 Task: Apply conditional formatting to cells A2:E12 to highlight values greater than 5 with a custom color.
Action: Mouse moved to (108, 179)
Screenshot: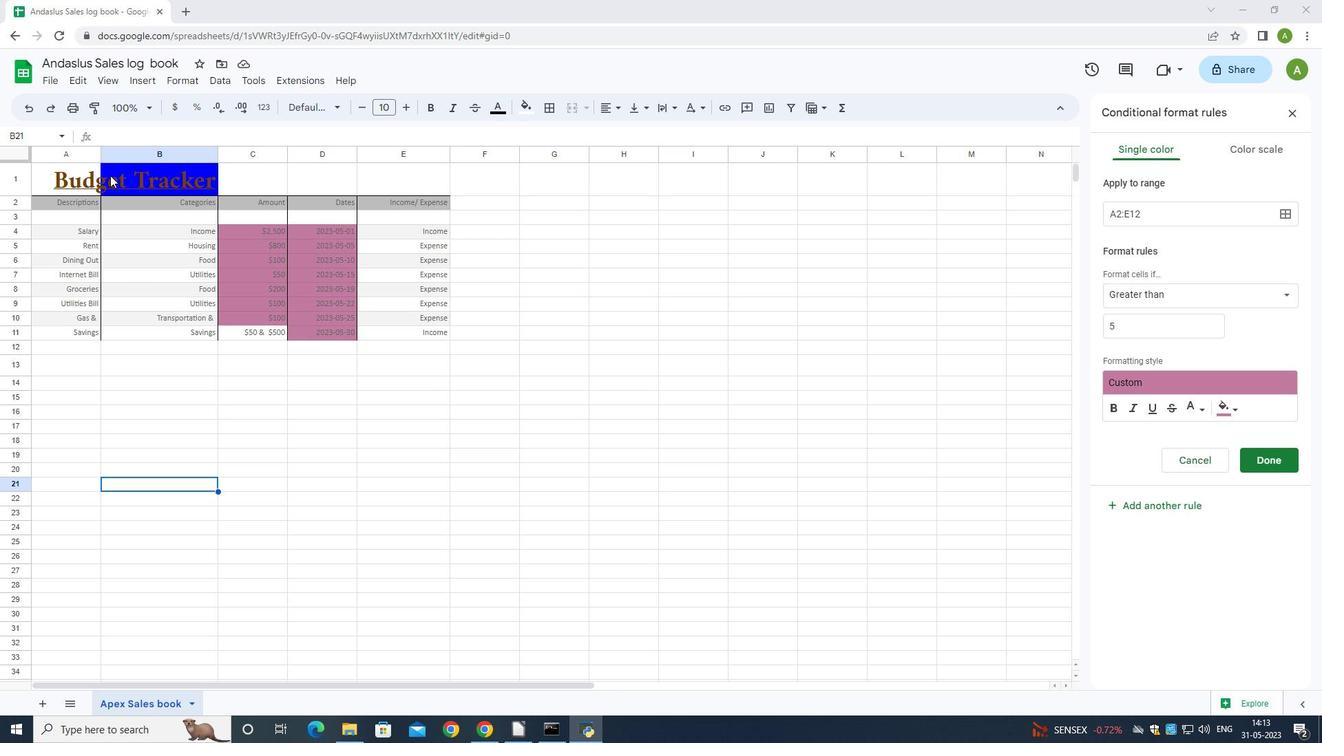
Action: Mouse pressed left at (108, 179)
Screenshot: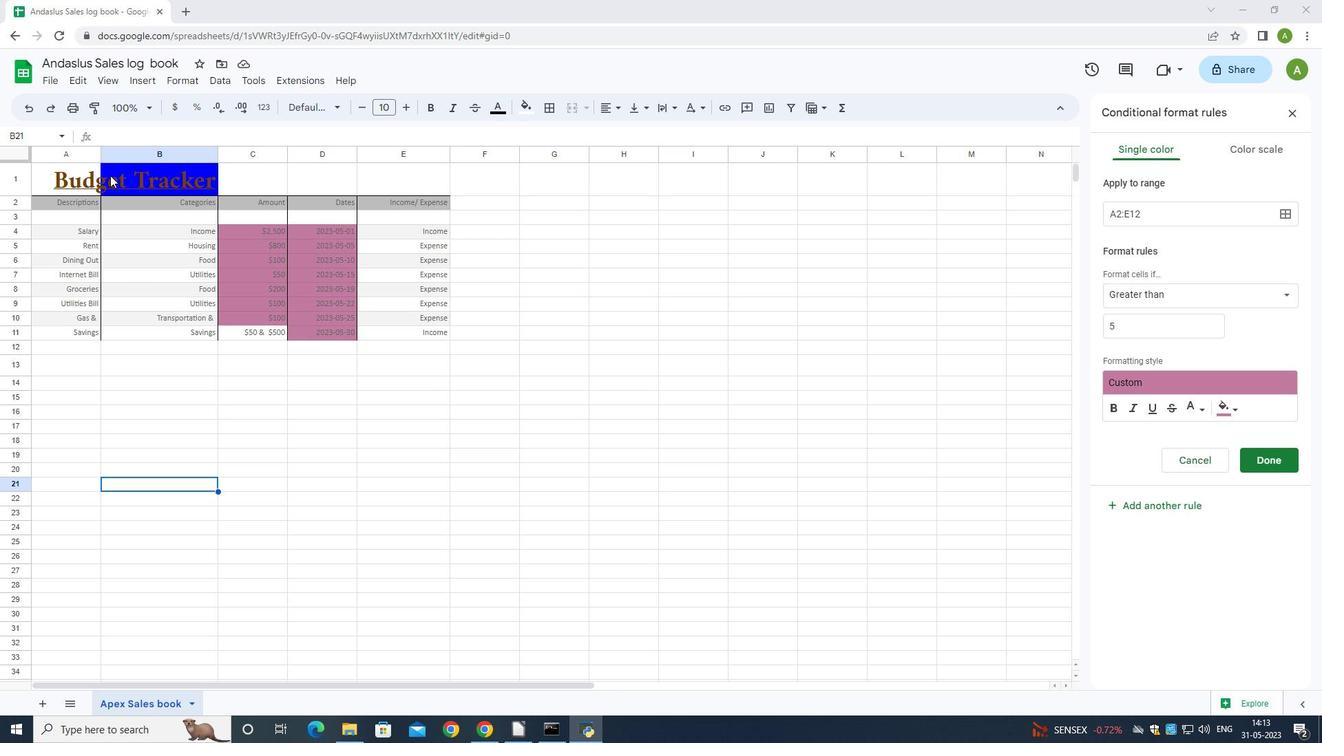 
Action: Mouse moved to (325, 106)
Screenshot: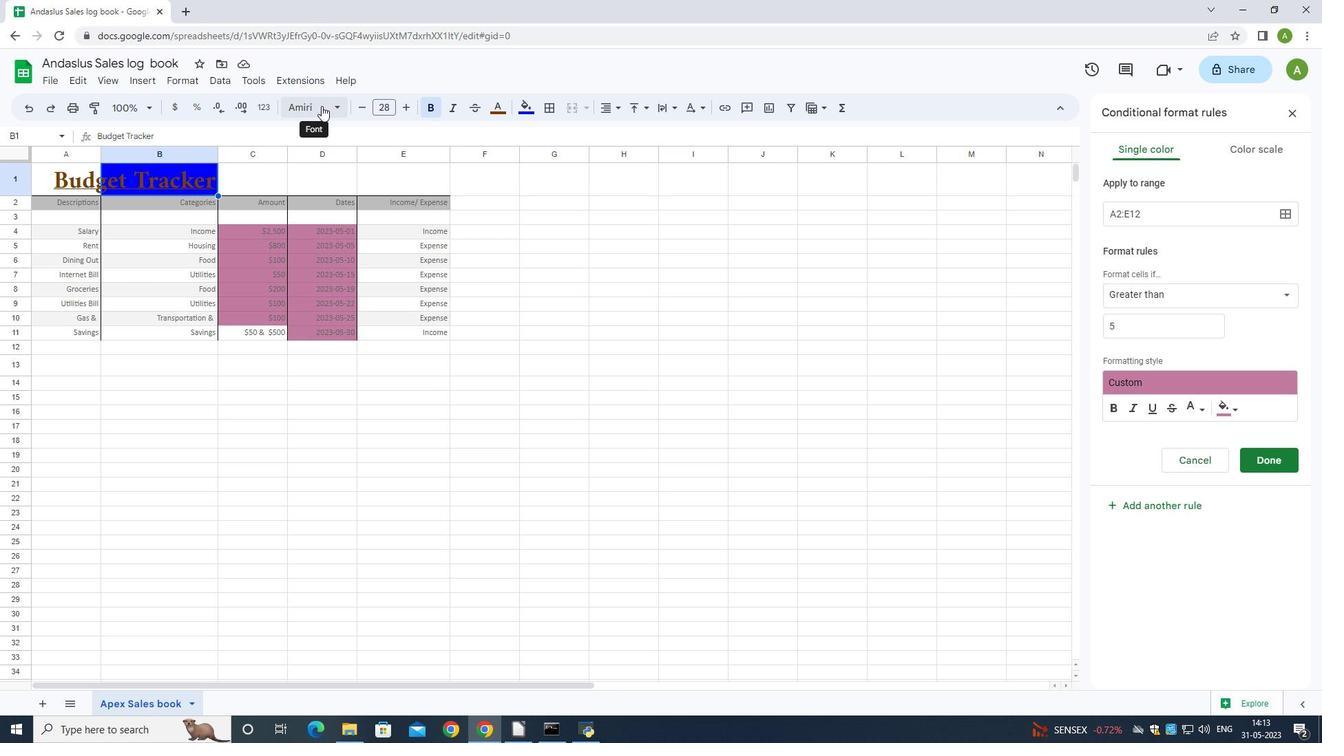 
Action: Mouse pressed left at (325, 106)
Screenshot: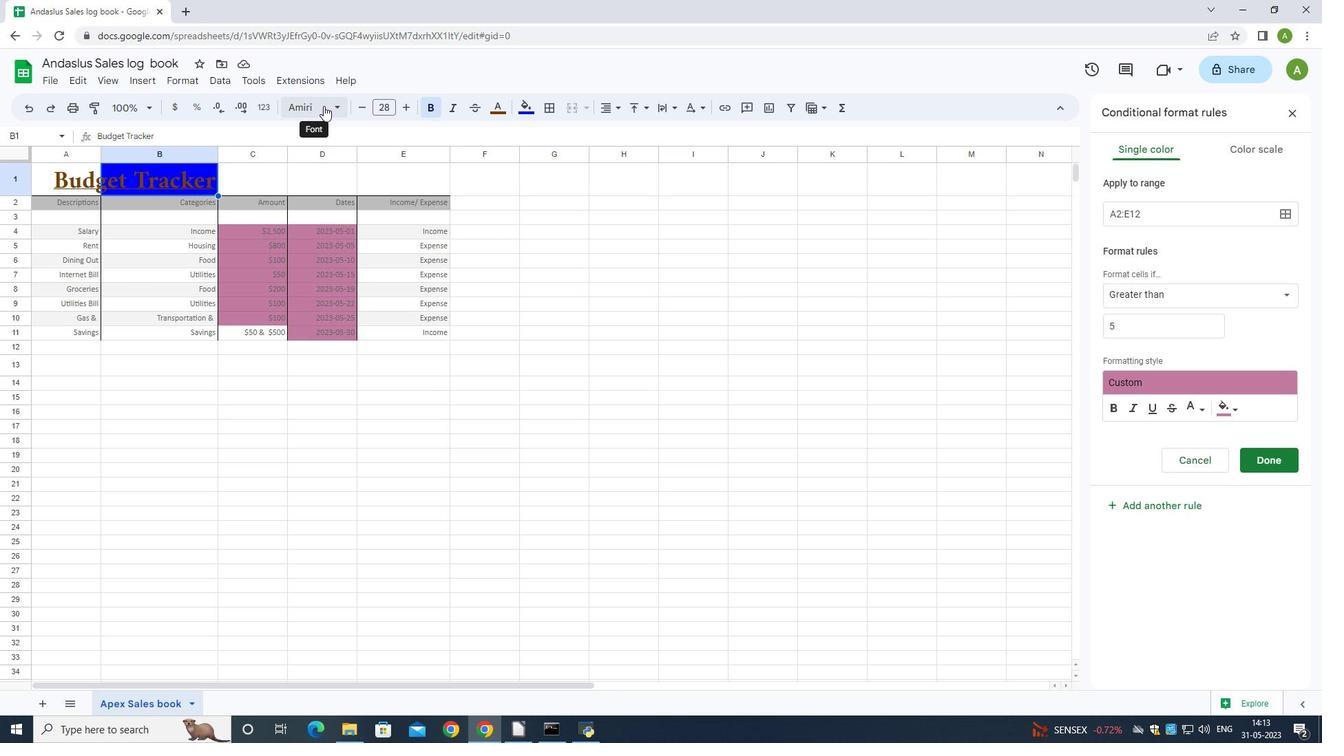 
Action: Mouse moved to (334, 247)
Screenshot: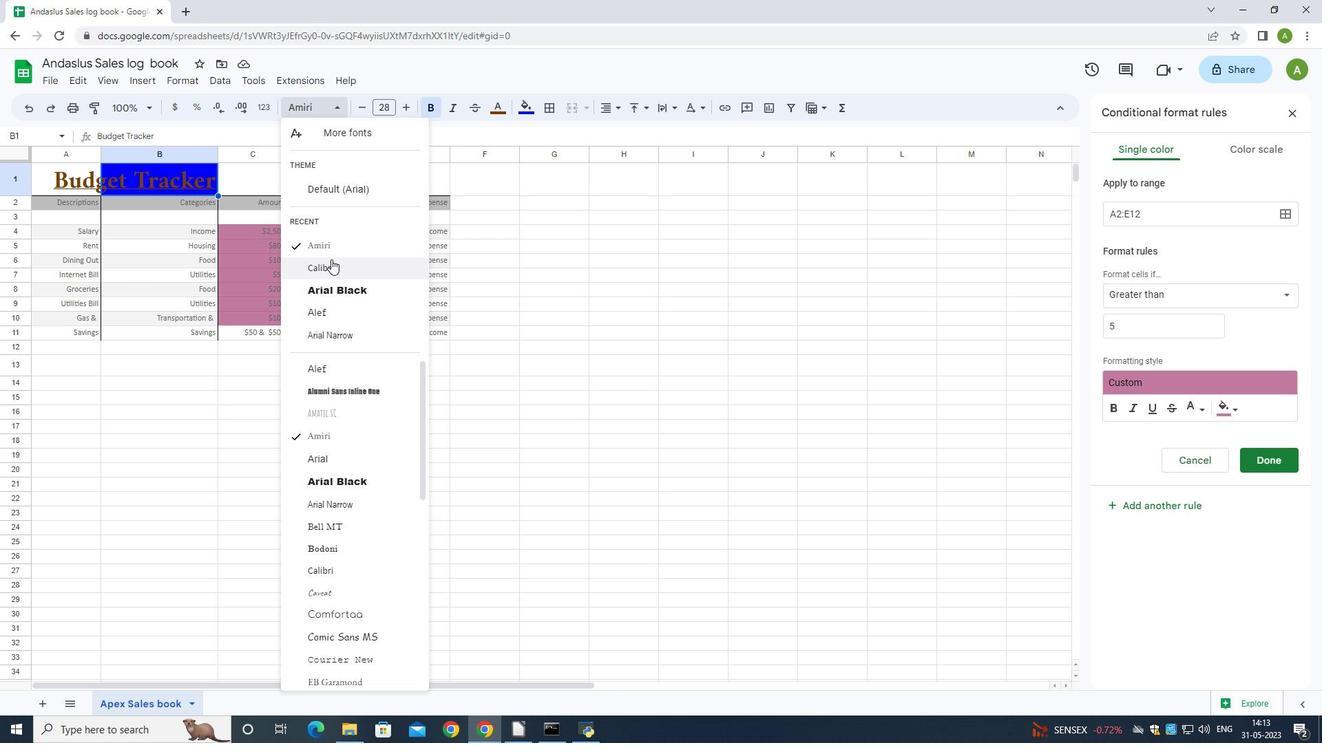 
Action: Mouse pressed left at (334, 247)
Screenshot: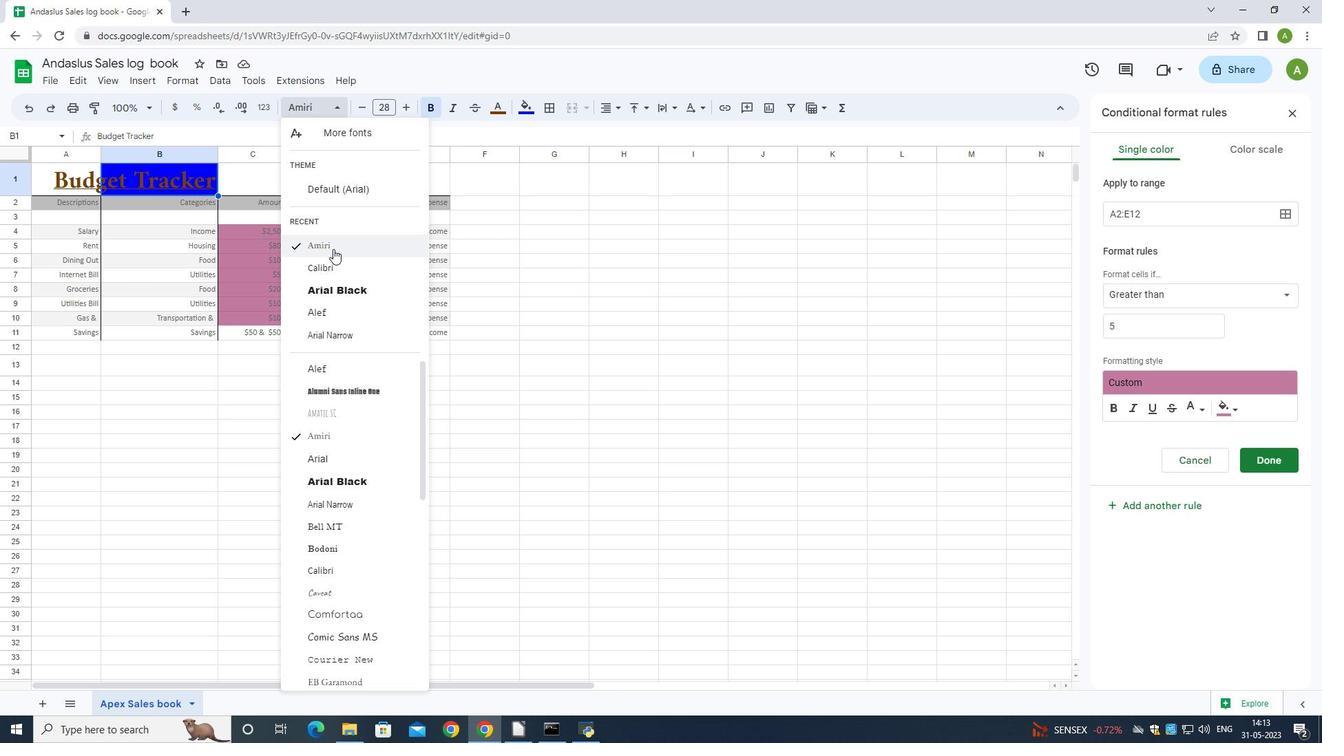 
Action: Mouse moved to (523, 104)
Screenshot: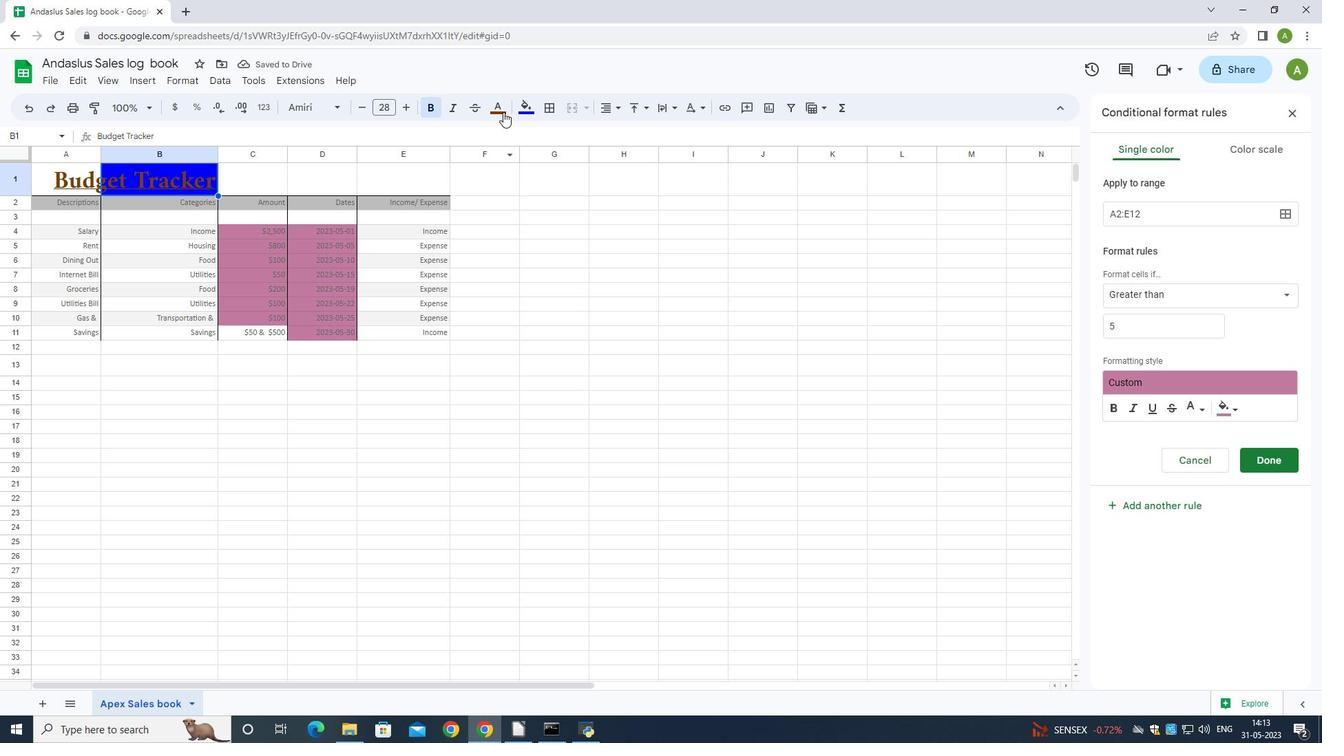 
Action: Mouse pressed left at (523, 104)
Screenshot: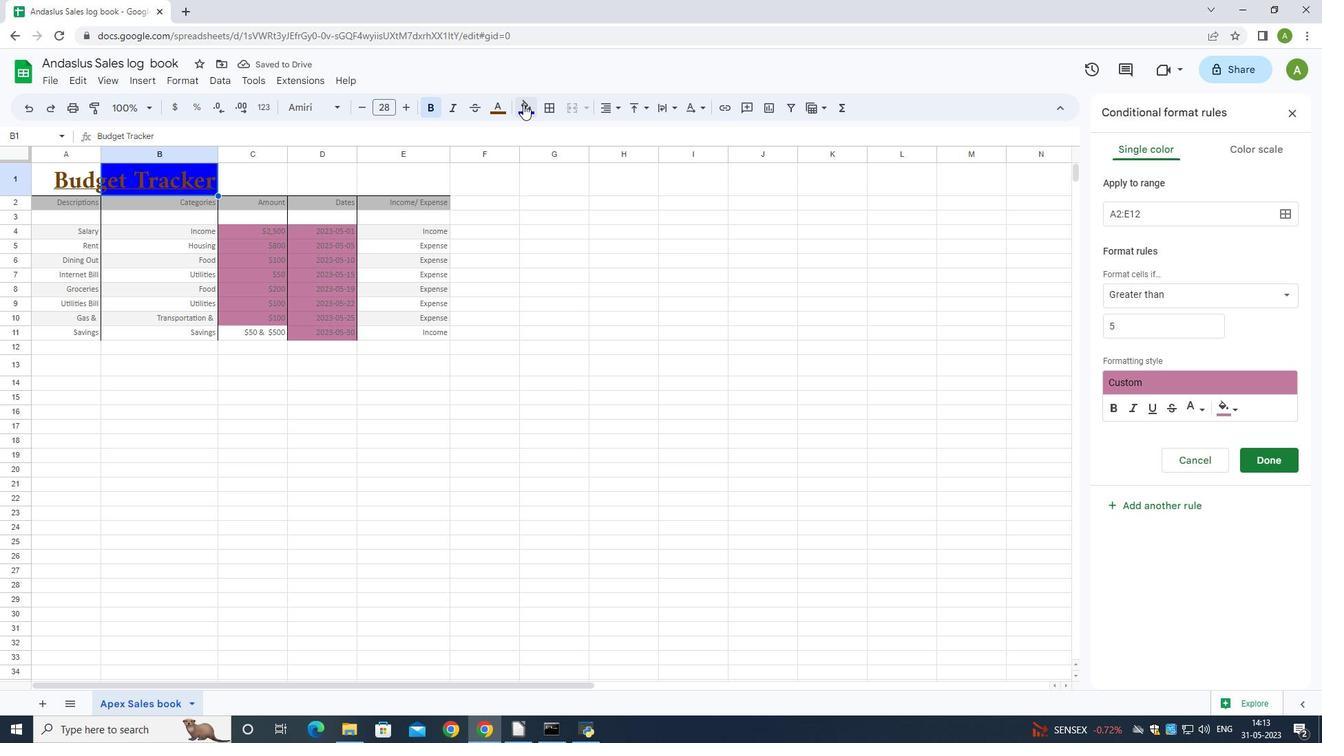 
Action: Mouse moved to (634, 171)
Screenshot: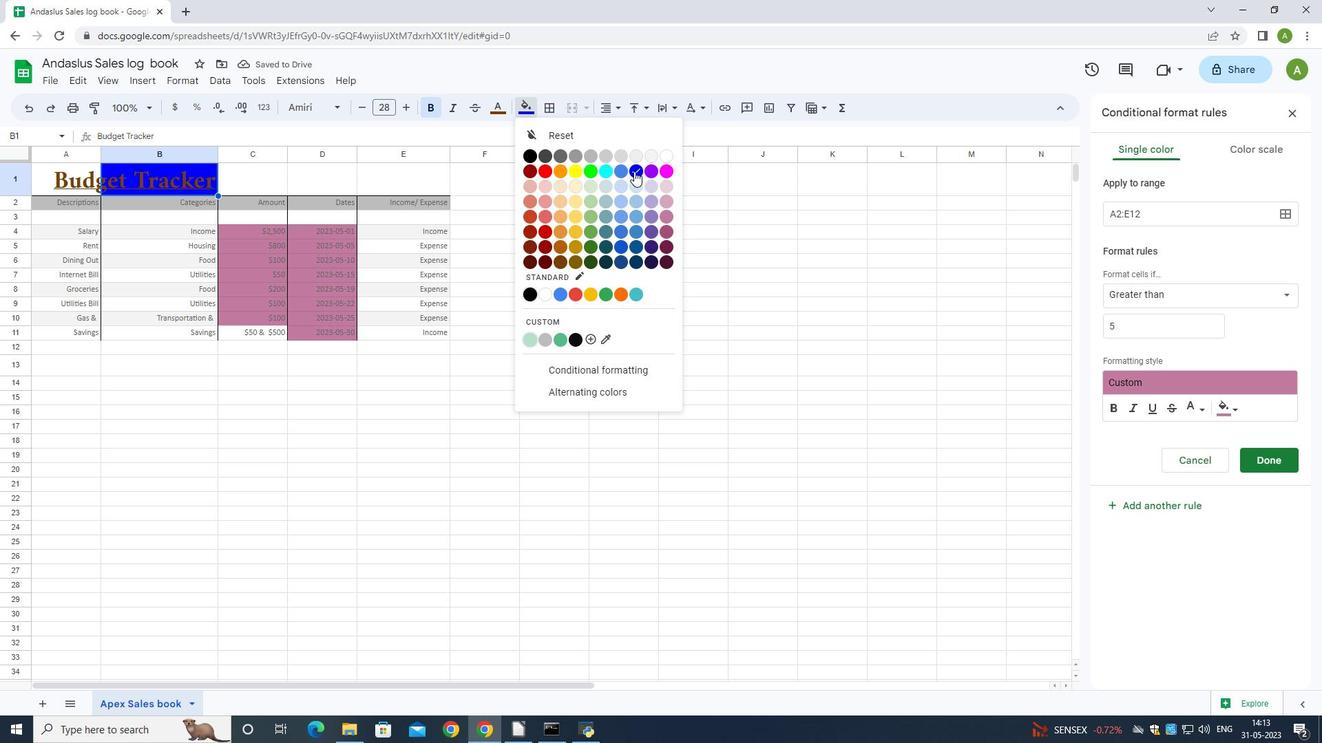 
Action: Mouse pressed left at (634, 171)
Screenshot: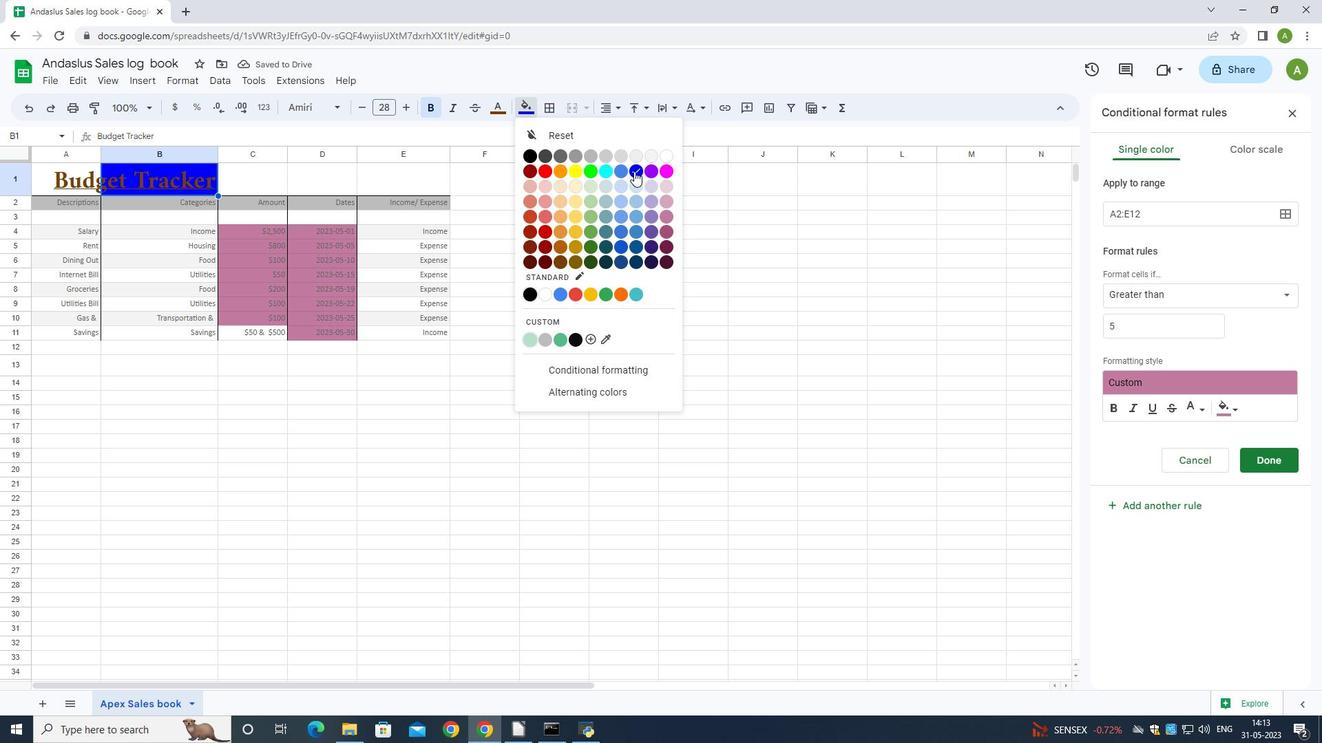 
Action: Mouse moved to (363, 108)
Screenshot: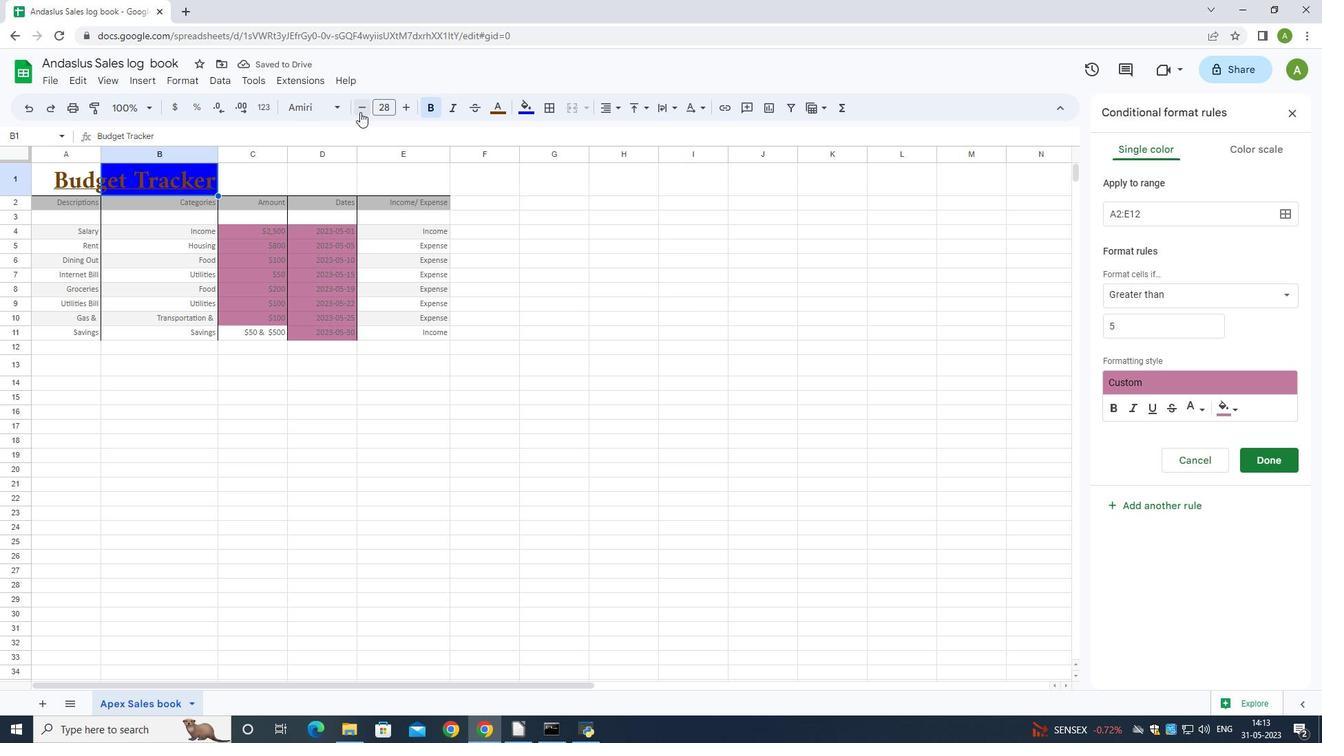 
Action: Mouse pressed left at (363, 108)
Screenshot: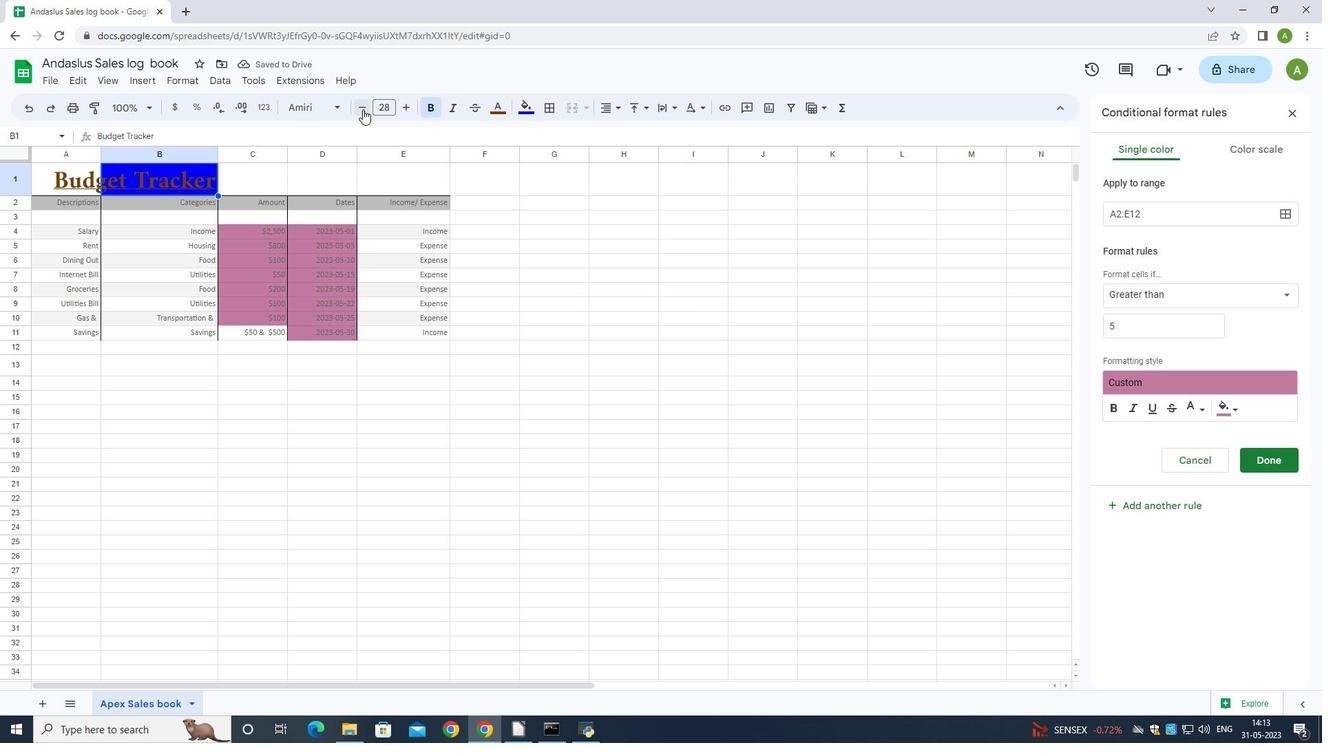
Action: Mouse pressed left at (363, 108)
Screenshot: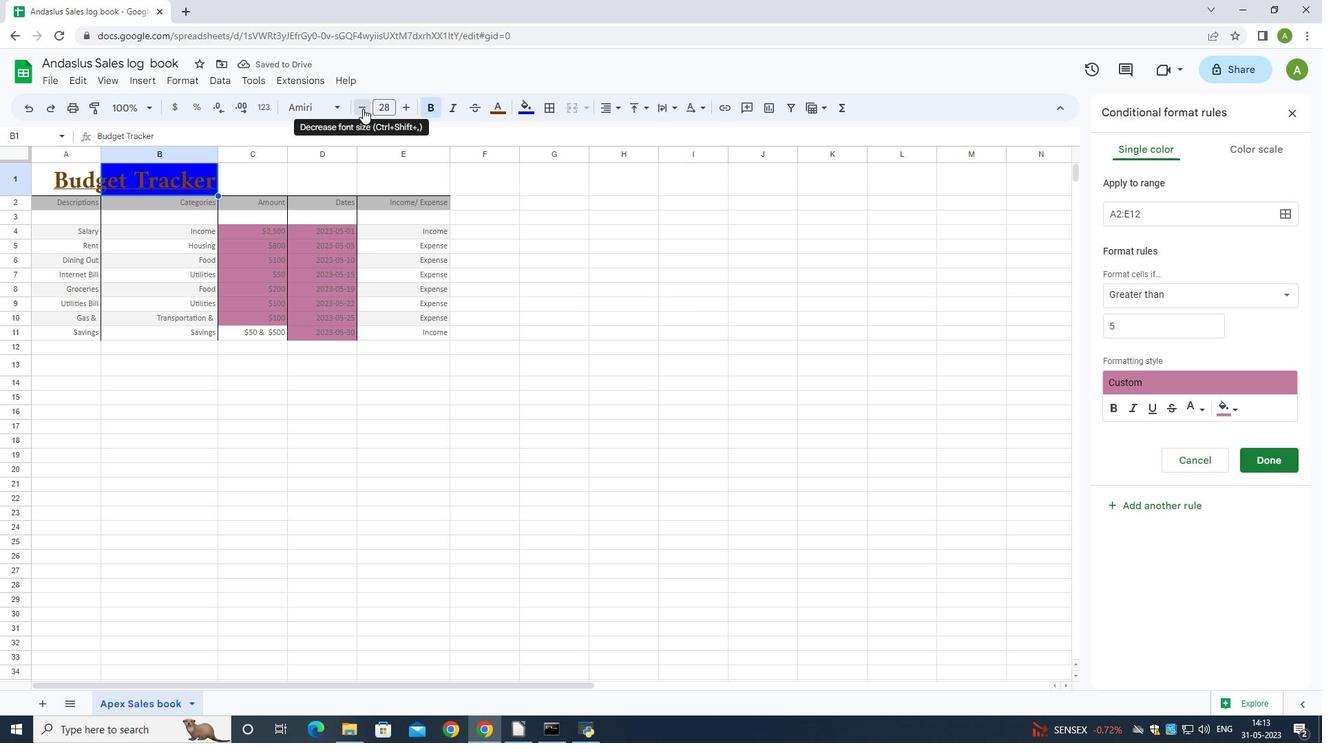 
Action: Mouse pressed left at (363, 108)
Screenshot: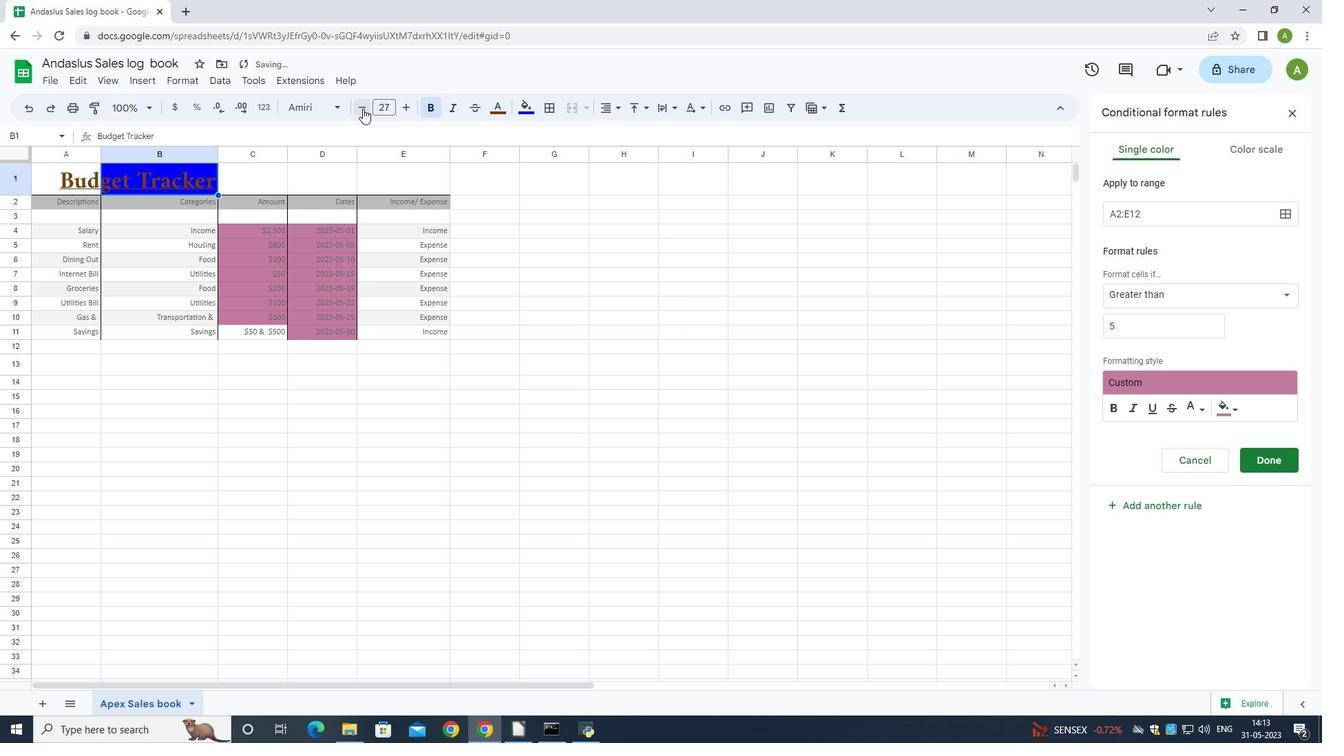 
Action: Mouse pressed left at (363, 108)
Screenshot: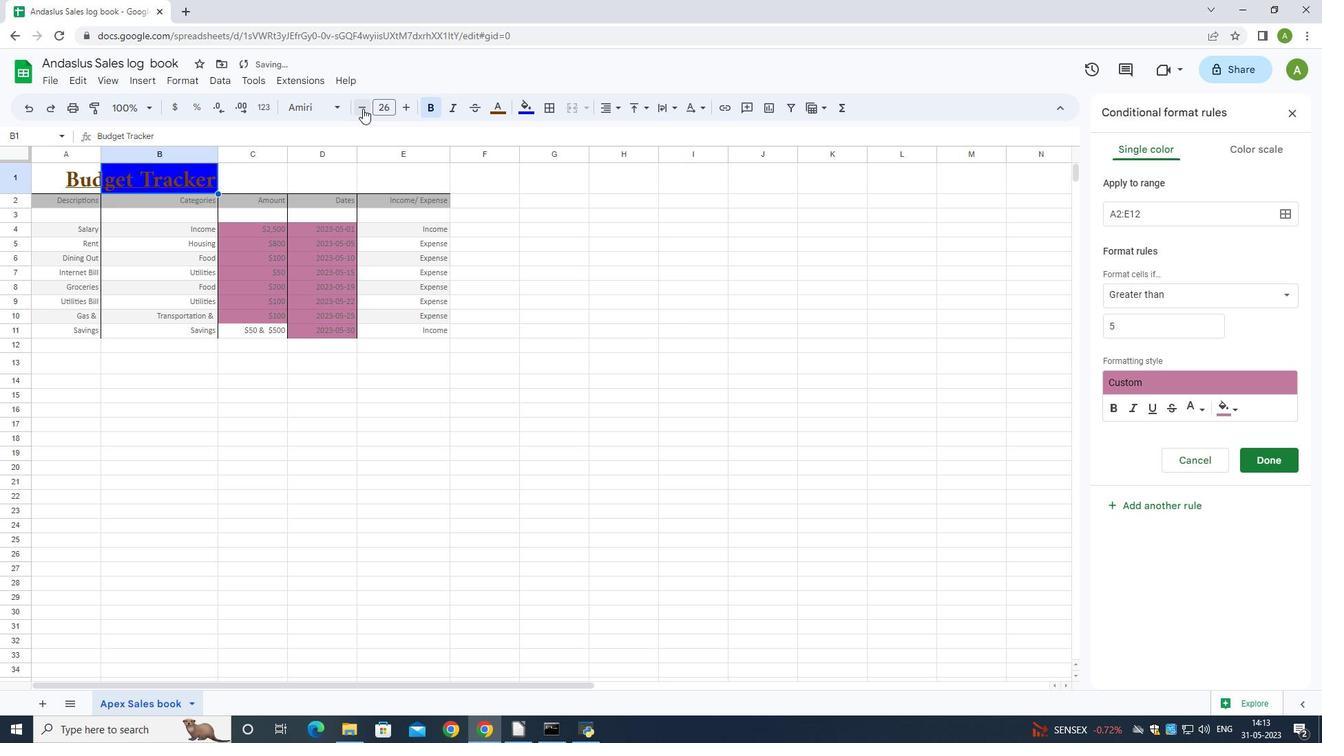 
Action: Mouse pressed left at (363, 108)
Screenshot: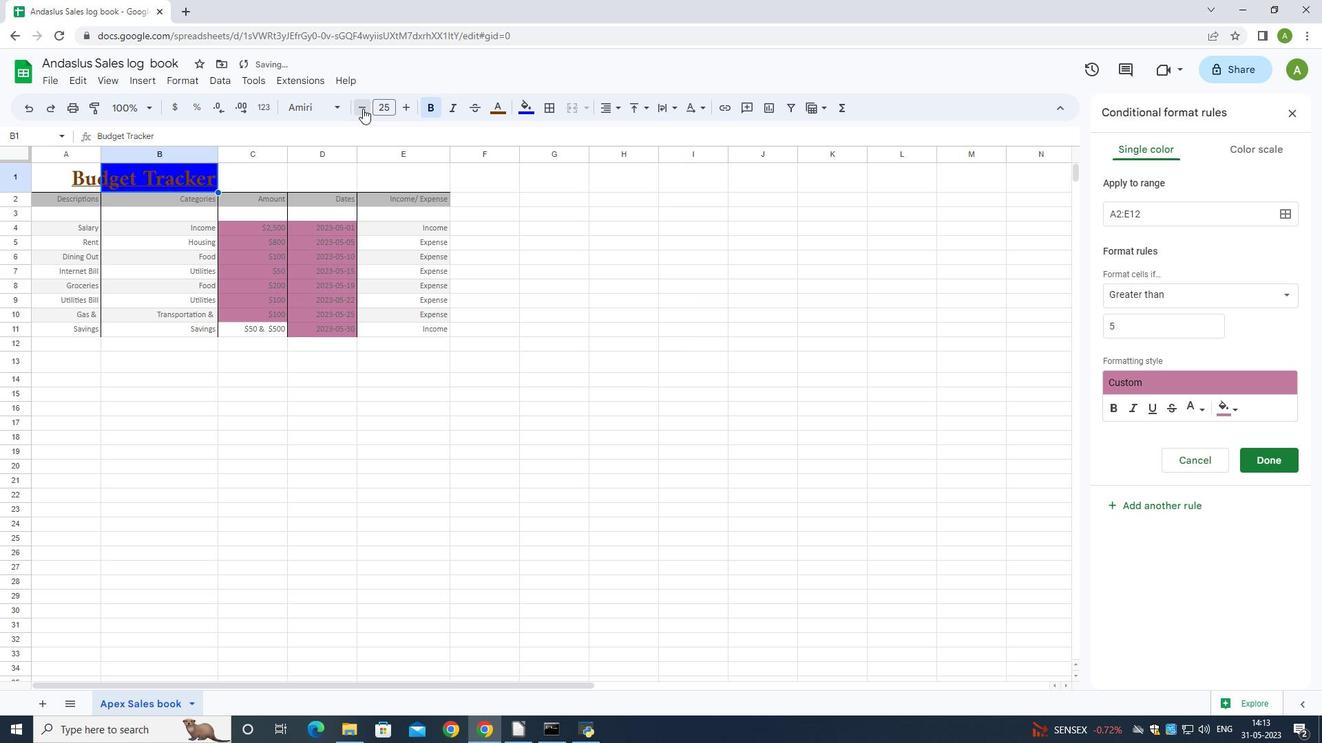 
Action: Mouse pressed left at (363, 108)
Screenshot: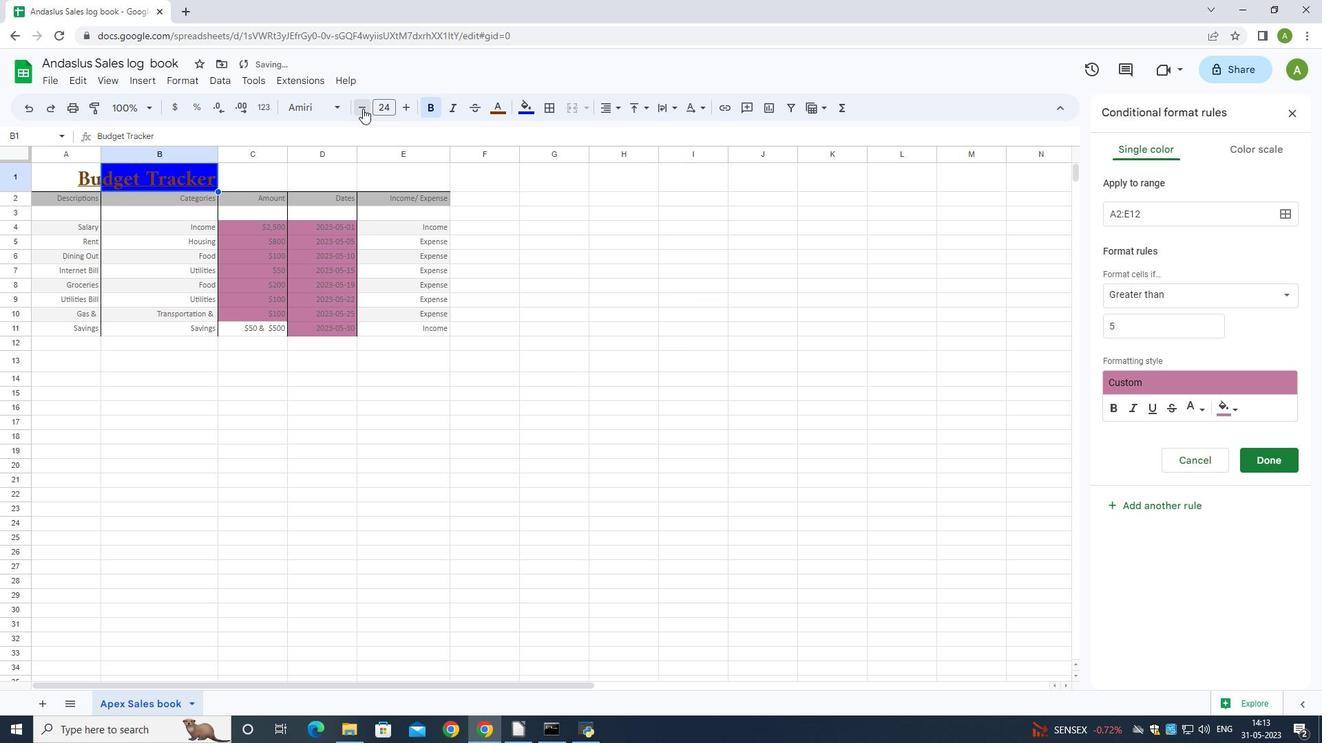 
Action: Mouse pressed left at (363, 108)
Screenshot: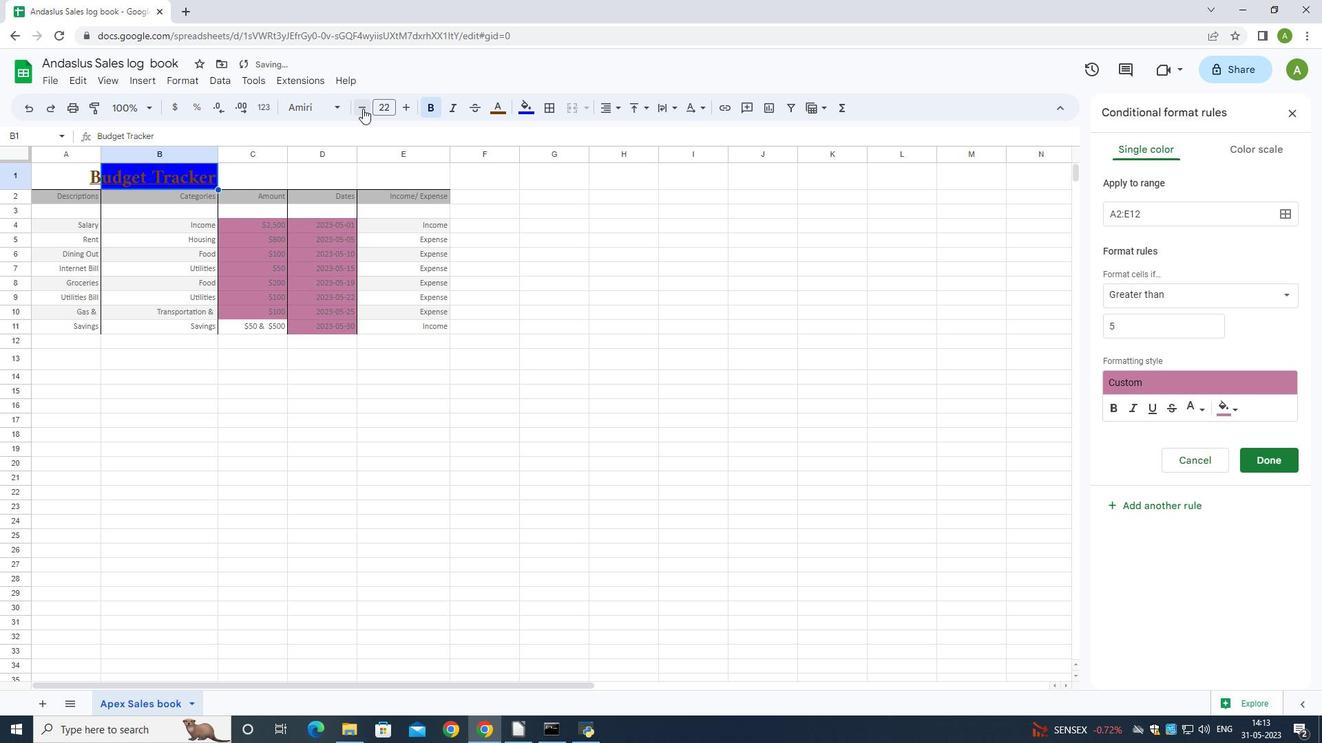
Action: Mouse pressed left at (363, 108)
Screenshot: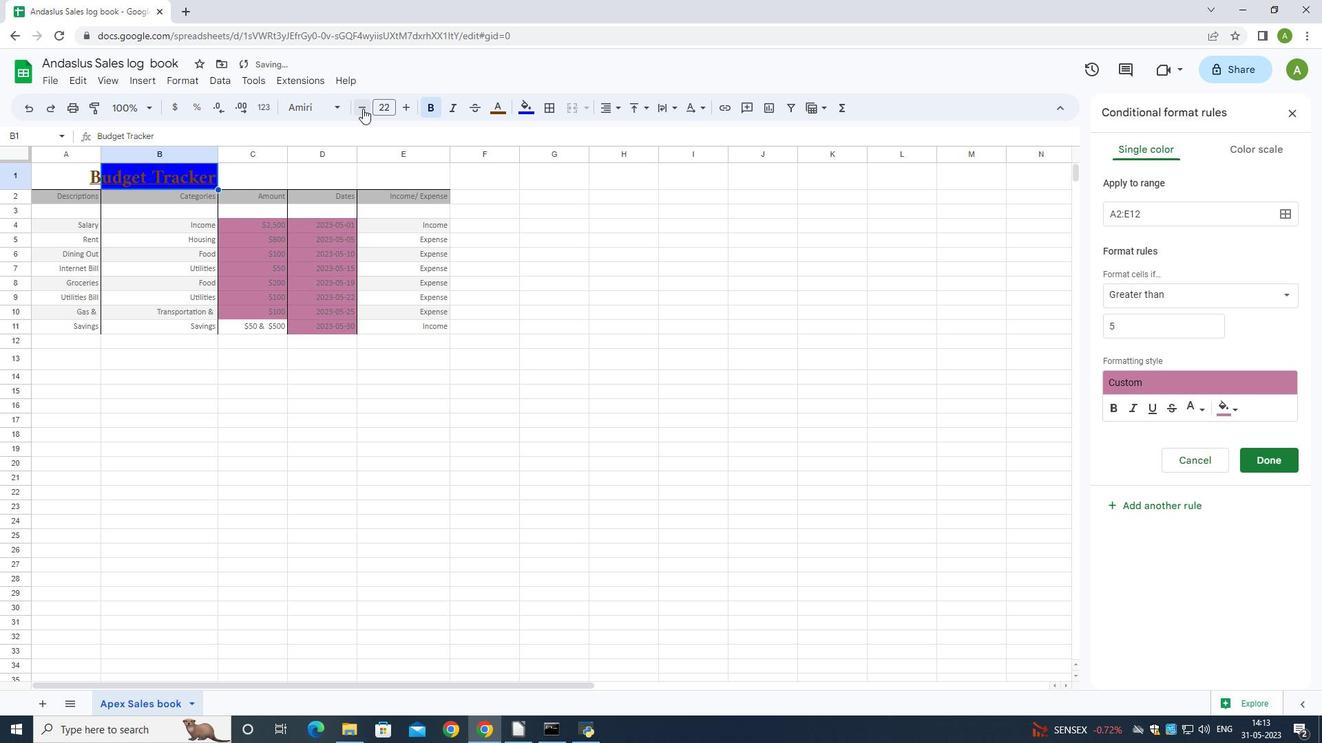 
Action: Mouse pressed left at (363, 108)
Screenshot: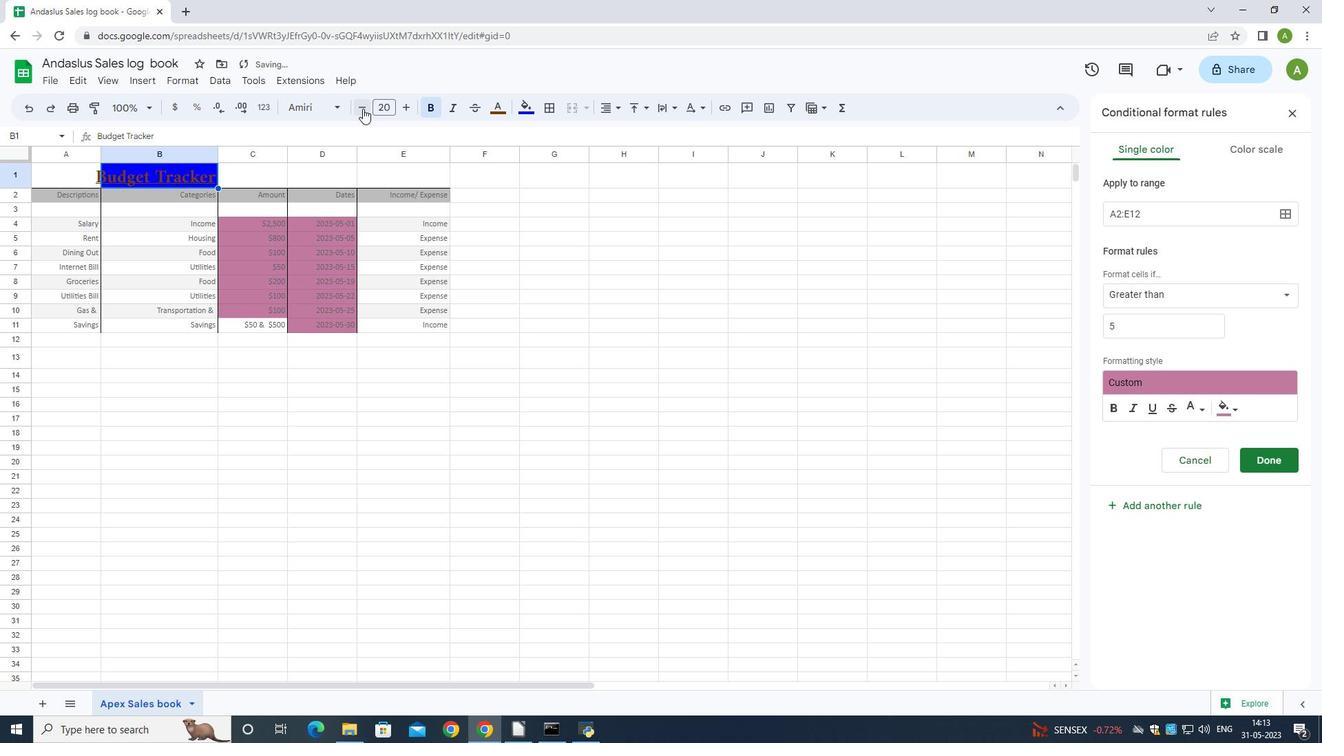 
Action: Mouse pressed left at (363, 108)
Screenshot: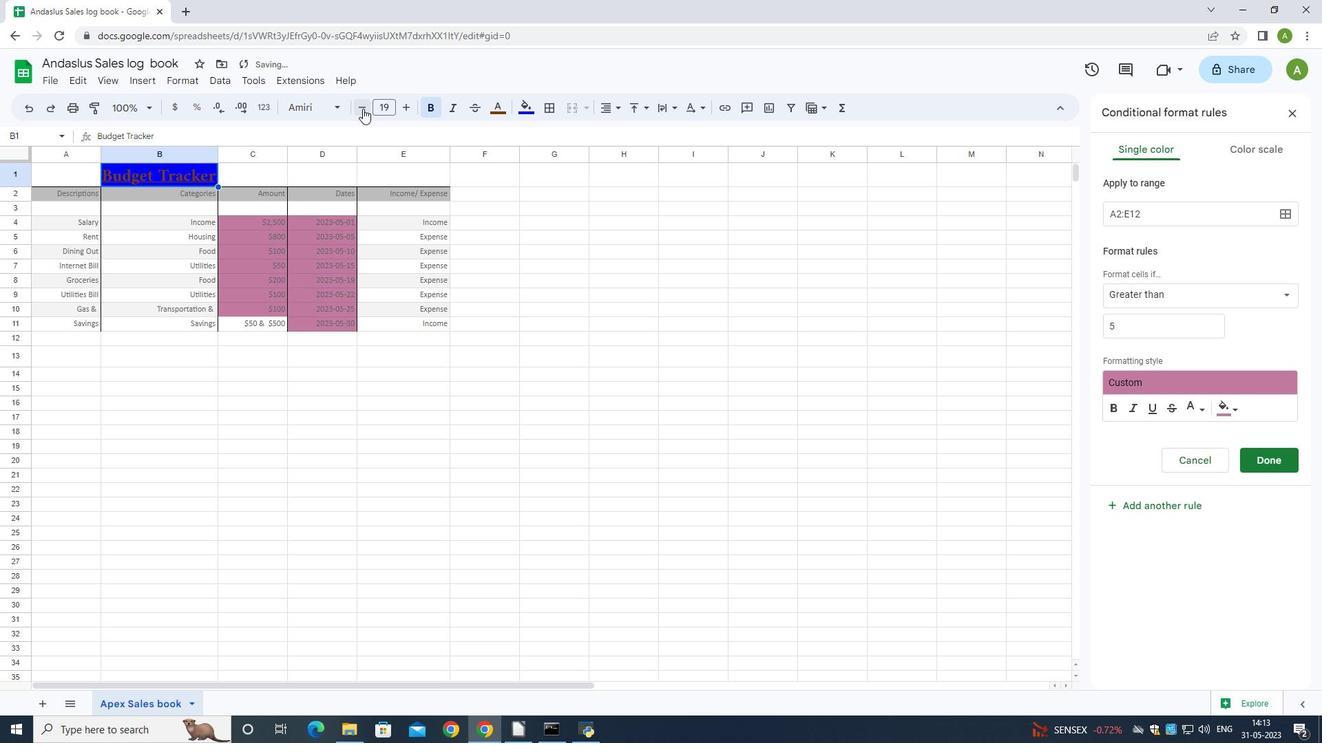 
Action: Mouse moved to (568, 369)
Screenshot: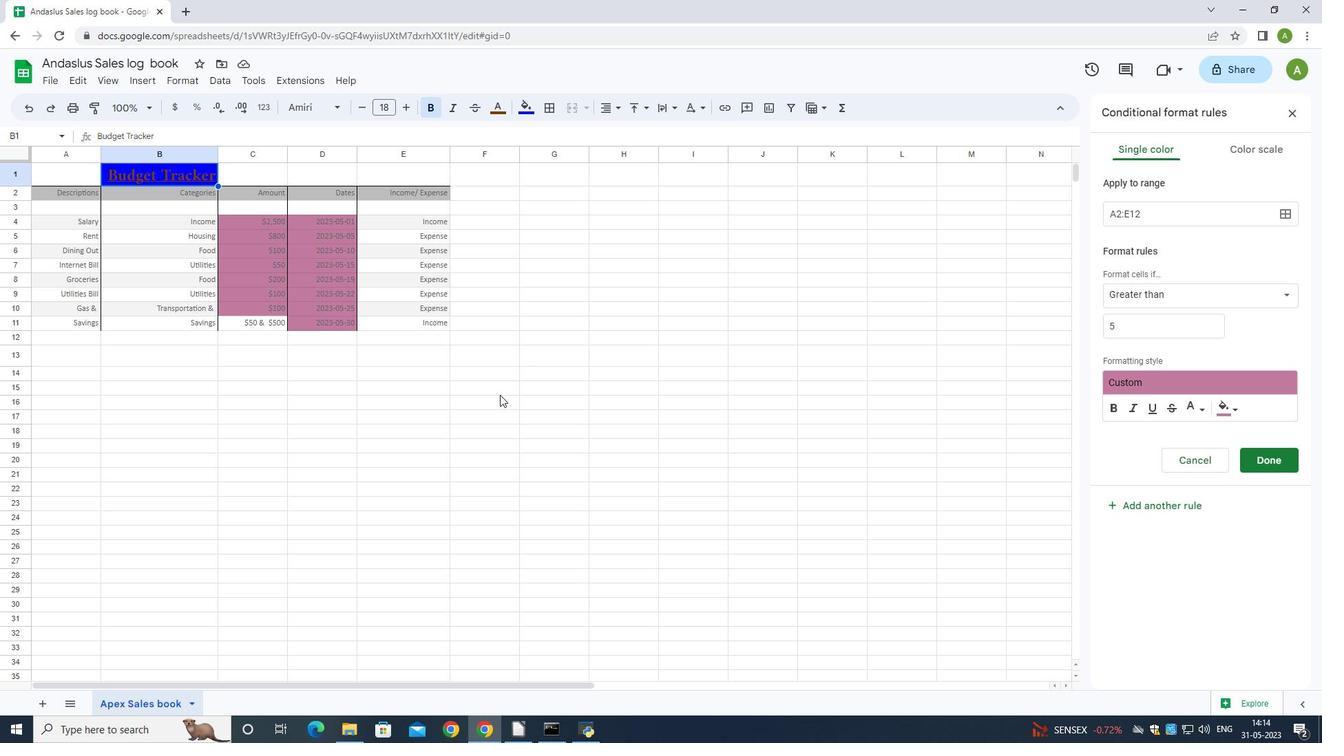 
Action: Mouse scrolled (568, 369) with delta (0, 0)
Screenshot: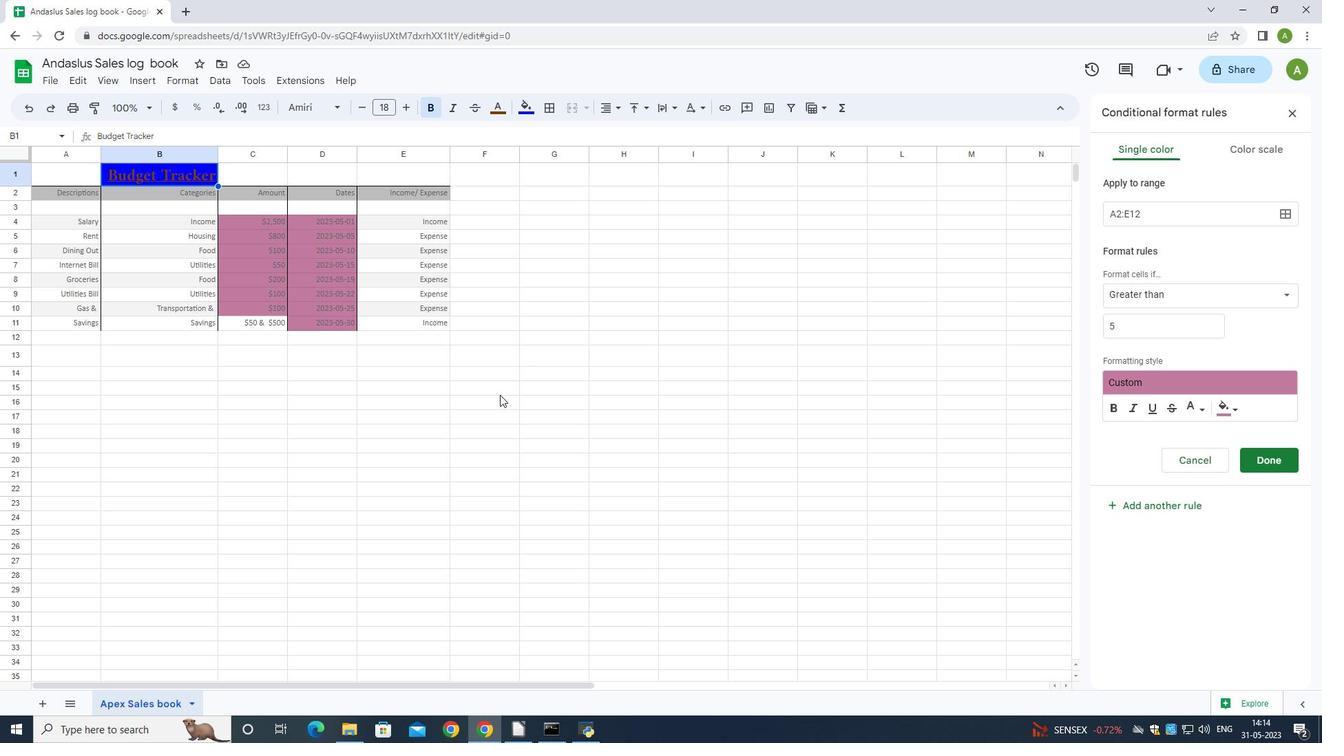 
Action: Mouse scrolled (568, 369) with delta (0, 0)
Screenshot: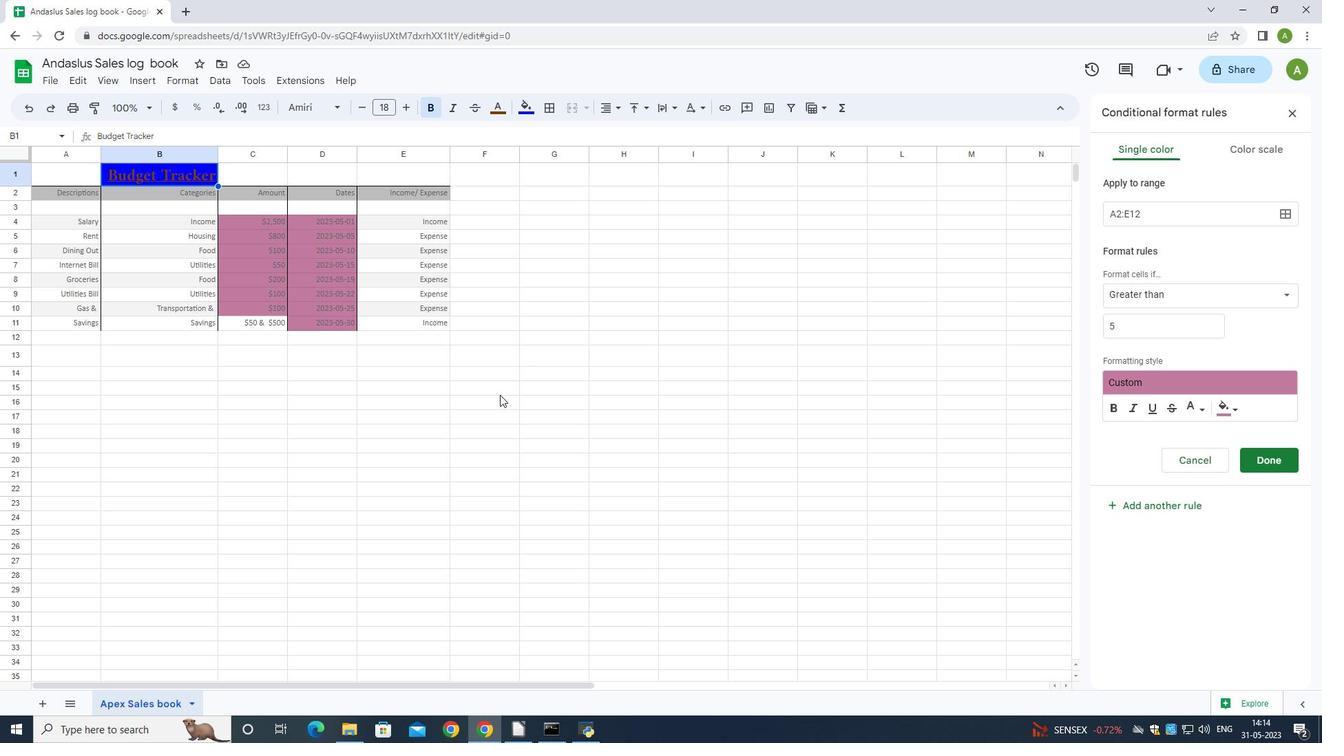 
Action: Mouse scrolled (568, 369) with delta (0, 0)
Screenshot: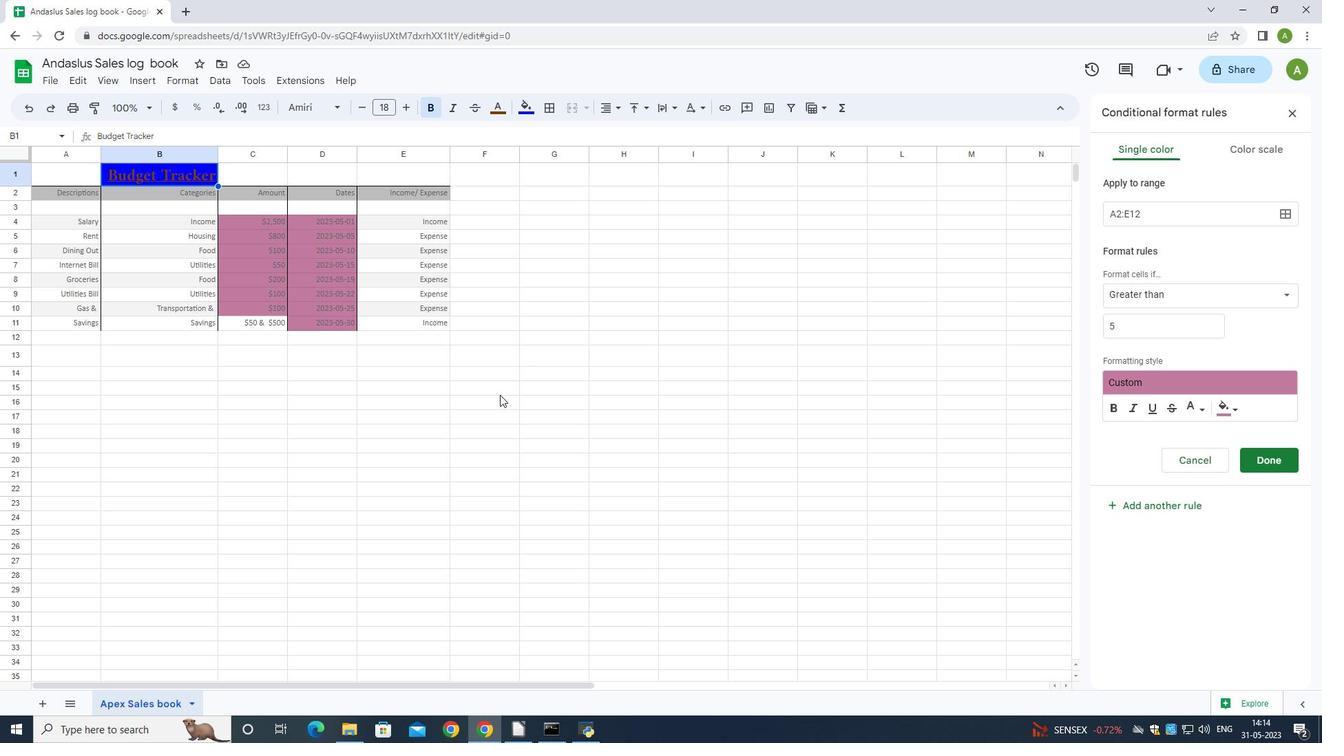 
Action: Mouse moved to (390, 444)
Screenshot: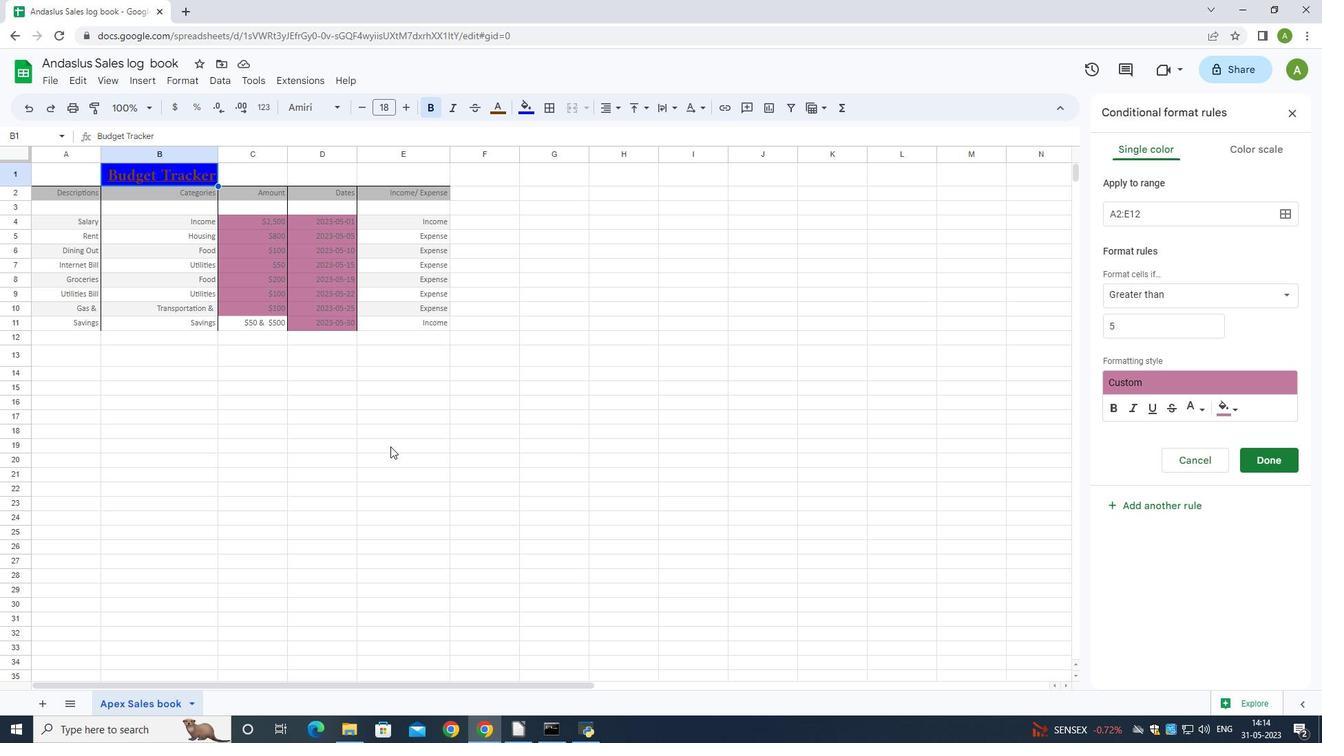 
Action: Mouse scrolled (390, 445) with delta (0, 0)
Screenshot: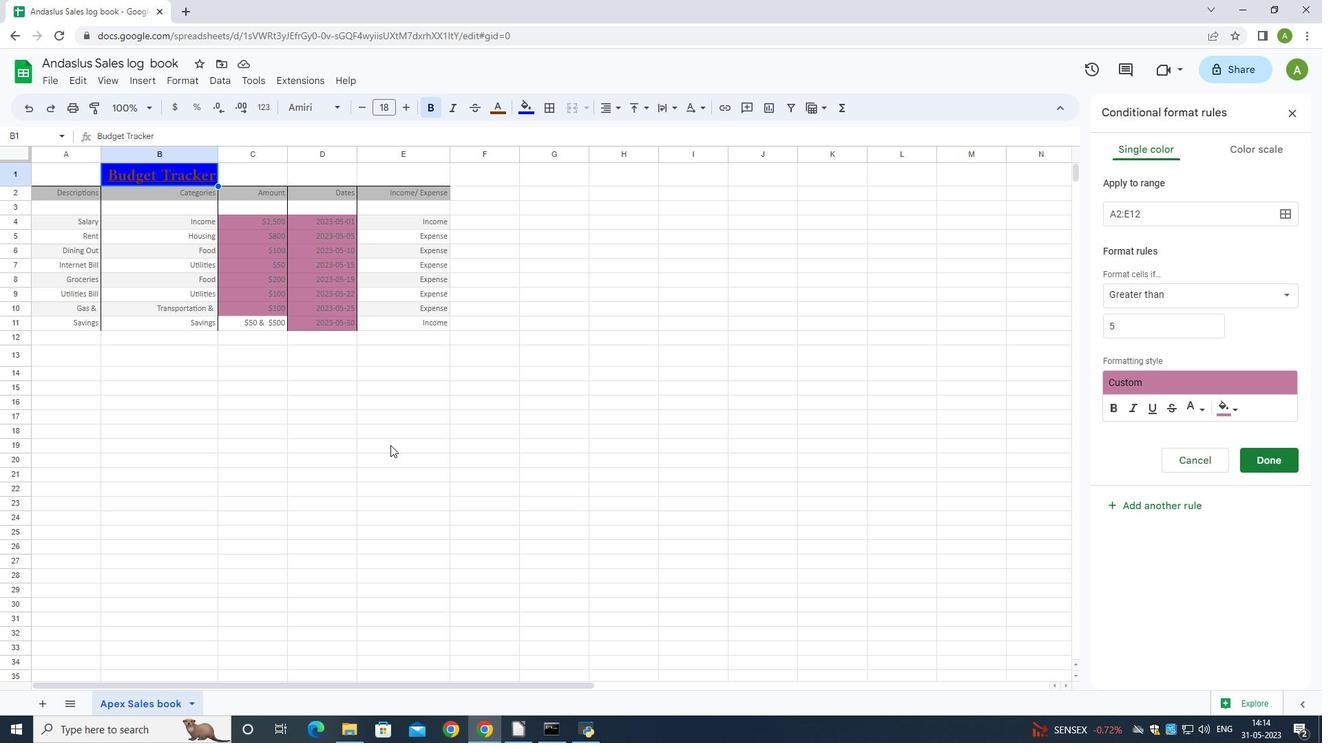 
Action: Mouse moved to (455, 208)
Screenshot: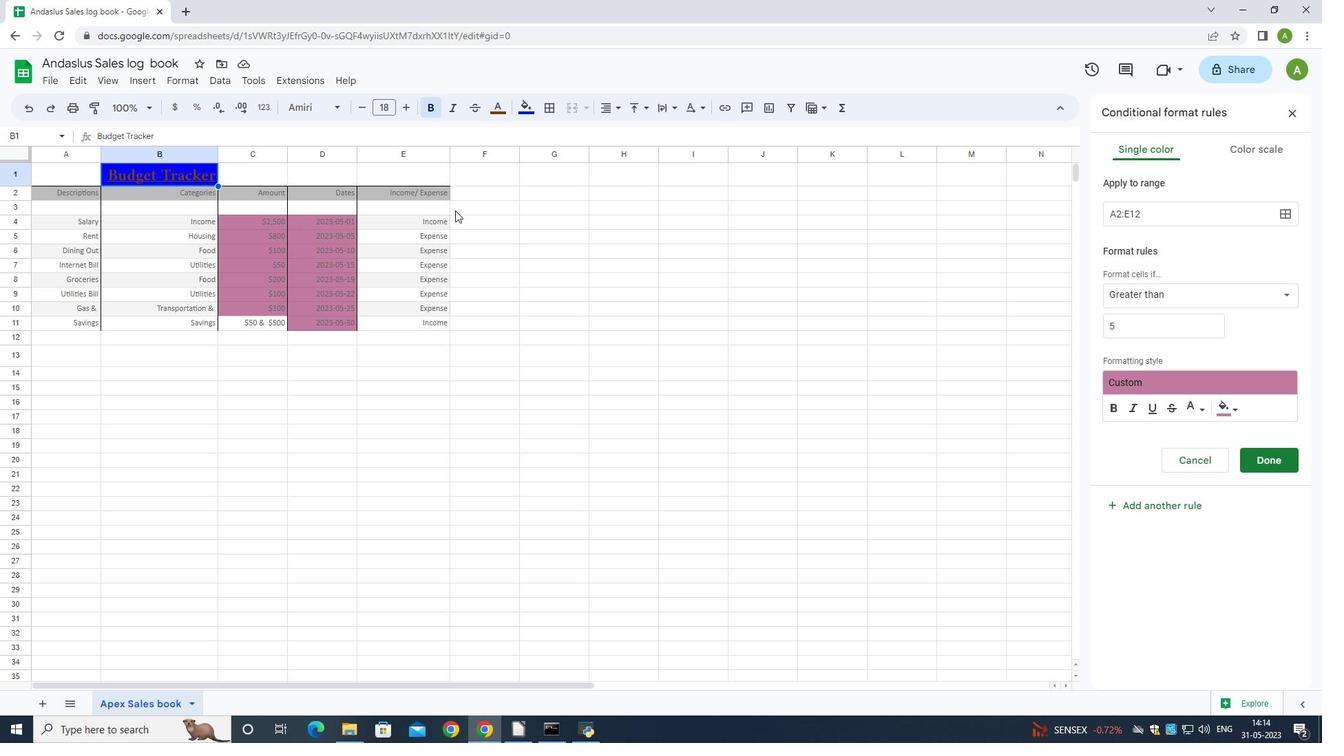 
Action: Mouse scrolled (455, 209) with delta (0, 0)
Screenshot: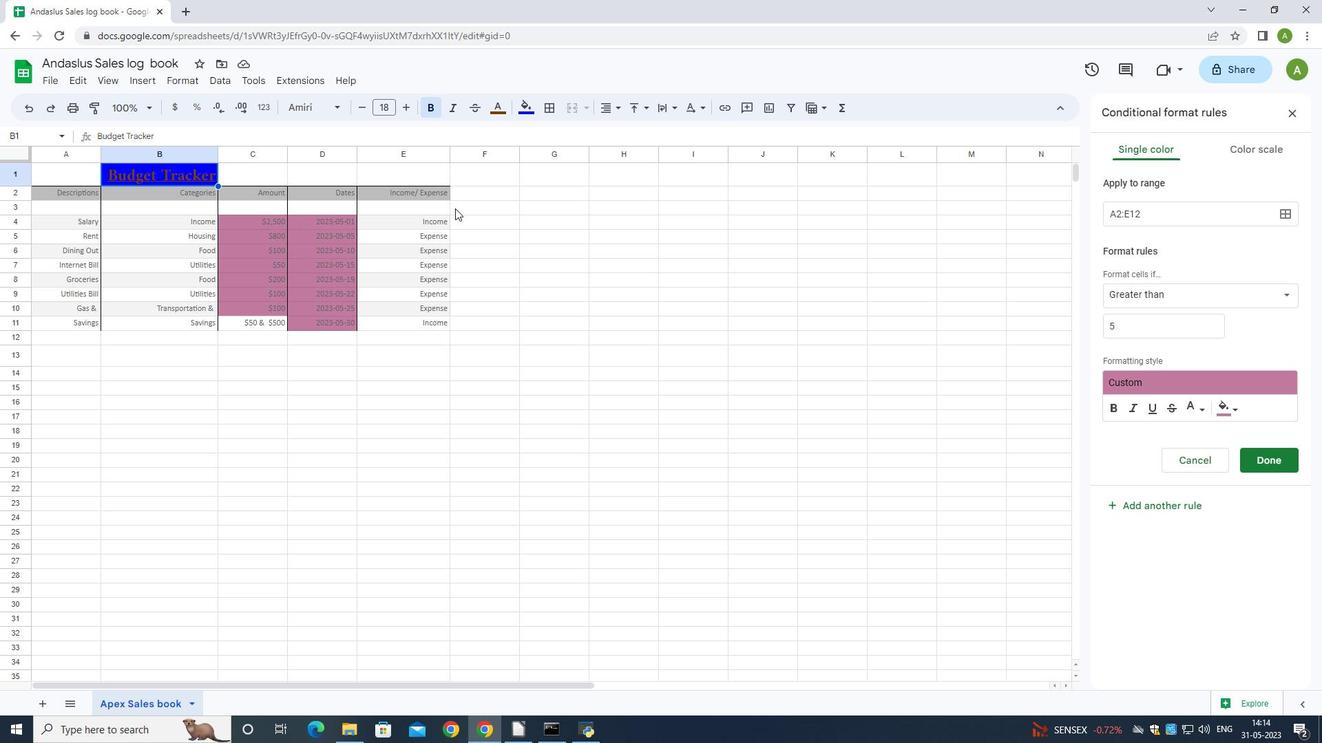
Action: Mouse scrolled (455, 208) with delta (0, 0)
Screenshot: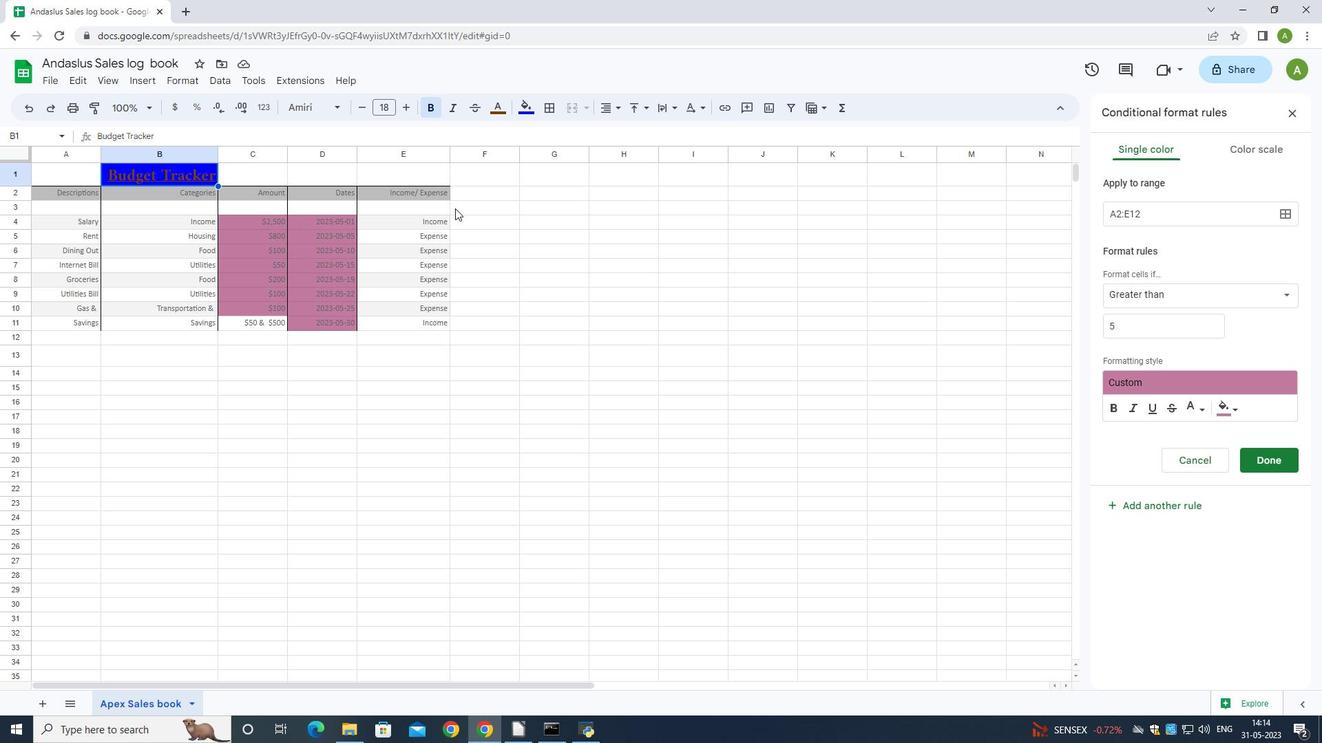 
Action: Mouse scrolled (455, 209) with delta (0, 0)
Screenshot: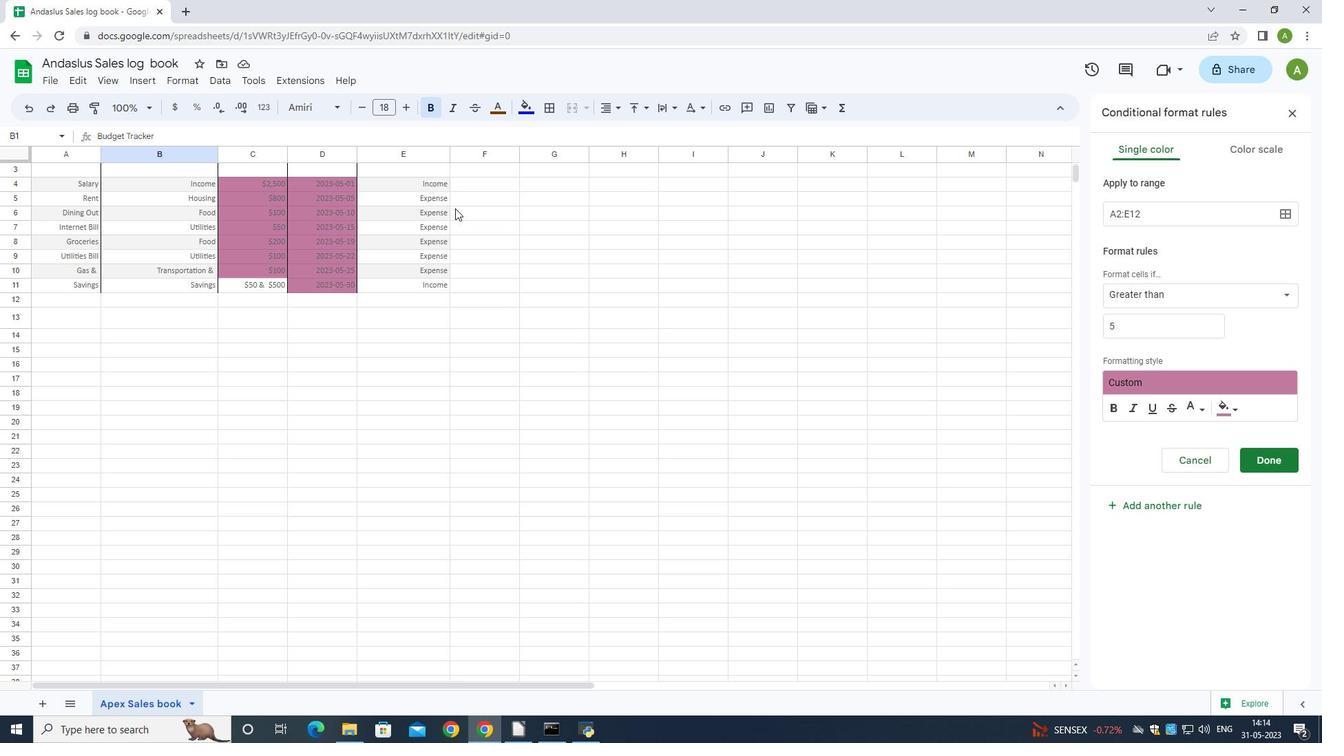 
Action: Mouse scrolled (455, 209) with delta (0, 0)
Screenshot: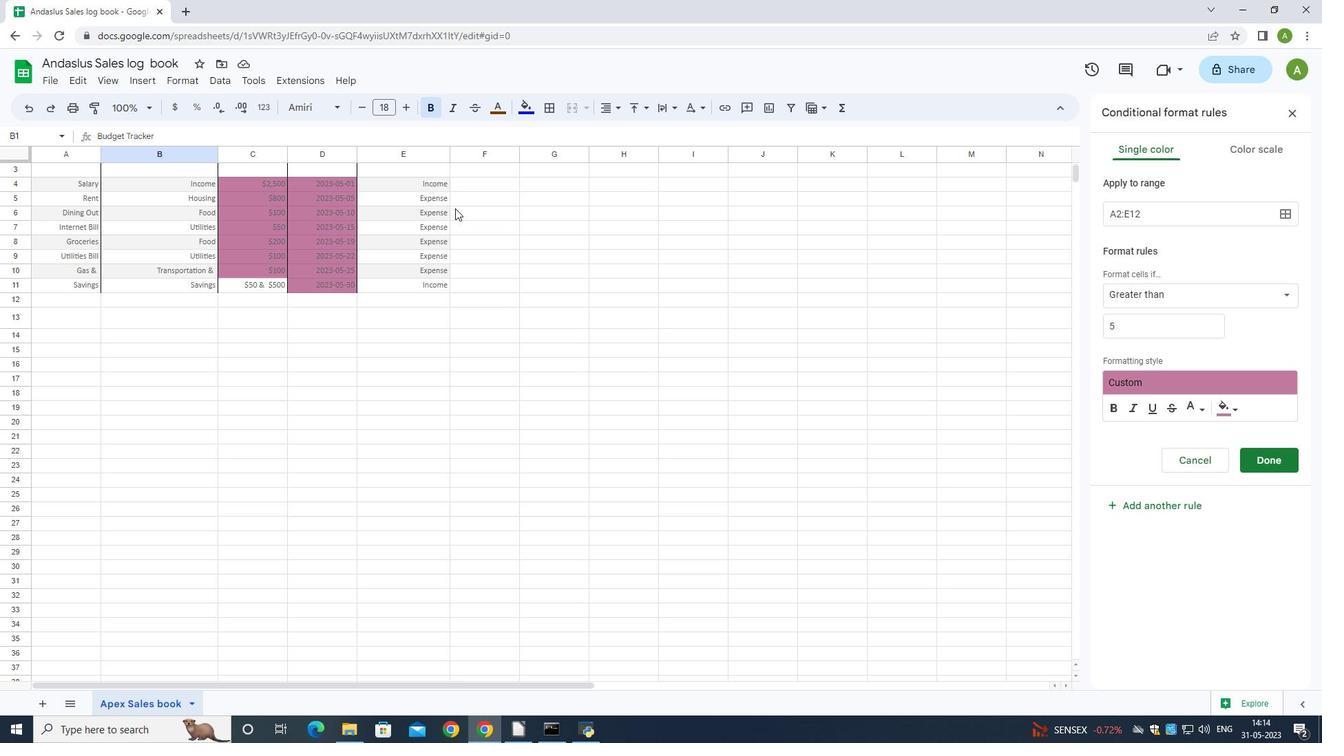 
Action: Mouse scrolled (455, 209) with delta (0, 0)
Screenshot: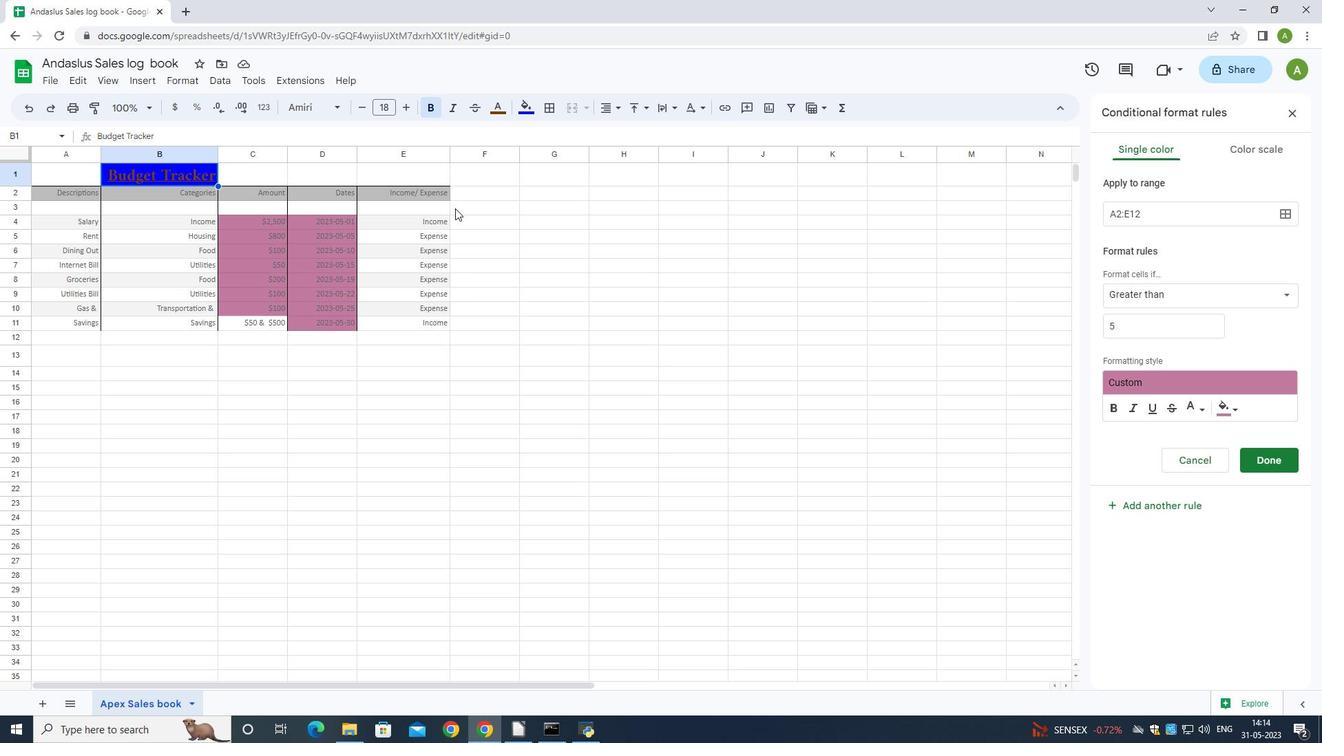 
Action: Mouse scrolled (455, 209) with delta (0, 0)
Screenshot: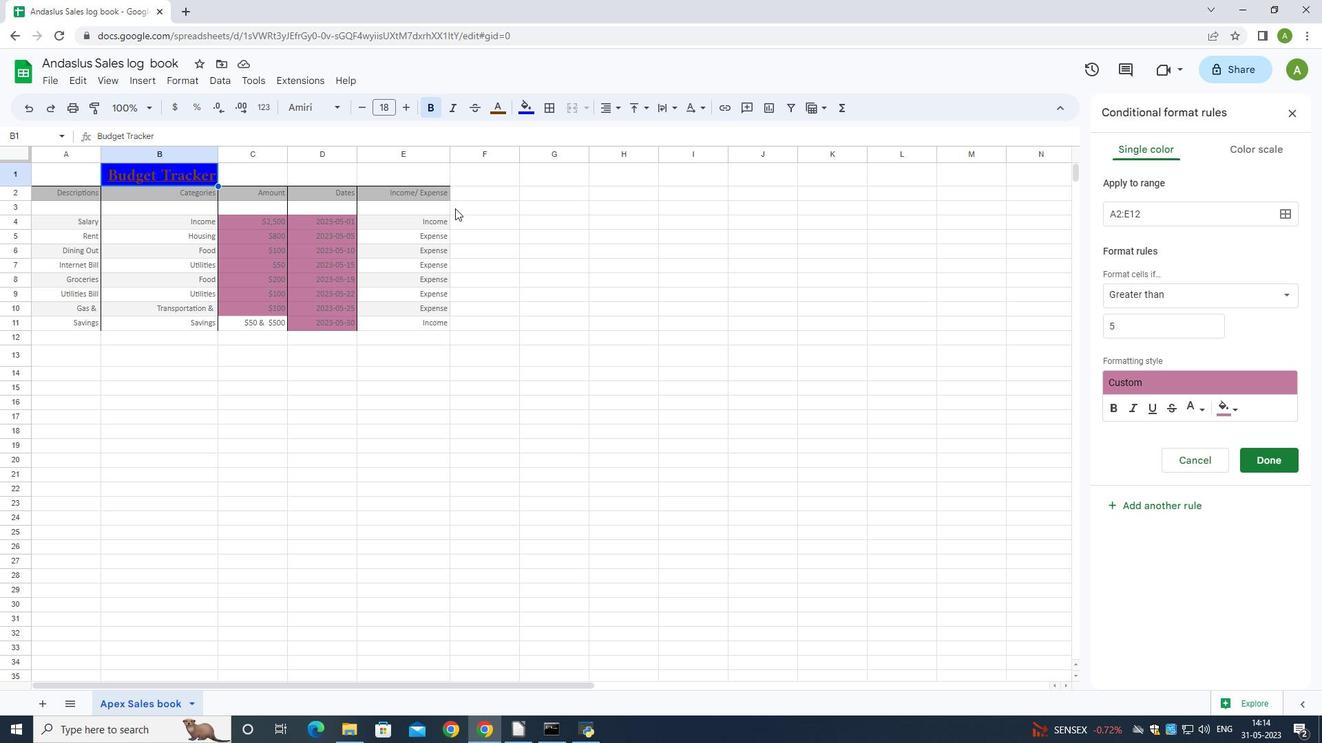 
Action: Mouse scrolled (455, 209) with delta (0, 0)
Screenshot: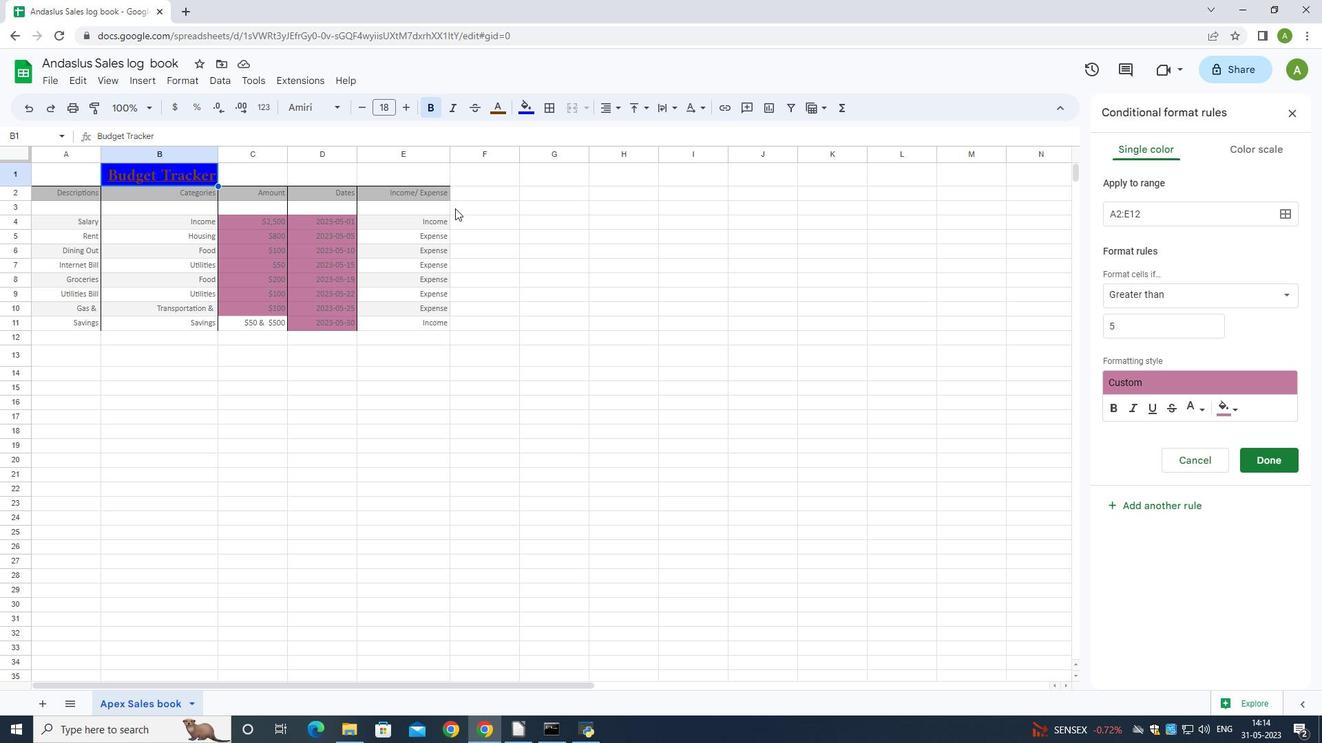 
Action: Mouse moved to (42, 194)
Screenshot: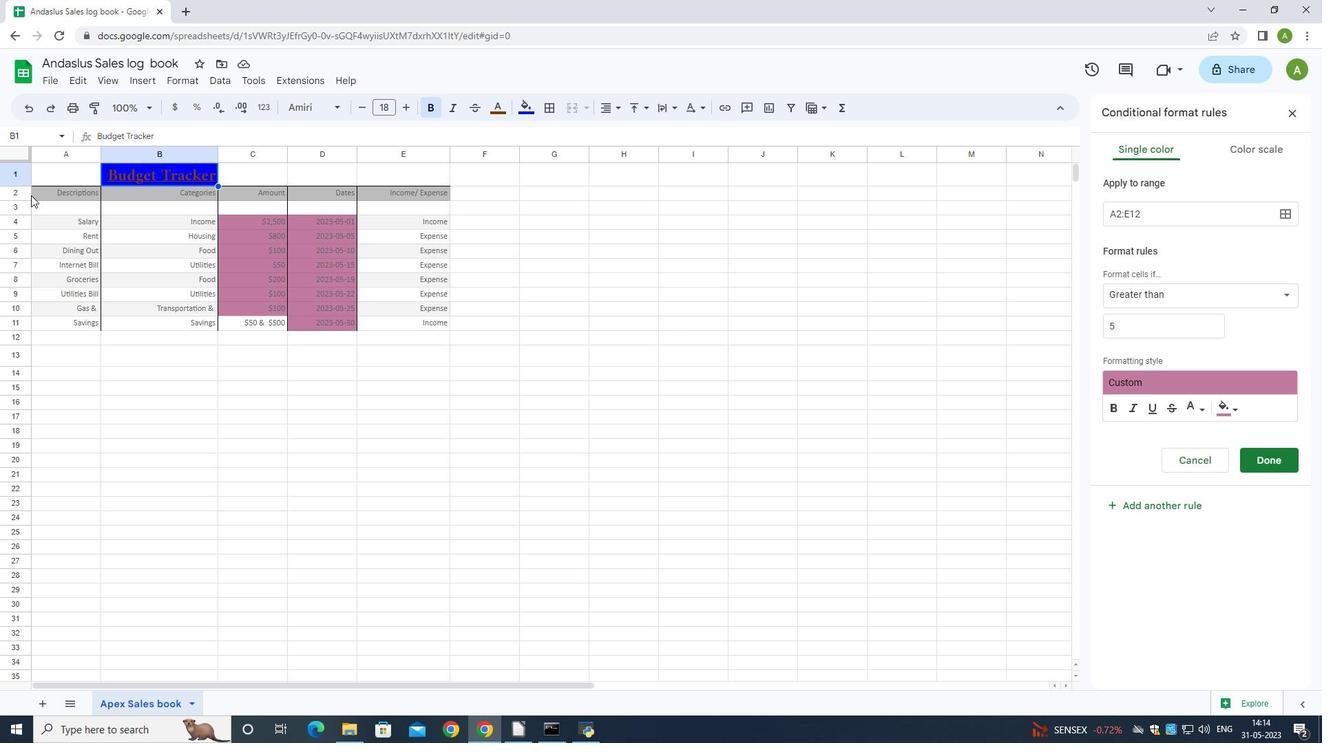 
Action: Mouse pressed left at (42, 194)
Screenshot: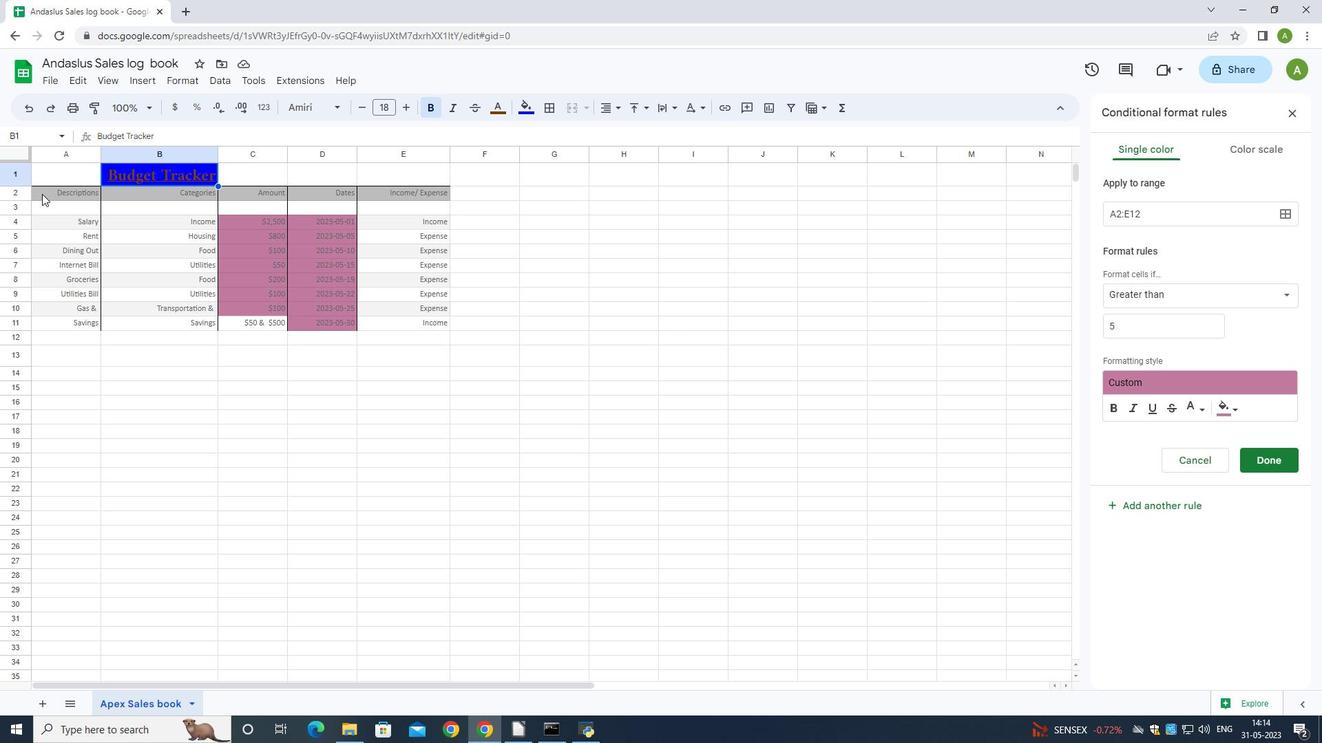 
Action: Mouse moved to (323, 107)
Screenshot: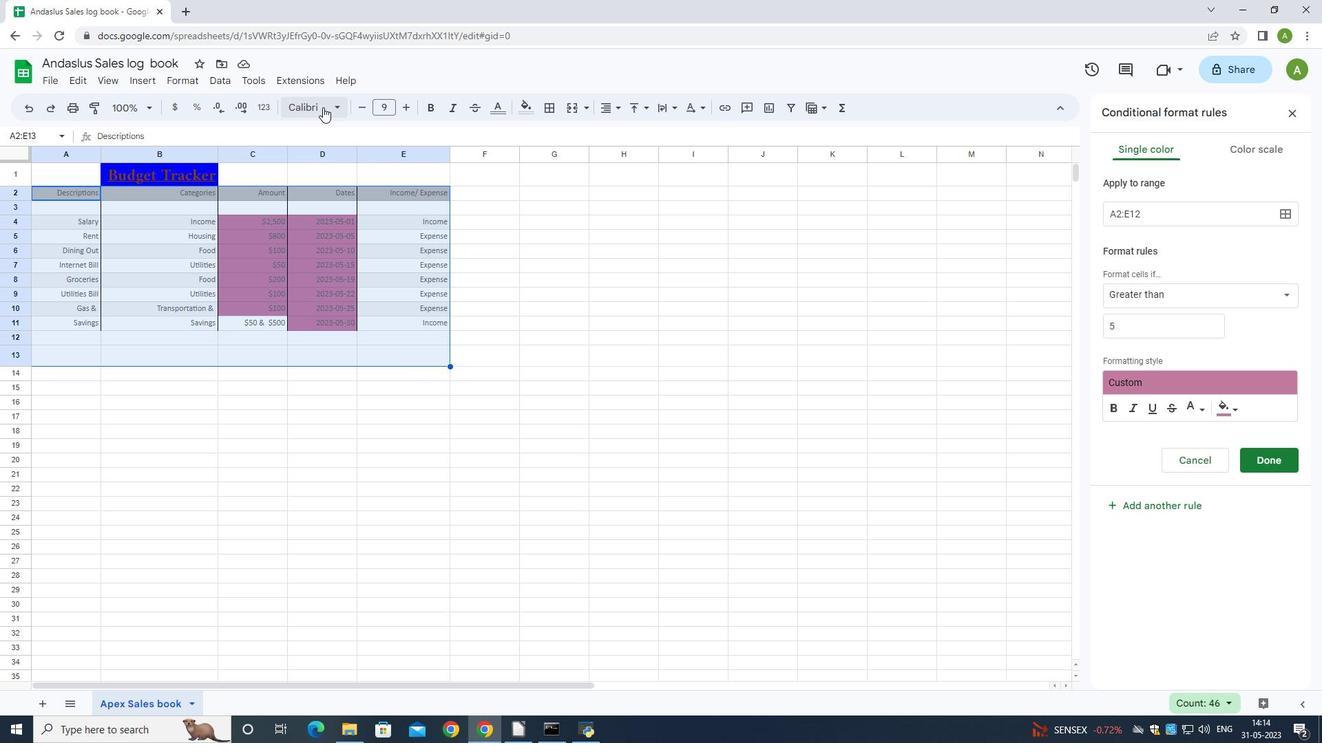 
Action: Mouse pressed left at (323, 107)
Screenshot: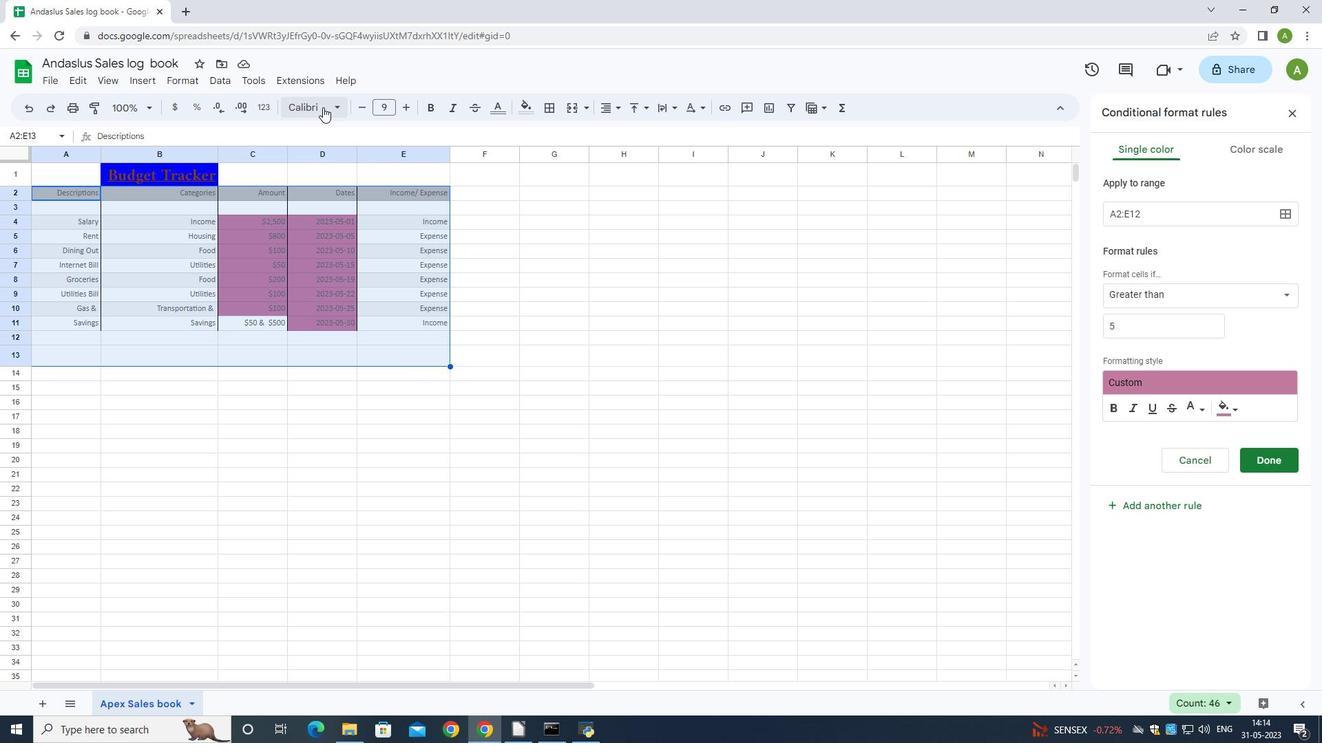 
Action: Mouse moved to (326, 267)
Screenshot: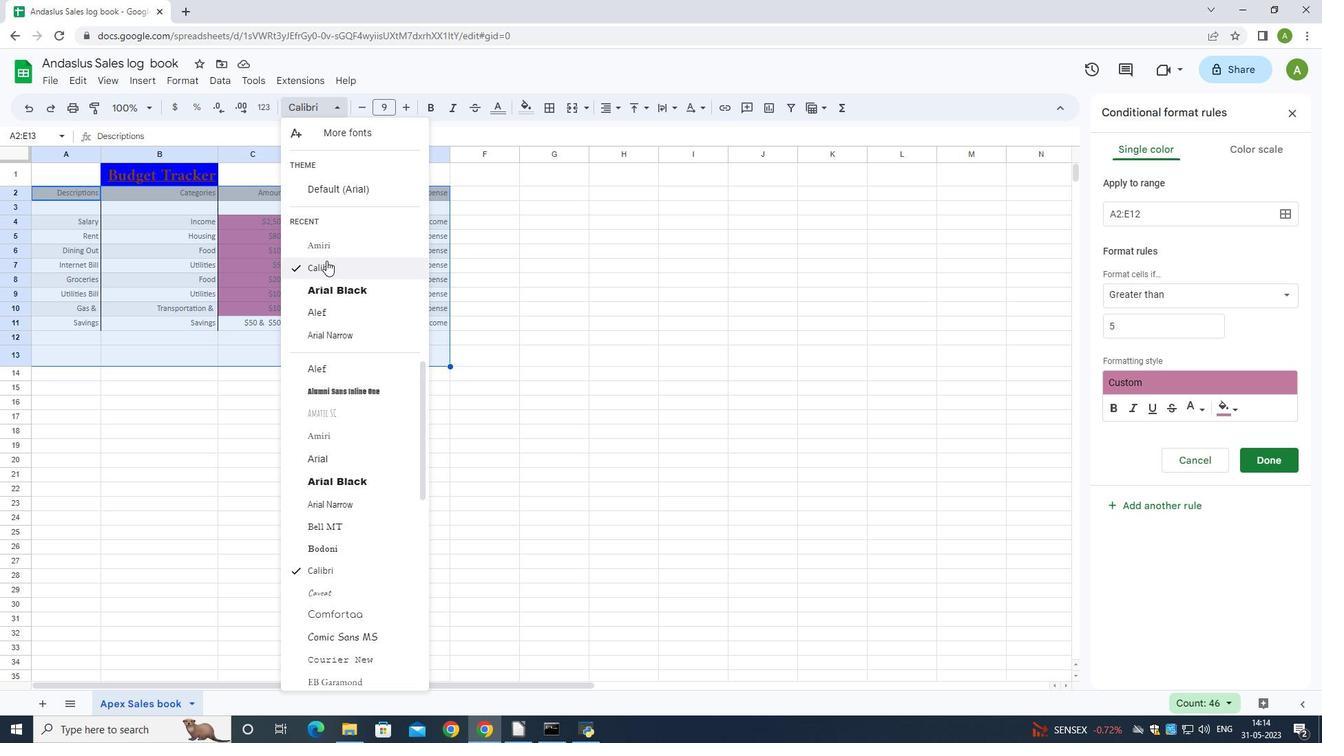 
Action: Mouse pressed left at (326, 267)
Screenshot: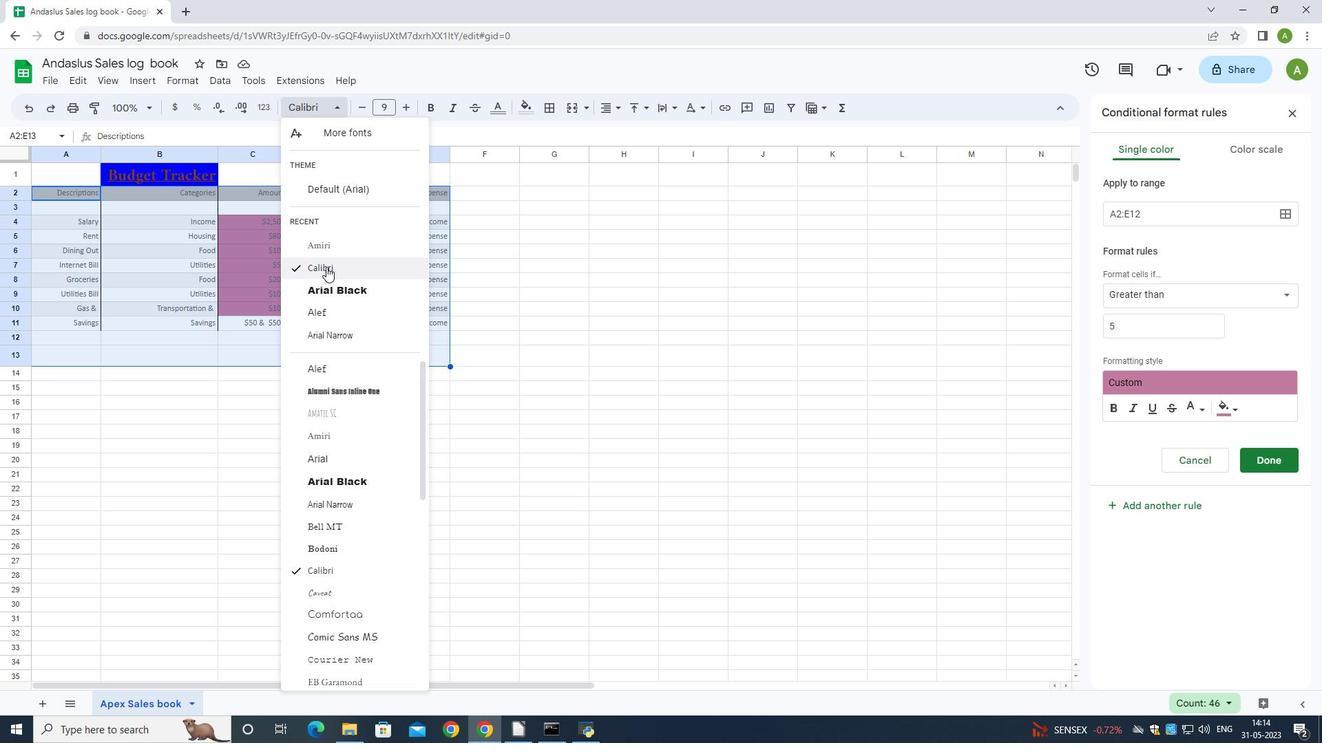 
Action: Mouse moved to (363, 107)
Screenshot: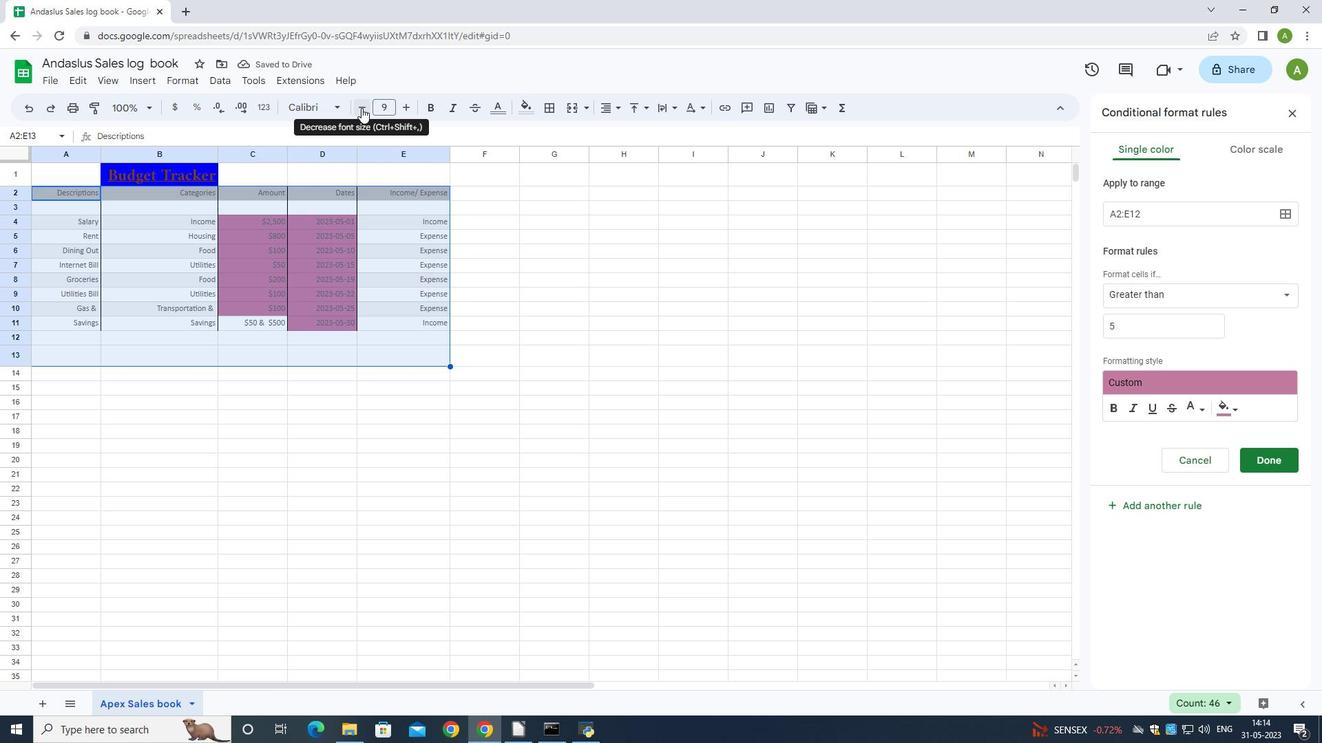 
Action: Mouse pressed left at (363, 107)
Screenshot: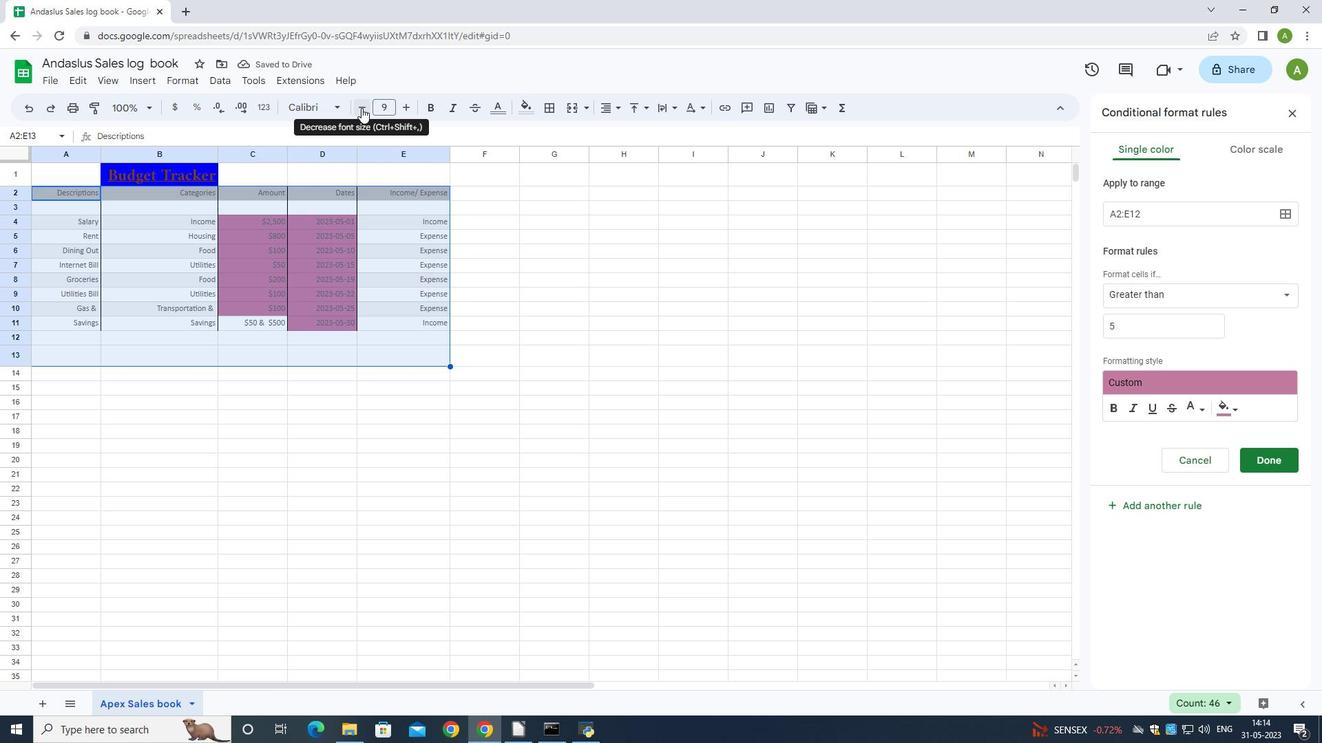 
Action: Mouse moved to (409, 110)
Screenshot: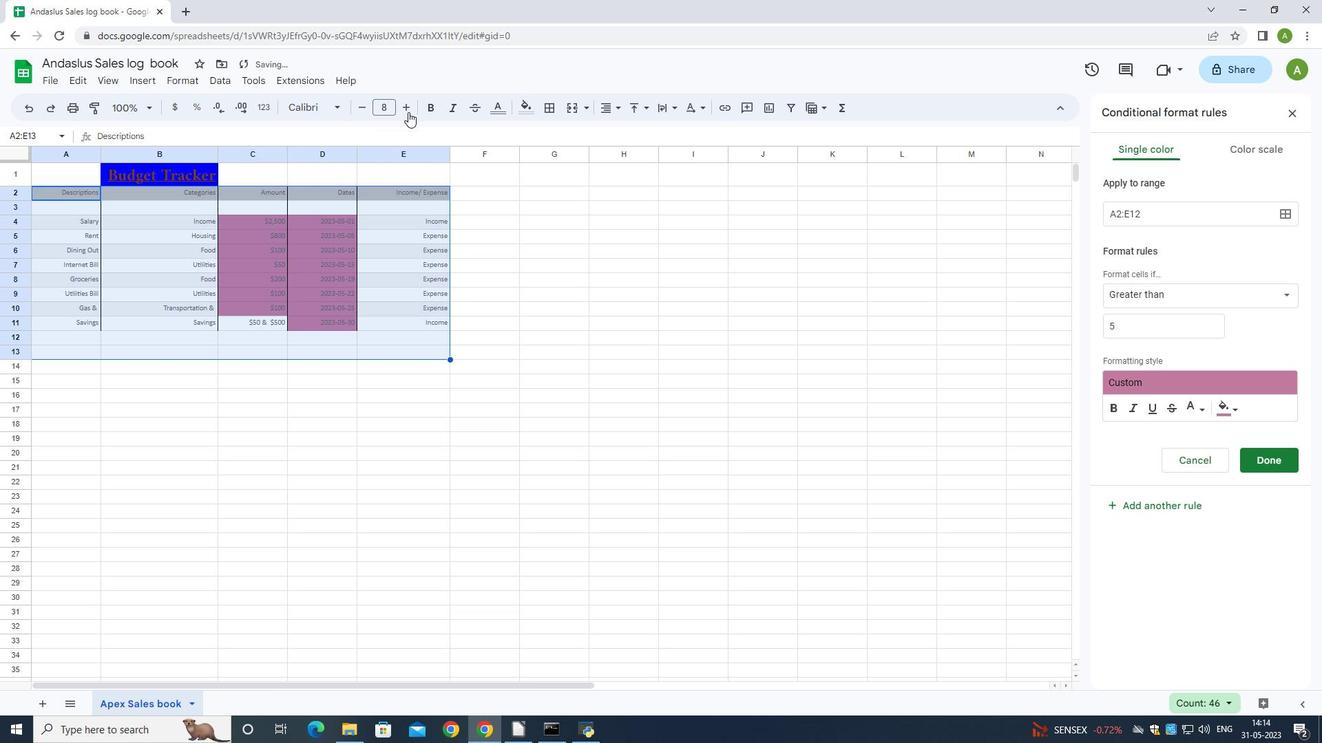 
Action: Mouse pressed left at (409, 110)
Screenshot: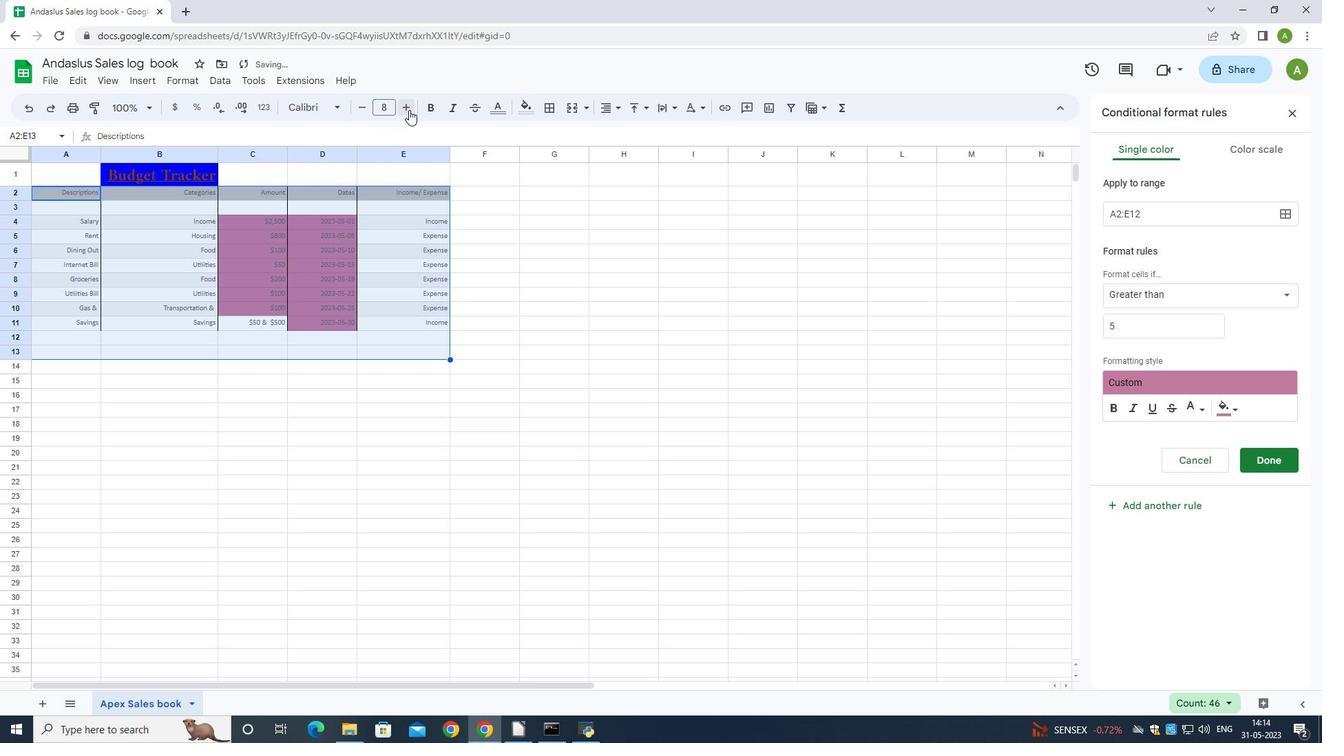
Action: Mouse moved to (61, 179)
Screenshot: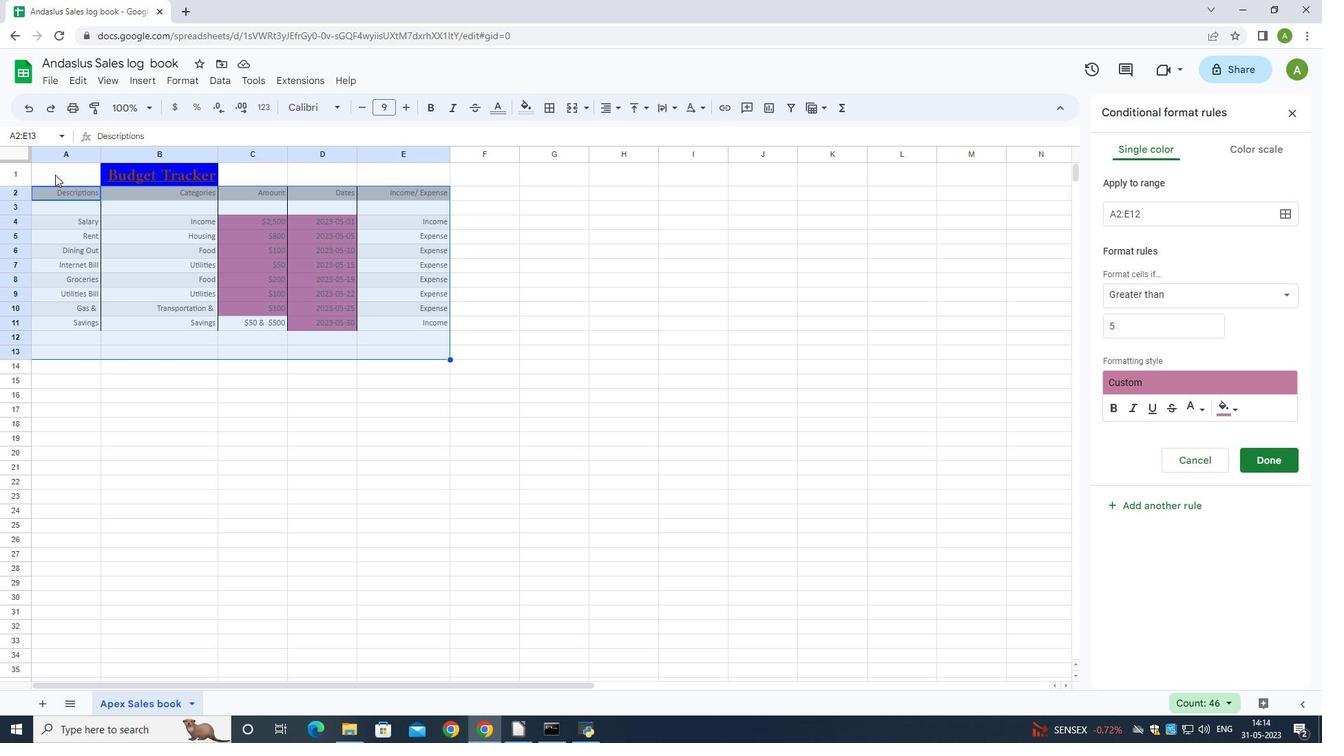 
Action: Mouse pressed left at (61, 179)
Screenshot: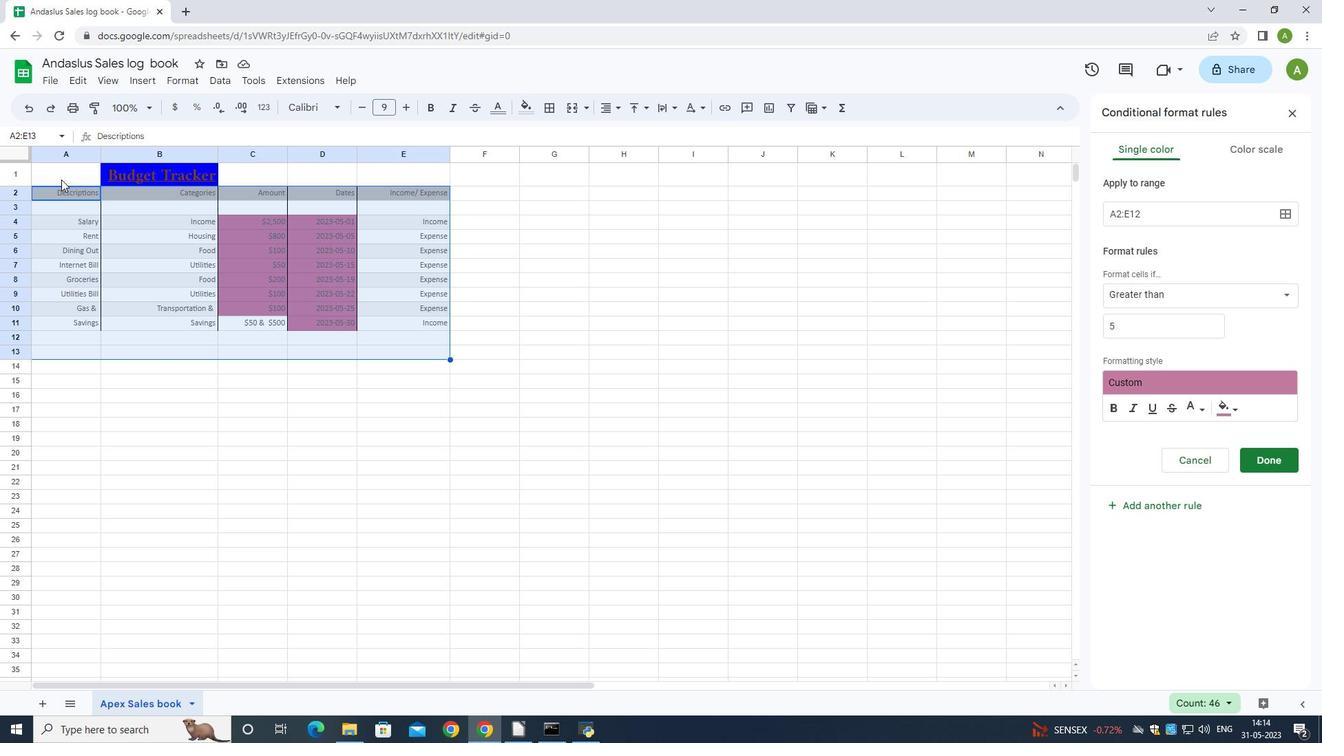 
Action: Mouse moved to (62, 179)
Screenshot: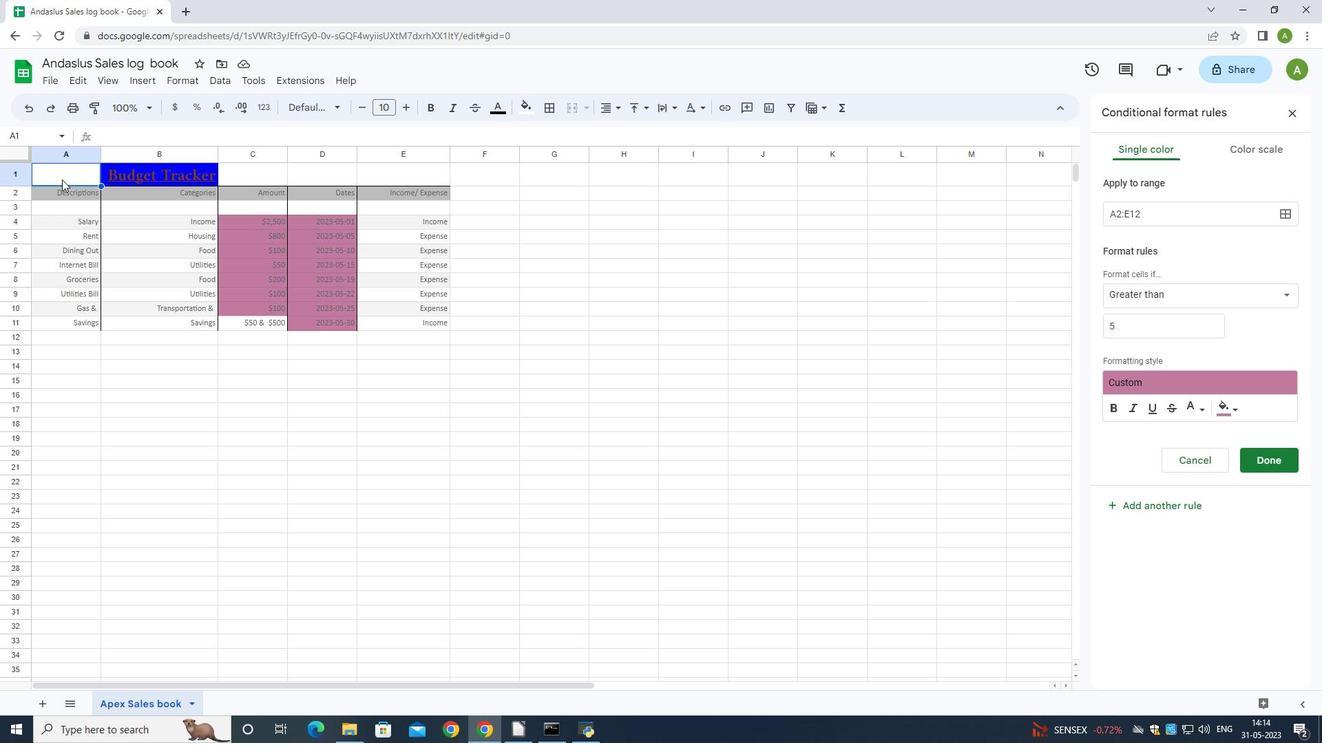 
Action: Mouse pressed left at (62, 179)
Screenshot: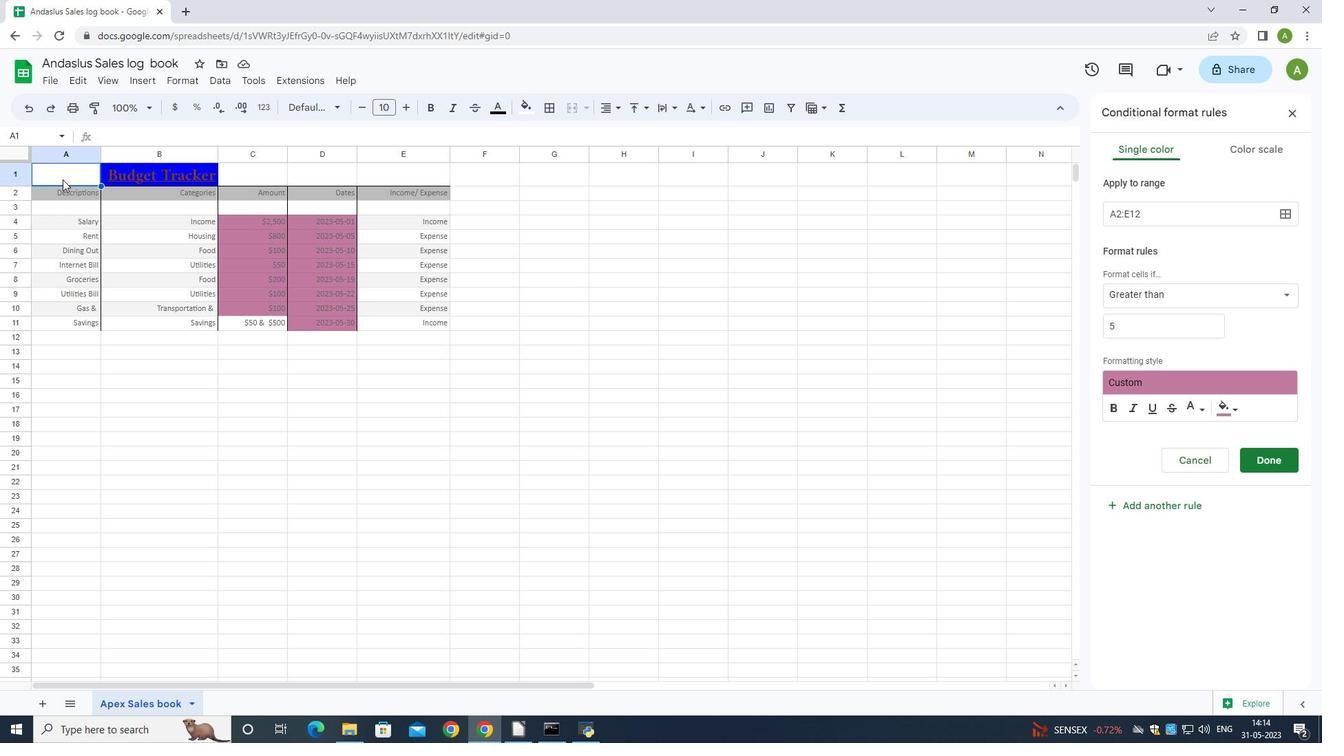 
Action: Mouse moved to (551, 104)
Screenshot: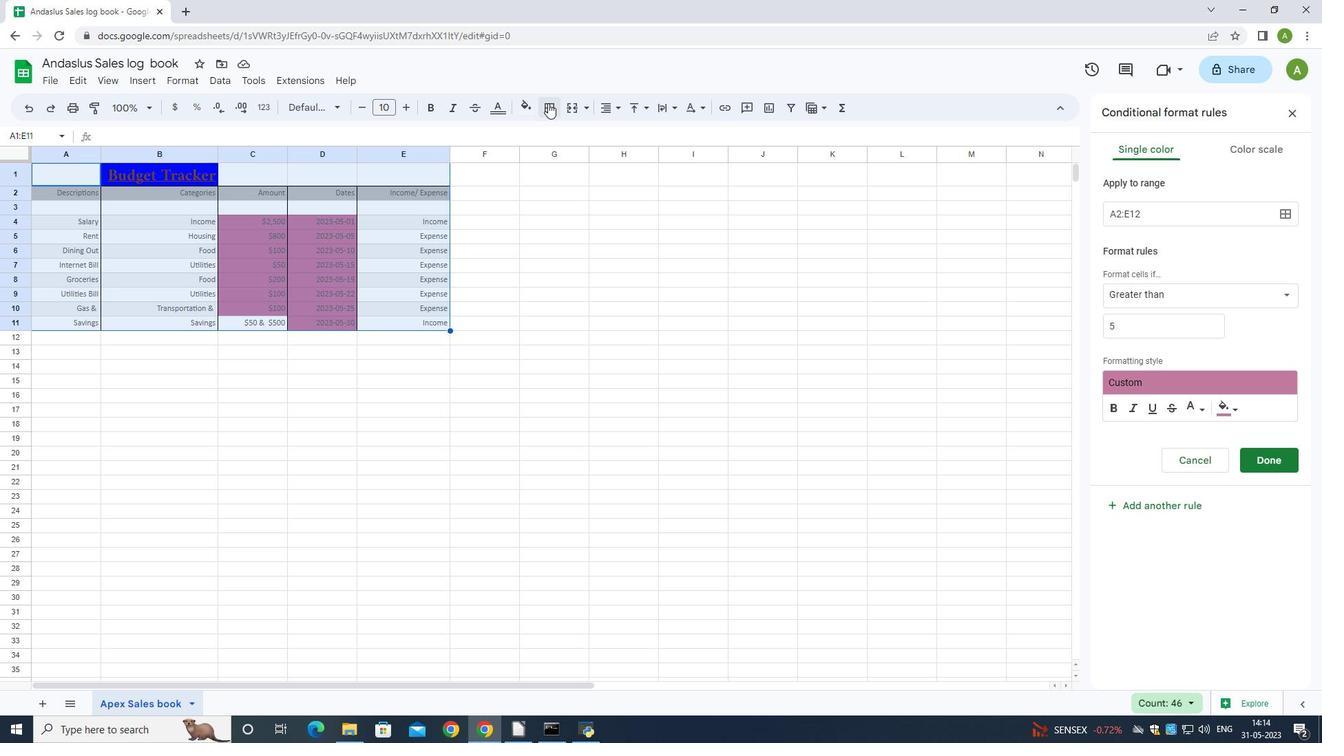 
Action: Mouse pressed left at (551, 104)
Screenshot: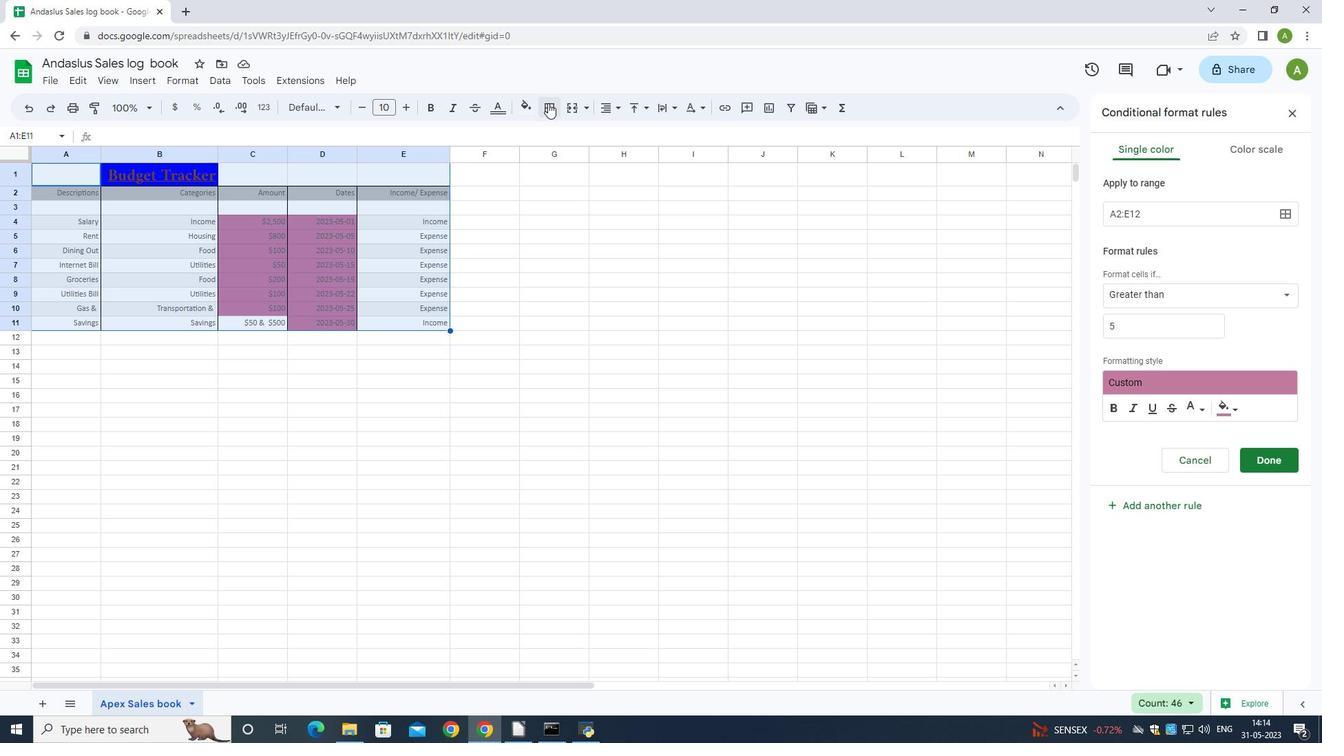 
Action: Mouse moved to (580, 162)
Screenshot: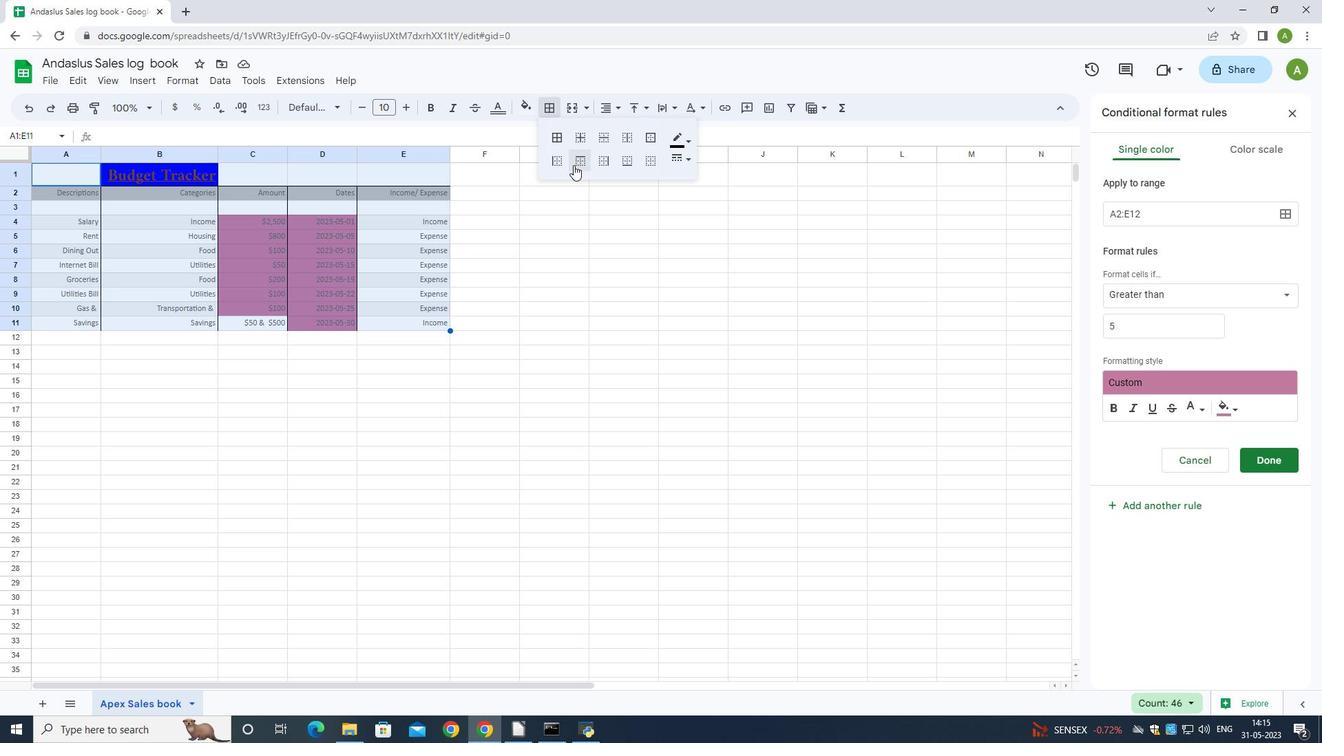 
Action: Mouse pressed left at (580, 162)
Screenshot: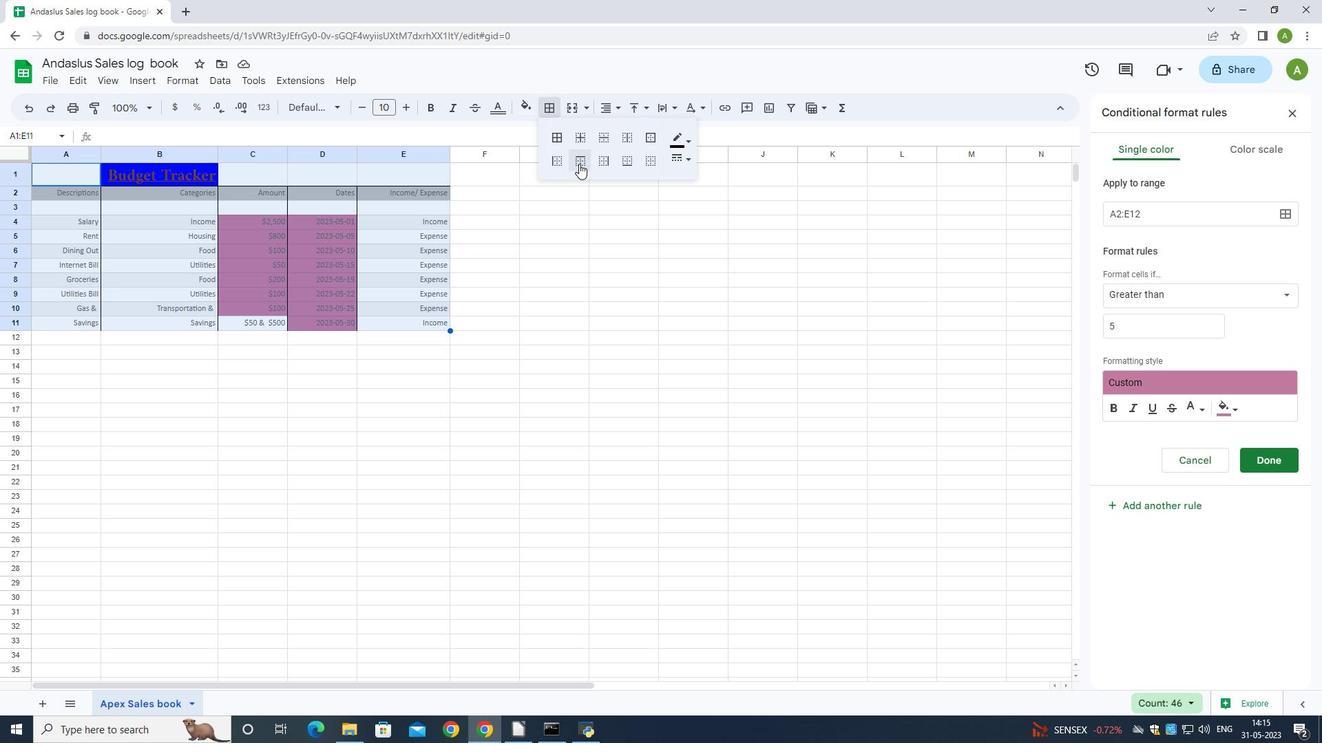 
Action: Mouse moved to (190, 79)
Screenshot: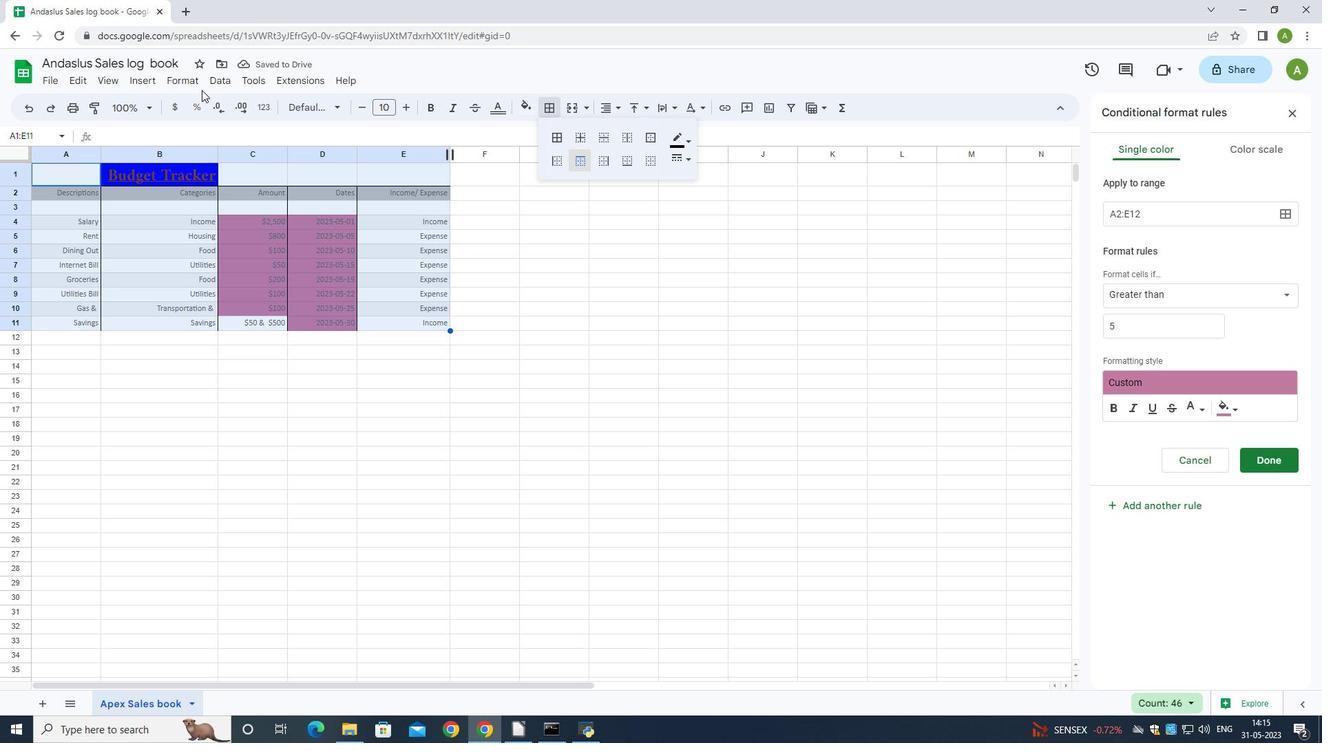 
Action: Mouse pressed left at (190, 79)
Screenshot: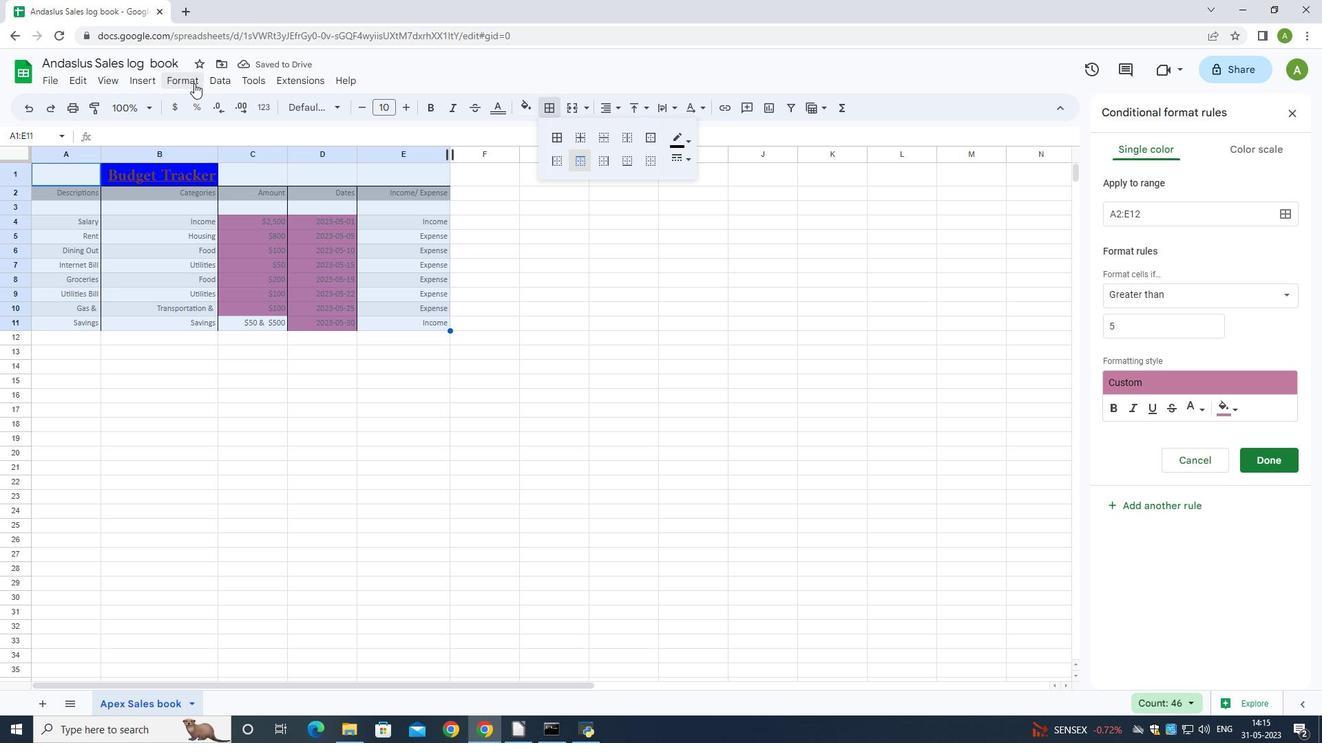 
Action: Mouse moved to (239, 178)
Screenshot: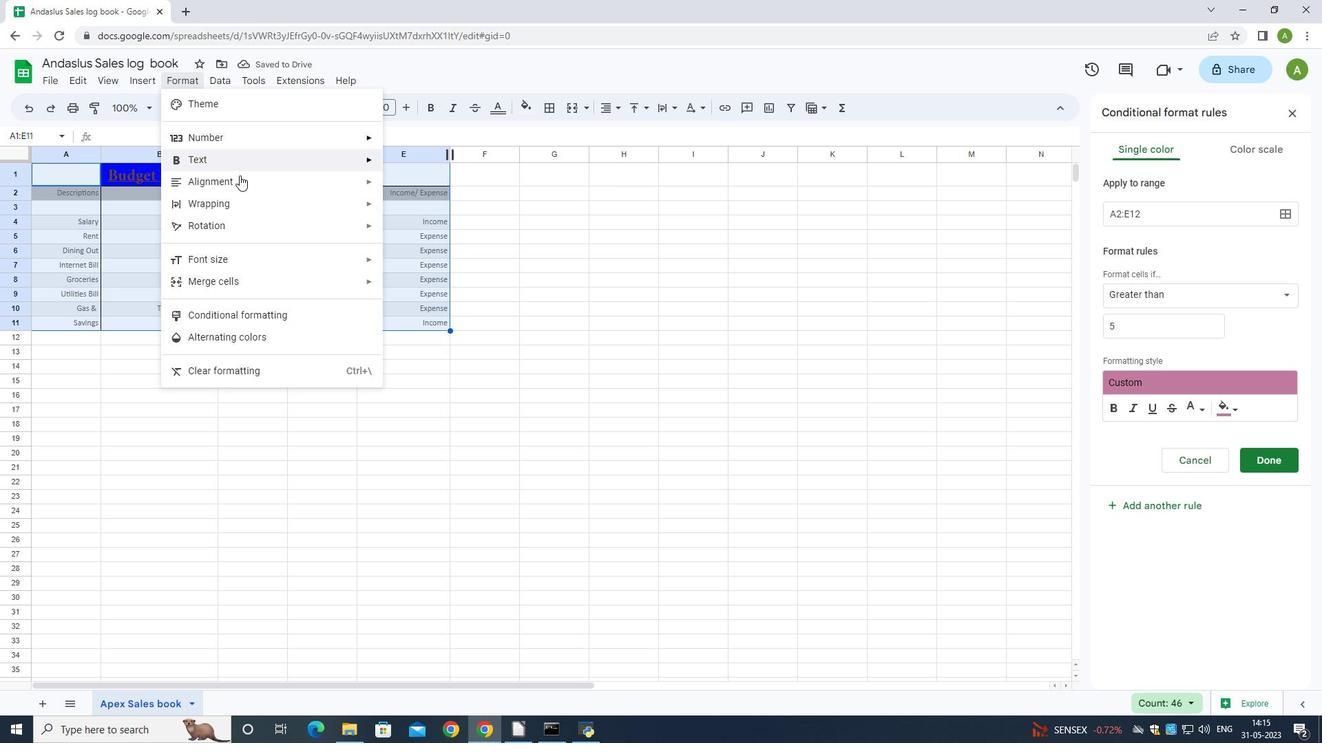
Action: Mouse pressed left at (239, 178)
Screenshot: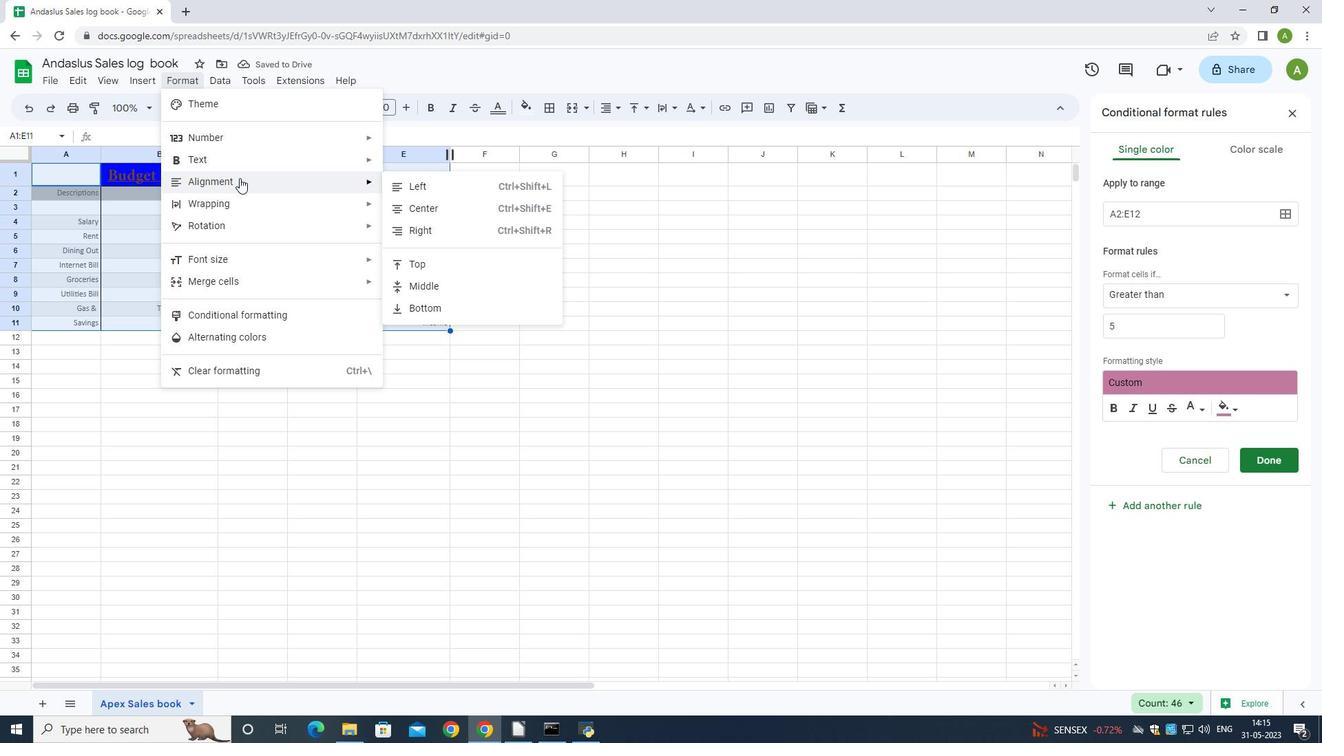 
Action: Mouse moved to (425, 262)
Screenshot: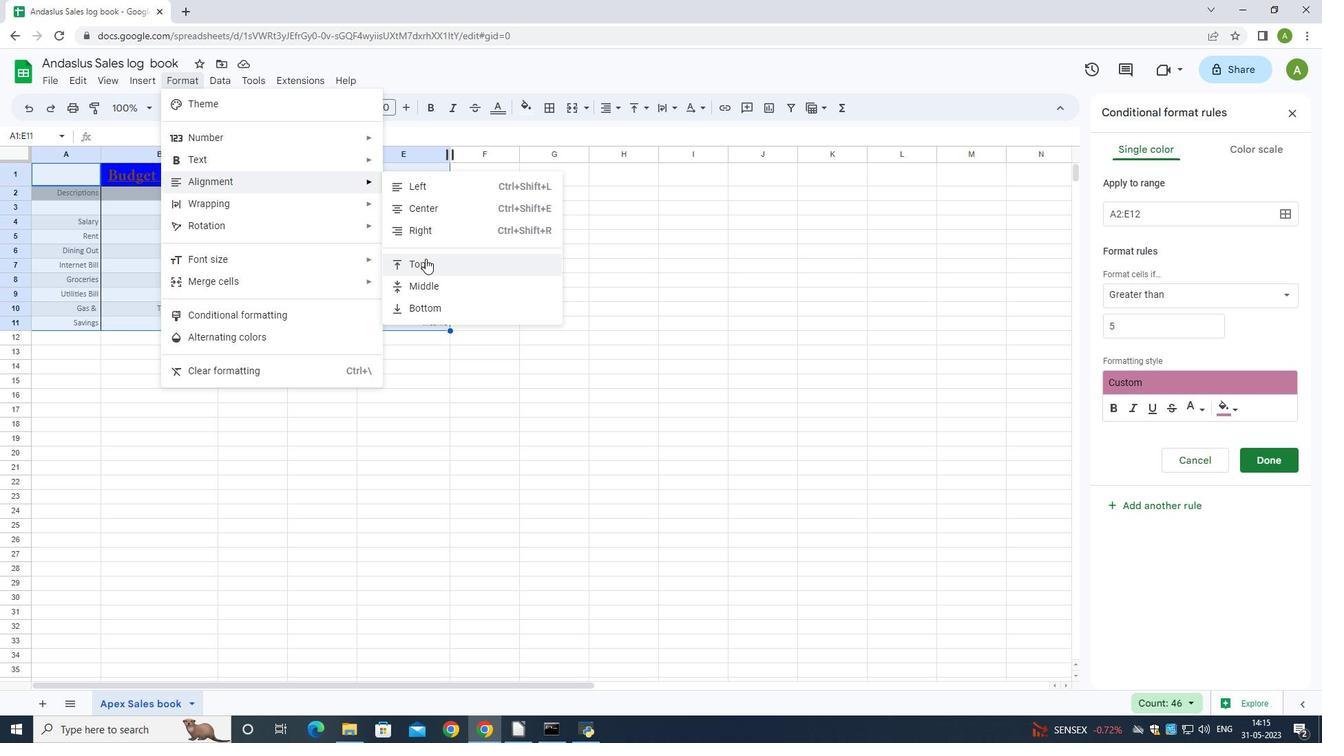 
Action: Mouse pressed left at (425, 262)
Screenshot: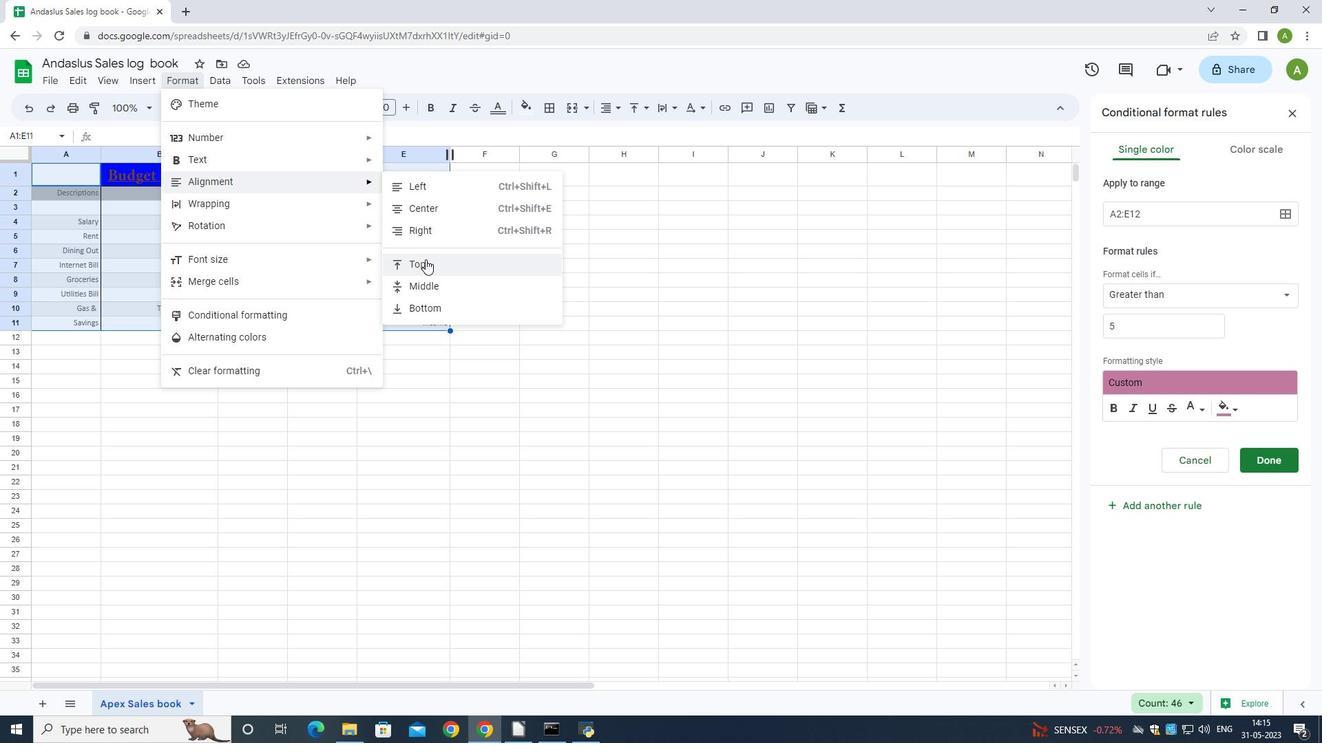 
Action: Mouse moved to (1061, 319)
Screenshot: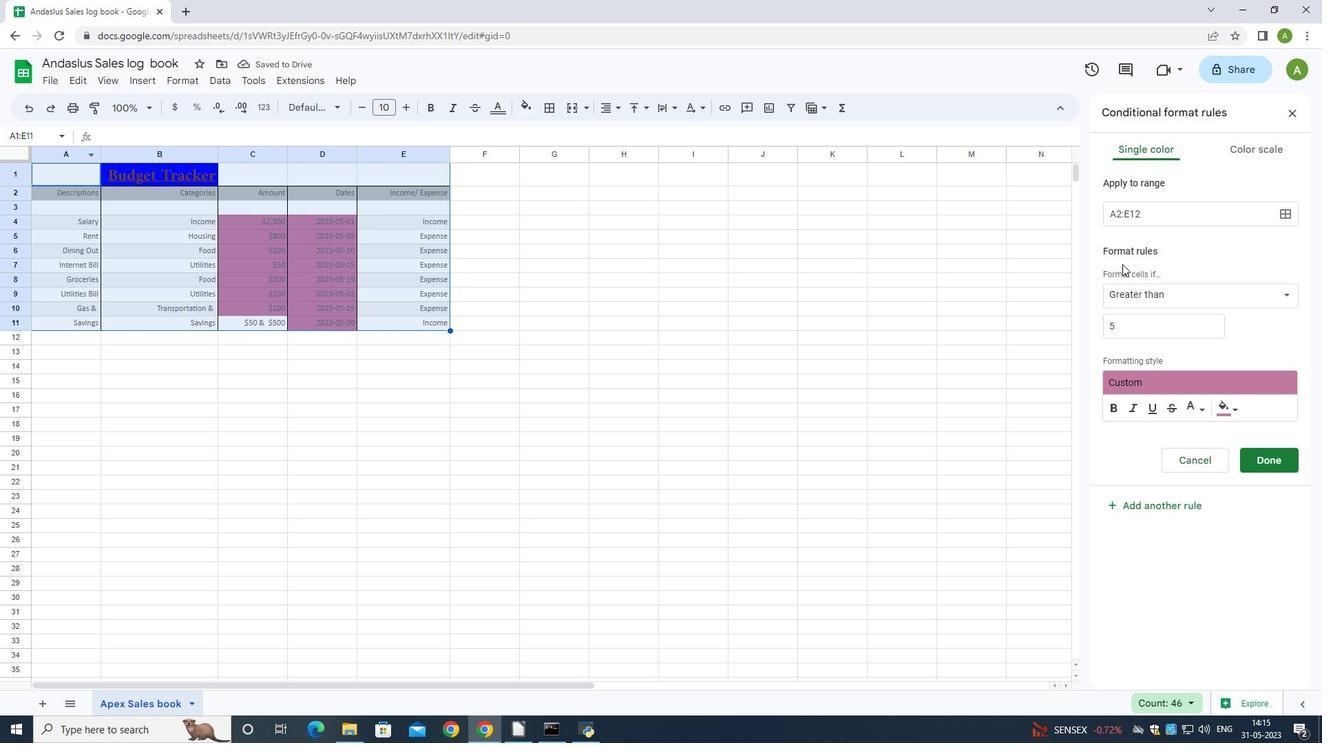 
Action: Mouse scrolled (1061, 318) with delta (0, 0)
Screenshot: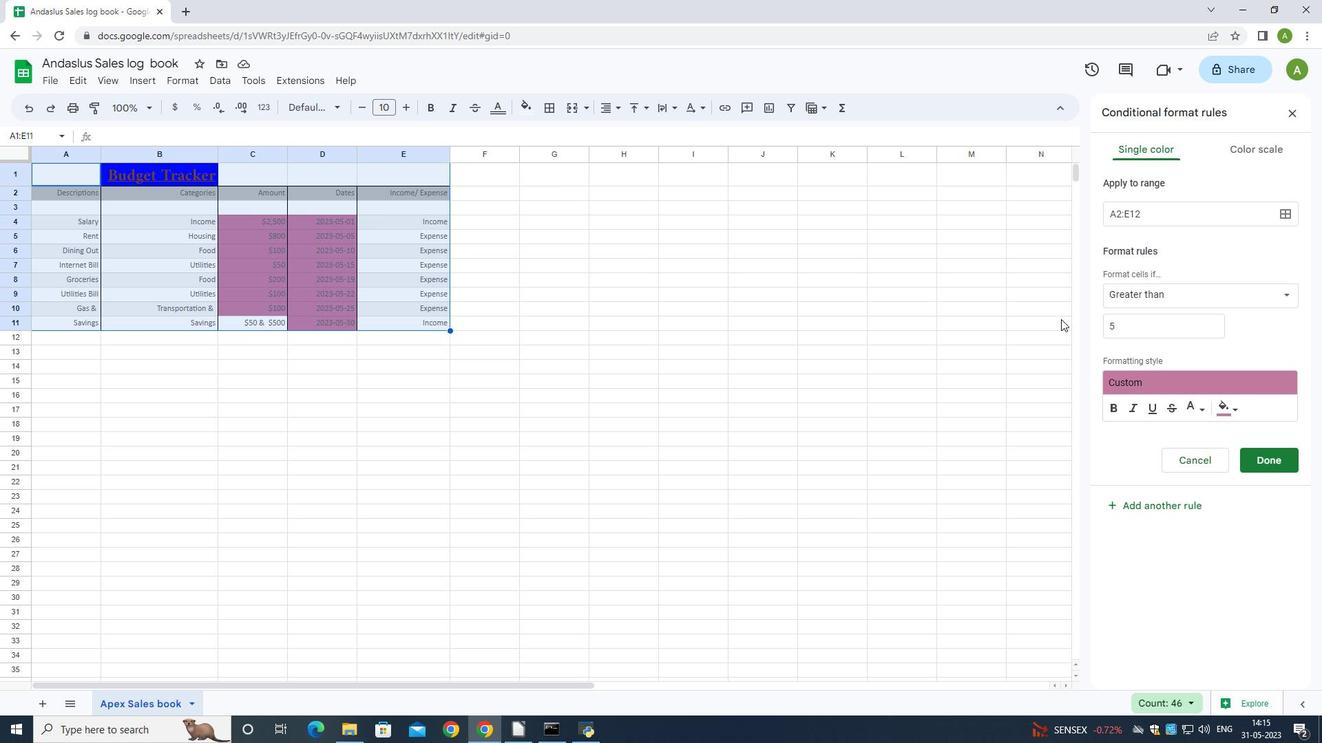 
Action: Mouse moved to (443, 542)
Screenshot: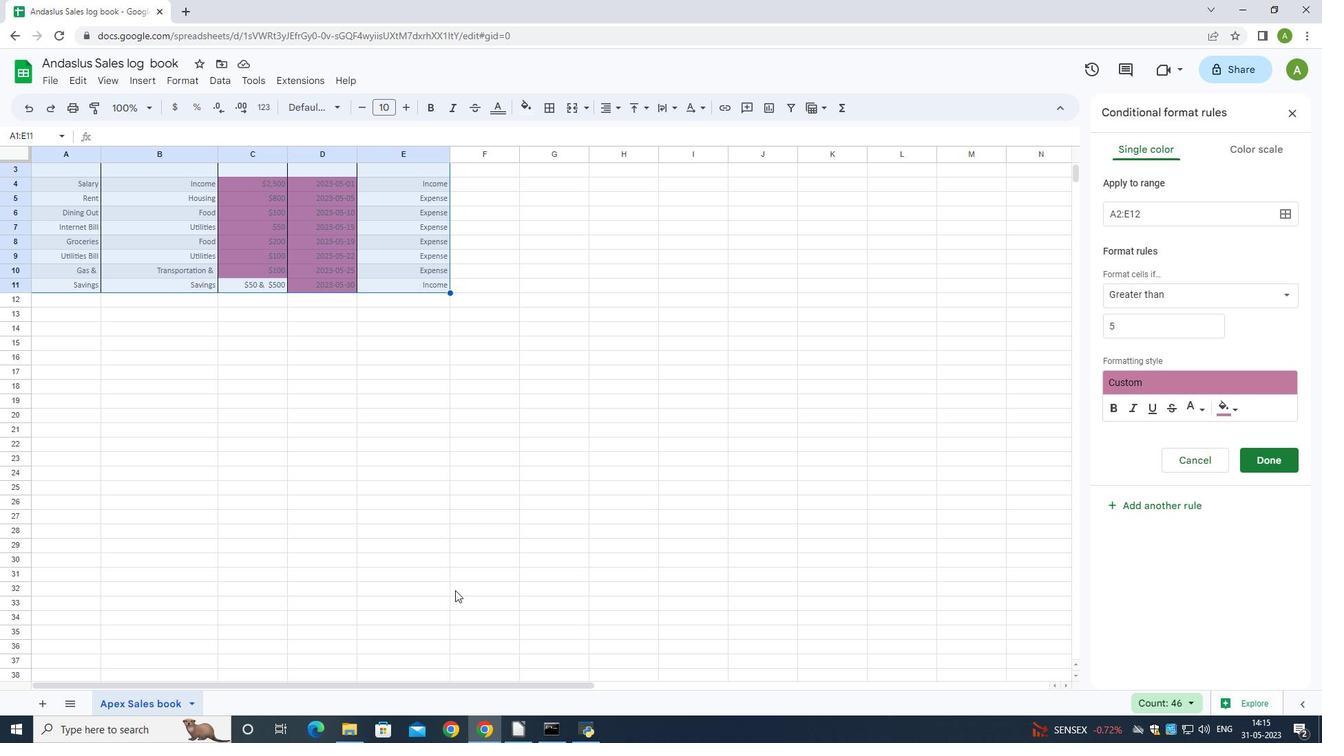 
Action: Mouse scrolled (443, 542) with delta (0, 0)
Screenshot: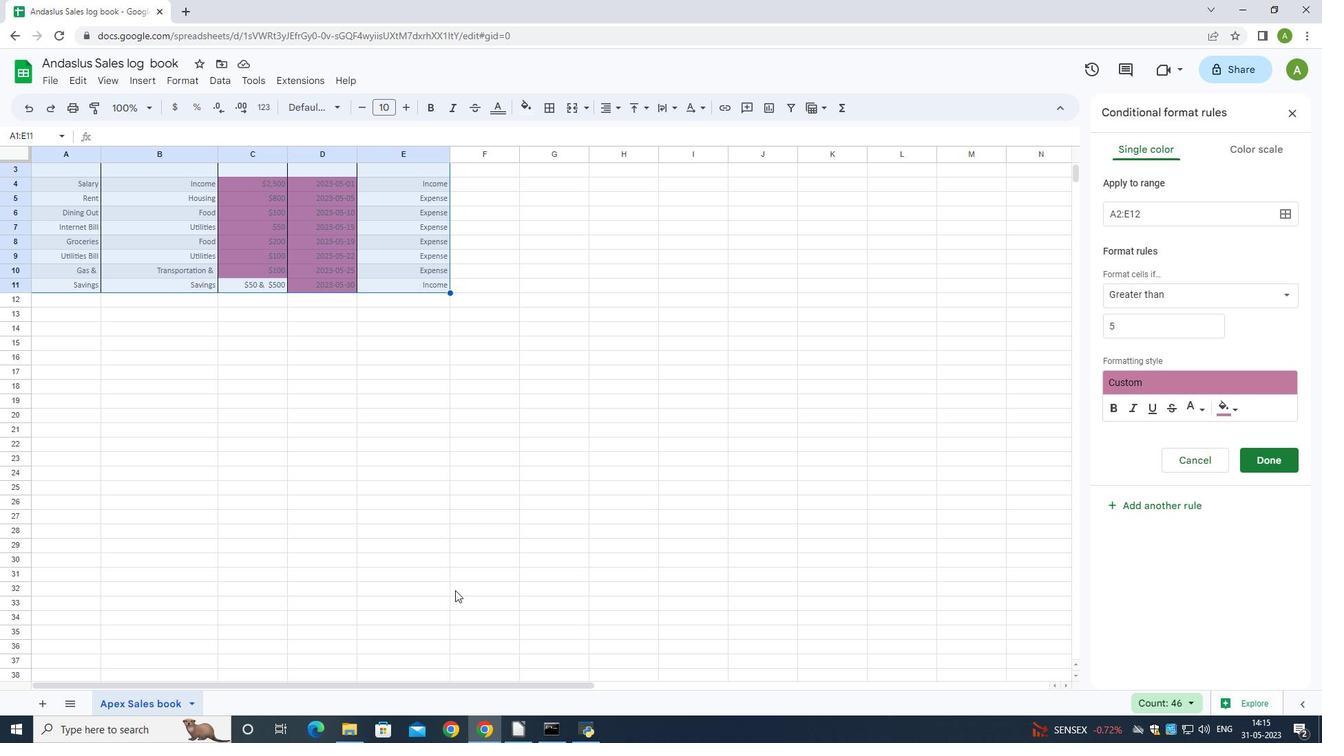
Action: Mouse moved to (440, 528)
Screenshot: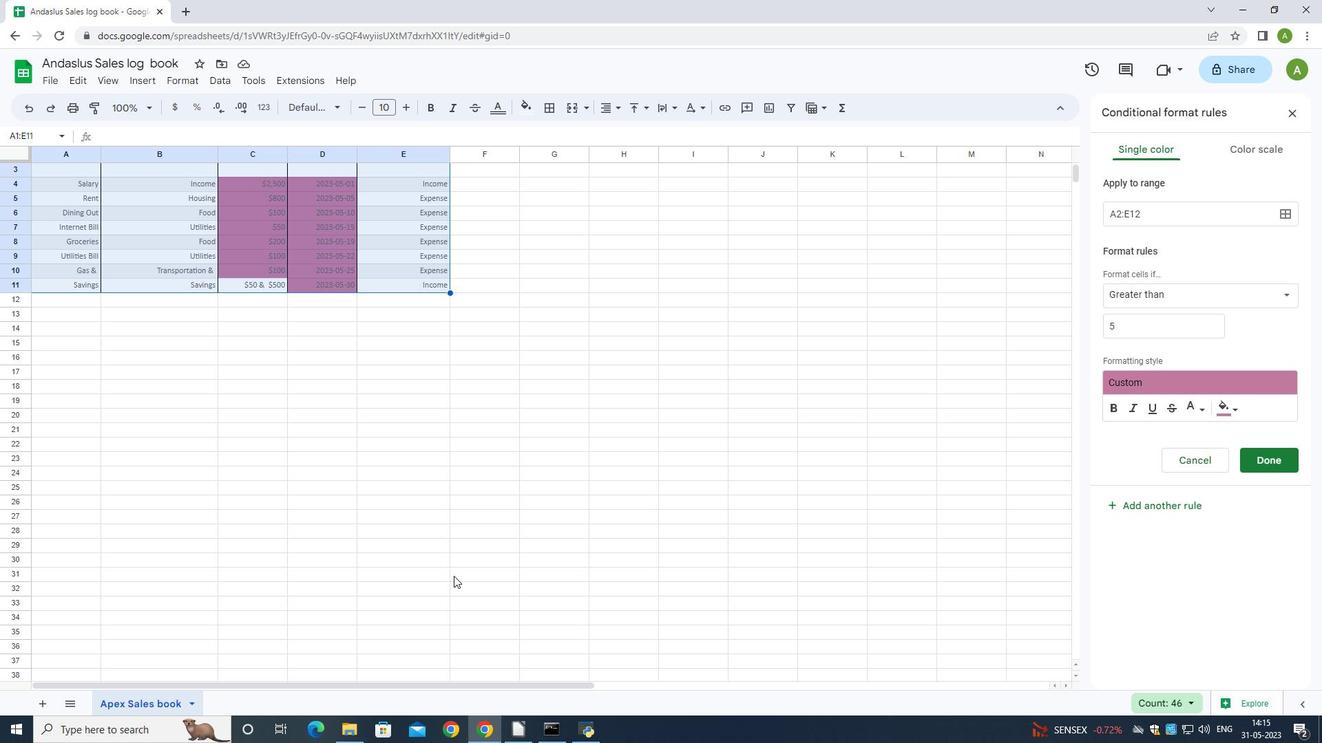 
Action: Mouse scrolled (440, 529) with delta (0, 0)
Screenshot: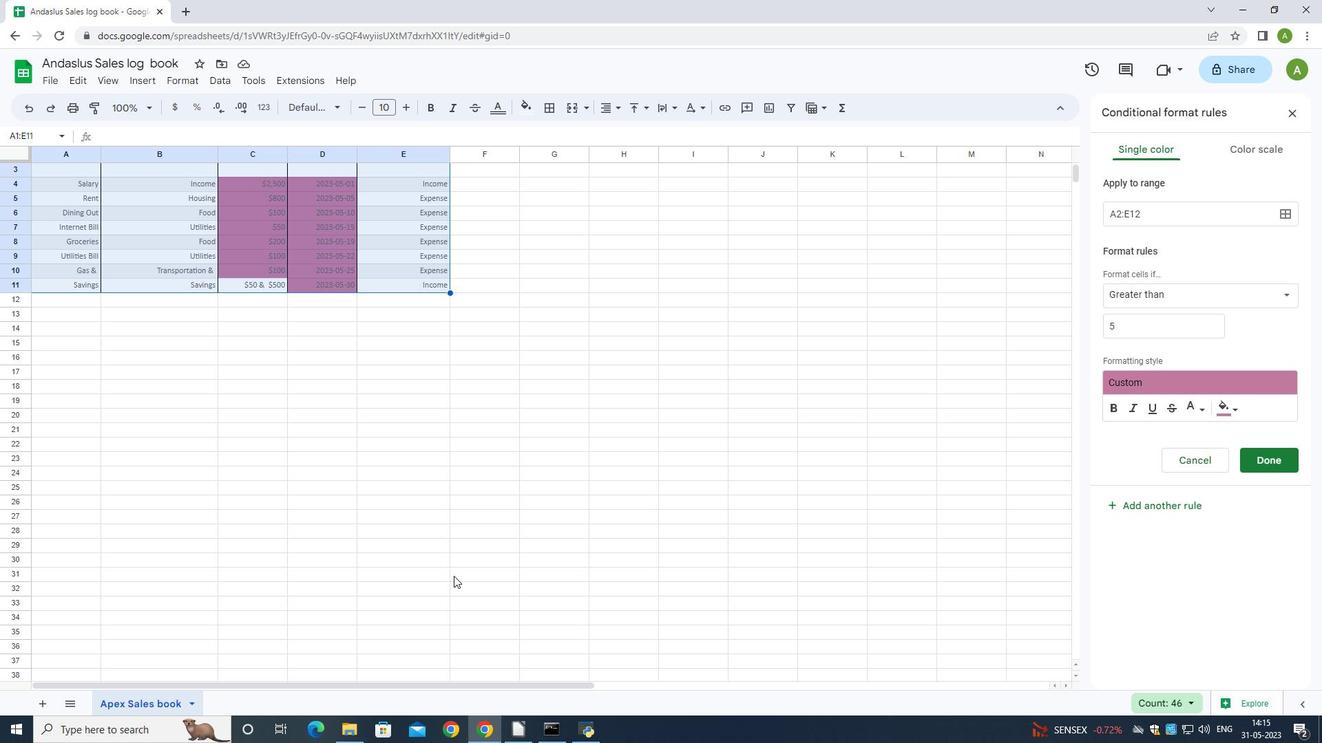 
Action: Mouse moved to (65, 240)
Screenshot: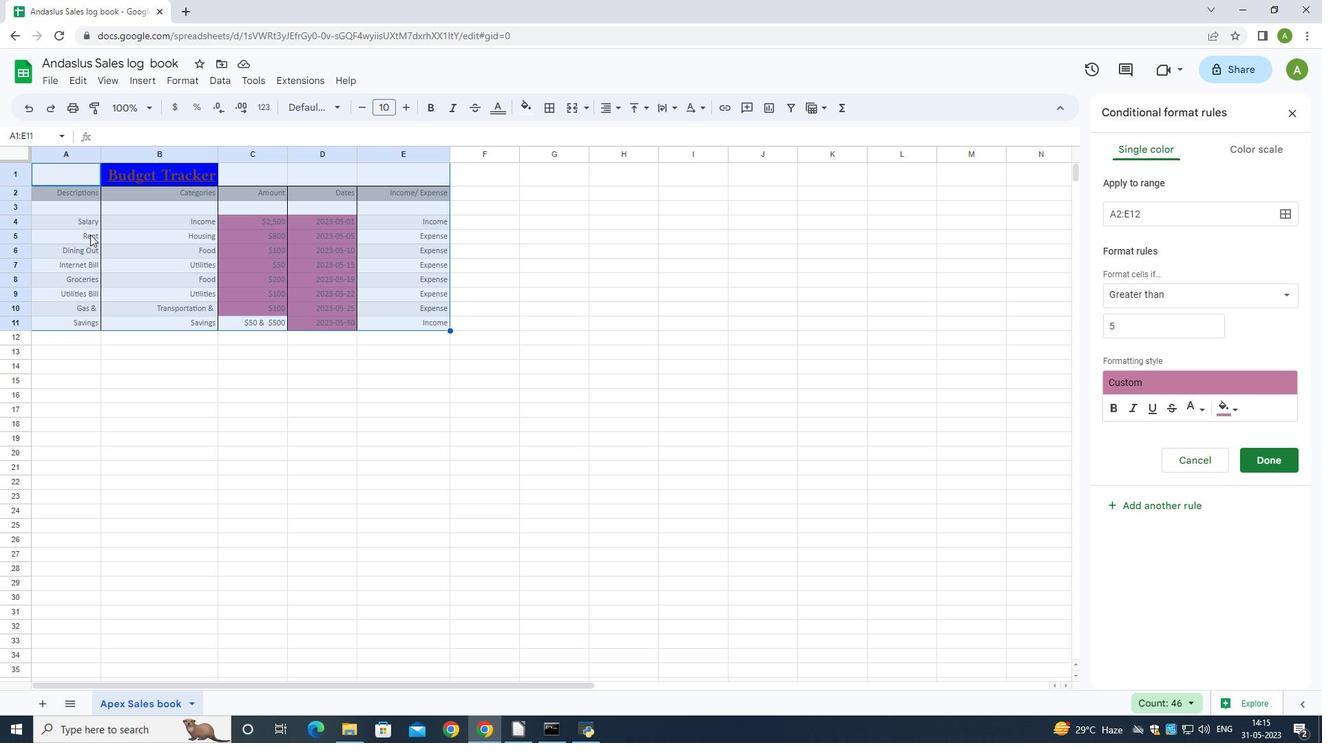 
Action: Mouse pressed left at (65, 240)
Screenshot: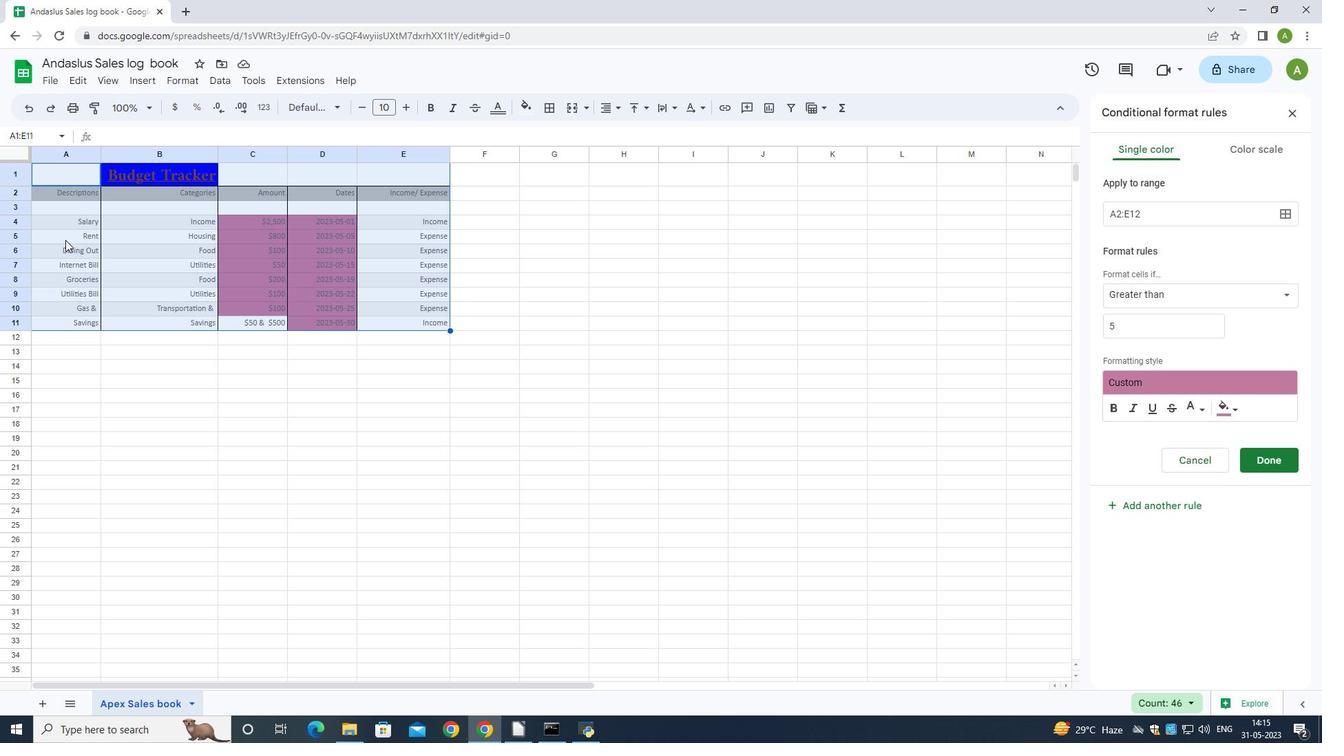 
Action: Mouse moved to (50, 186)
Screenshot: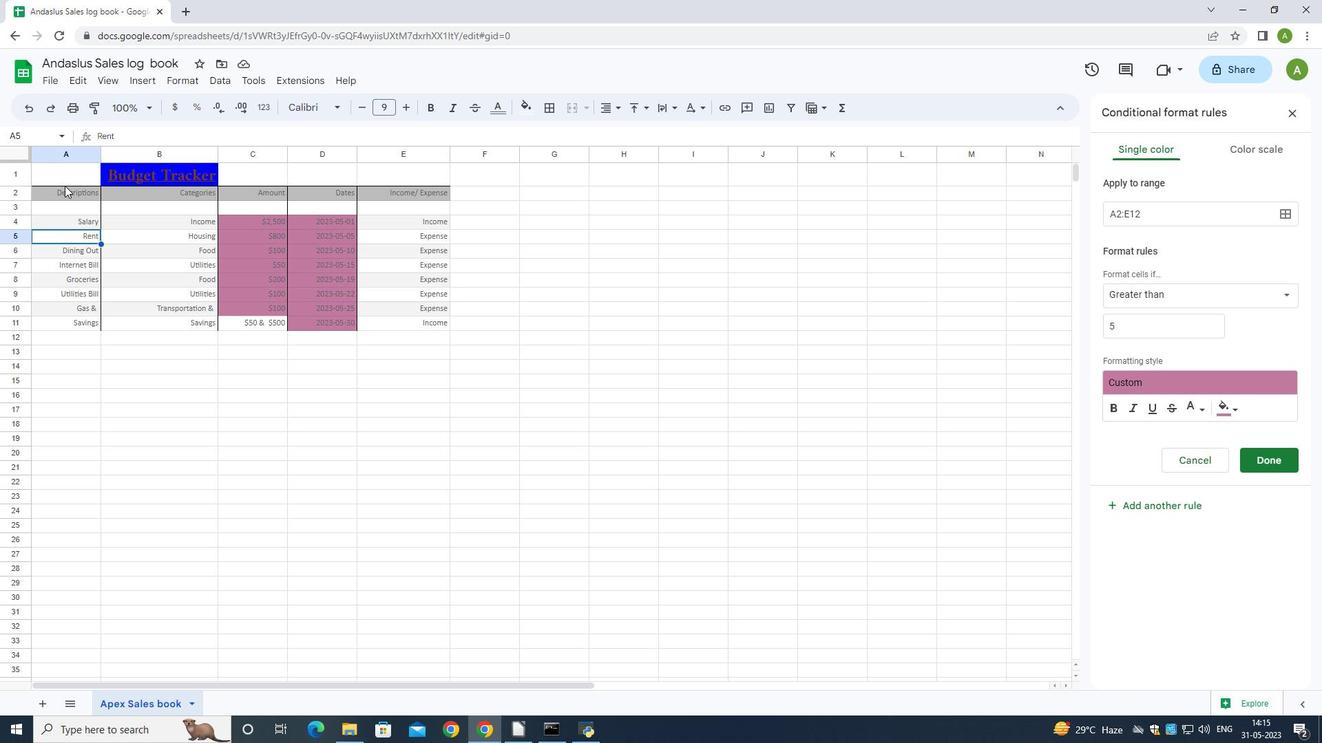 
Action: Mouse pressed left at (50, 186)
Screenshot: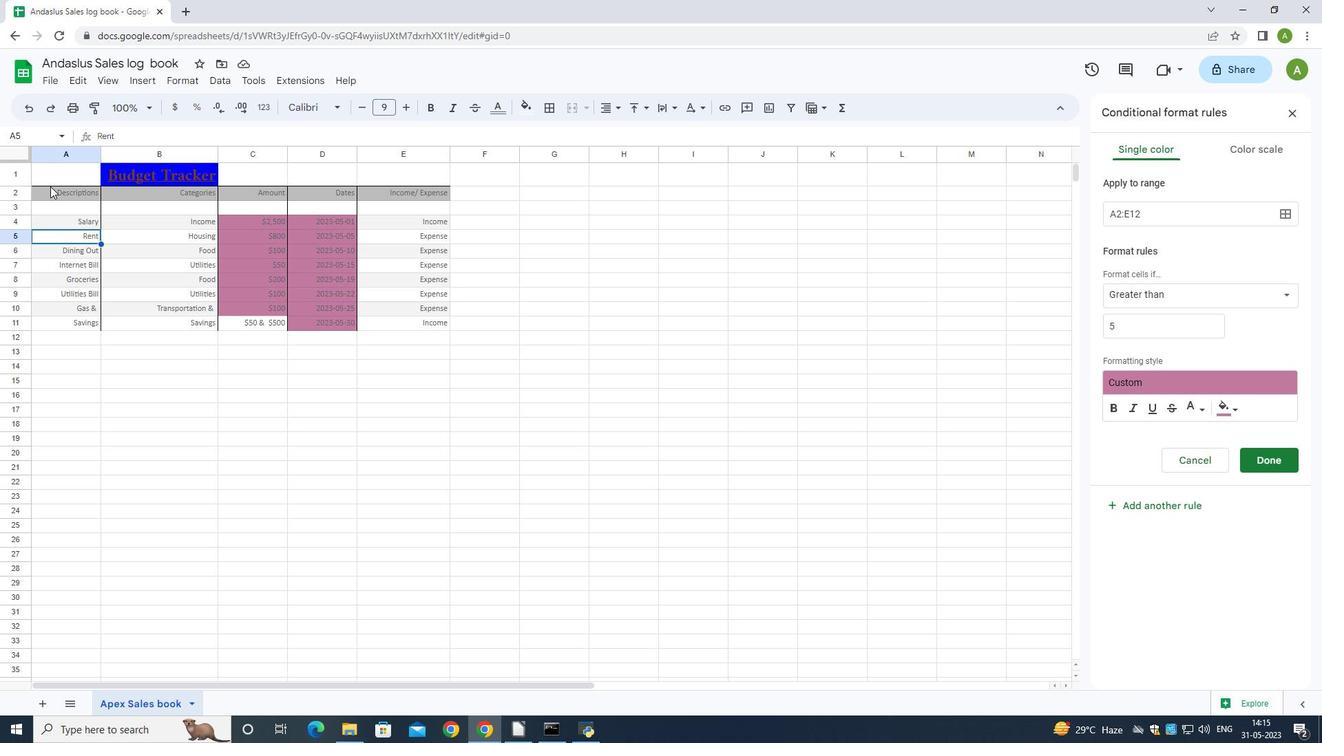 
Action: Mouse moved to (97, 260)
Screenshot: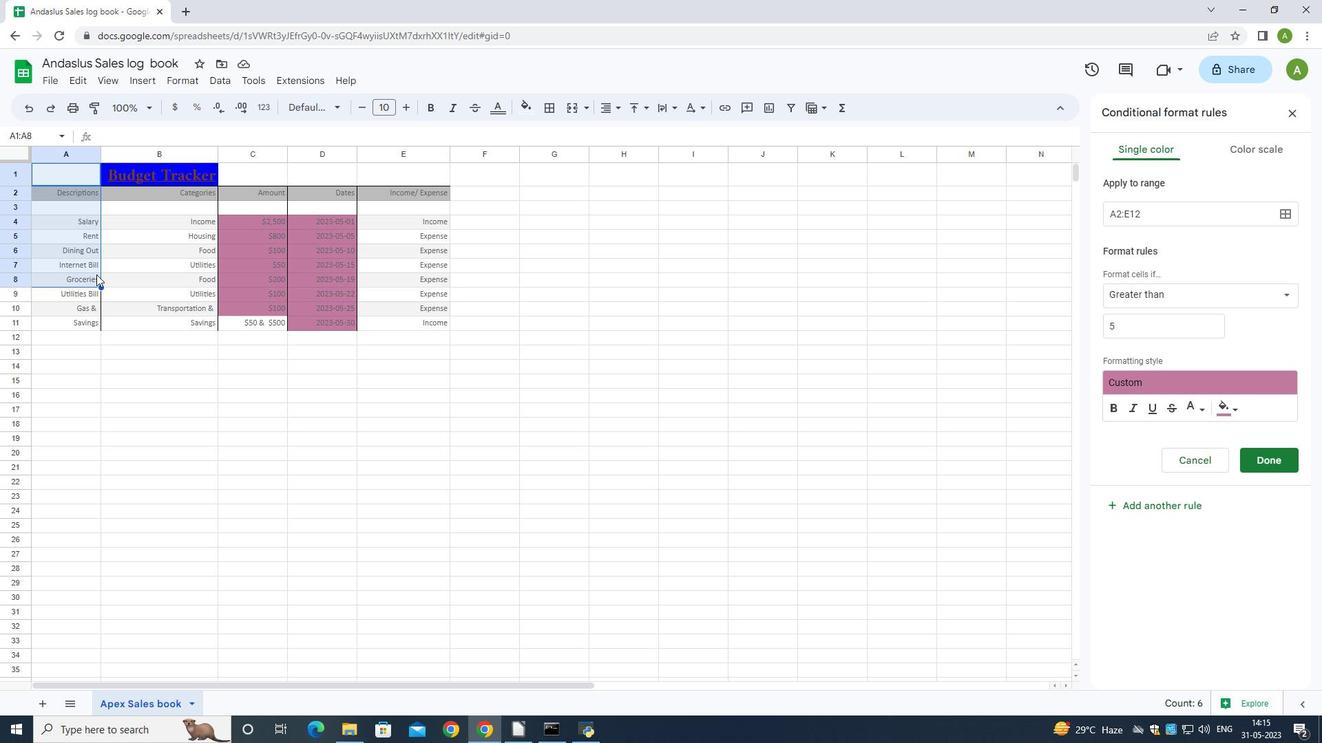 
Action: Mouse pressed left at (97, 260)
Screenshot: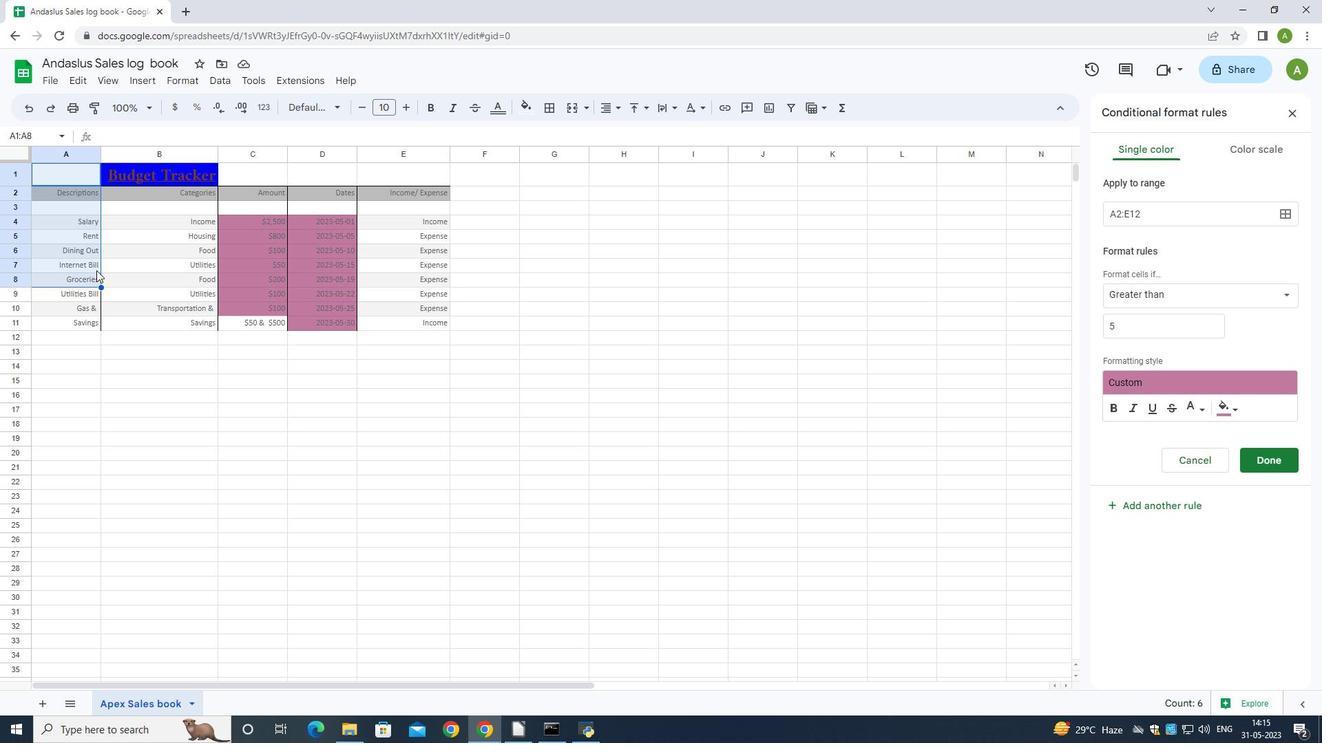 
Action: Mouse moved to (67, 186)
Screenshot: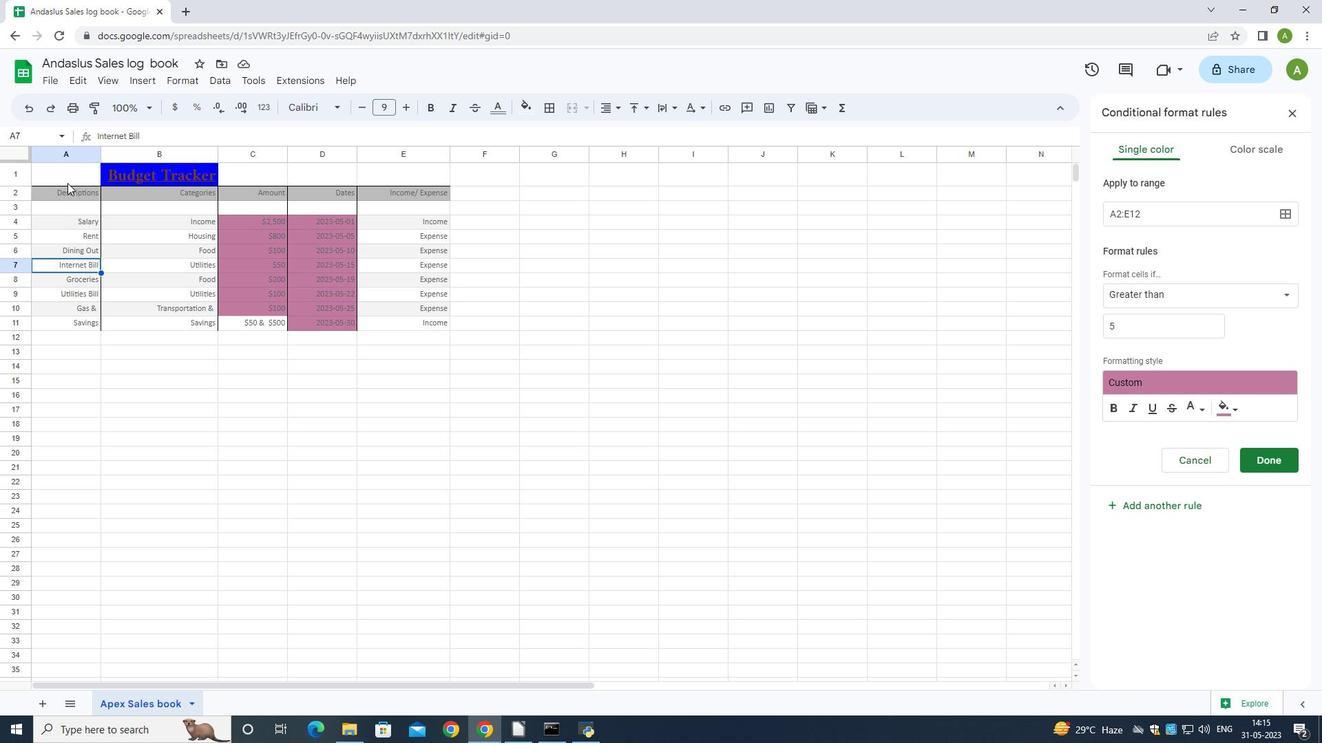 
Action: Mouse pressed left at (67, 186)
Screenshot: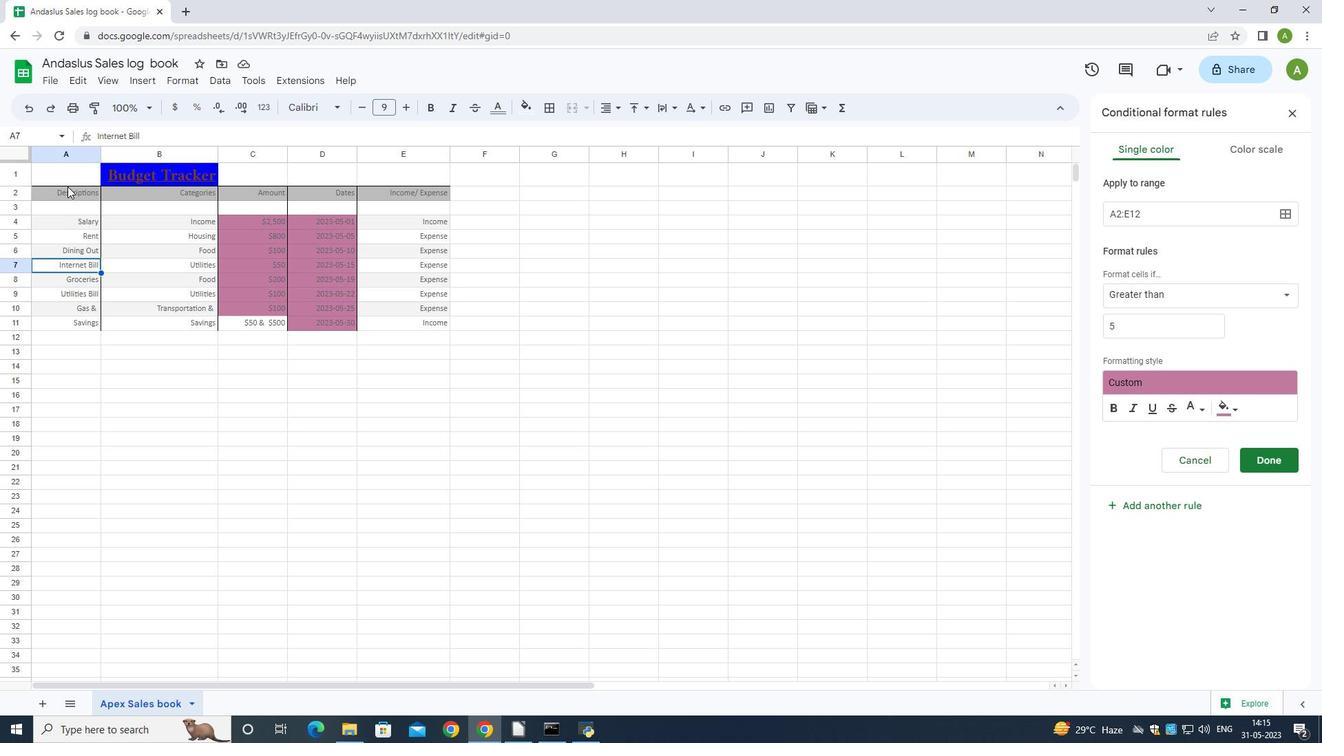 
Action: Mouse moved to (83, 223)
Screenshot: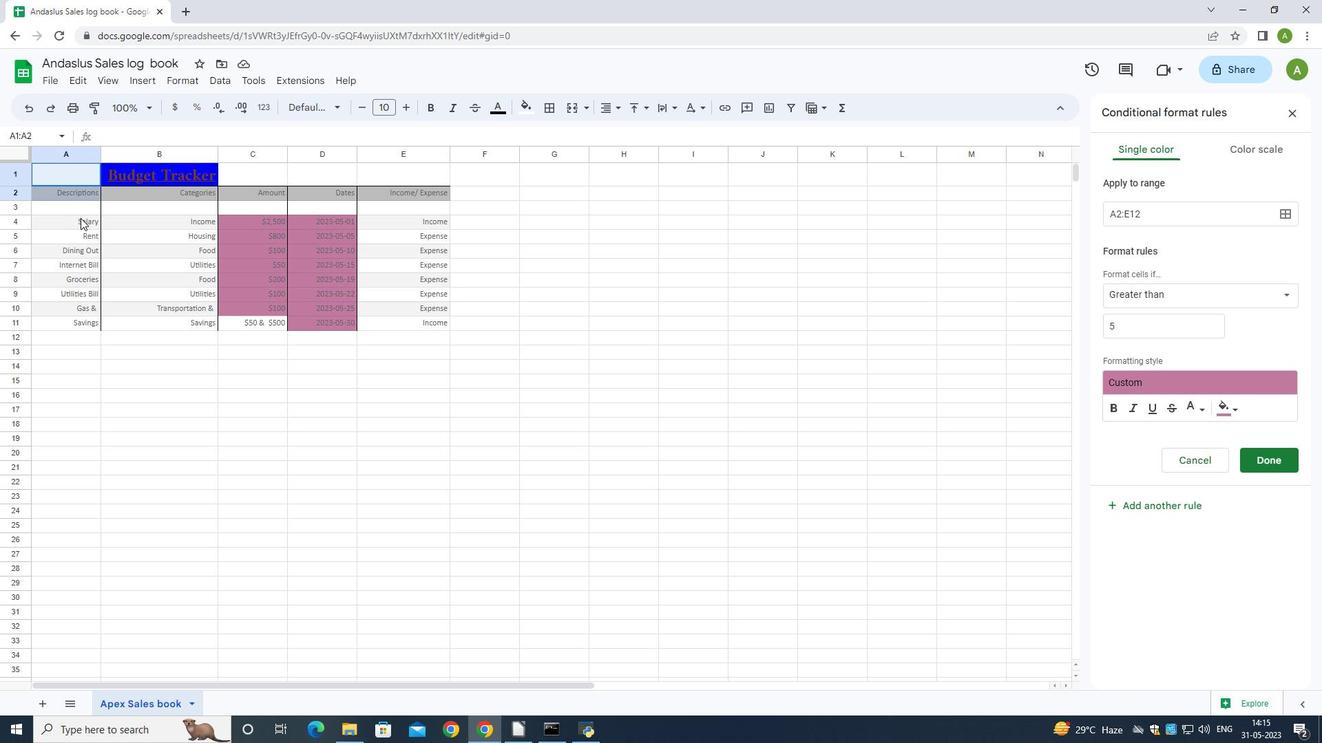 
Action: Mouse pressed left at (83, 223)
Screenshot: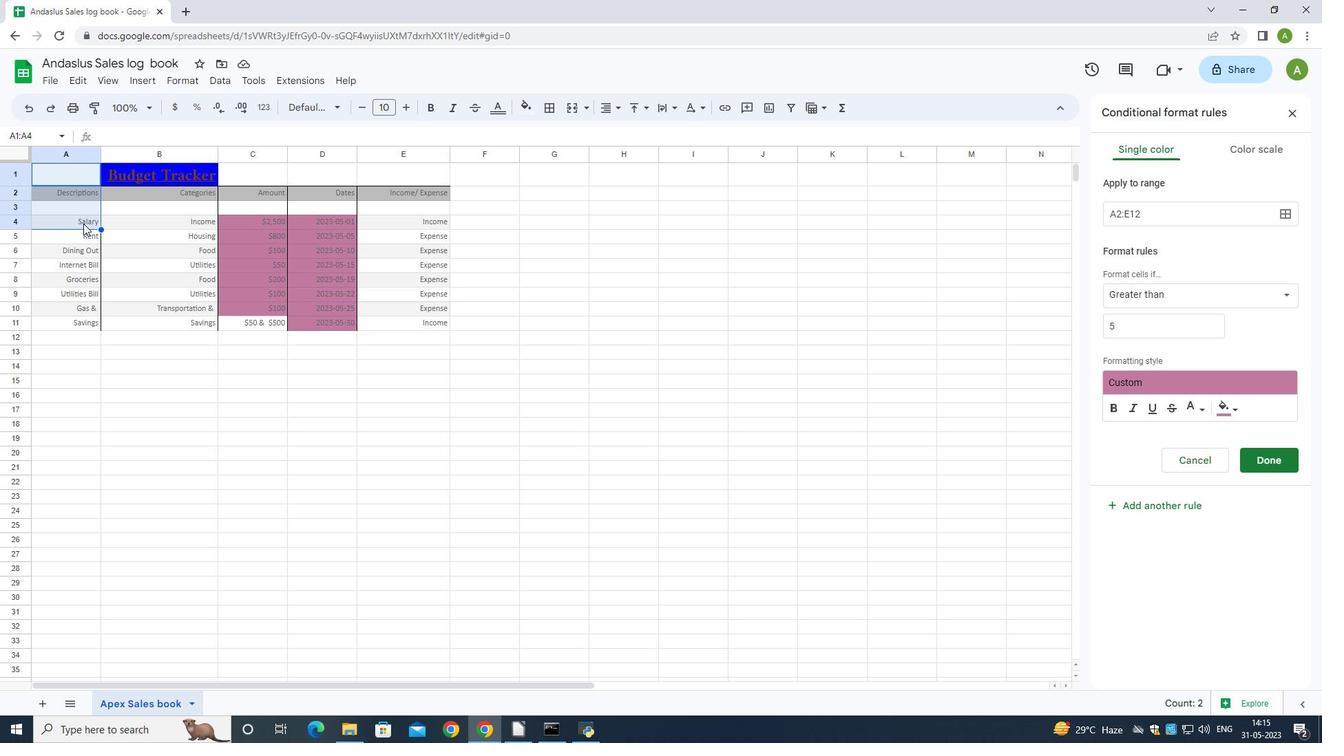 
Action: Mouse moved to (73, 192)
Screenshot: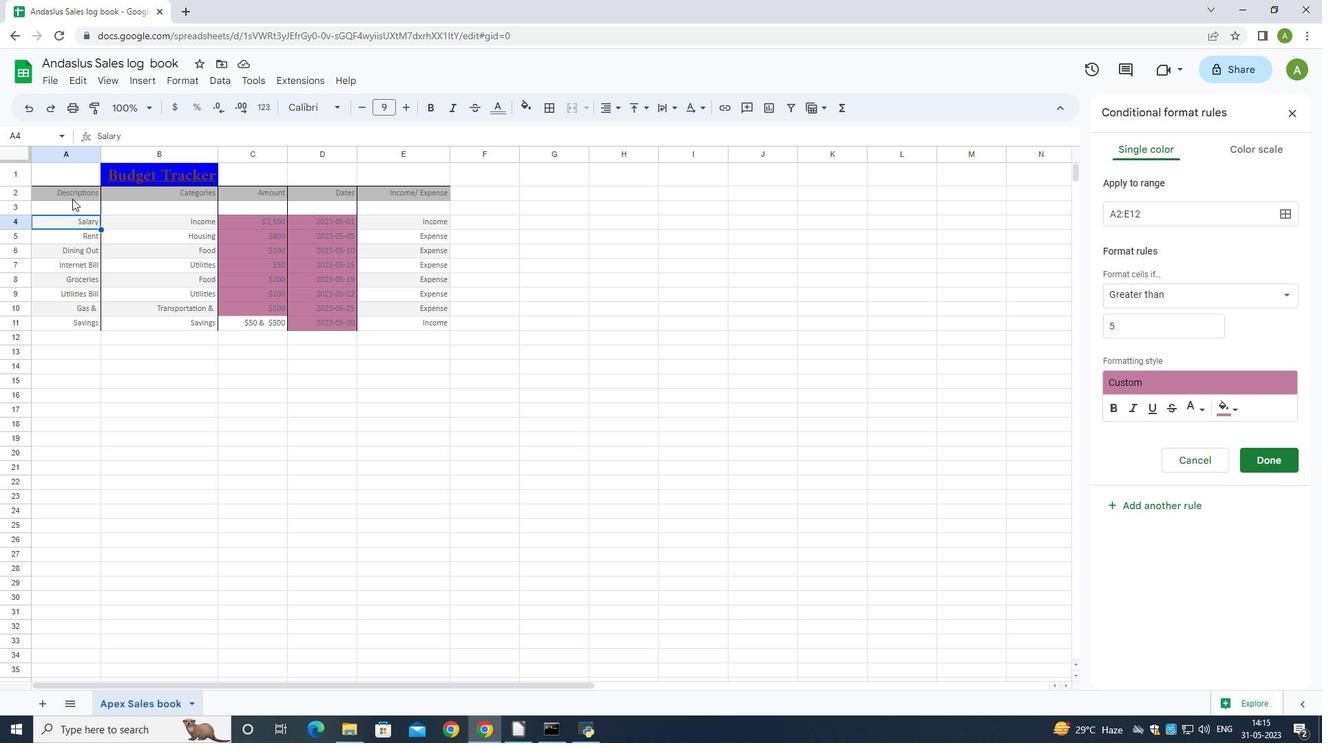 
Action: Mouse pressed left at (73, 192)
Screenshot: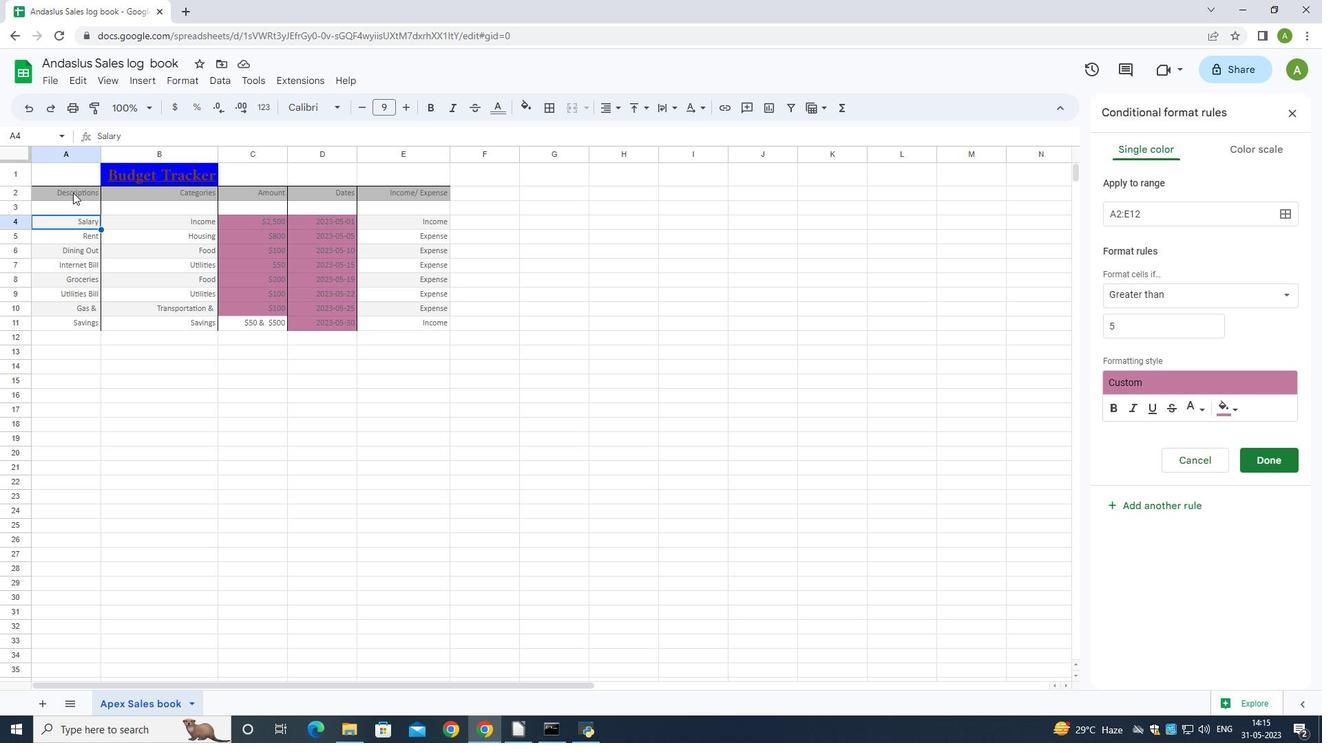 
Action: Mouse moved to (524, 112)
Screenshot: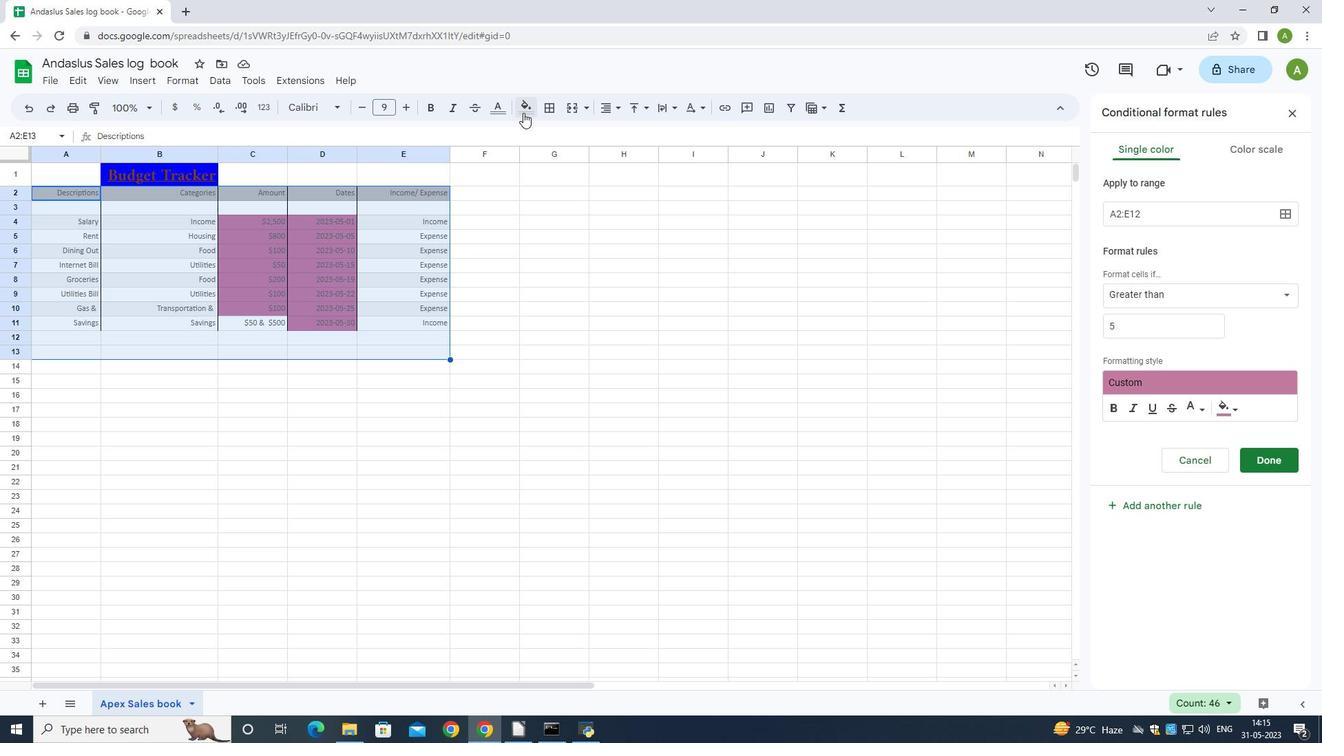 
Action: Mouse pressed left at (524, 112)
Screenshot: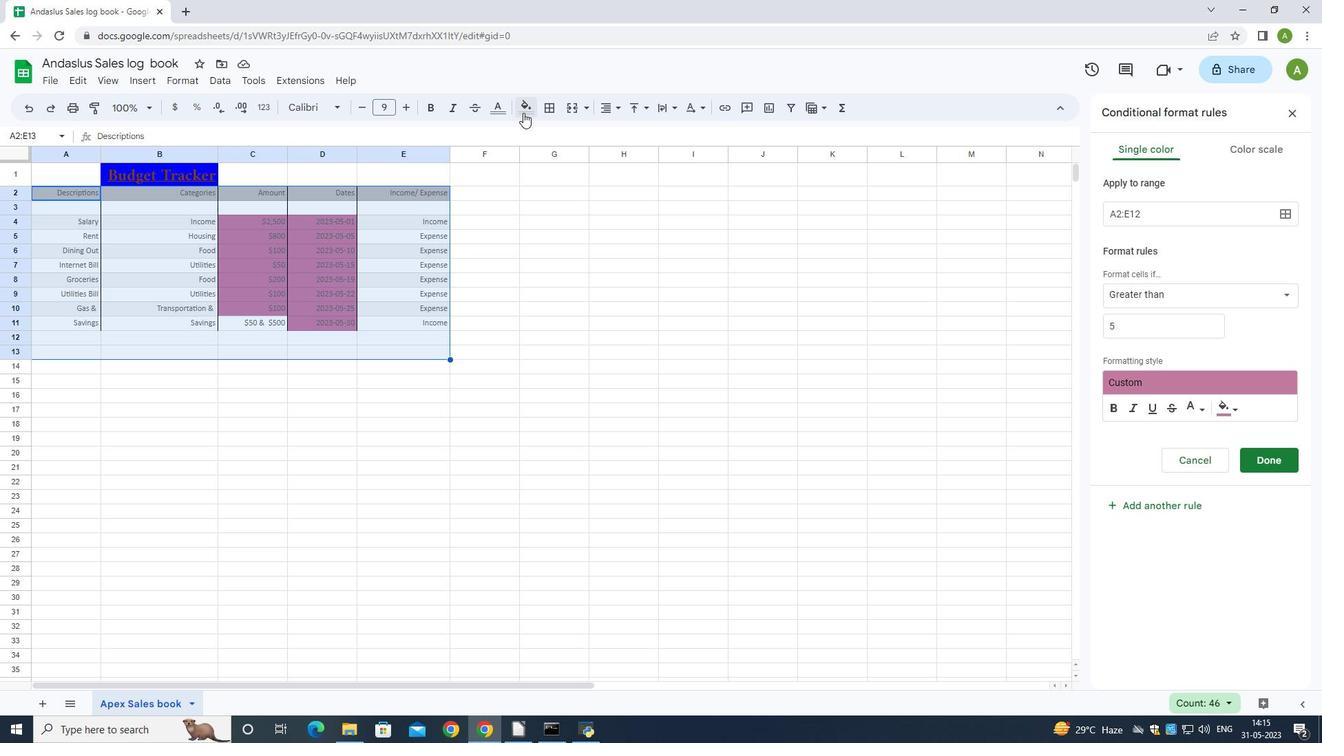 
Action: Mouse moved to (546, 172)
Screenshot: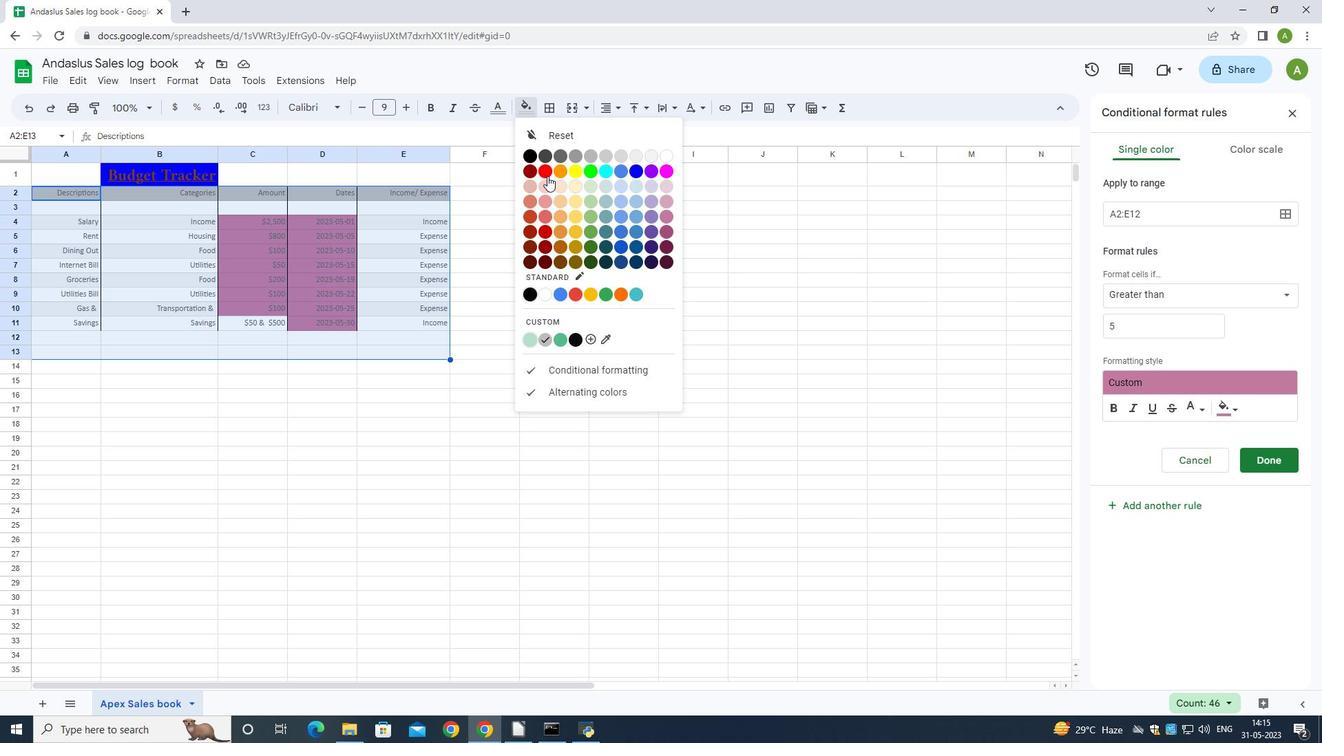 
Action: Mouse pressed left at (546, 172)
Screenshot: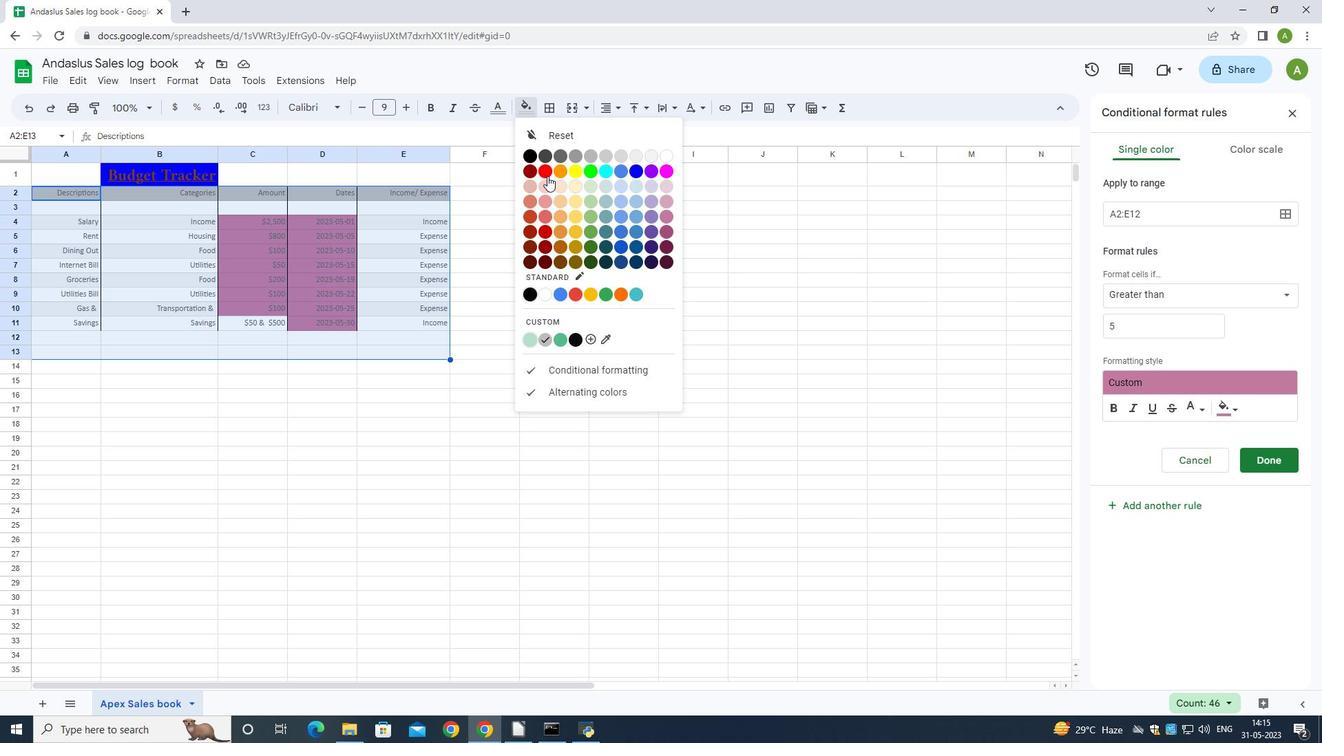 
Action: Mouse moved to (519, 108)
Screenshot: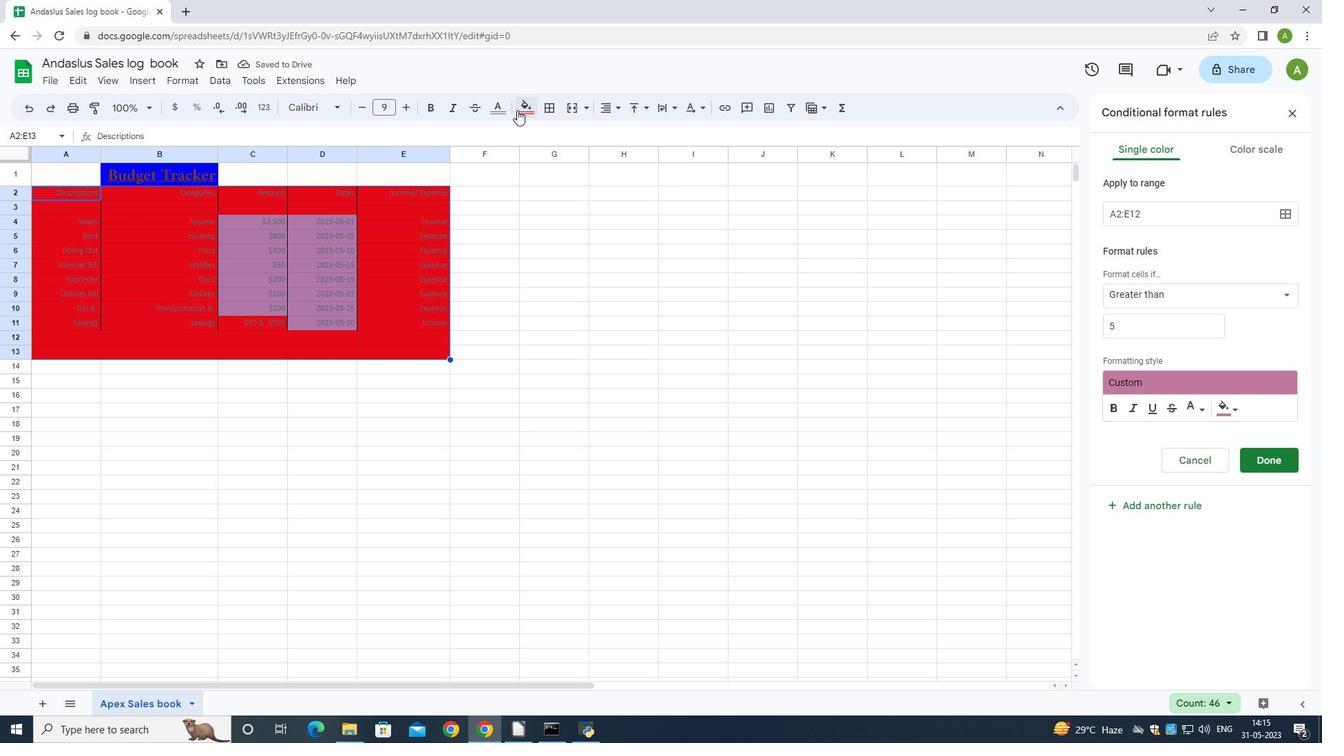 
Action: Mouse pressed left at (519, 108)
Screenshot: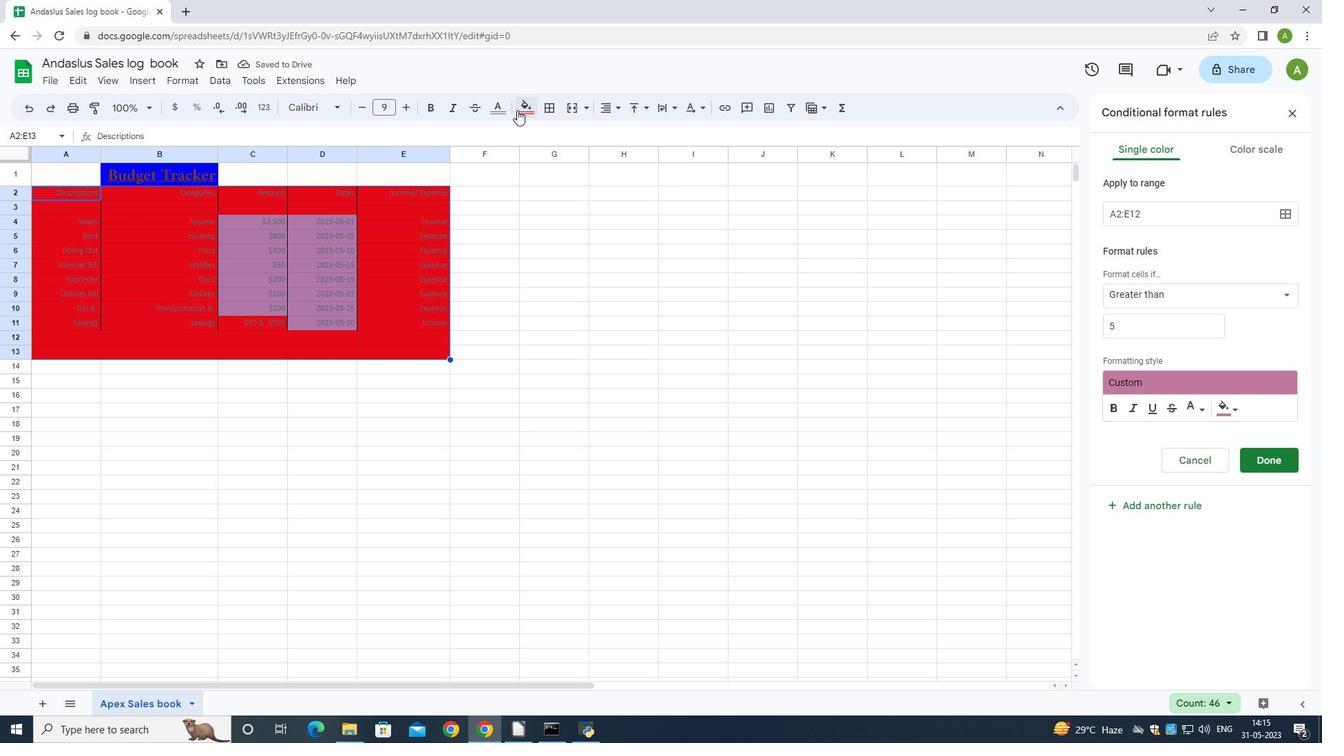 
Action: Mouse moved to (547, 203)
Screenshot: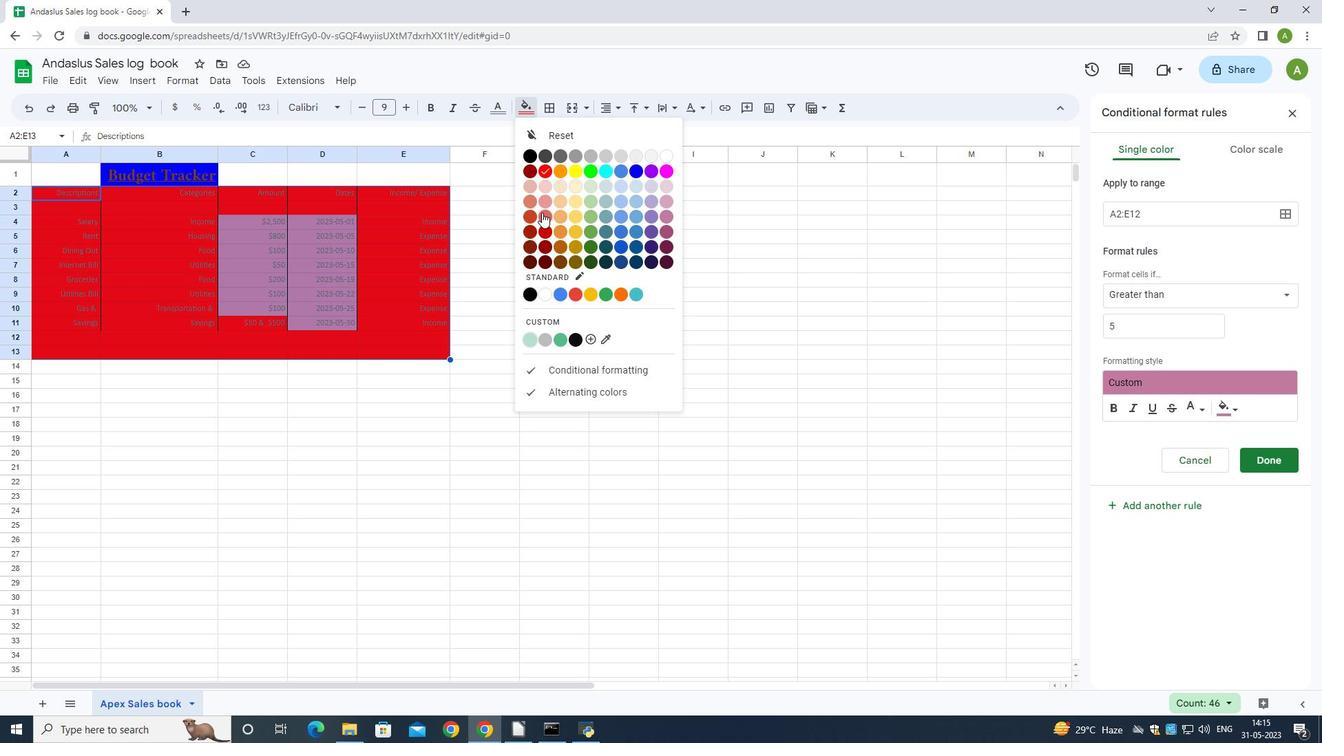 
Action: Mouse pressed left at (547, 203)
Screenshot: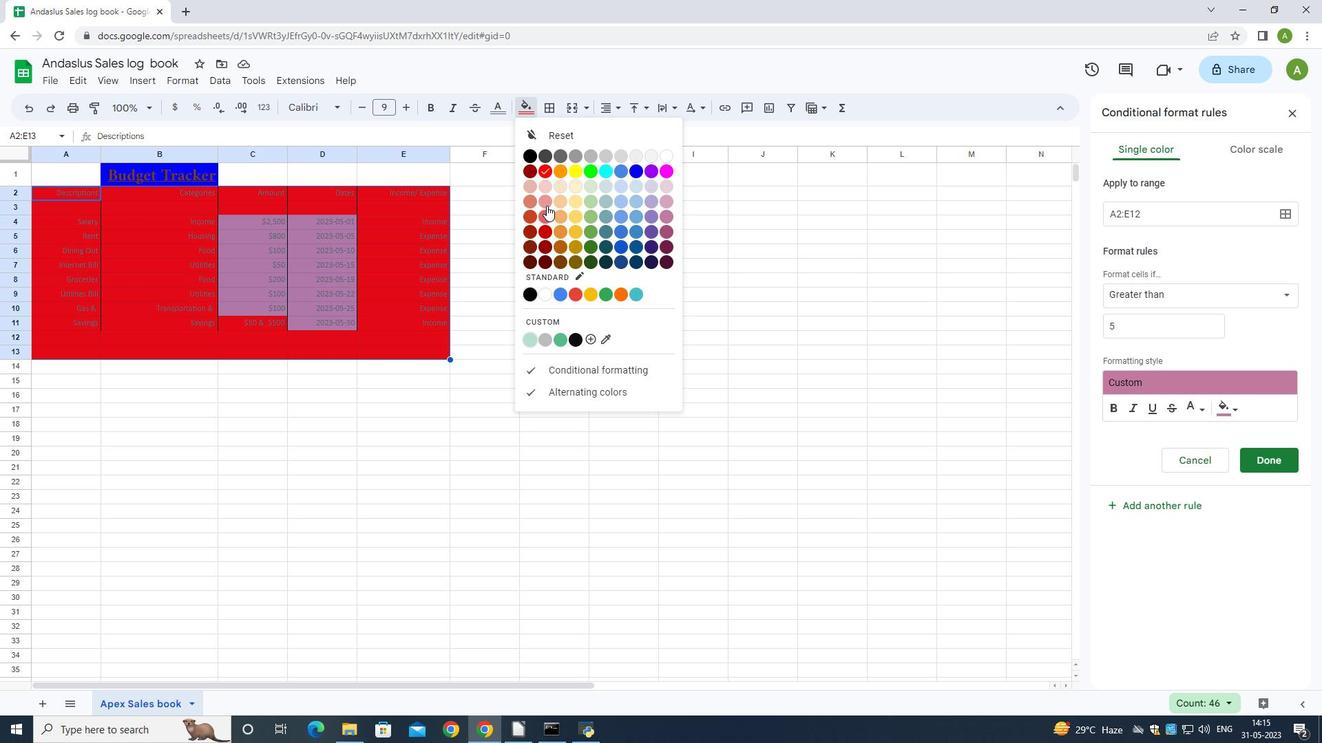 
Action: Mouse moved to (523, 112)
Screenshot: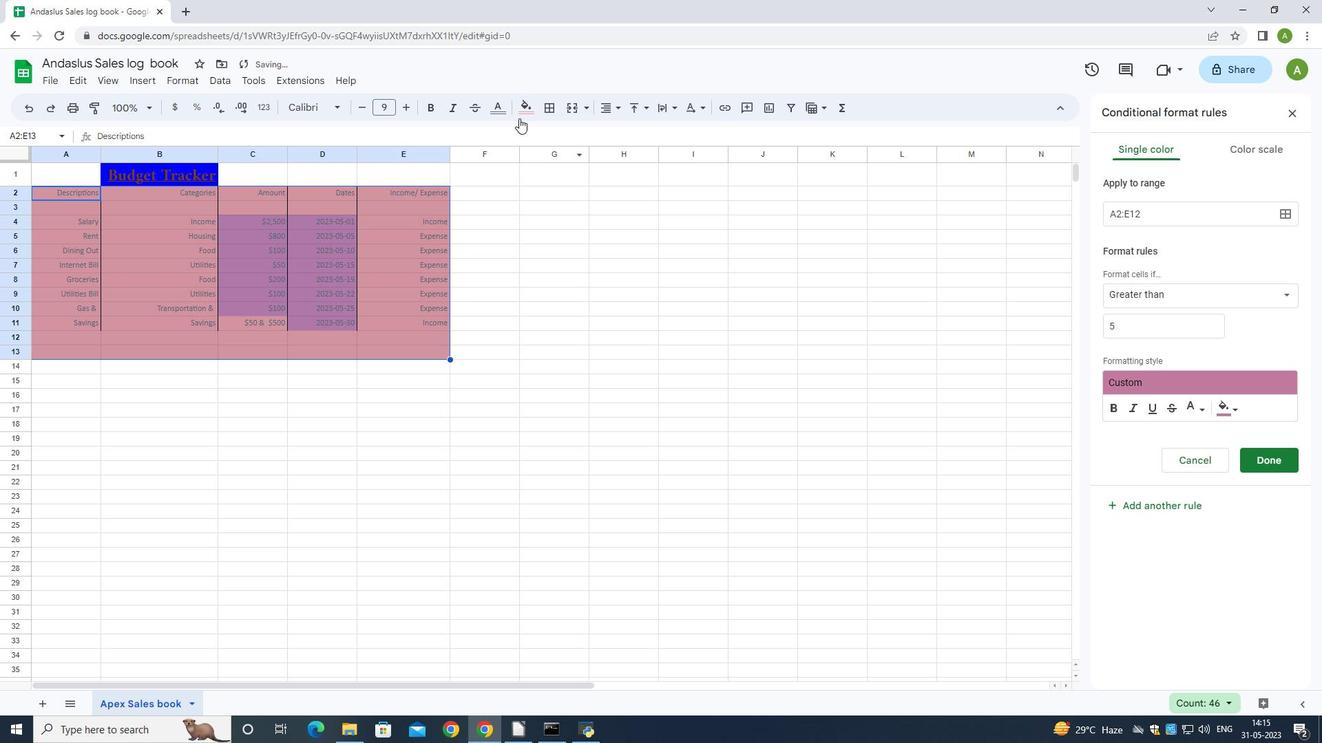 
Action: Mouse pressed left at (523, 112)
Screenshot: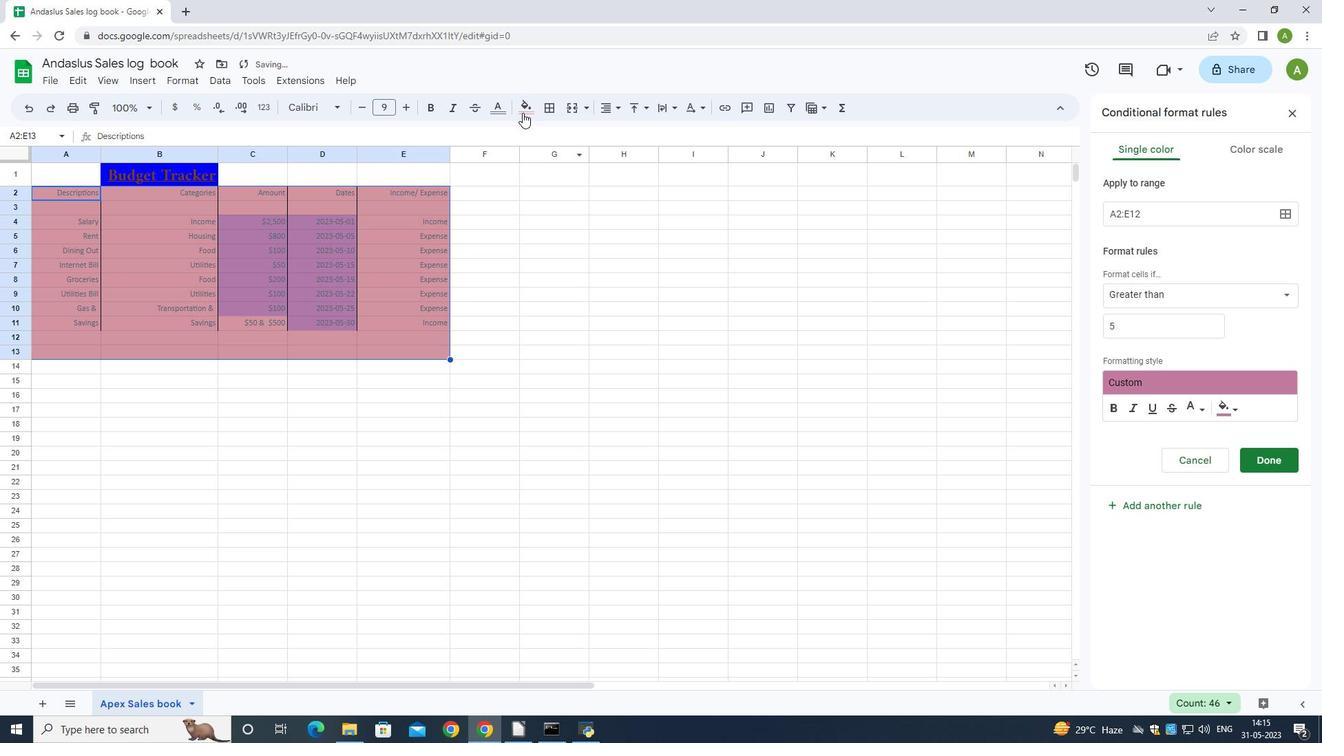 
Action: Mouse moved to (544, 214)
Screenshot: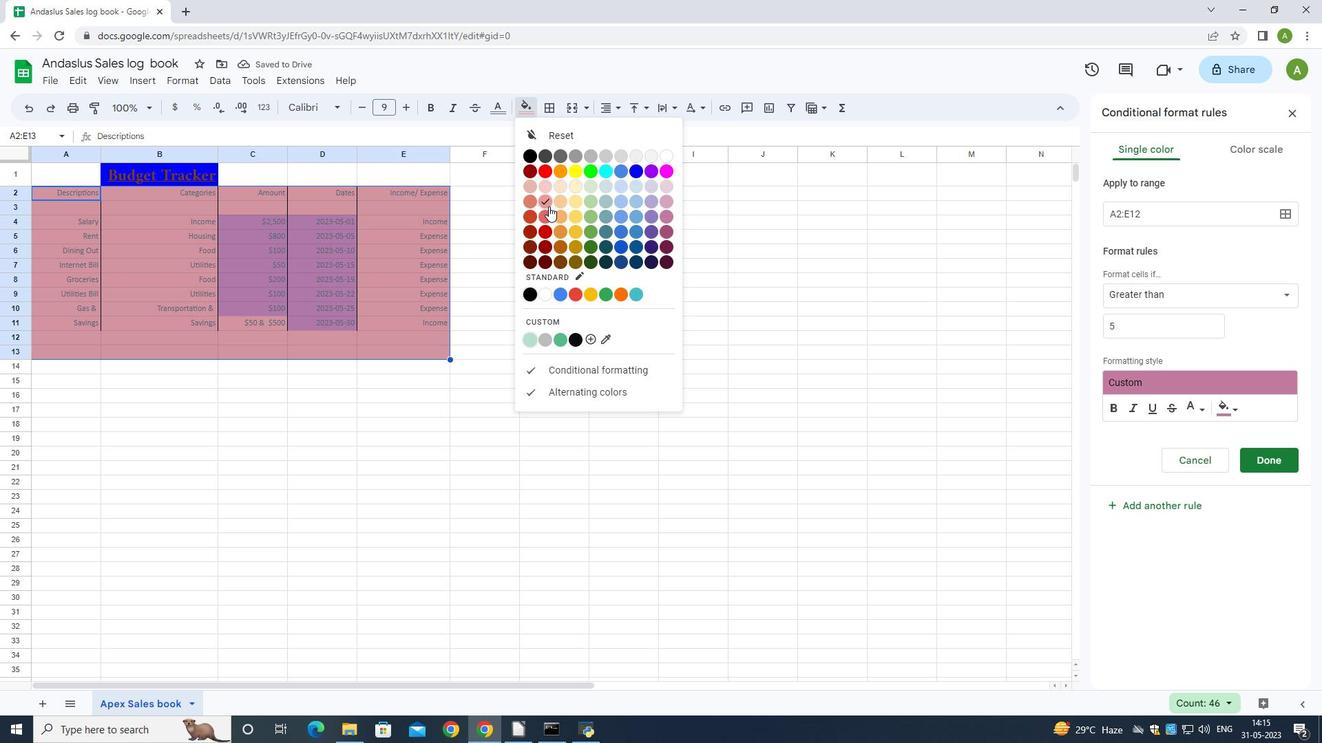
Action: Mouse pressed left at (544, 214)
Screenshot: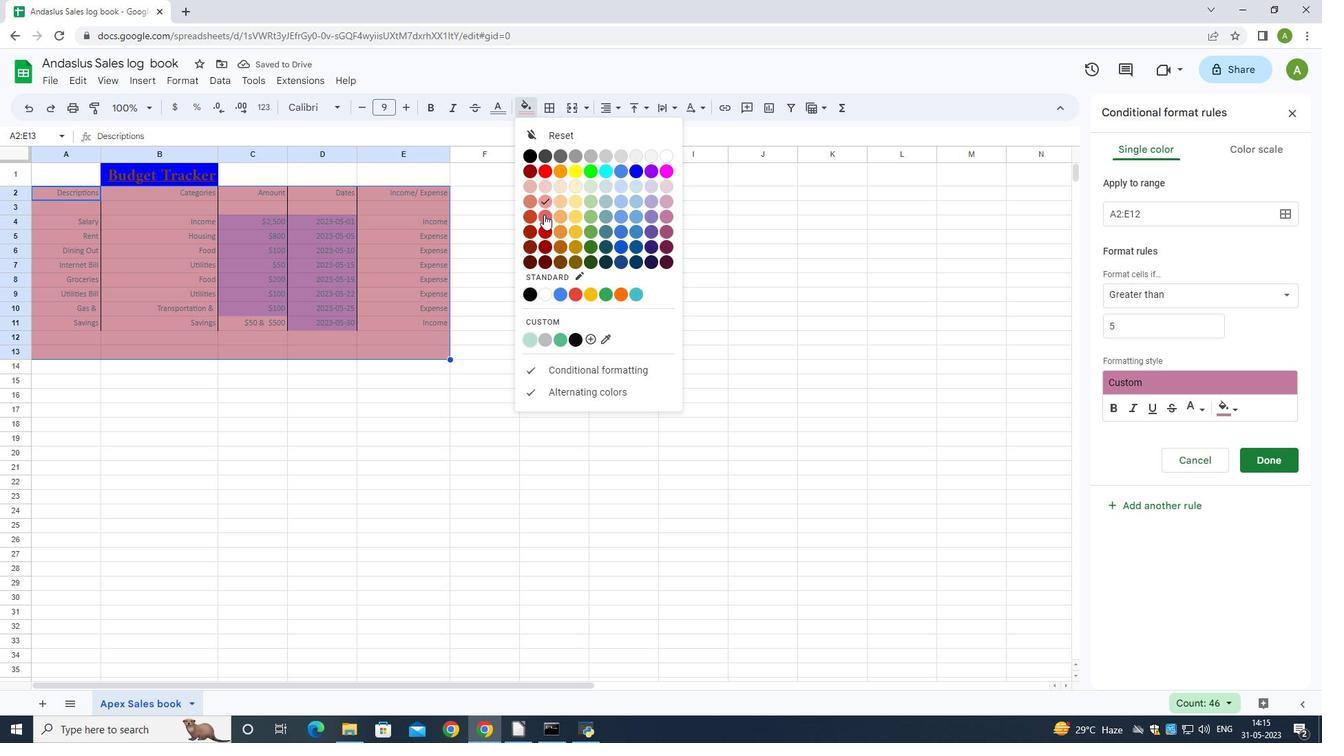 
Action: Mouse moved to (521, 112)
Screenshot: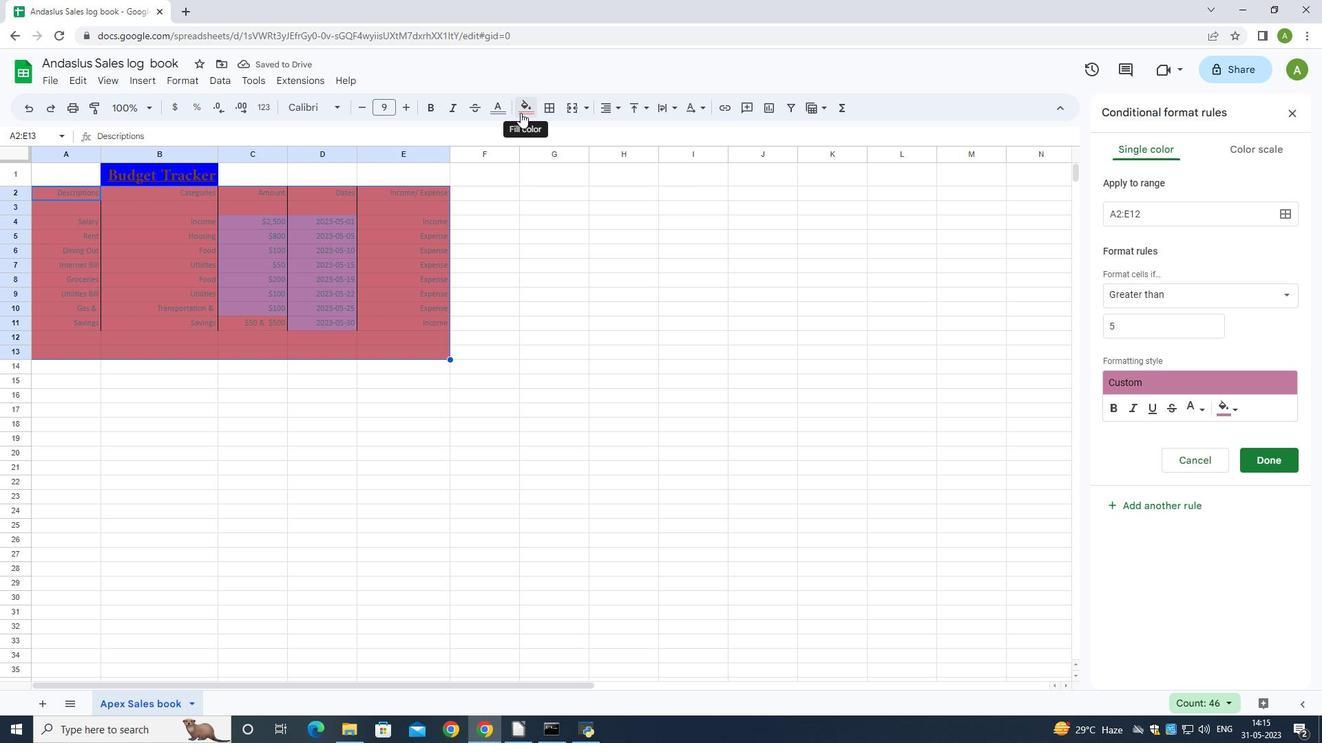 
Action: Mouse pressed left at (521, 112)
Screenshot: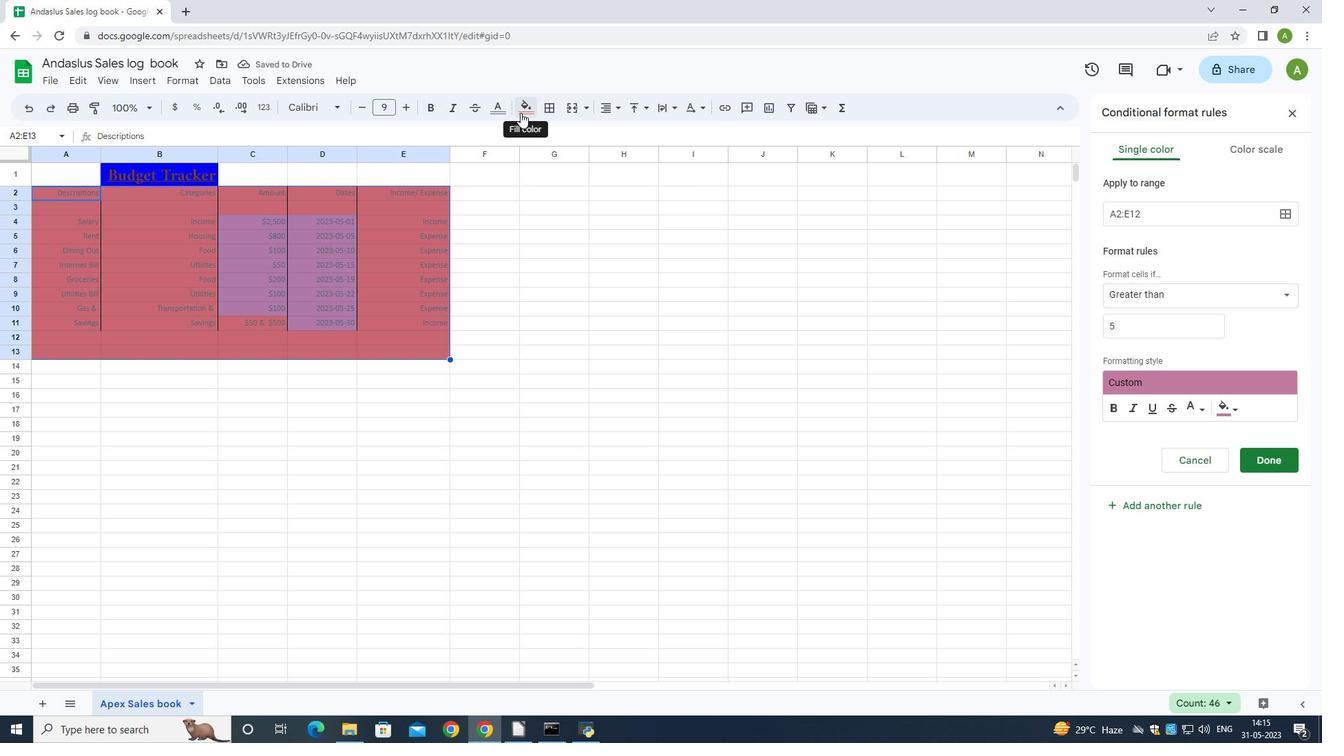 
Action: Mouse moved to (97, 296)
Screenshot: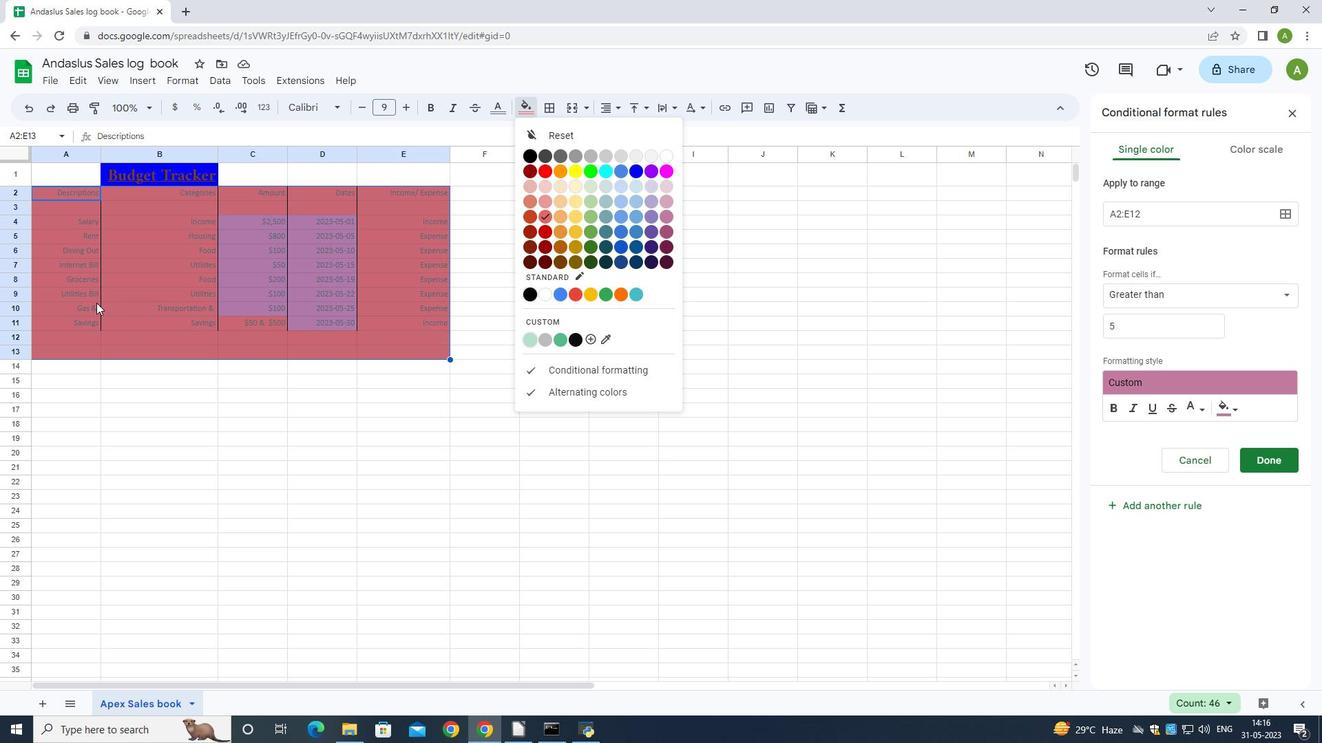 
Action: Mouse pressed left at (97, 296)
Screenshot: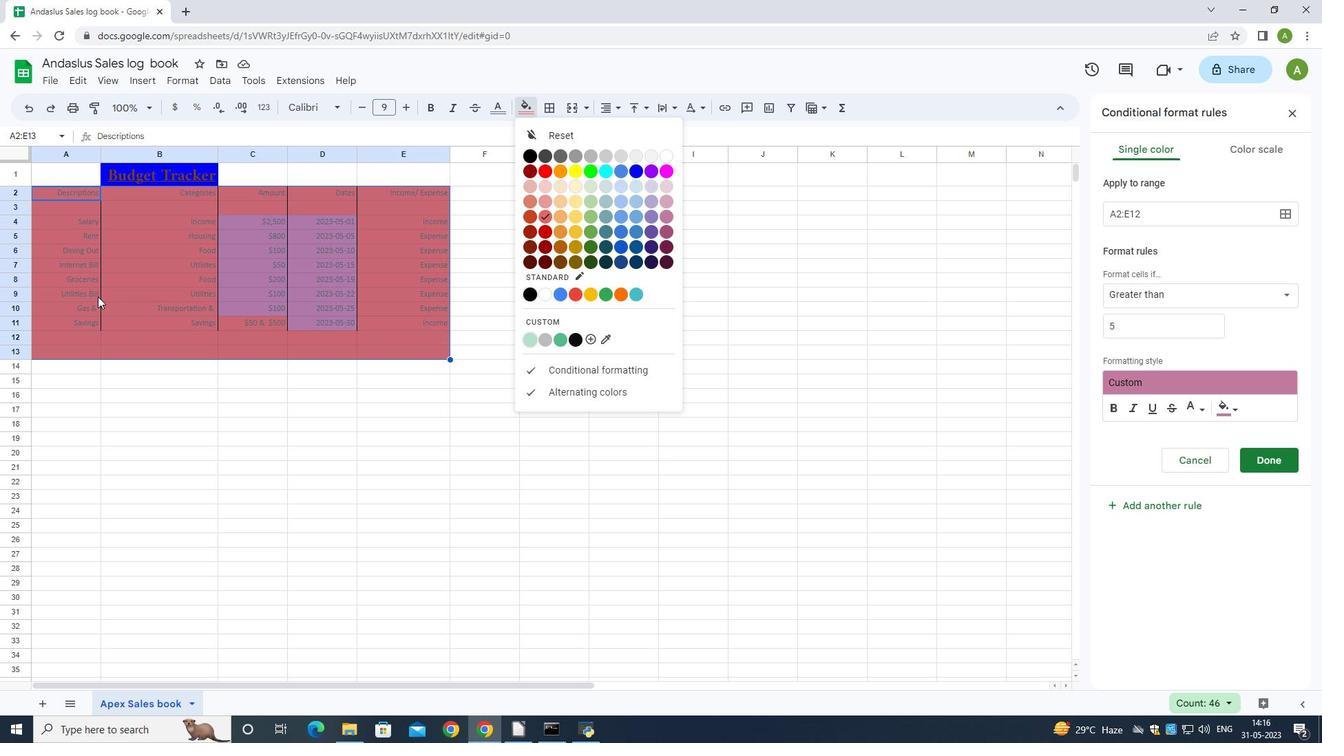 
Action: Mouse moved to (108, 202)
Screenshot: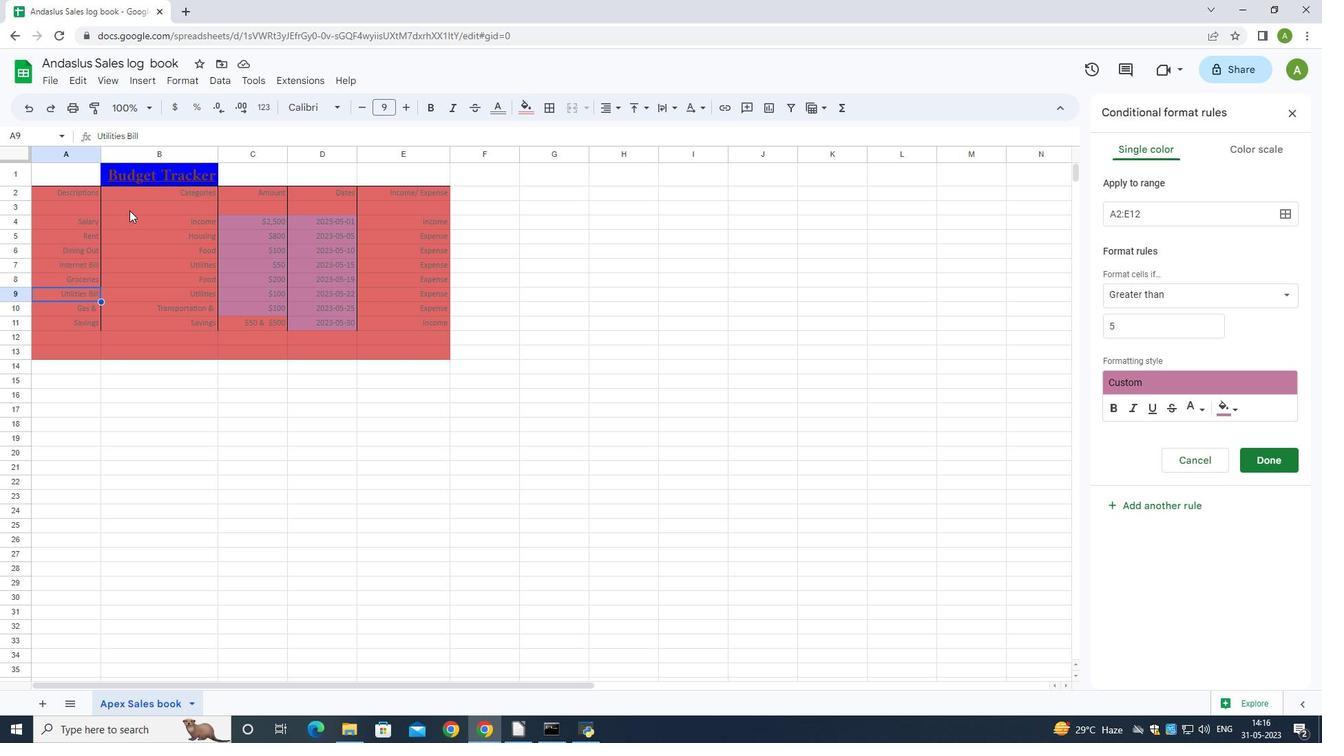 
Action: Mouse pressed left at (108, 202)
Screenshot: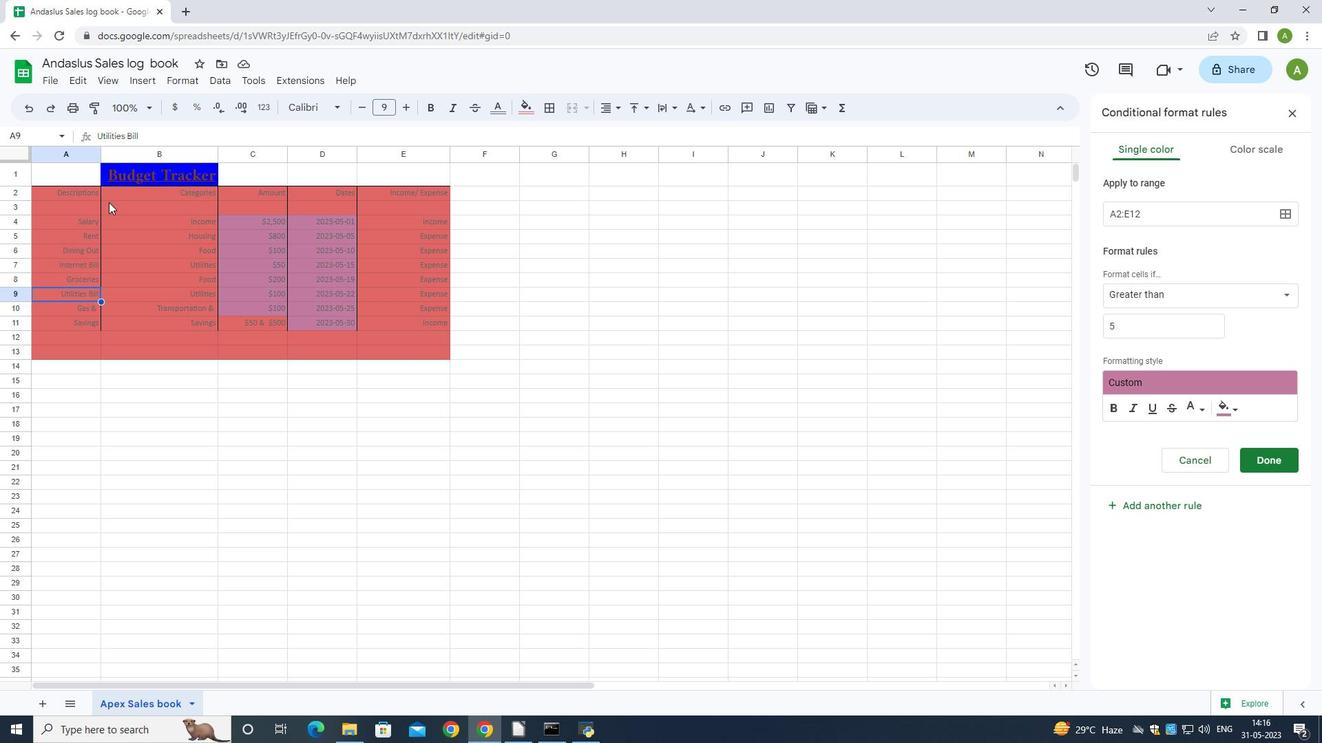 
Action: Mouse moved to (79, 213)
Screenshot: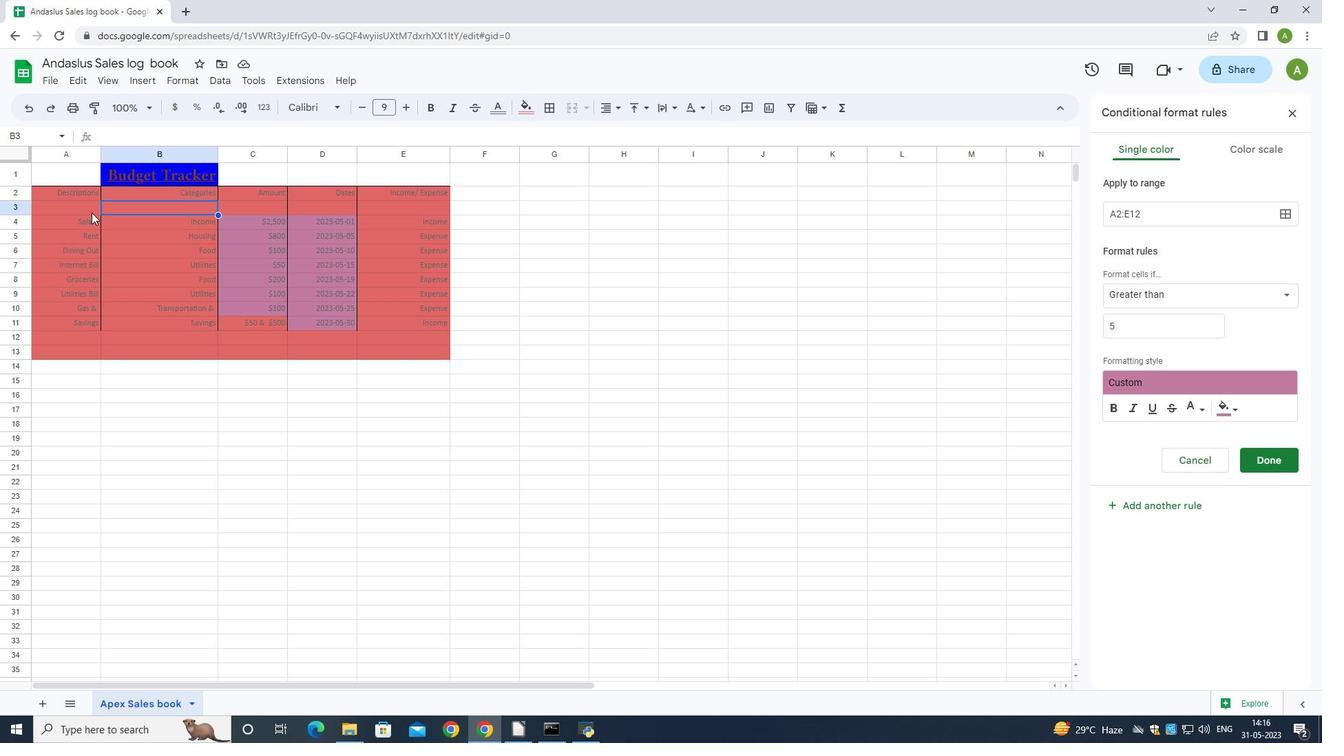 
Action: Mouse pressed left at (79, 213)
Screenshot: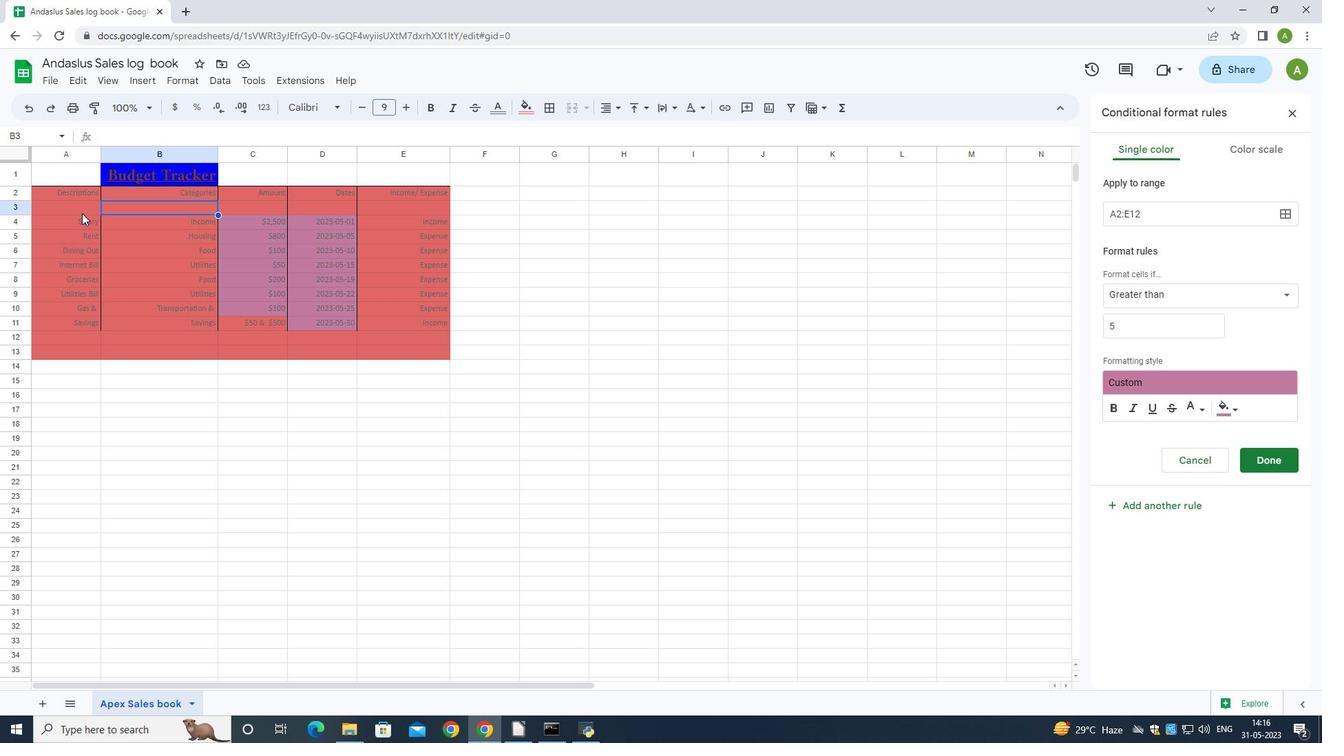
Action: Mouse moved to (73, 184)
Screenshot: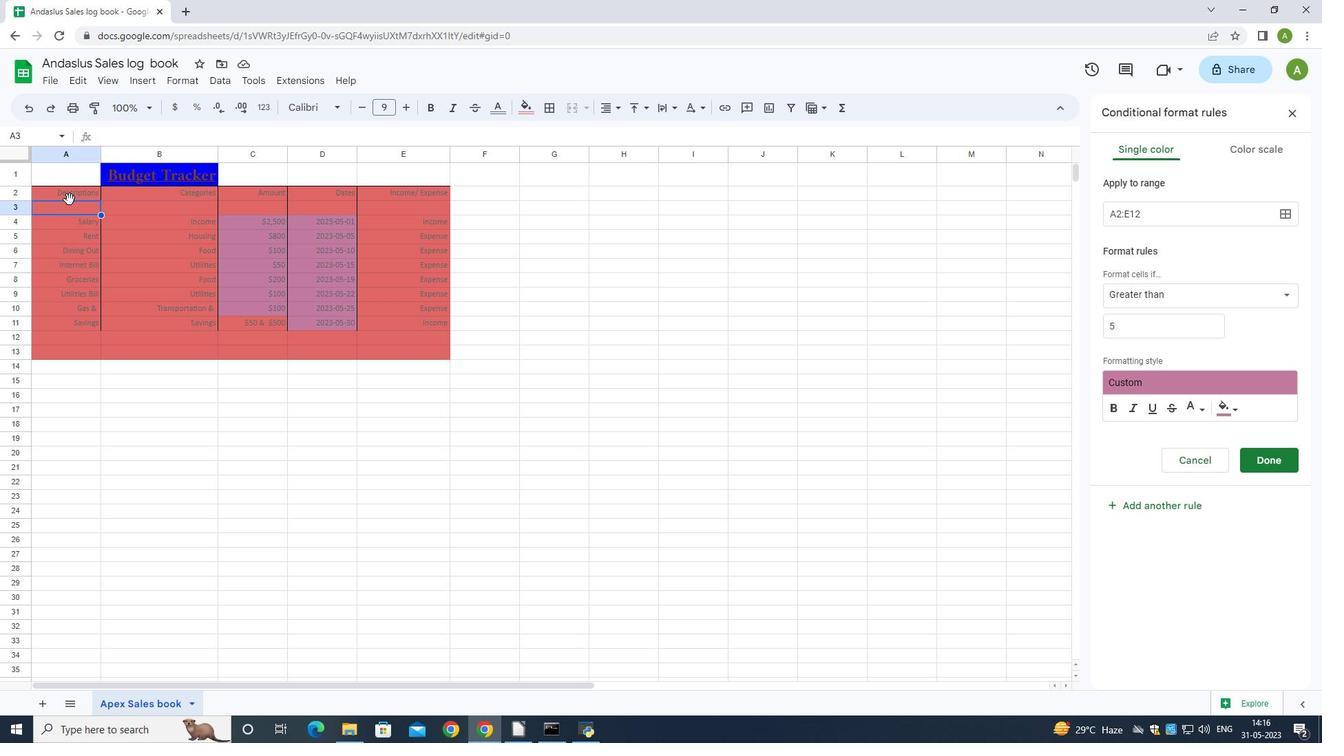 
Action: Mouse pressed left at (73, 184)
Screenshot: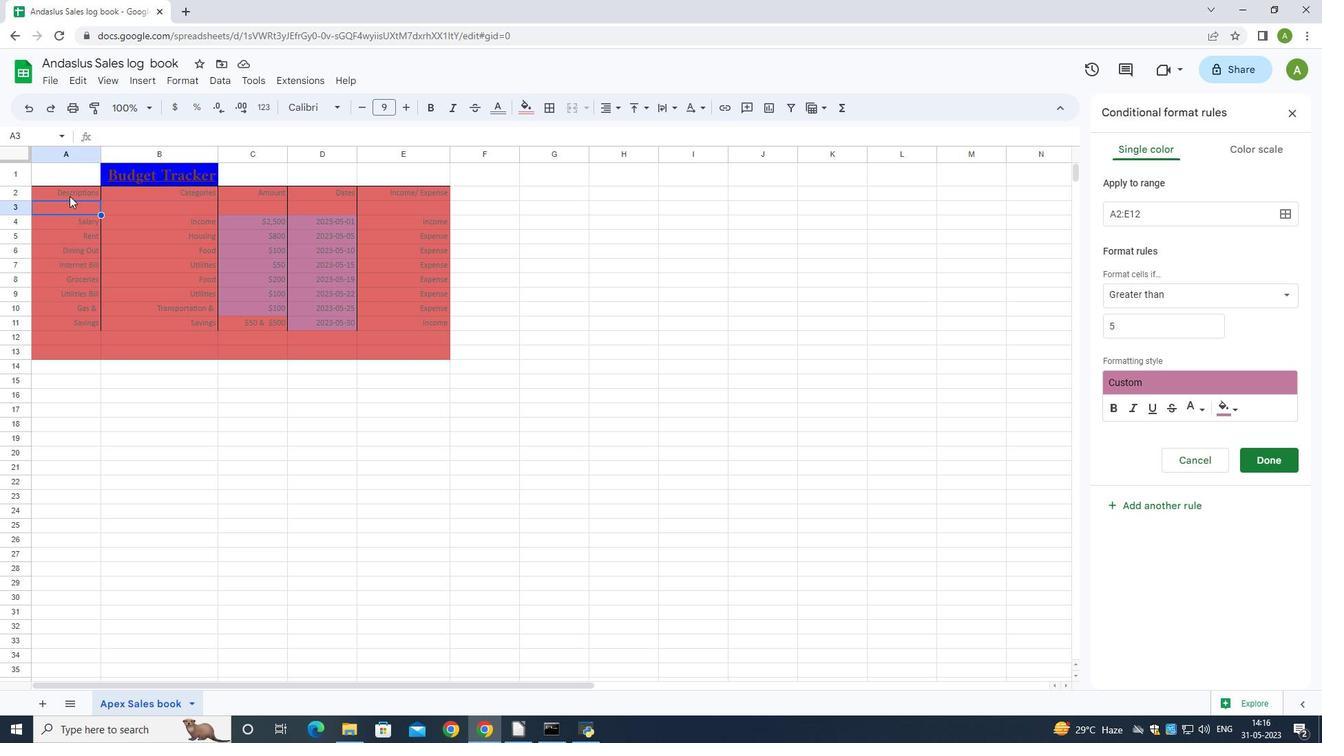 
Action: Mouse moved to (70, 190)
Screenshot: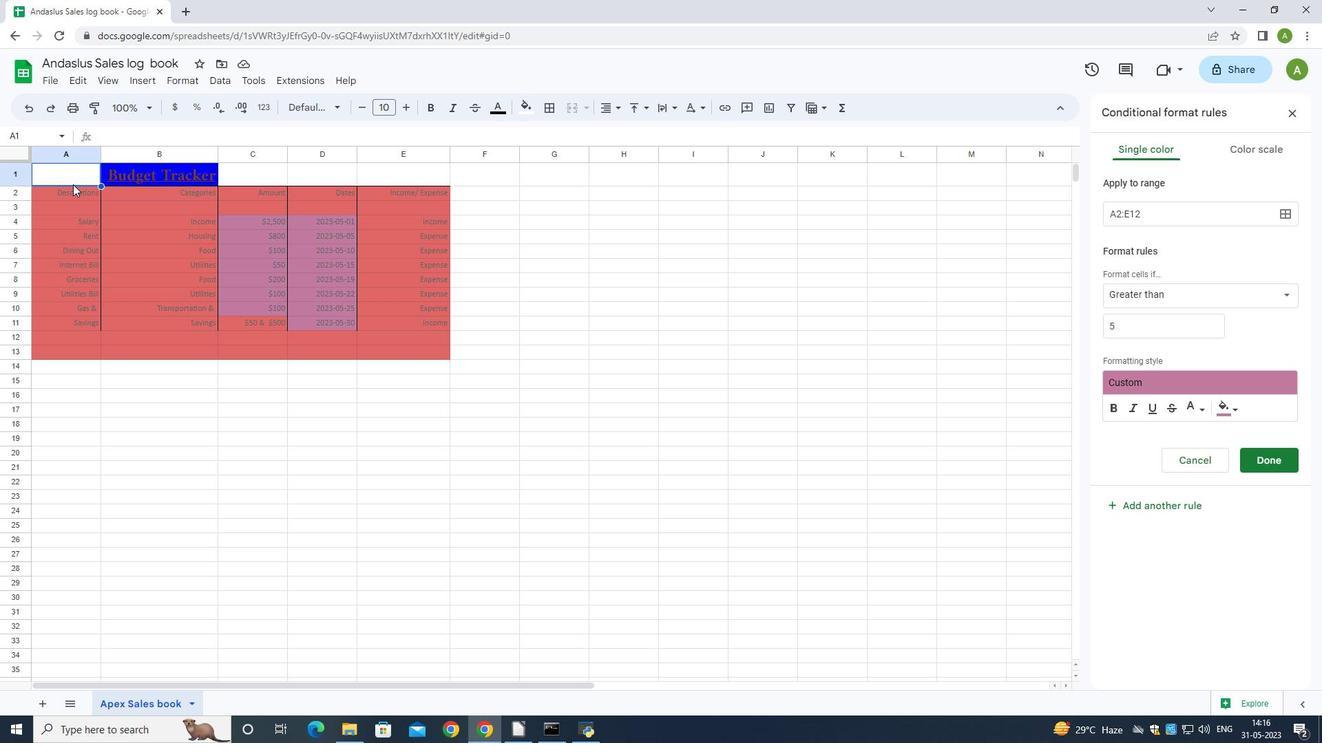 
Action: Mouse pressed left at (70, 190)
Screenshot: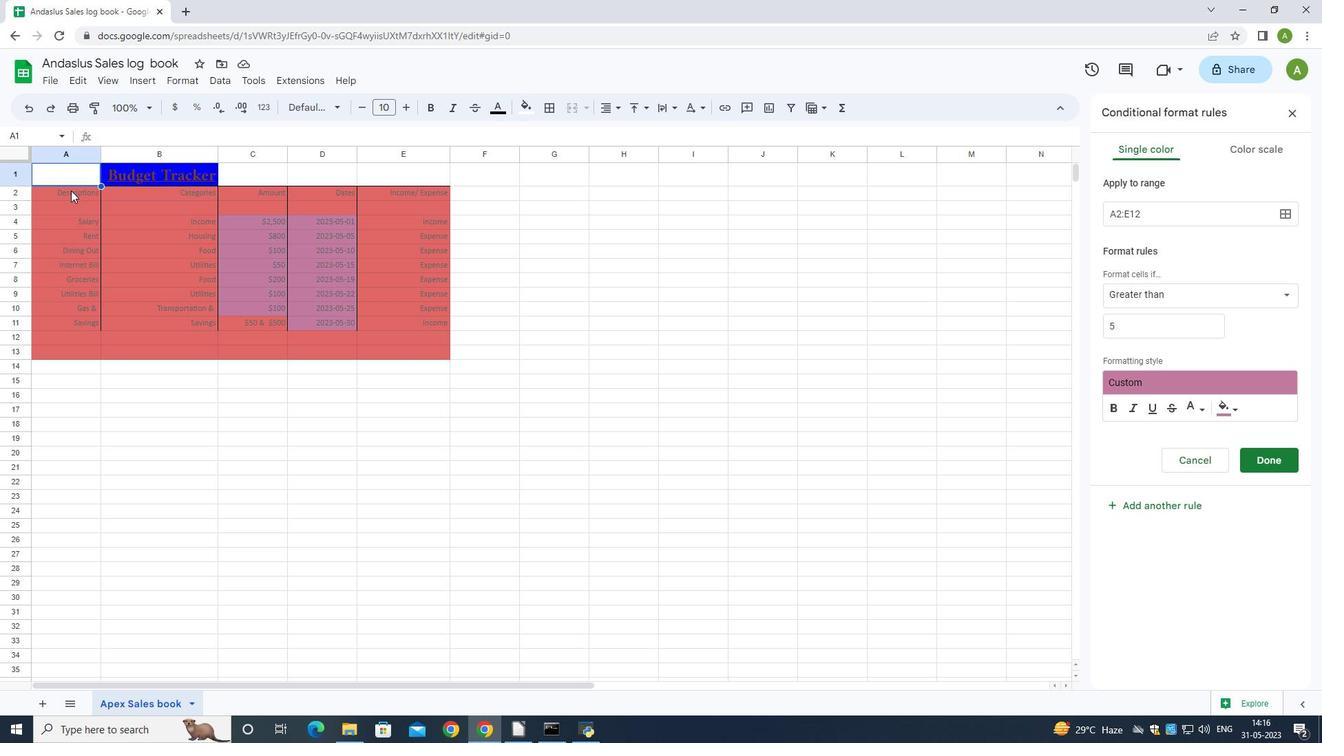 
Action: Mouse pressed left at (70, 190)
Screenshot: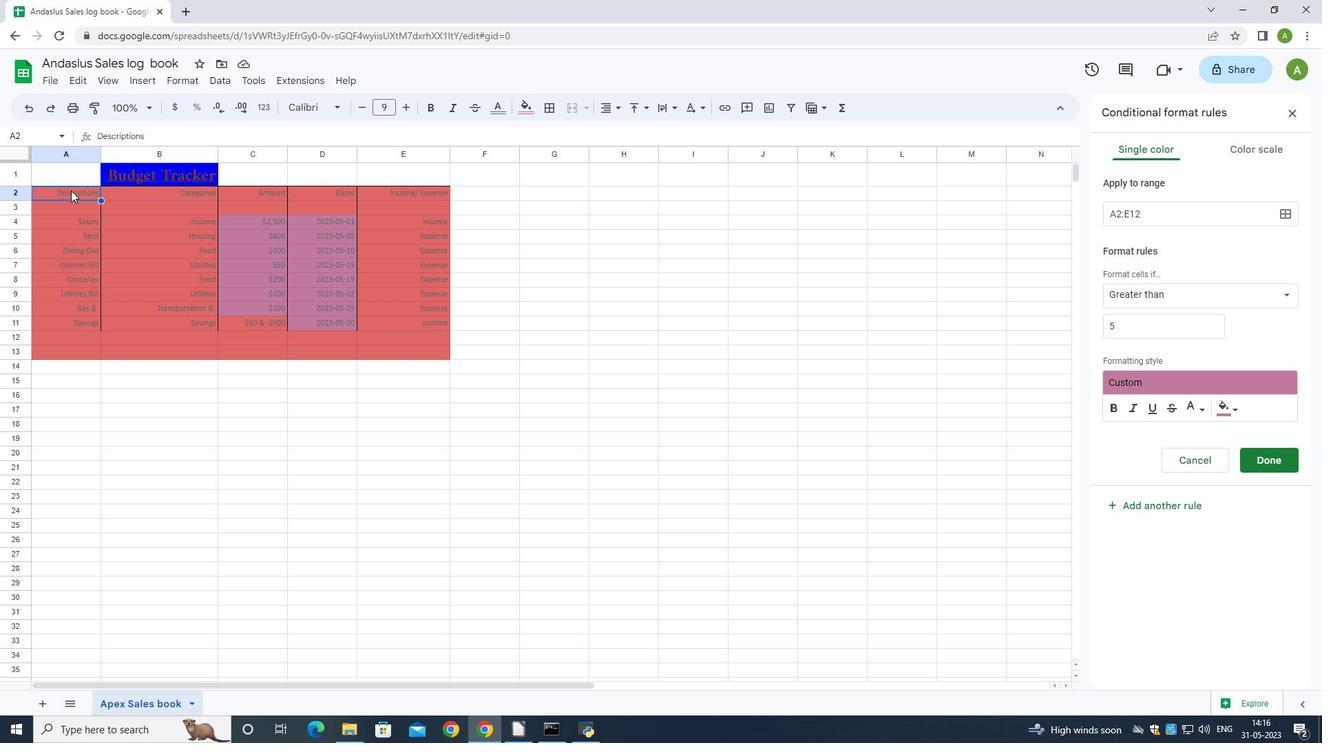
Action: Mouse moved to (524, 109)
Screenshot: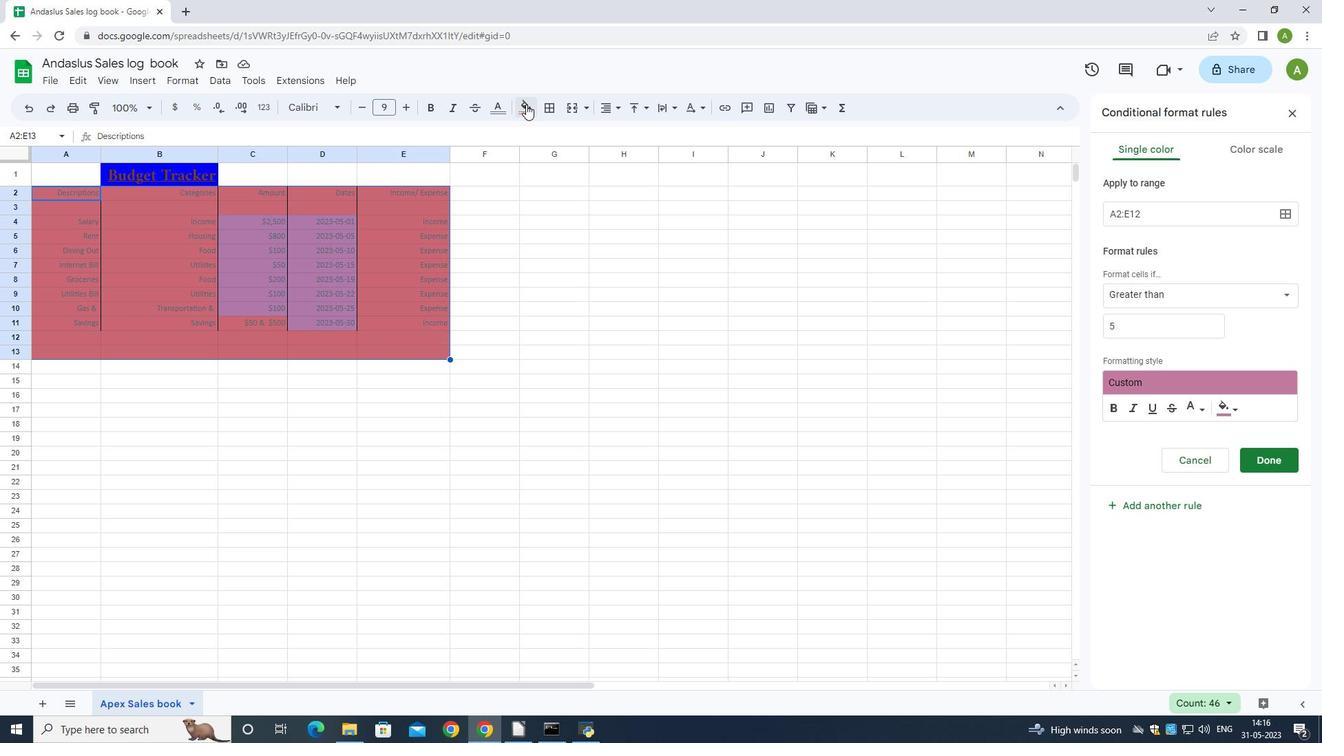 
Action: Mouse pressed left at (524, 109)
Screenshot: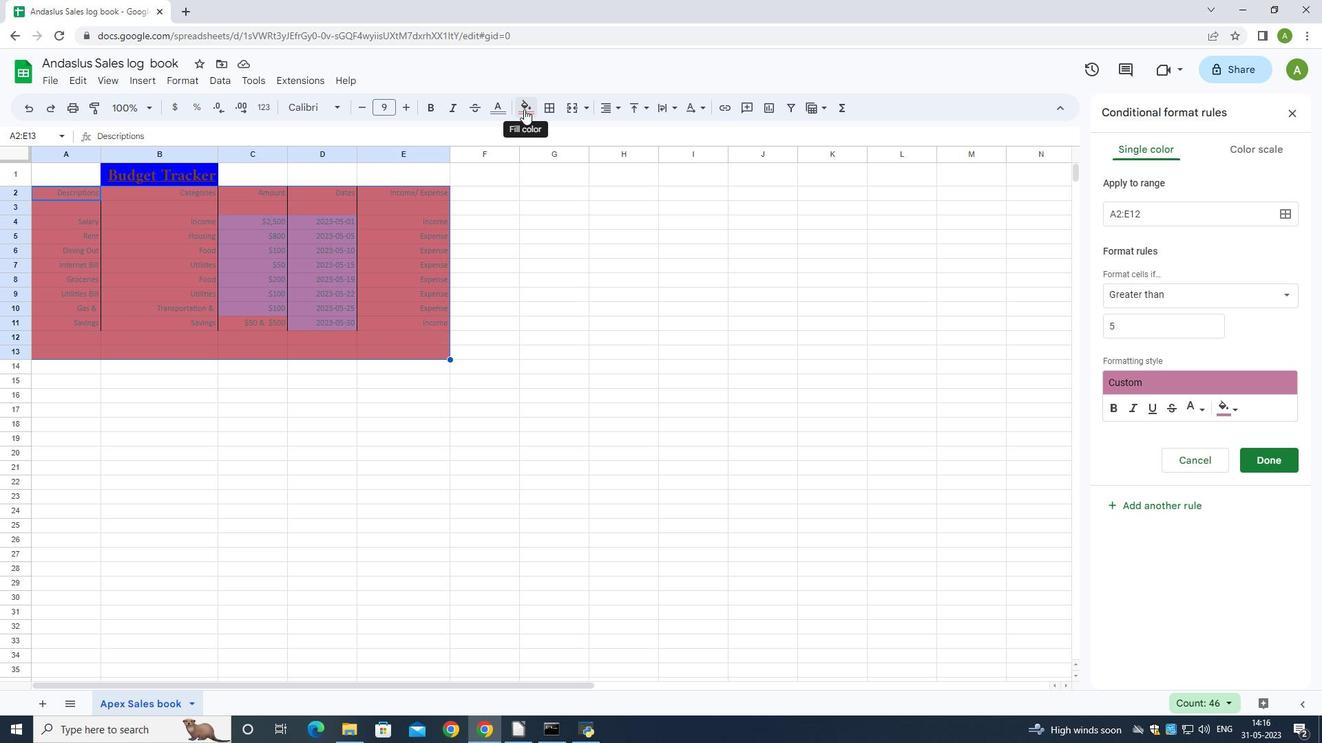 
Action: Mouse moved to (564, 155)
Screenshot: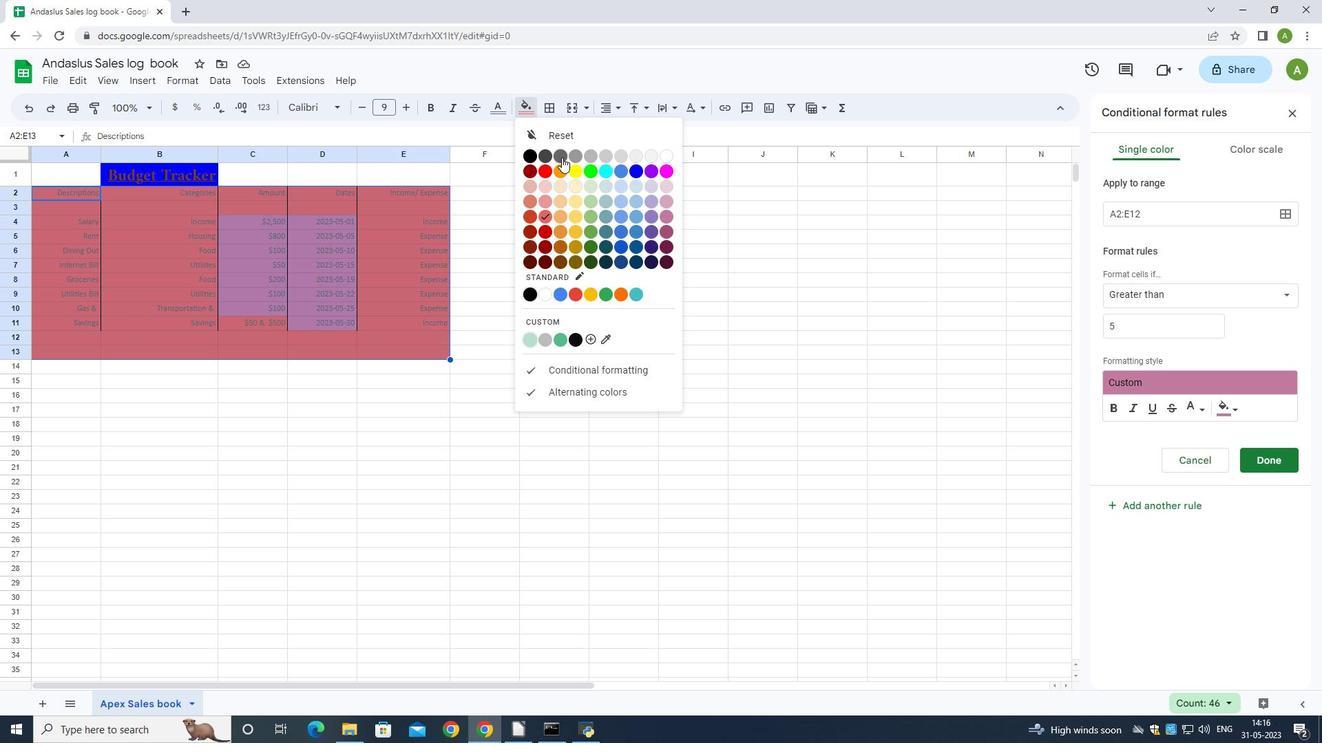 
Action: Mouse pressed left at (564, 155)
Screenshot: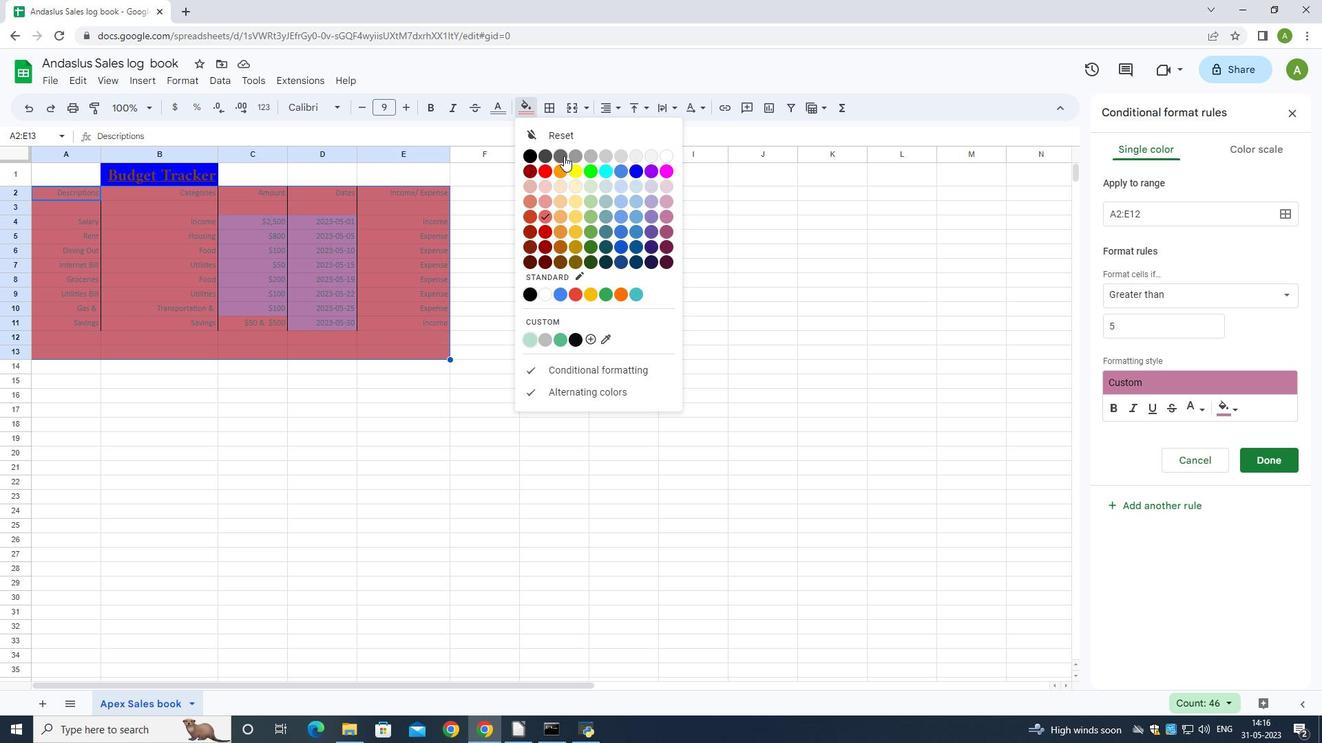 
Action: Mouse moved to (531, 112)
Screenshot: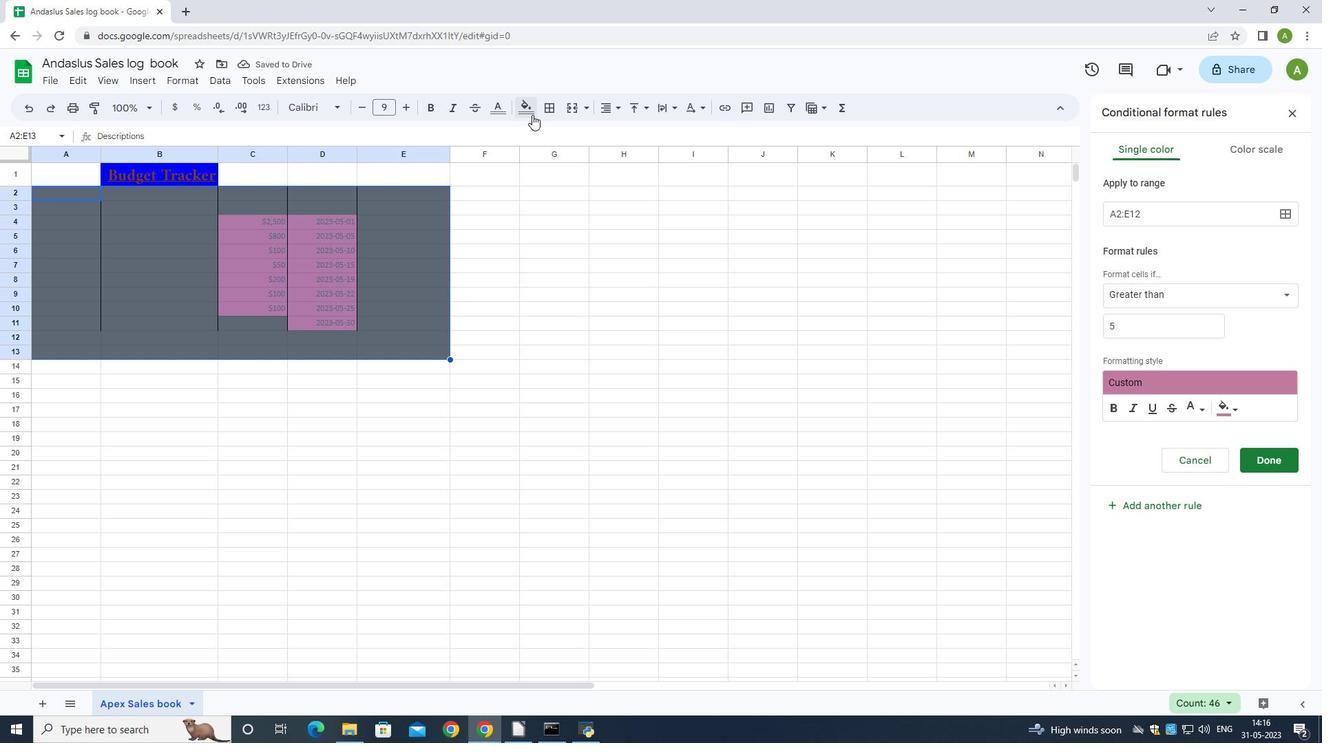 
Action: Mouse pressed left at (531, 112)
Screenshot: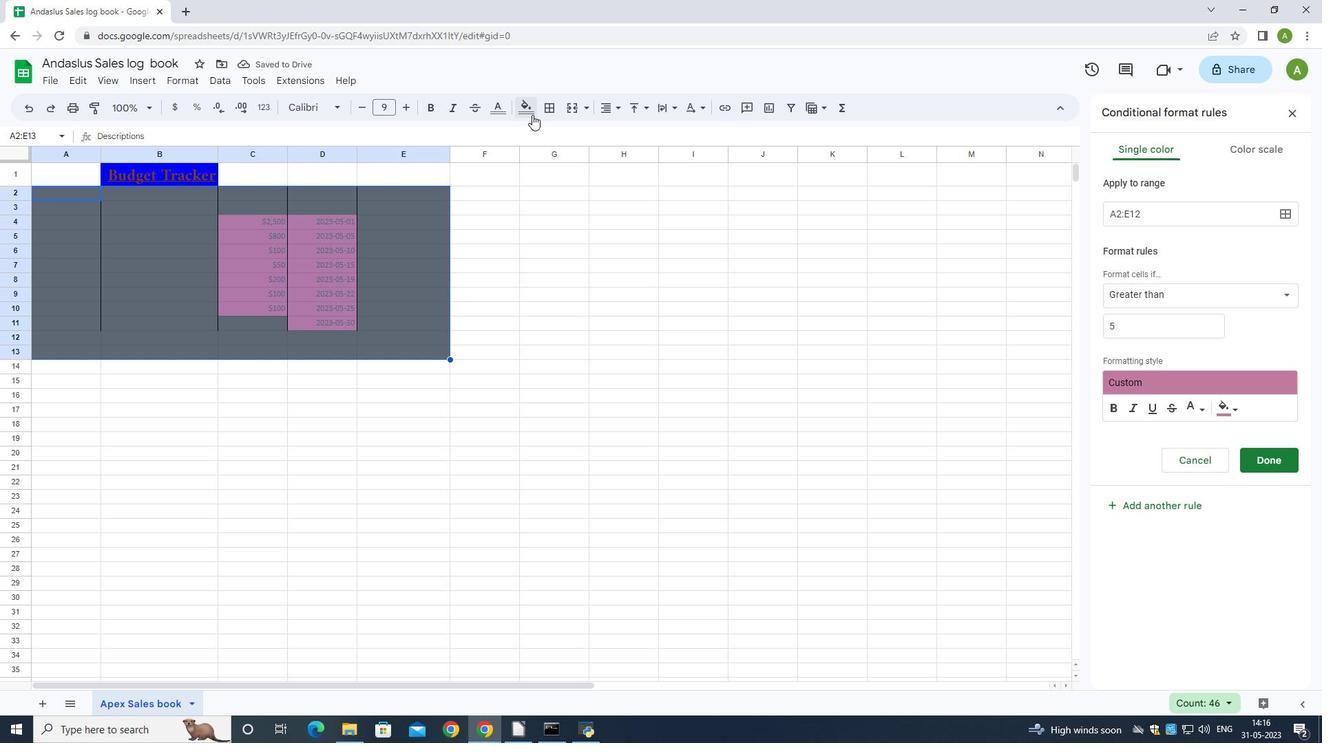
Action: Mouse moved to (542, 172)
Screenshot: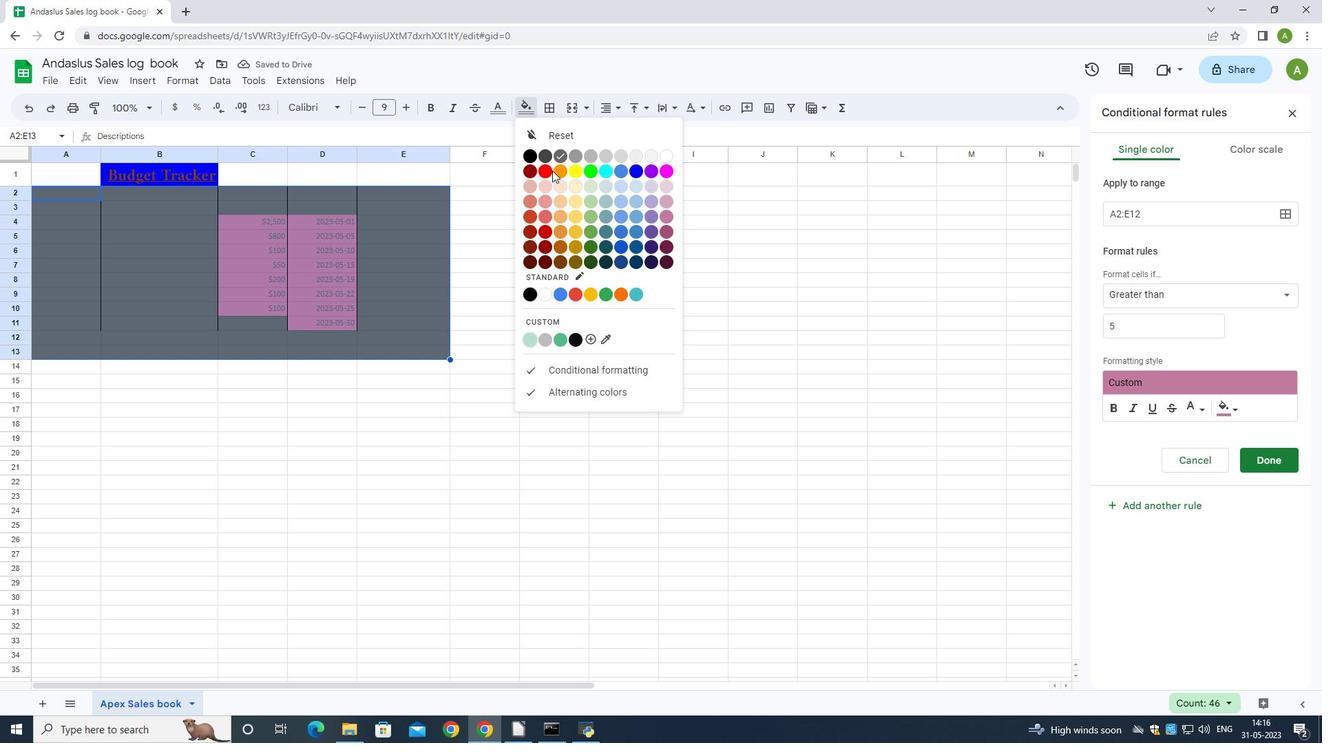 
Action: Mouse pressed left at (542, 172)
Screenshot: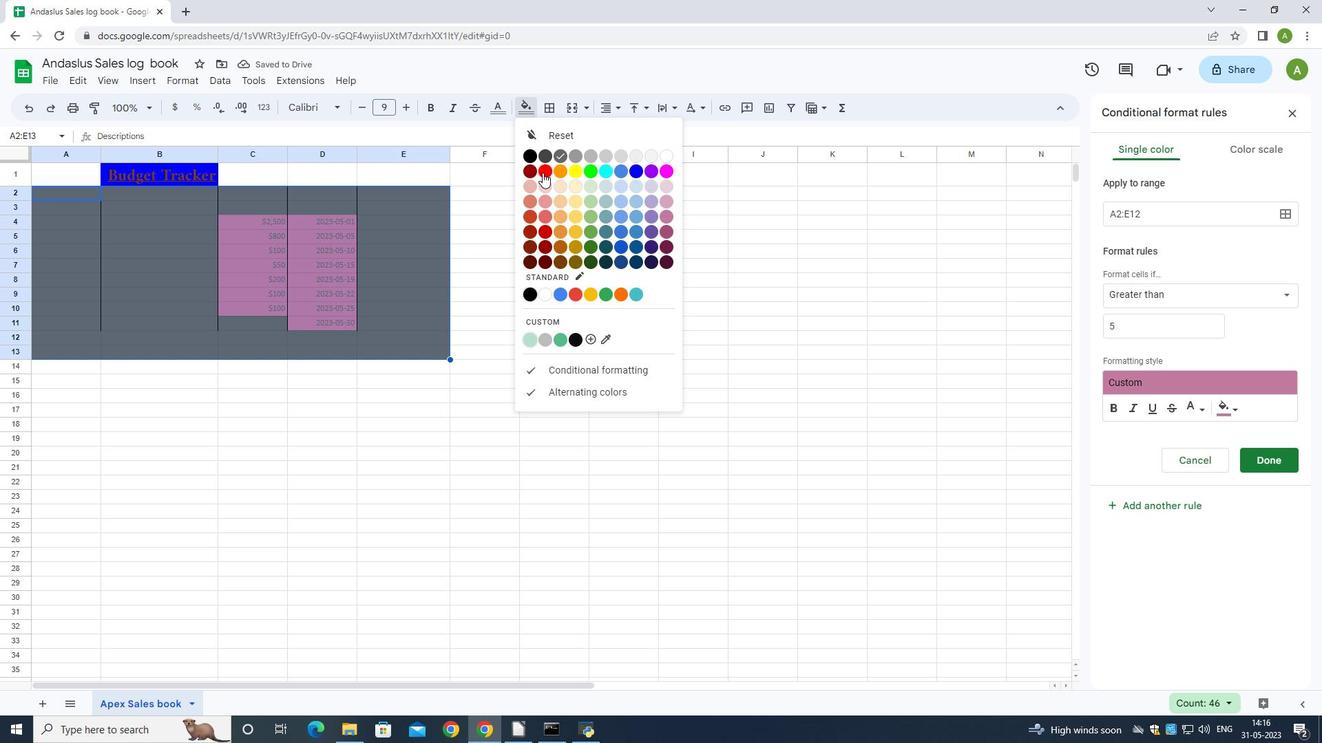 
Action: Mouse moved to (408, 432)
Screenshot: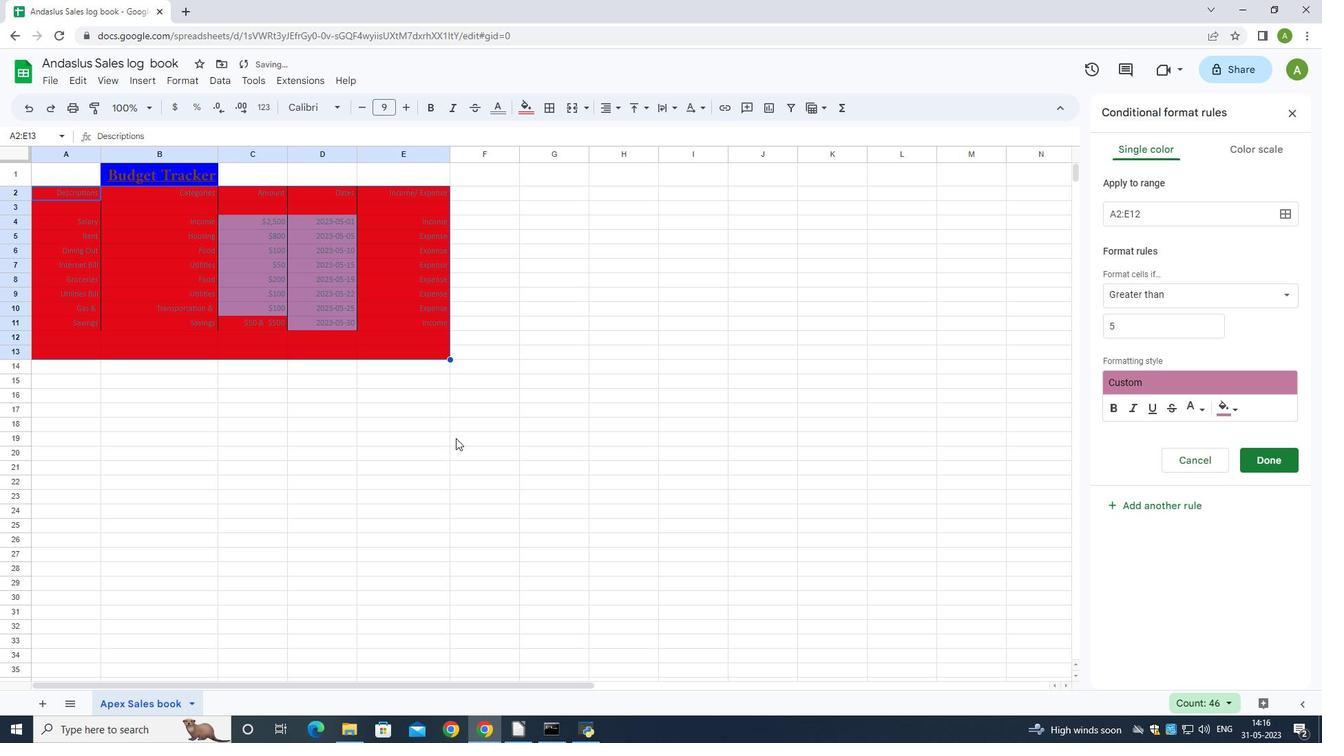 
Action: Mouse scrolled (408, 431) with delta (0, 0)
Screenshot: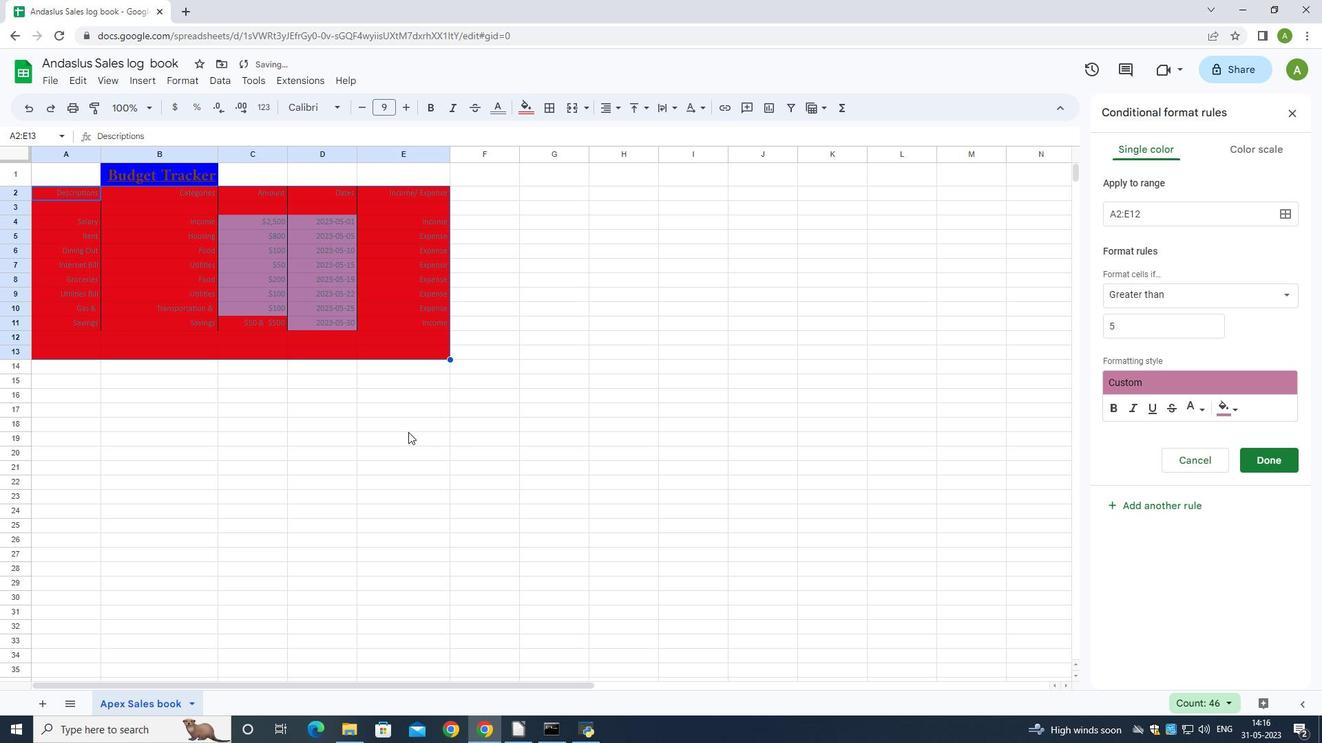
Action: Mouse moved to (427, 325)
Screenshot: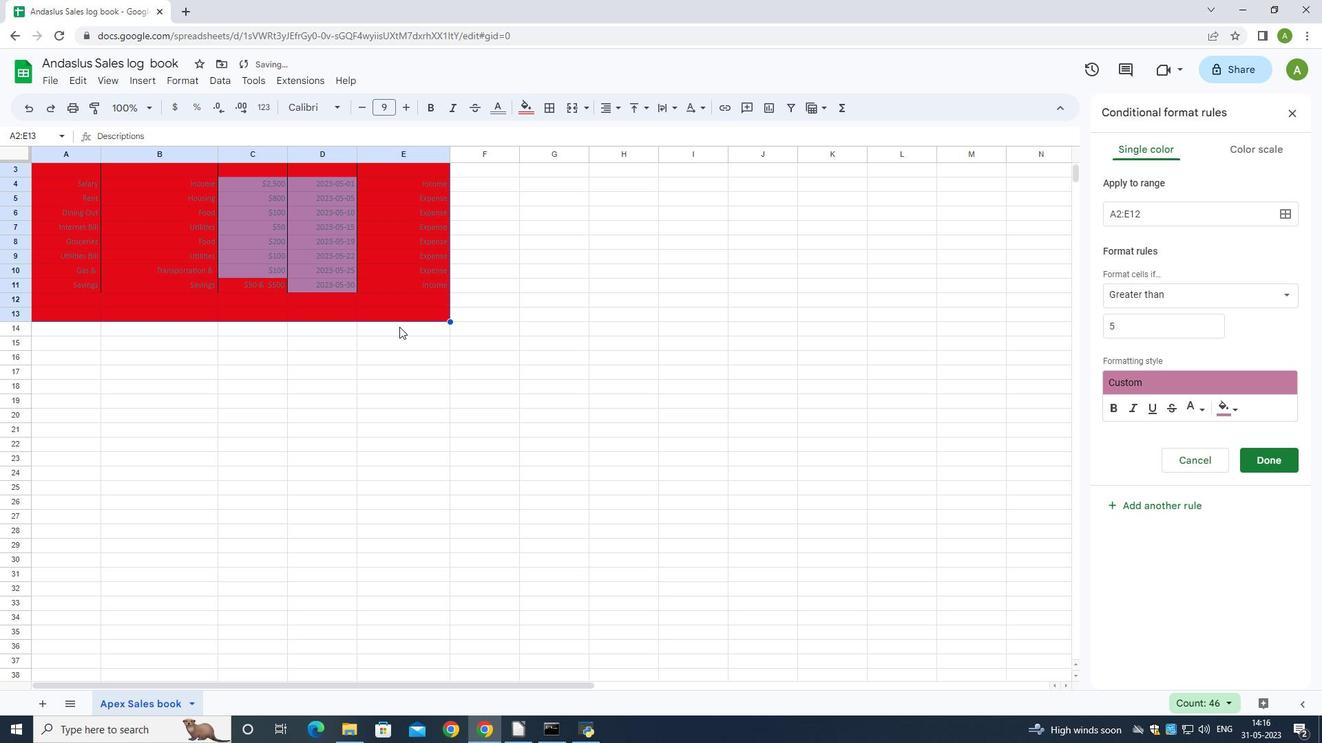 
Action: Mouse scrolled (427, 326) with delta (0, 0)
Screenshot: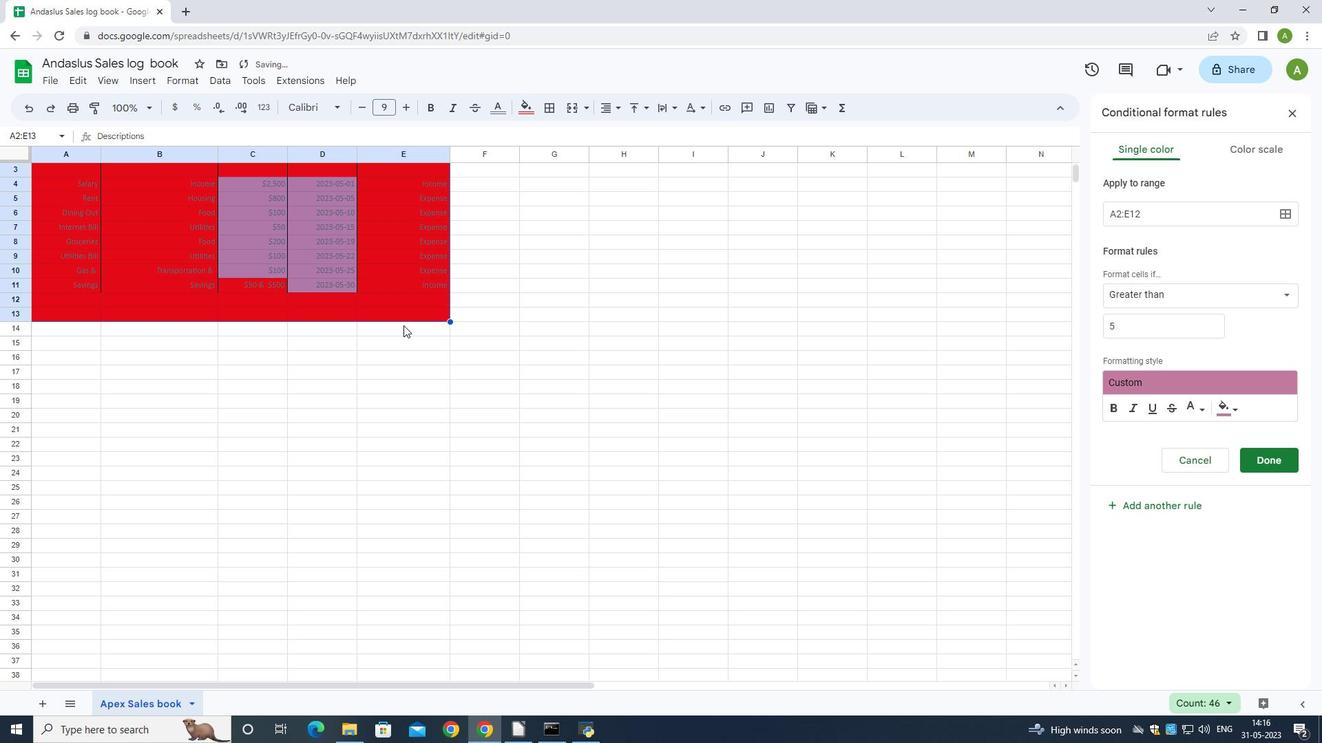 
Action: Mouse moved to (427, 325)
Screenshot: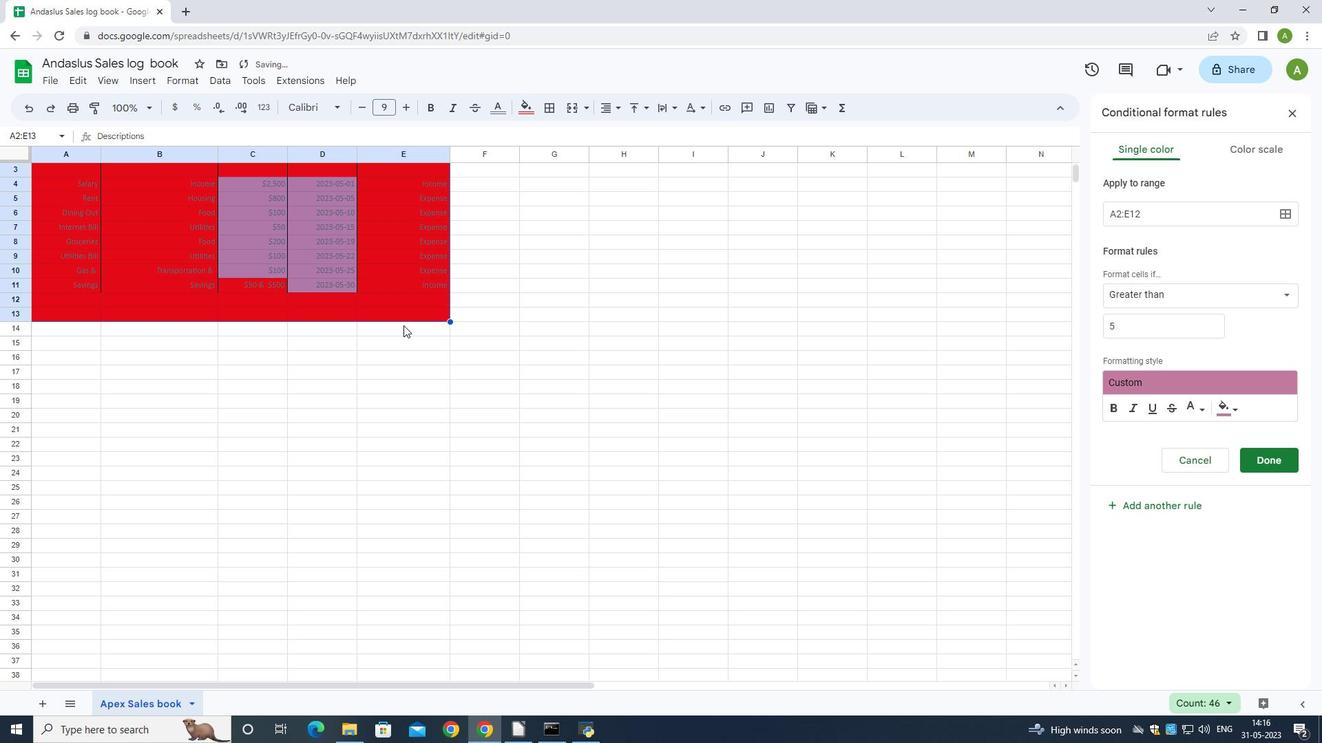 
Action: Mouse scrolled (427, 326) with delta (0, 0)
Screenshot: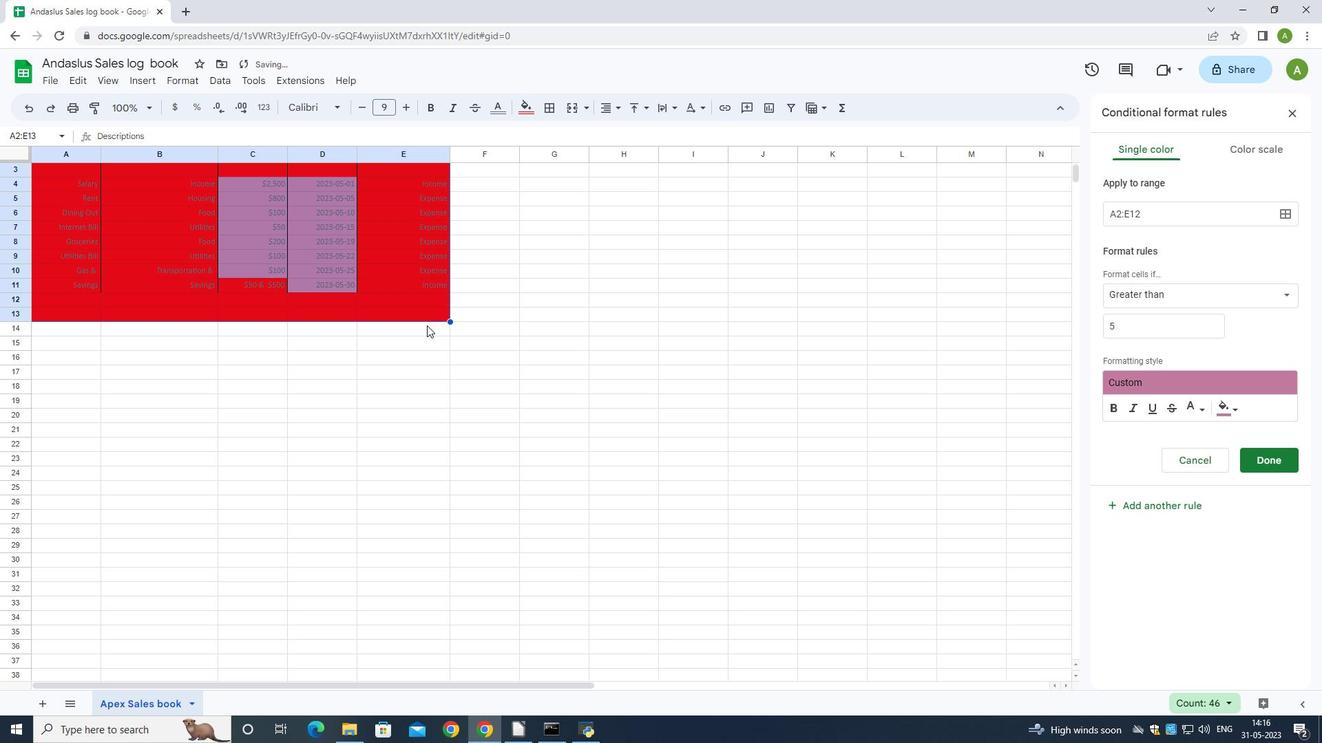 
Action: Mouse moved to (522, 109)
Screenshot: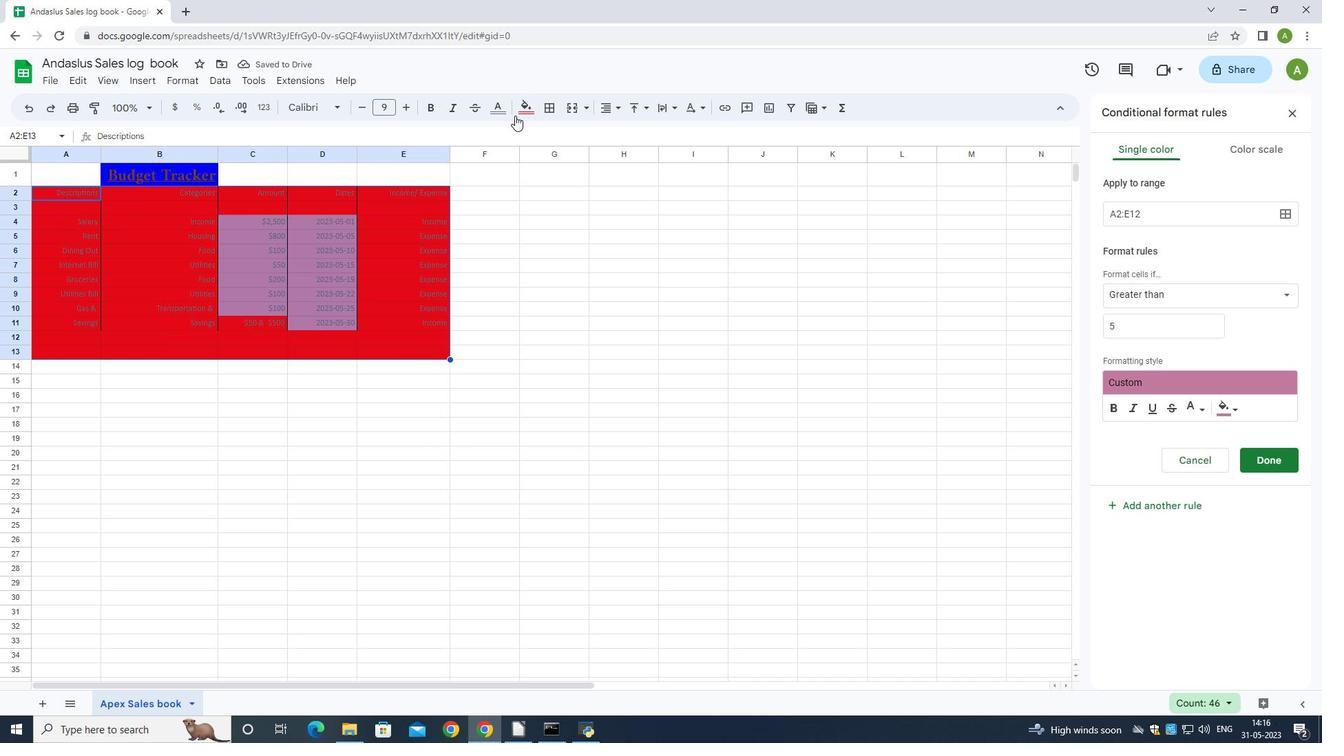 
Action: Mouse pressed left at (522, 109)
Screenshot: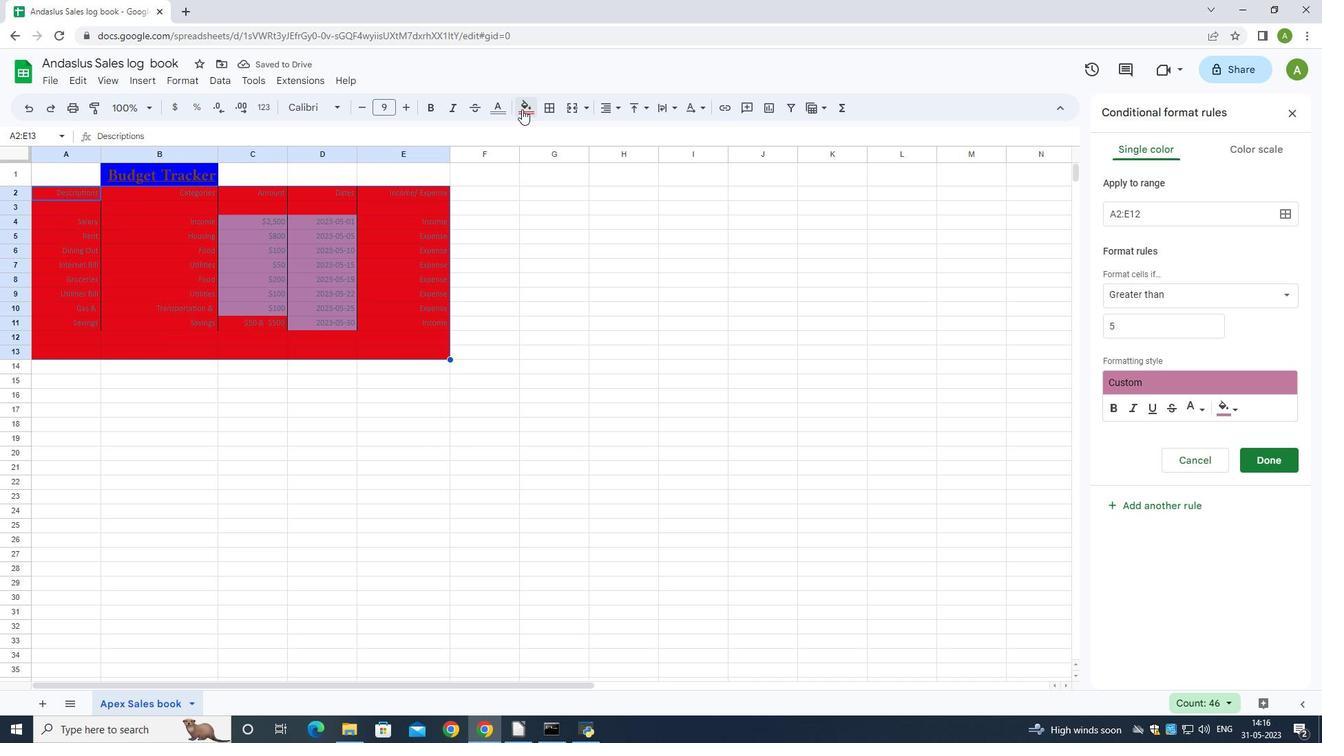 
Action: Mouse moved to (543, 219)
Screenshot: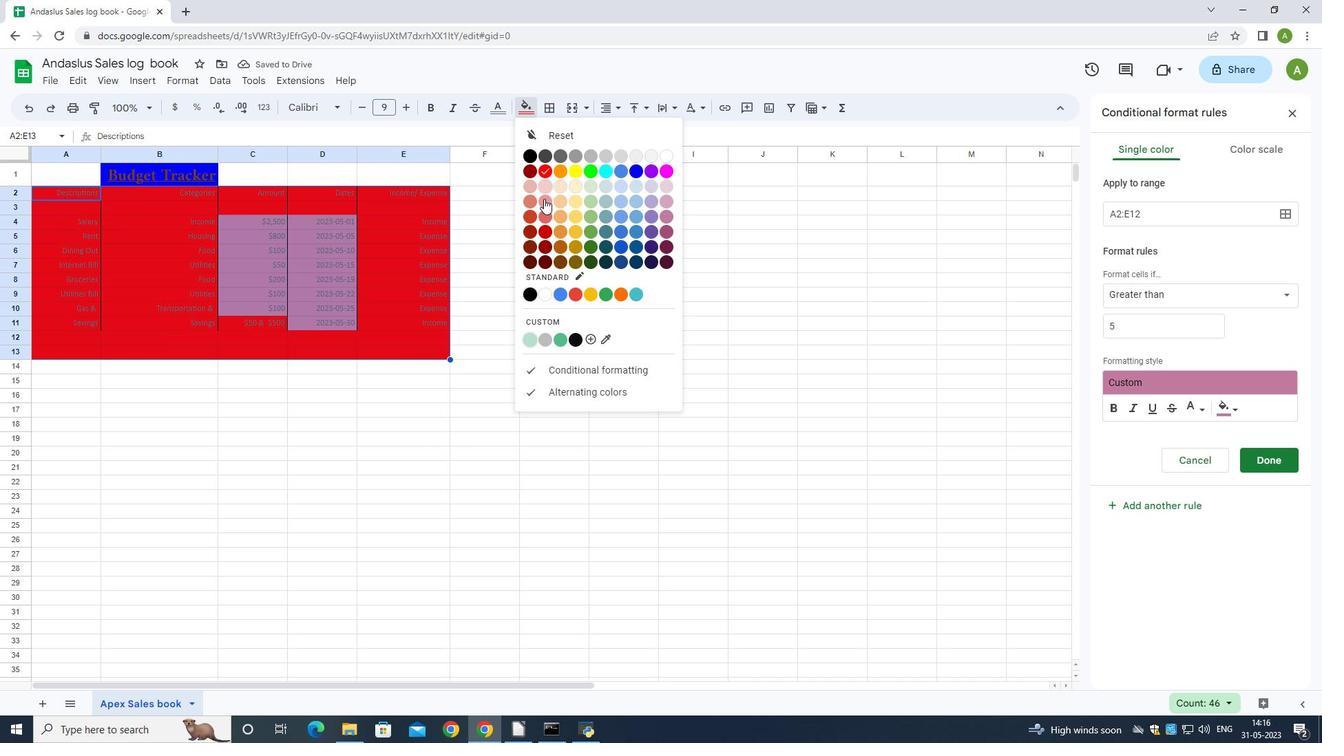 
Action: Mouse pressed left at (543, 219)
Screenshot: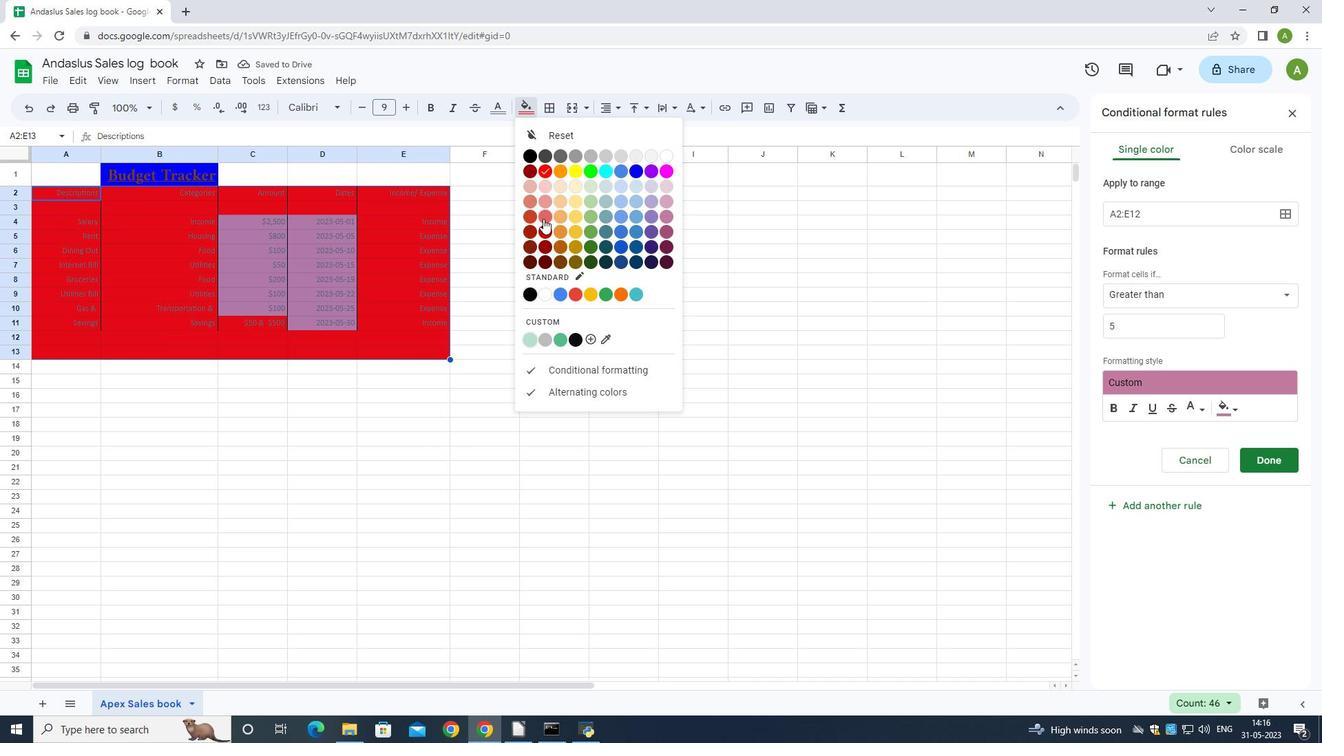 
Action: Mouse moved to (190, 232)
Screenshot: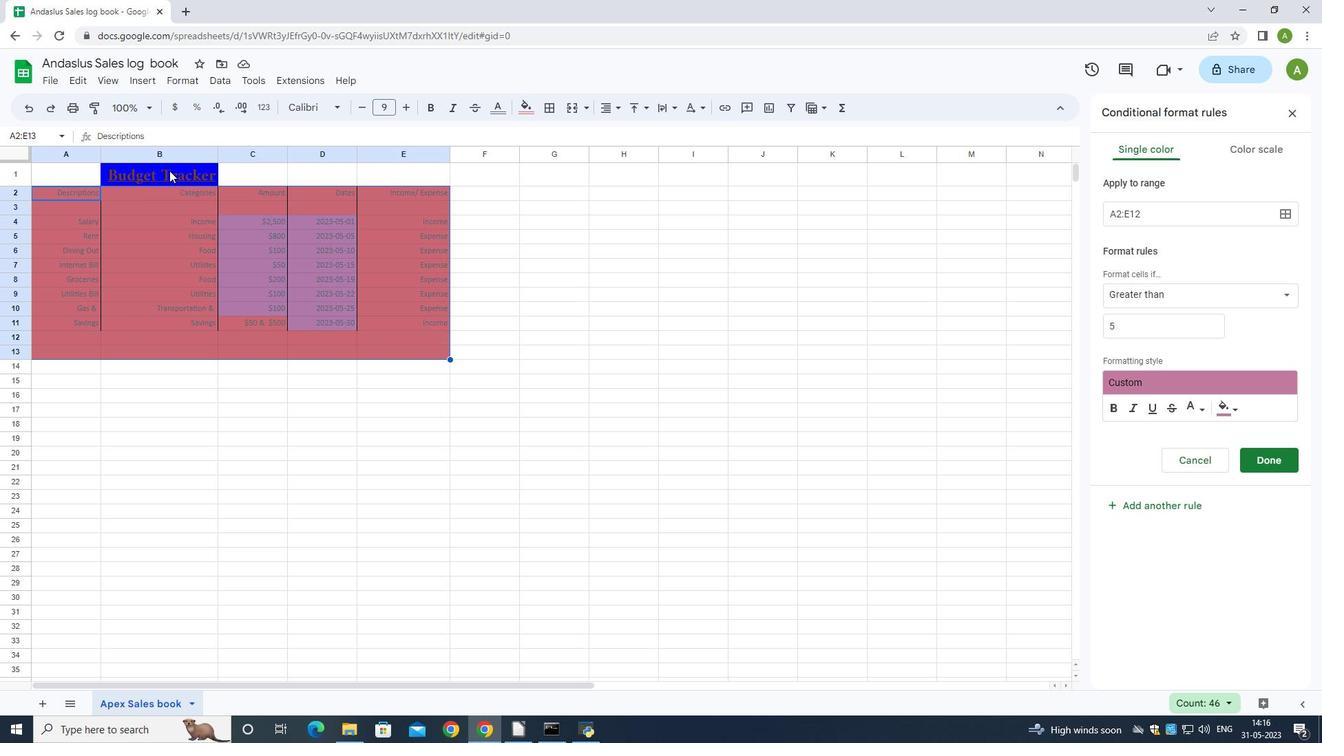 
Action: Mouse pressed left at (190, 232)
Screenshot: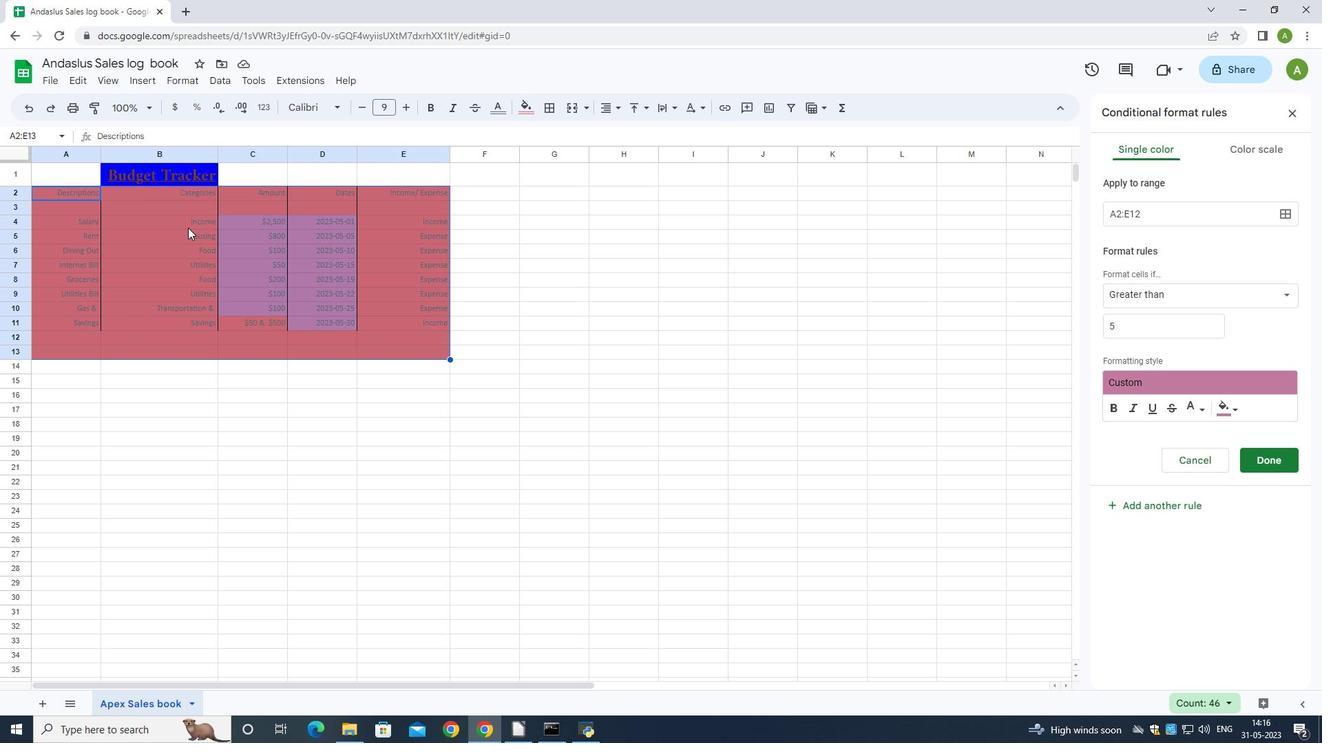 
Action: Mouse moved to (234, 258)
Screenshot: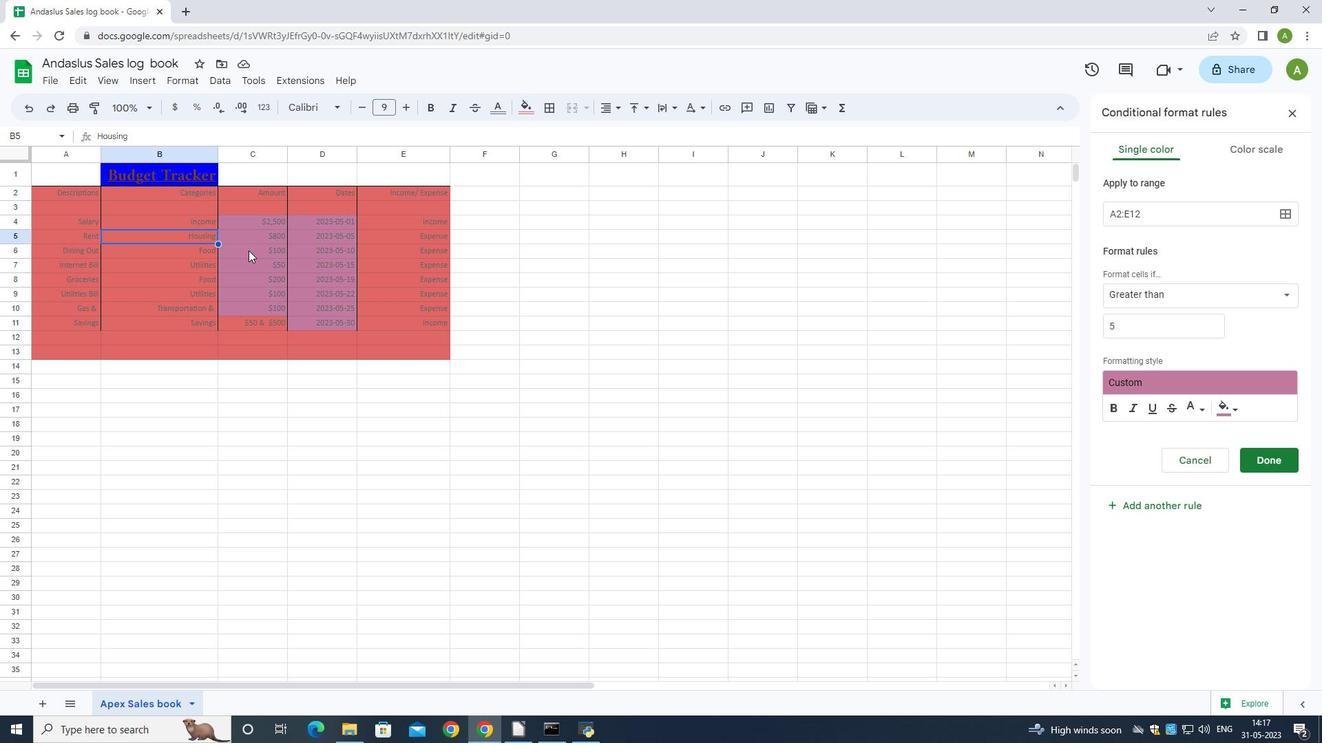 
Action: Mouse pressed left at (234, 258)
Screenshot: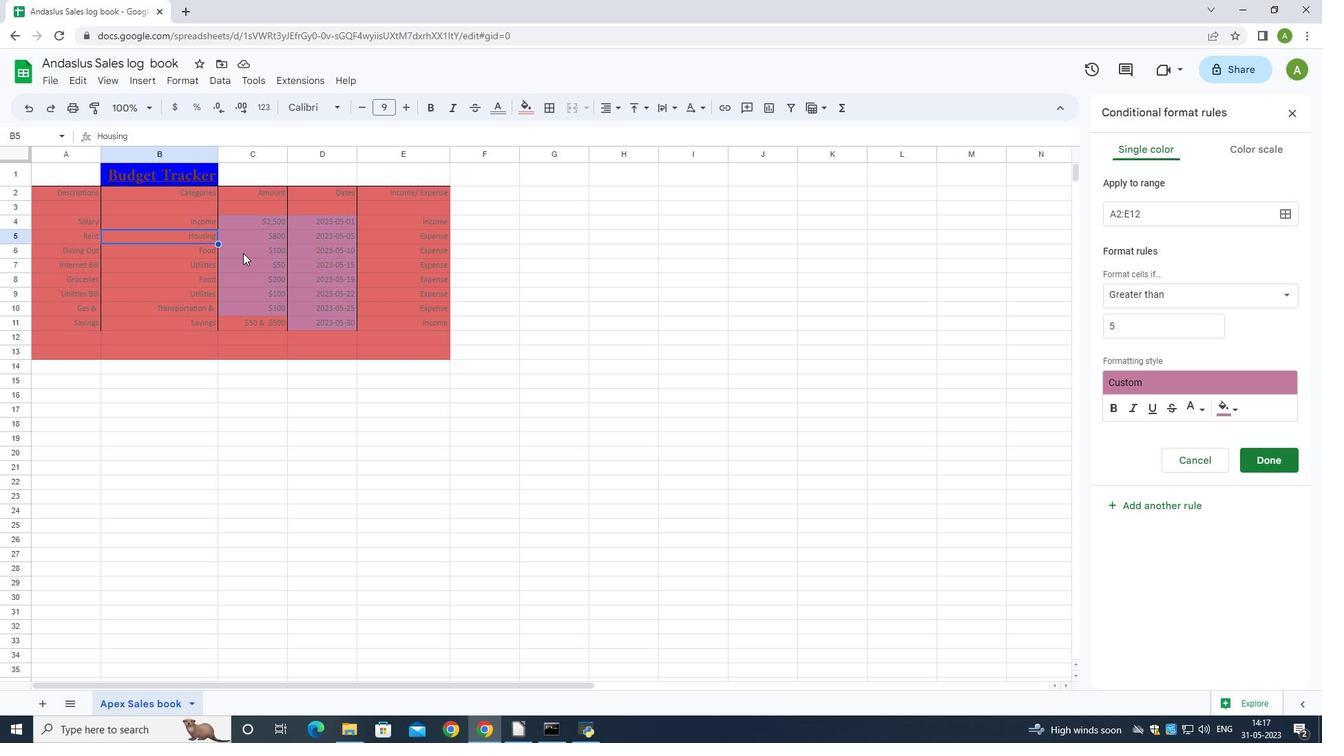 
Action: Mouse moved to (95, 203)
Screenshot: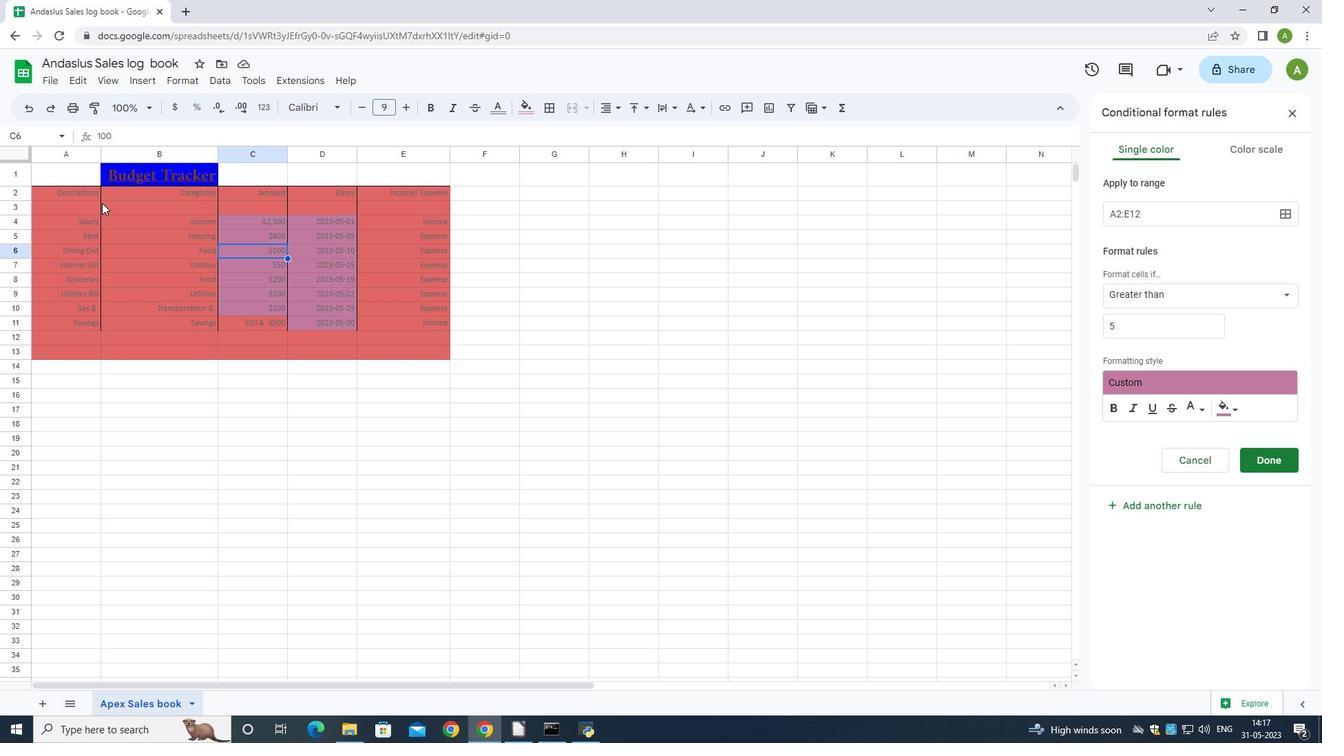 
Action: Mouse pressed left at (95, 203)
Screenshot: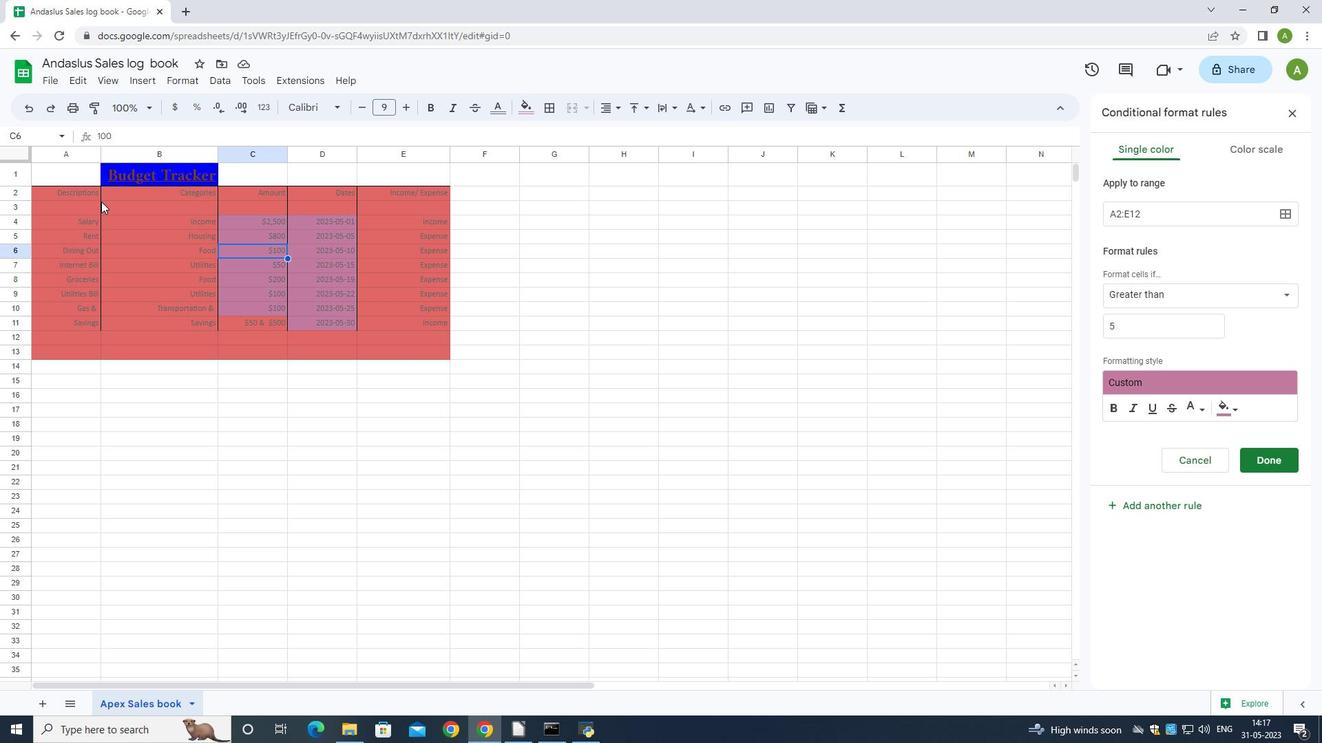 
Action: Mouse moved to (97, 191)
Screenshot: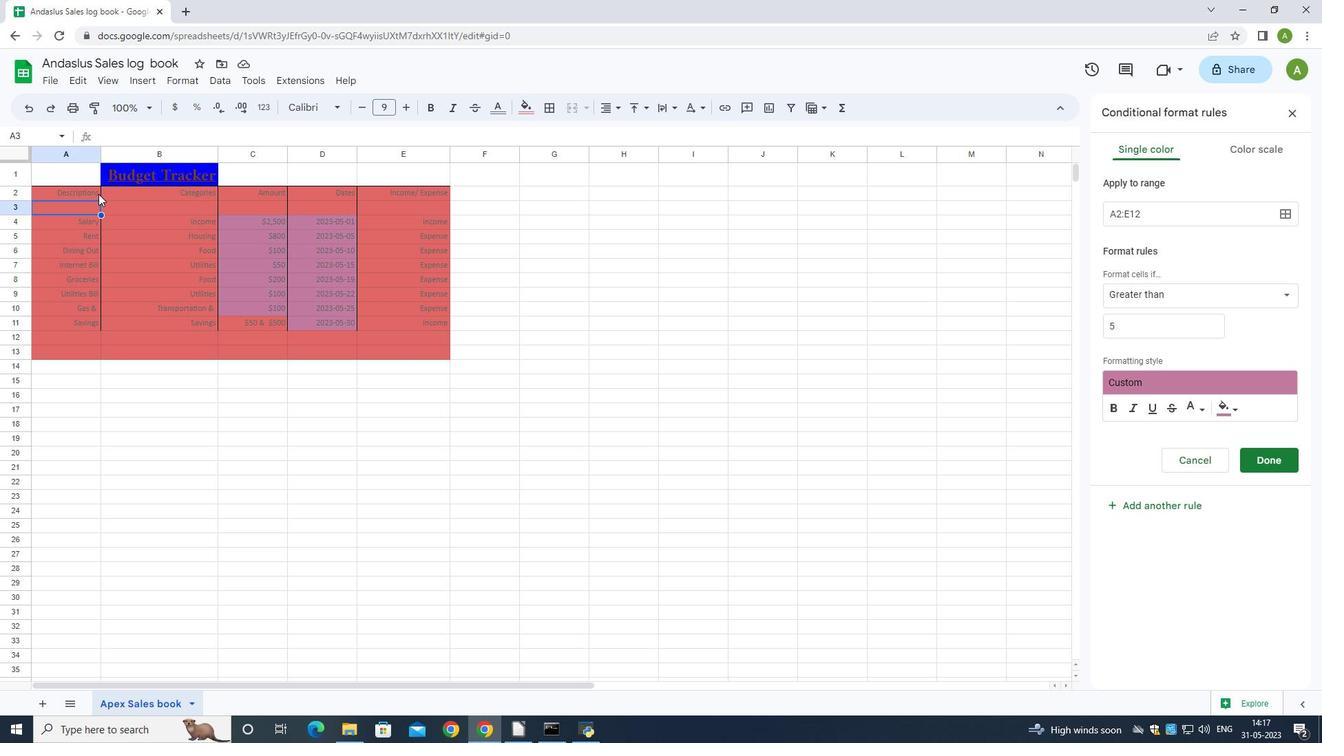 
Action: Mouse pressed left at (97, 191)
Screenshot: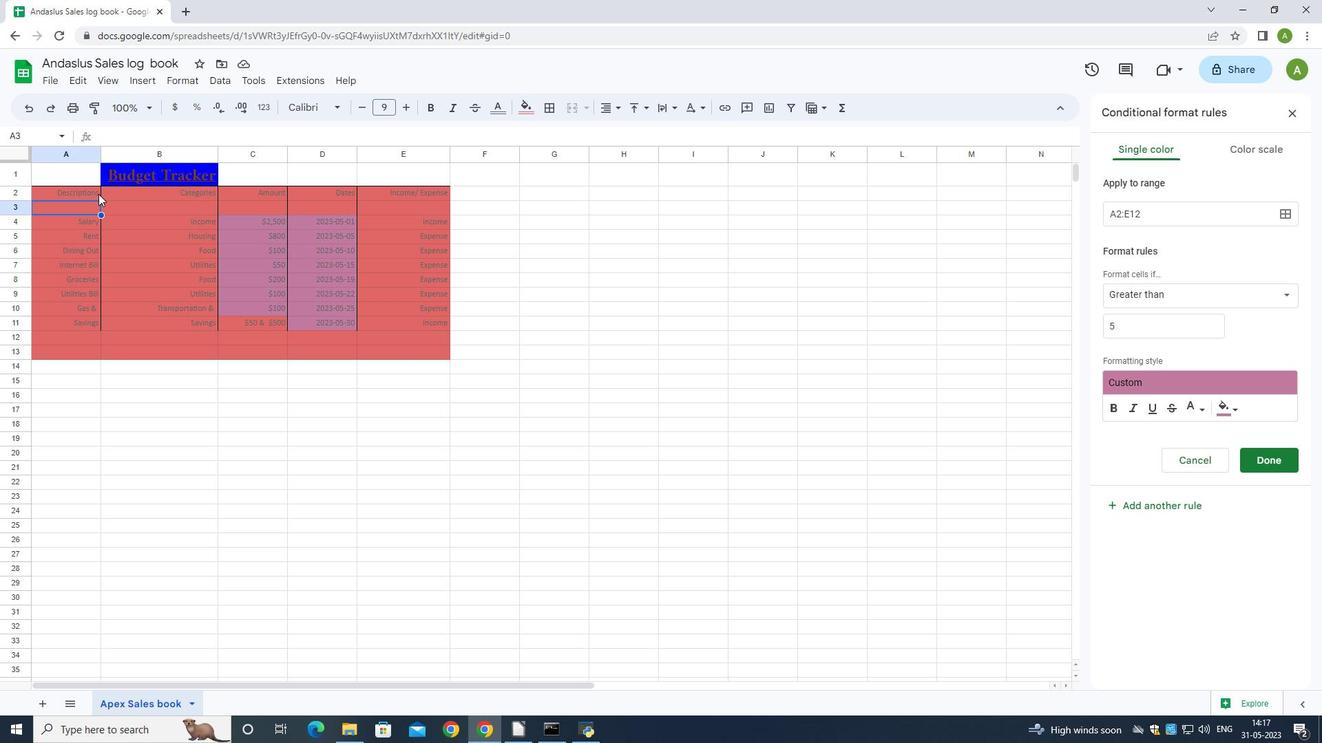 
Action: Mouse pressed left at (97, 191)
Screenshot: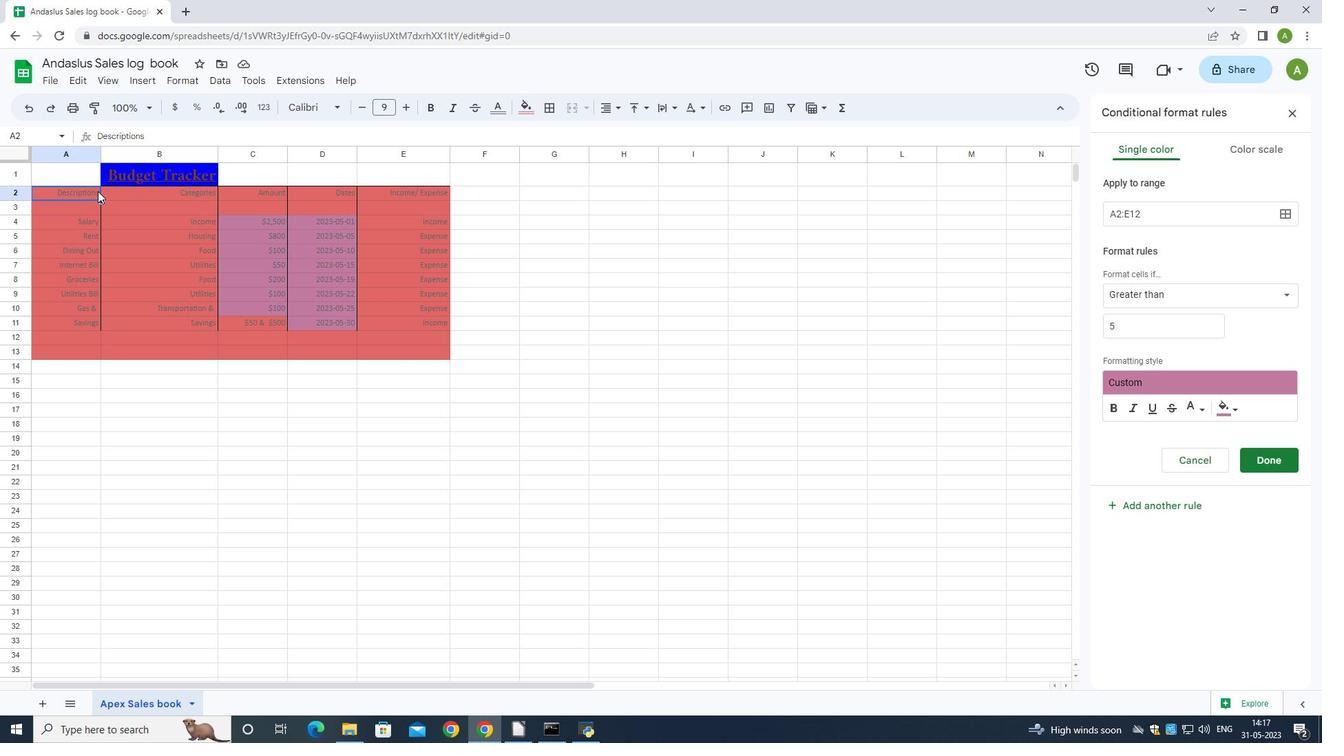 
Action: Mouse moved to (263, 193)
Screenshot: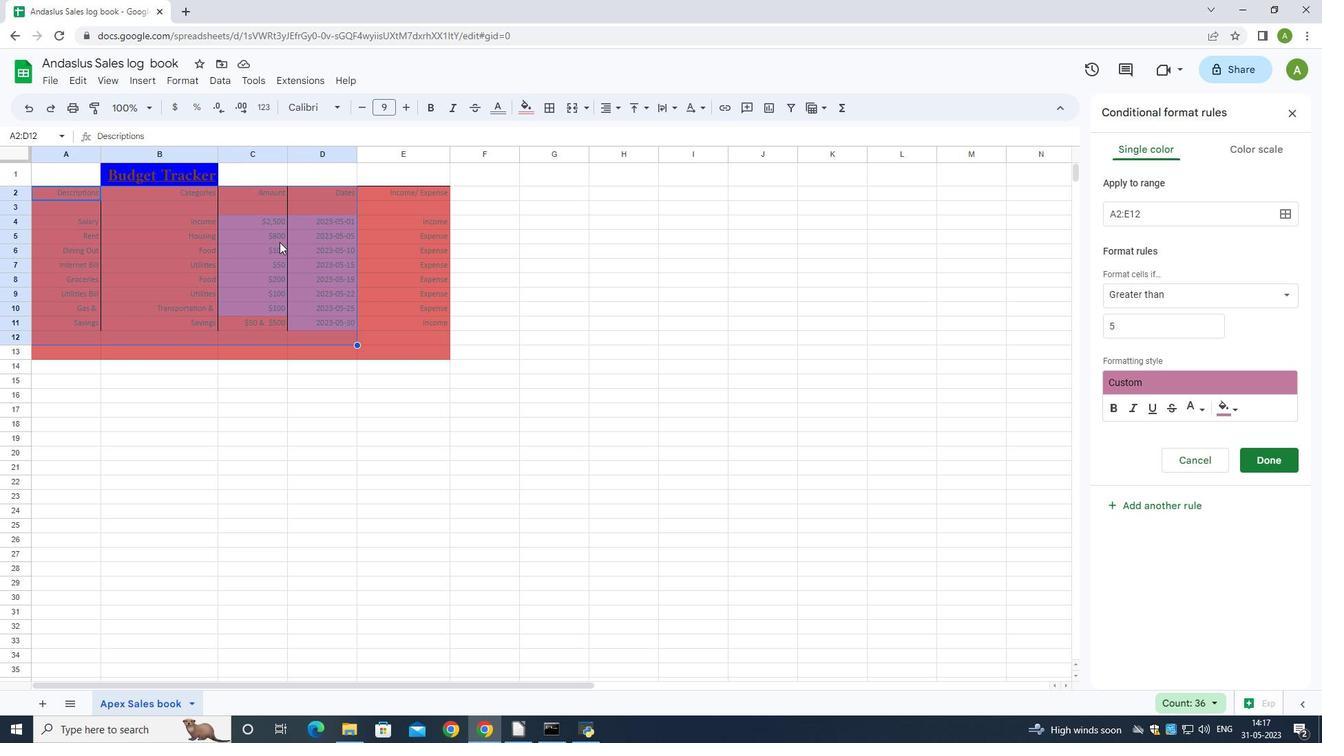 
Action: Mouse pressed left at (263, 193)
Screenshot: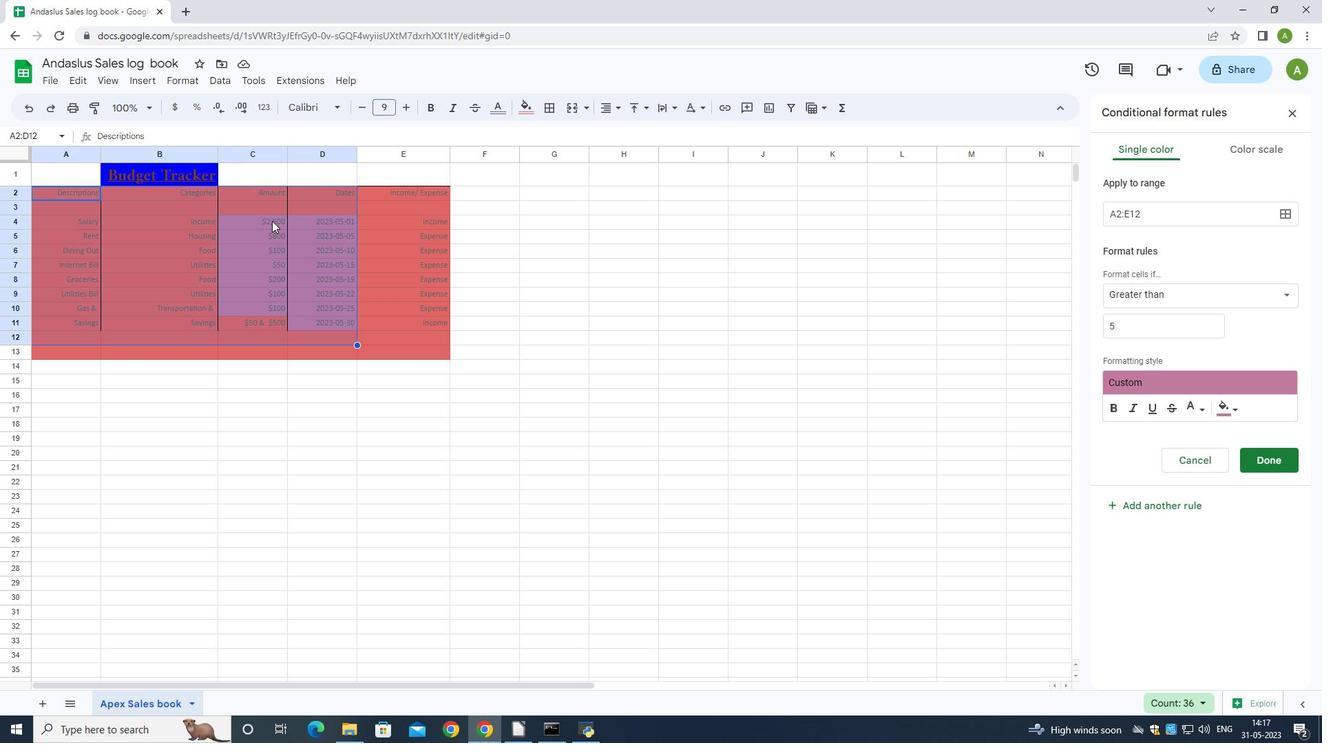 
Action: Mouse moved to (70, 189)
Screenshot: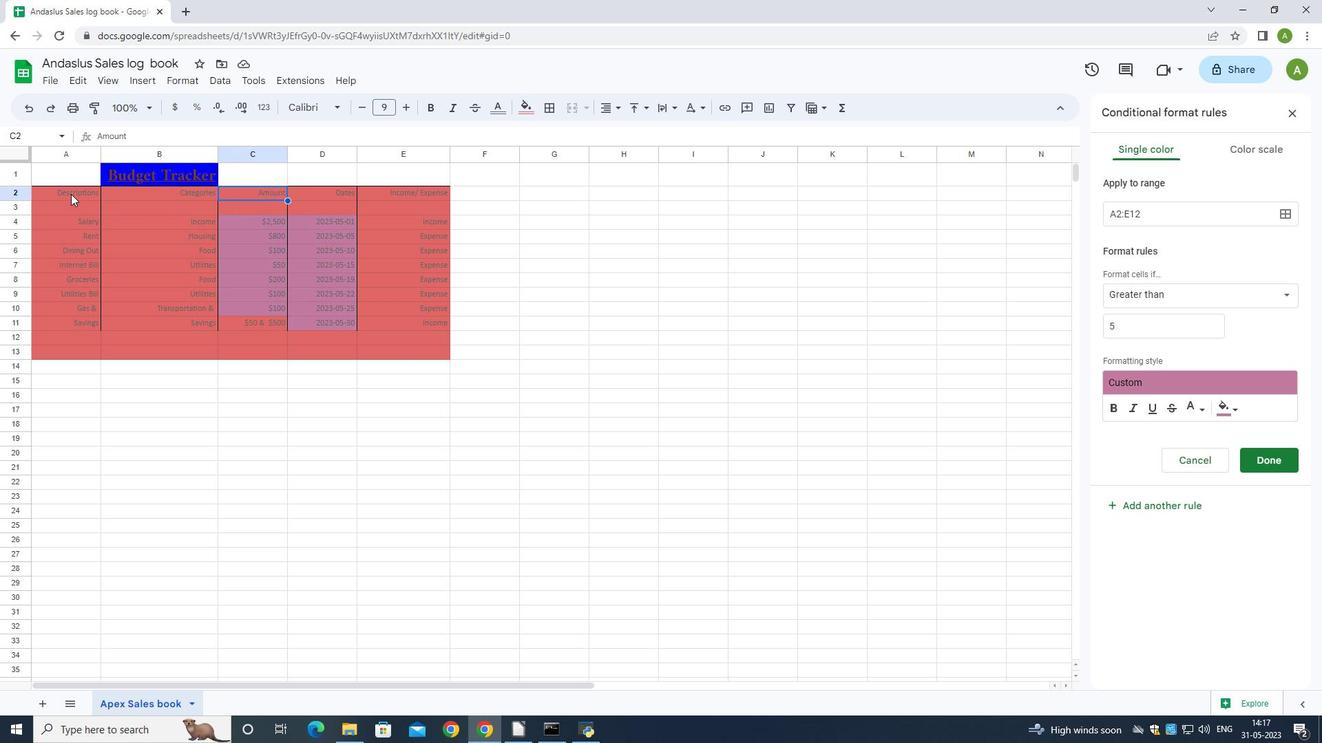 
Action: Mouse pressed left at (70, 189)
Screenshot: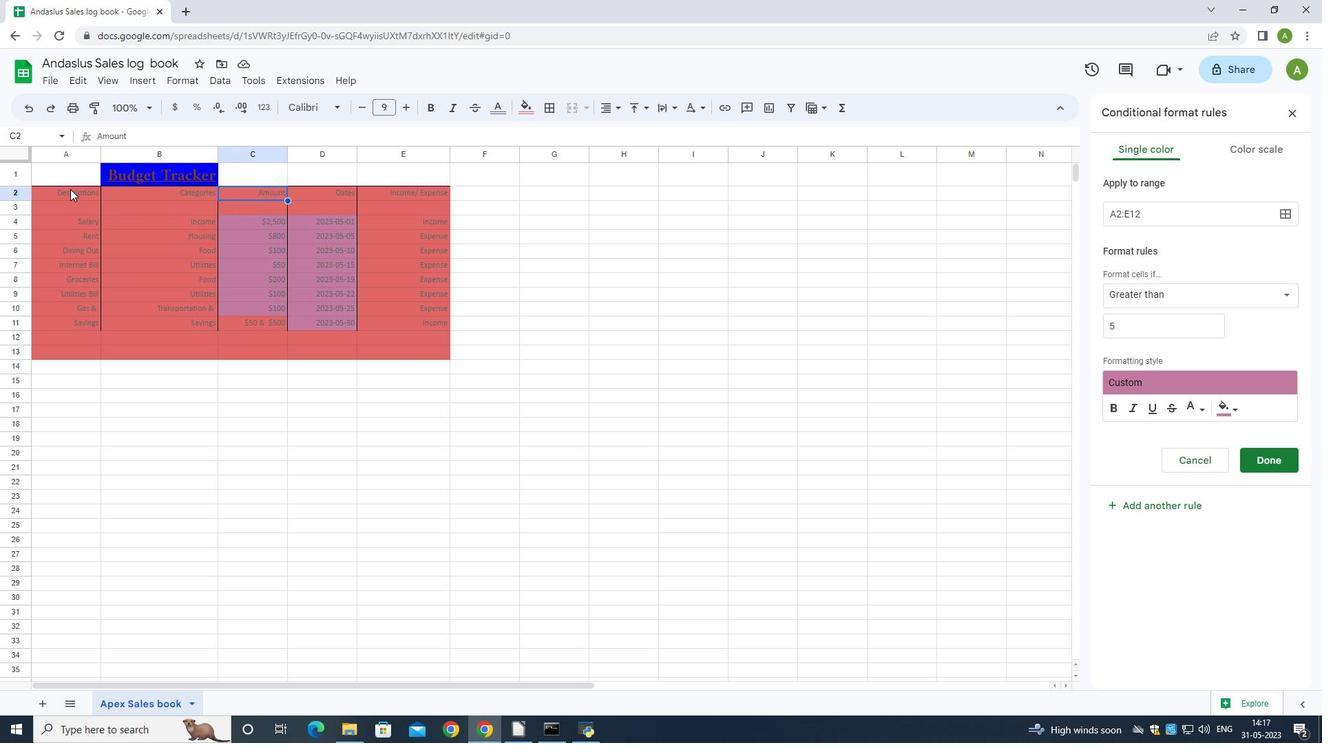 
Action: Mouse moved to (181, 79)
Screenshot: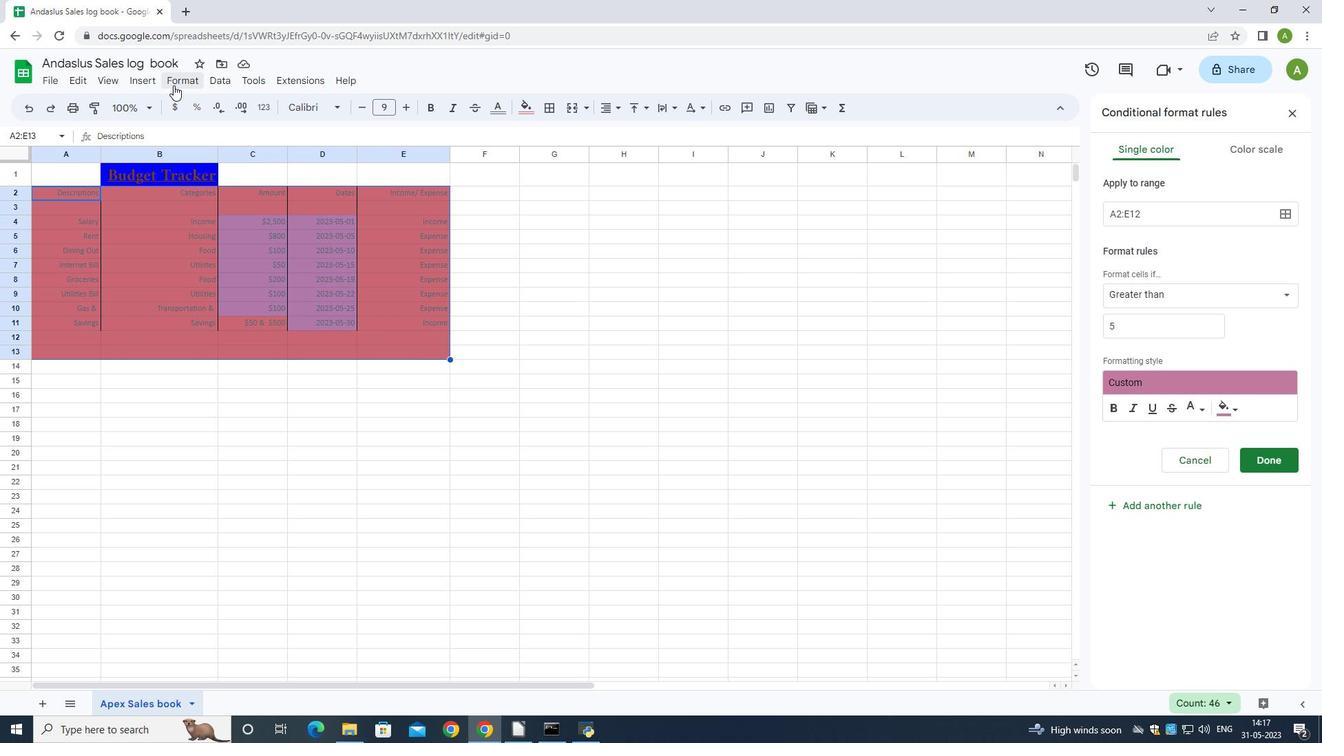
Action: Mouse pressed left at (181, 79)
Screenshot: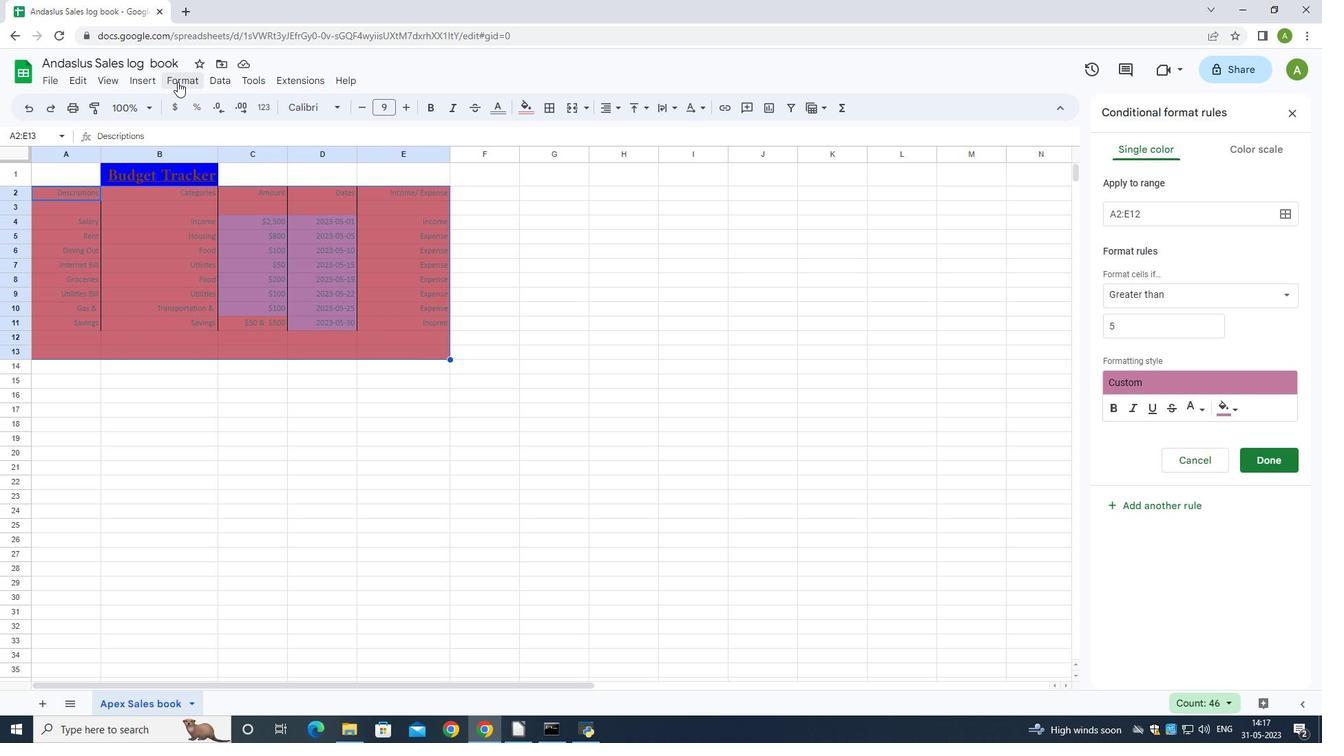 
Action: Mouse moved to (225, 185)
Screenshot: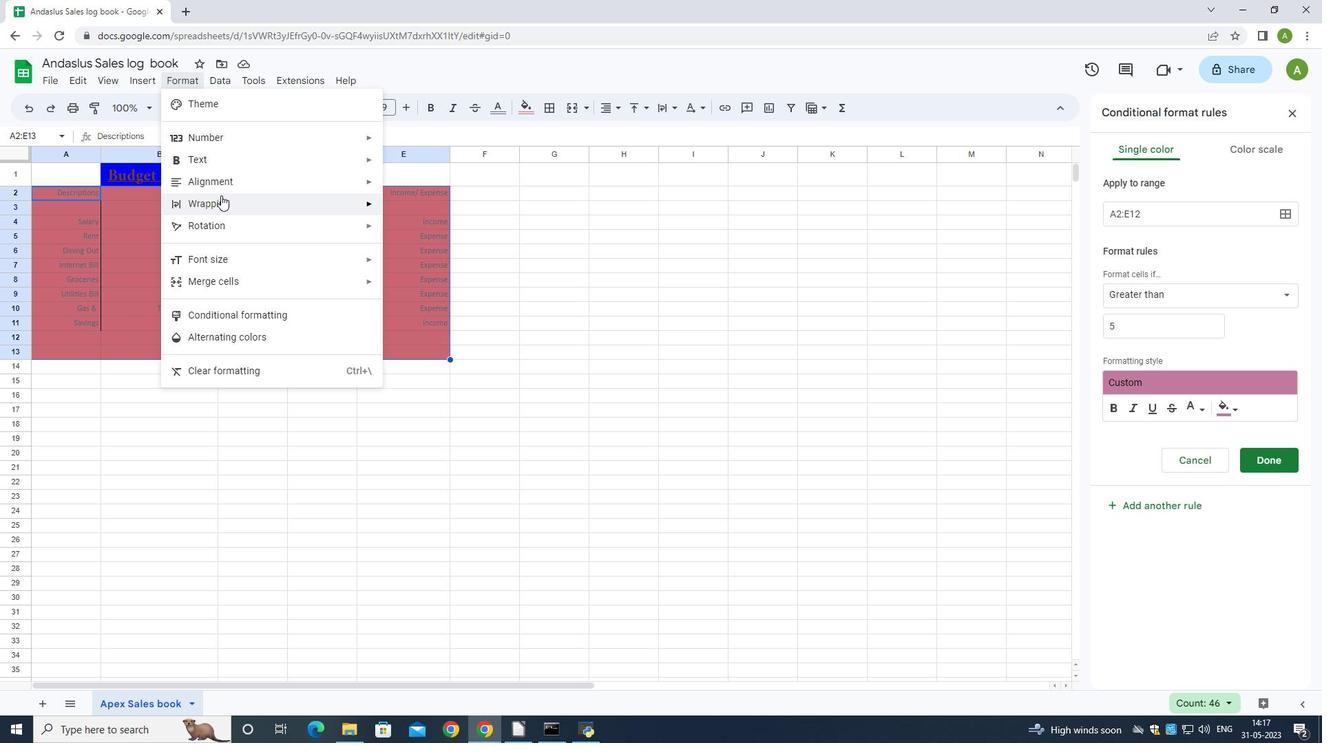 
Action: Mouse pressed left at (225, 185)
Screenshot: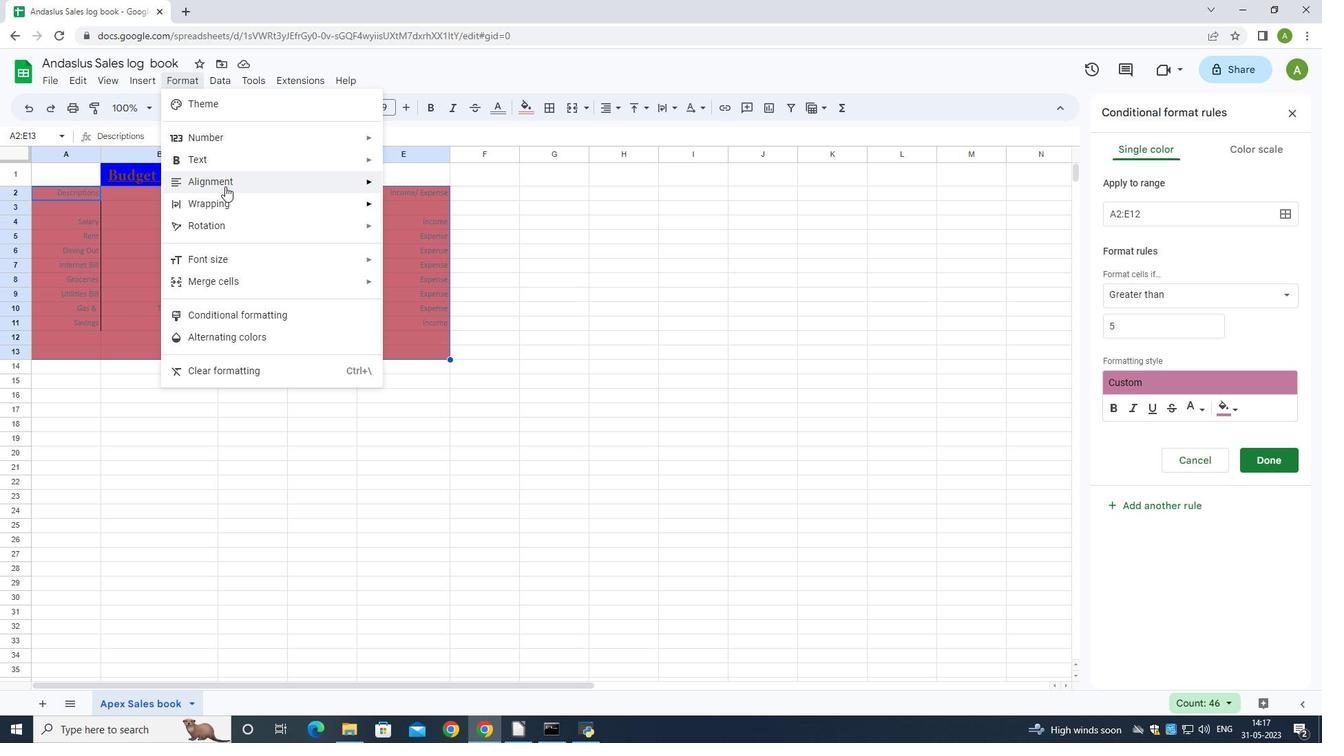 
Action: Mouse moved to (416, 262)
Screenshot: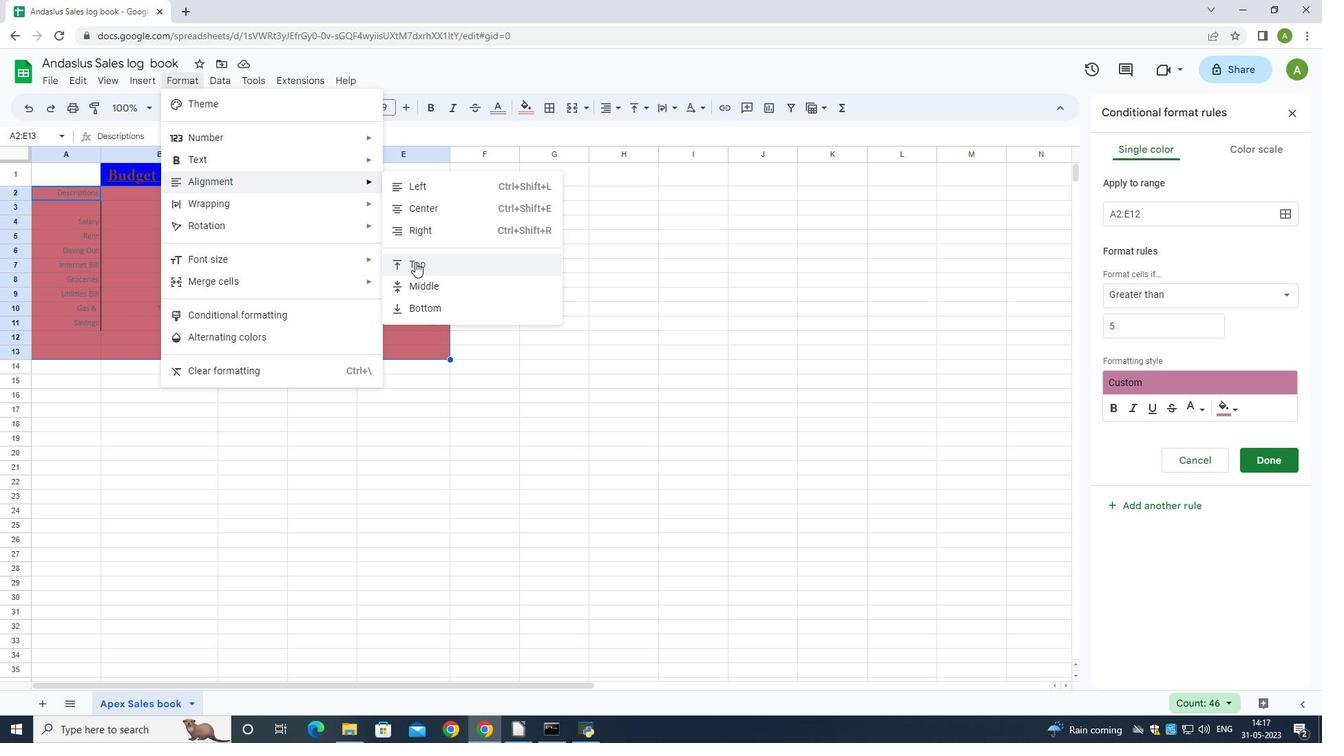 
Action: Mouse pressed left at (416, 262)
Screenshot: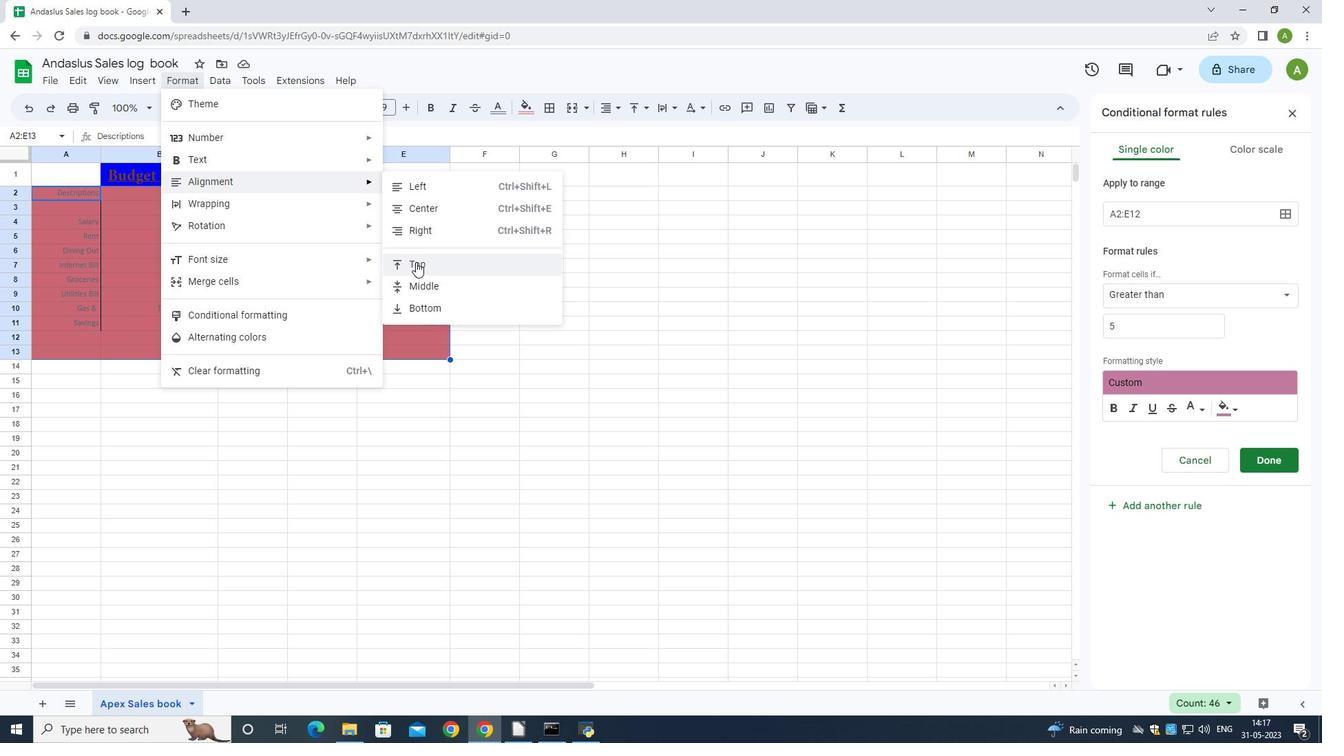 
Action: Mouse moved to (141, 88)
Screenshot: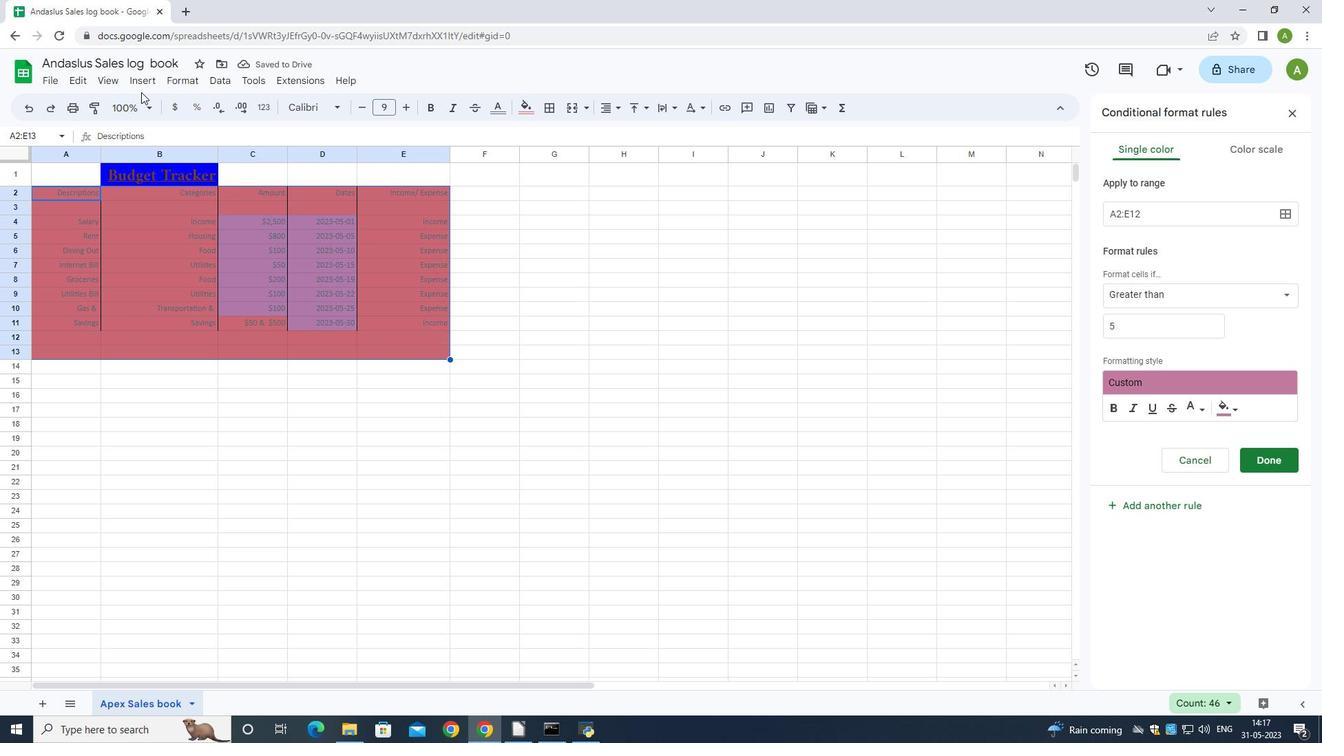 
Action: Mouse pressed left at (141, 88)
Screenshot: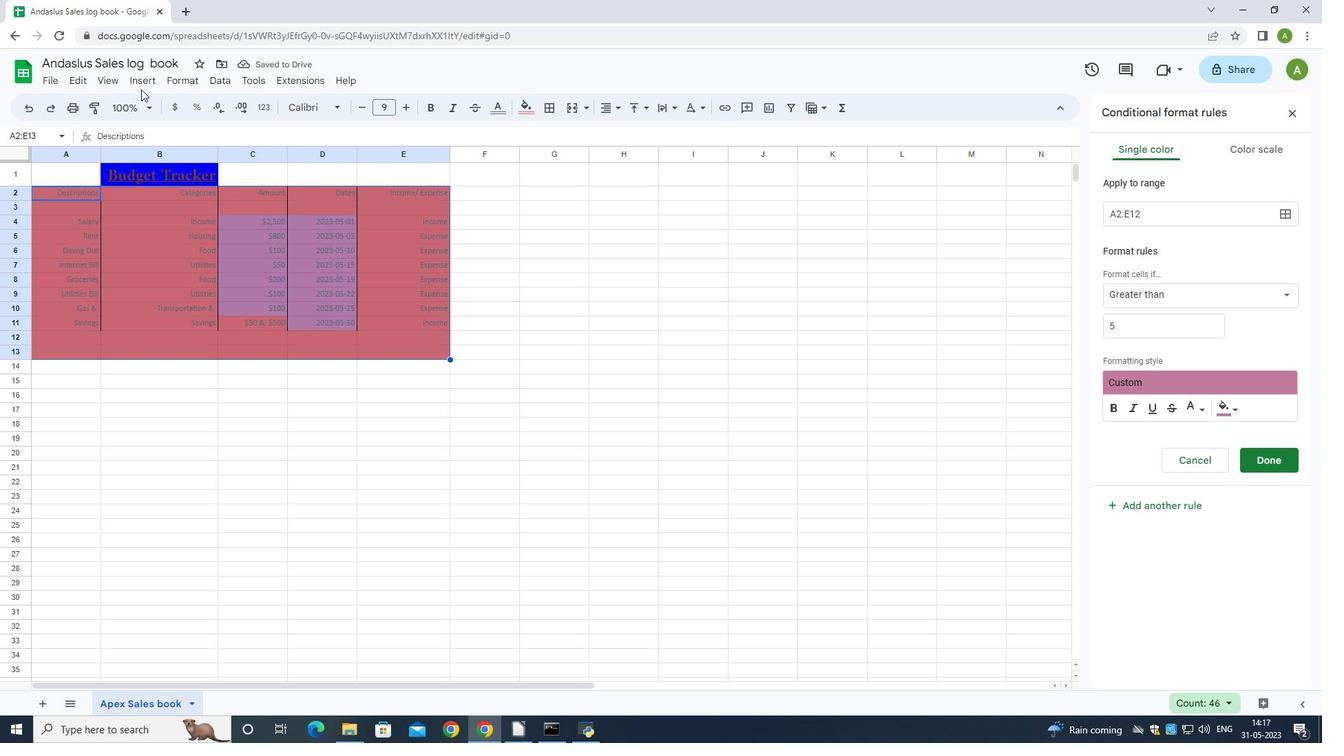 
Action: Mouse moved to (494, 354)
Screenshot: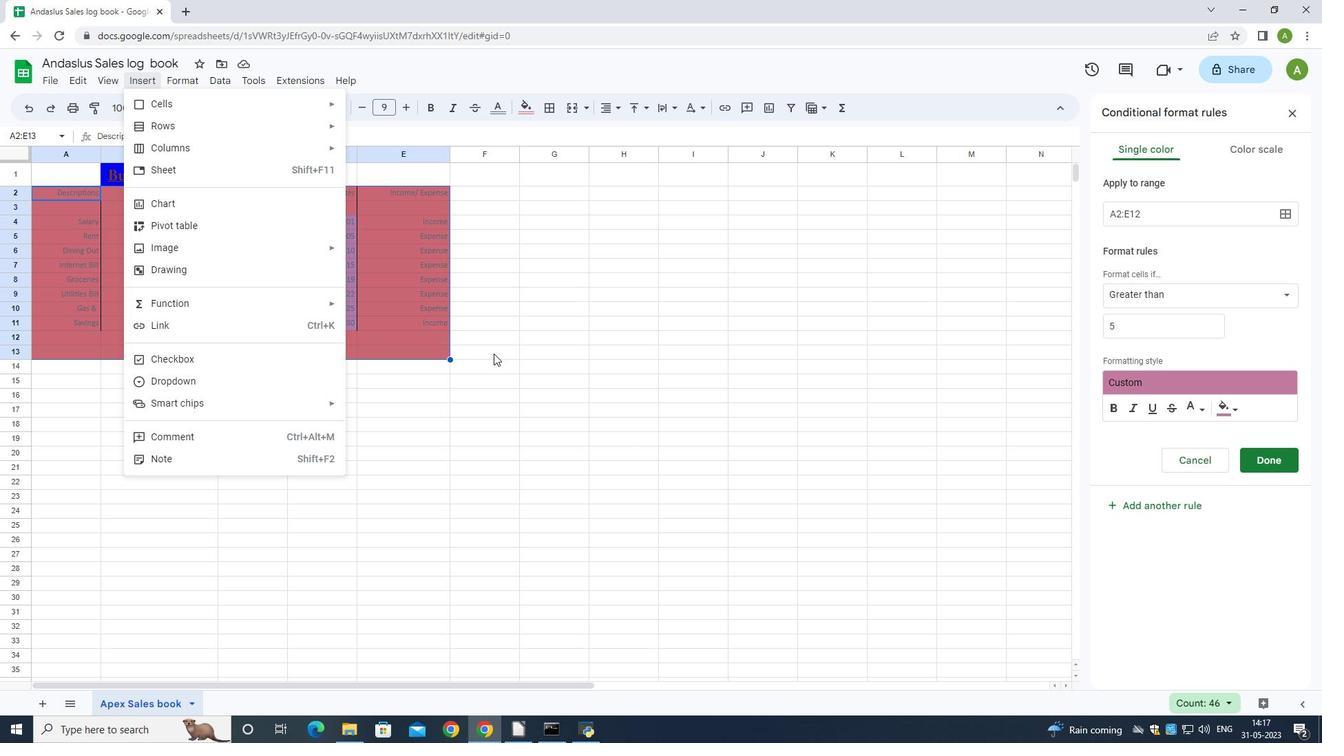 
Action: Mouse pressed left at (494, 354)
Screenshot: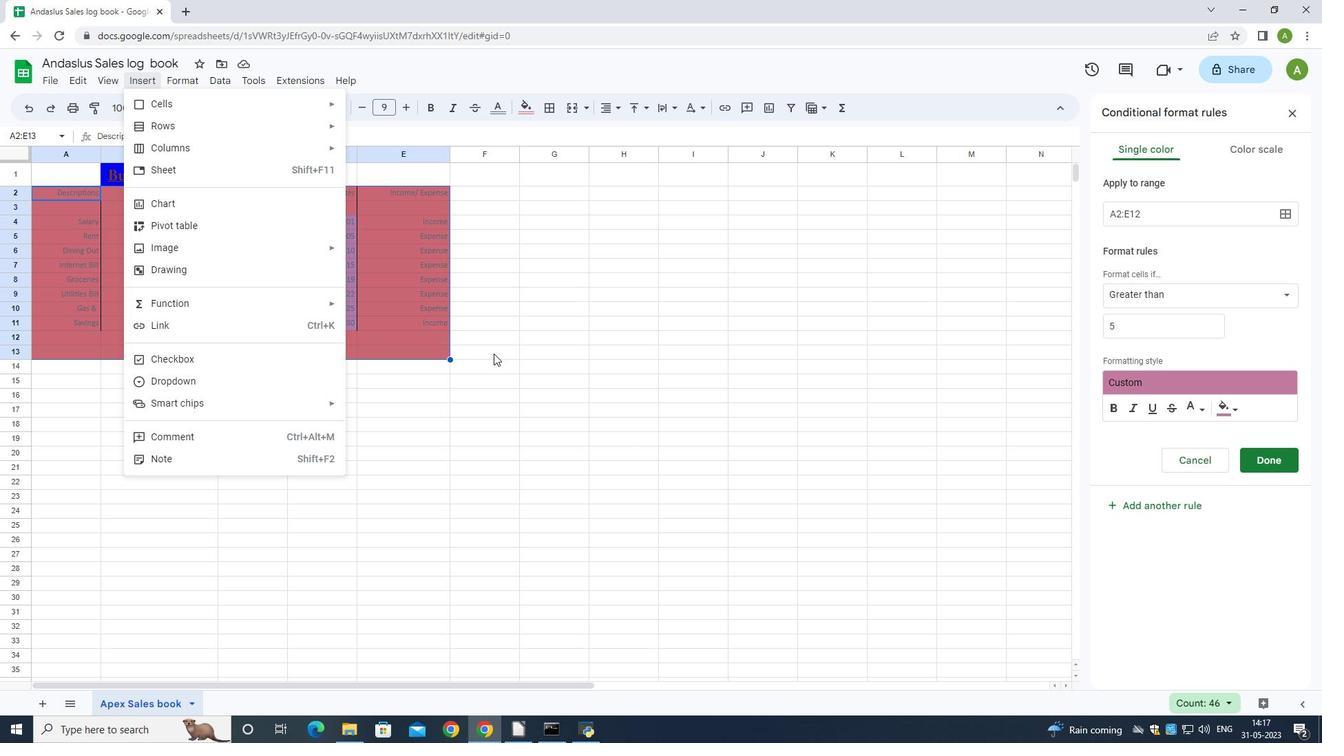 
Action: Mouse moved to (150, 314)
Screenshot: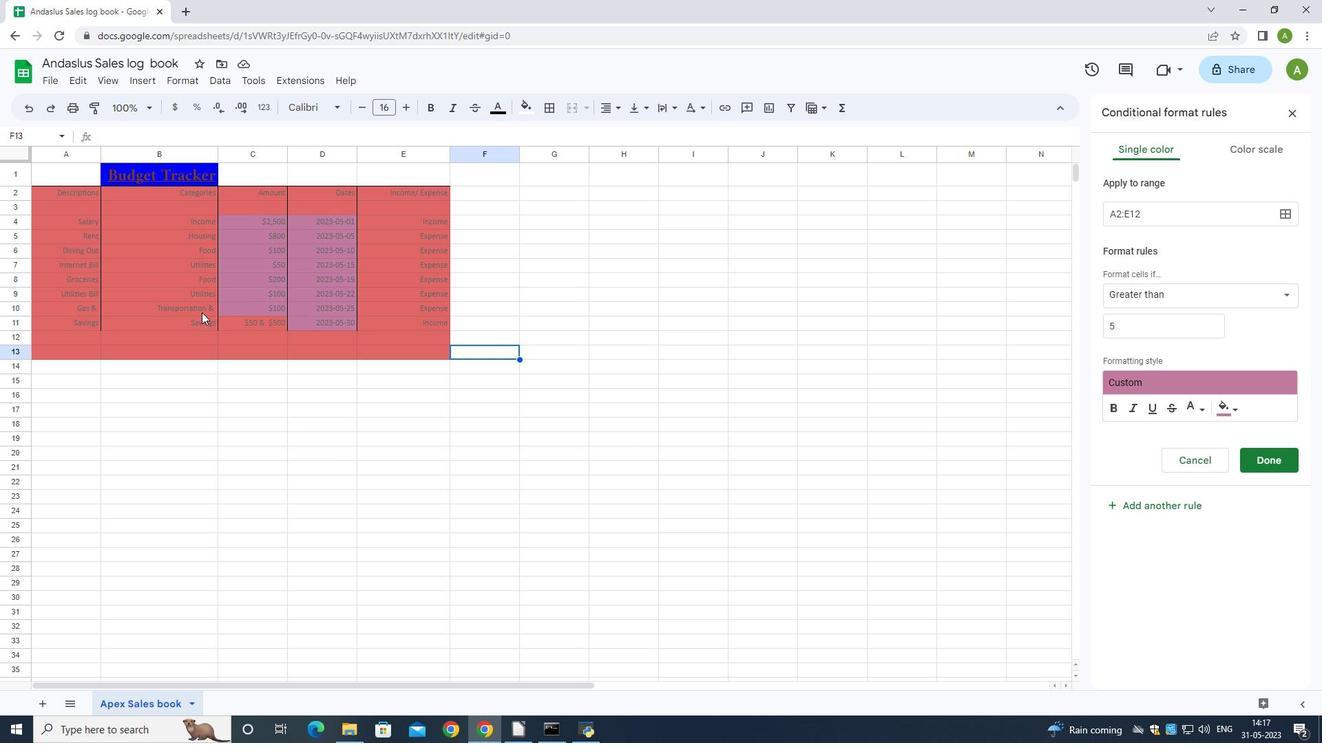 
Action: Mouse pressed left at (150, 314)
Screenshot: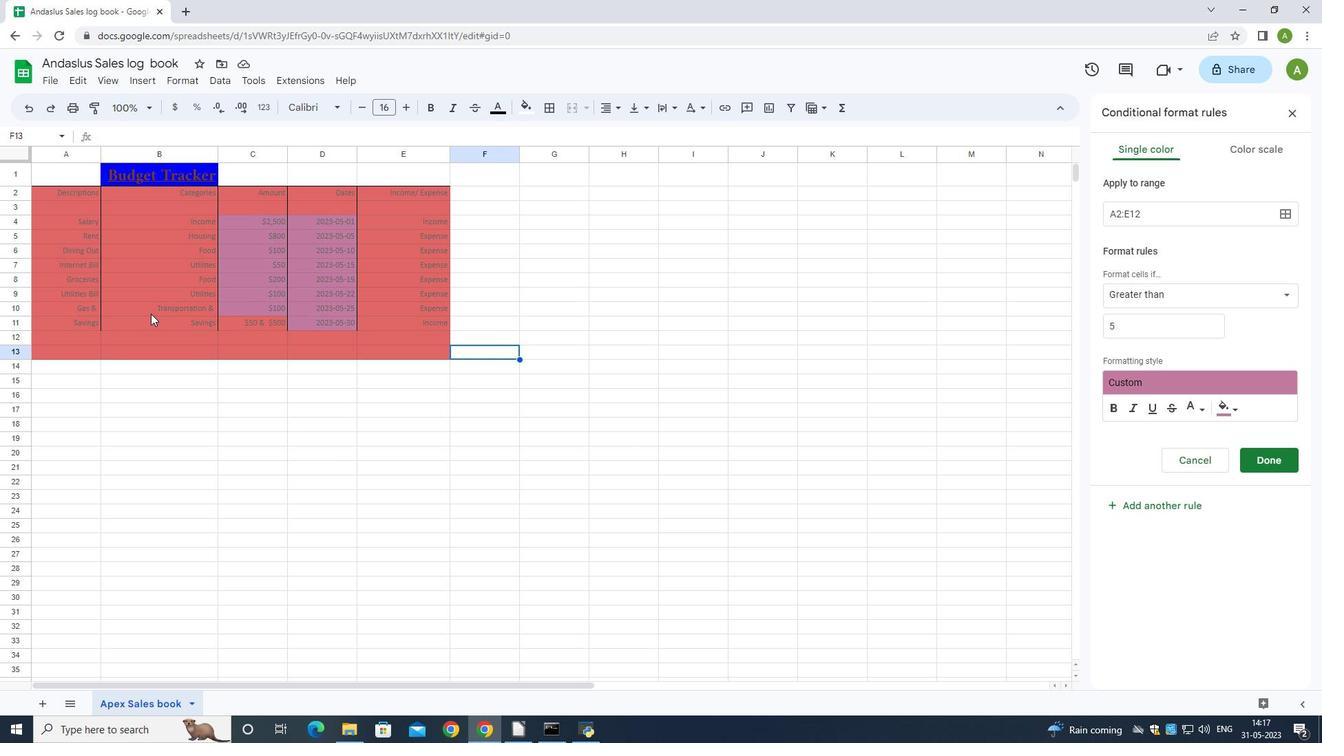 
Action: Mouse moved to (615, 103)
Screenshot: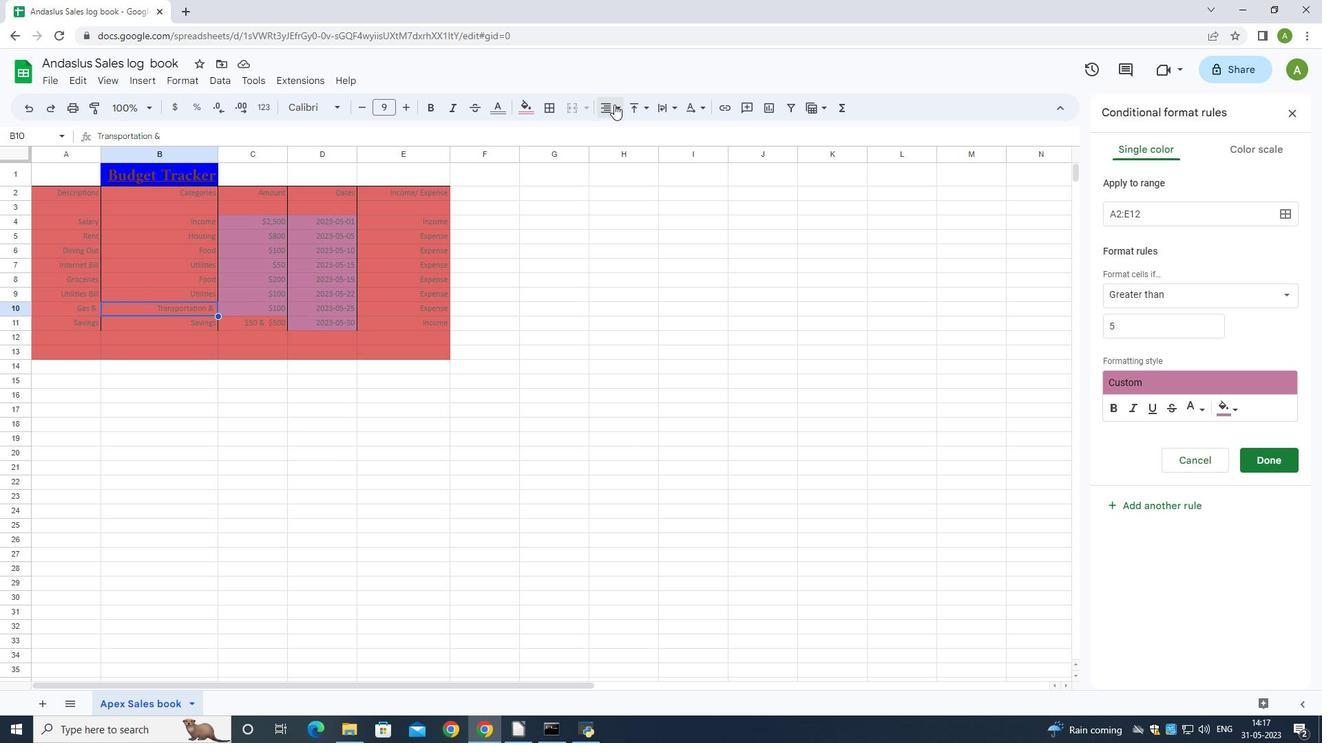 
Action: Mouse pressed left at (615, 103)
Screenshot: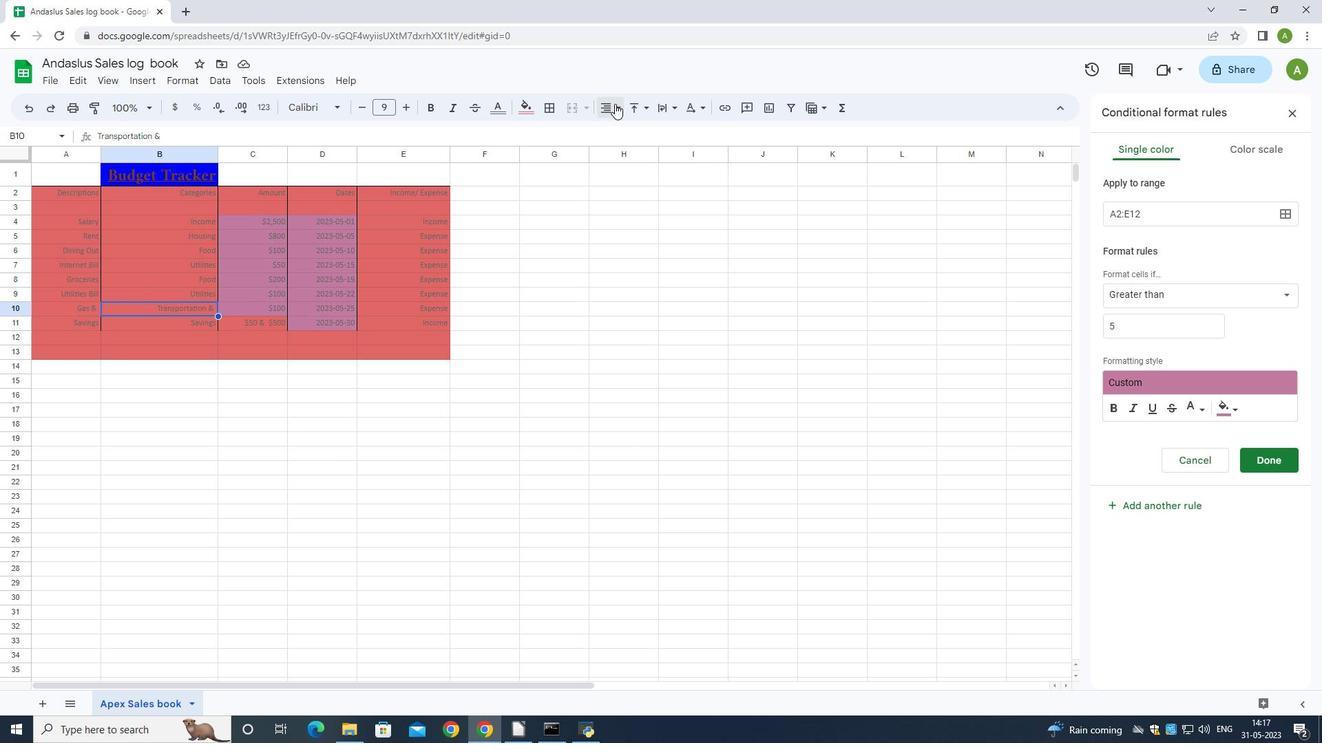 
Action: Mouse moved to (547, 106)
Screenshot: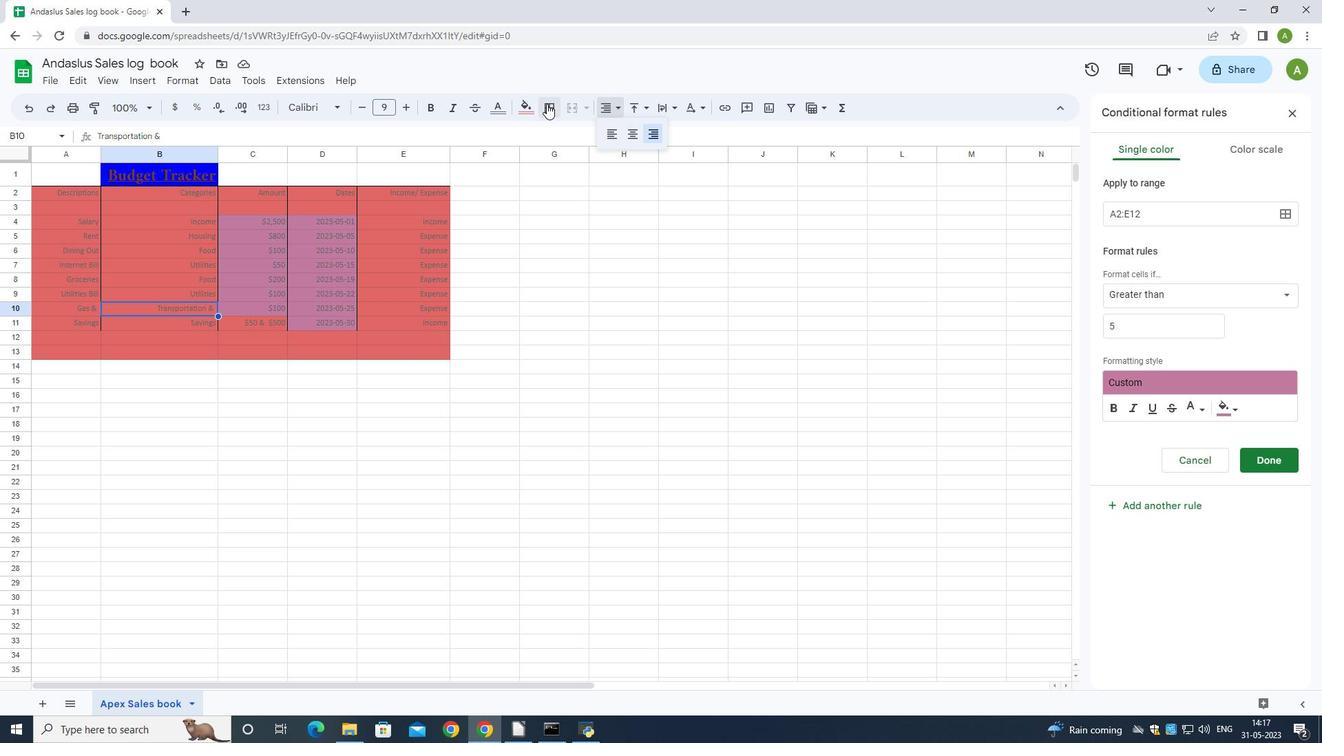 
Action: Mouse pressed left at (547, 106)
Screenshot: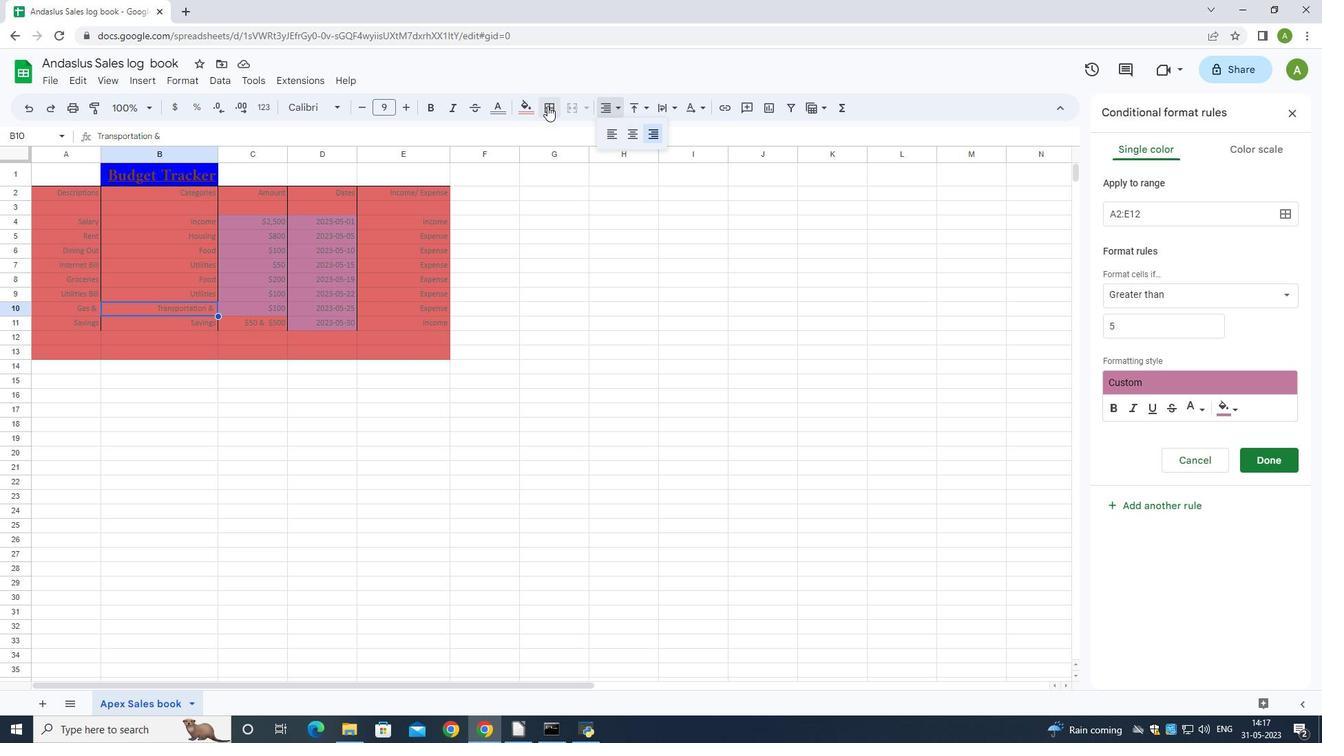 
Action: Mouse moved to (571, 221)
Screenshot: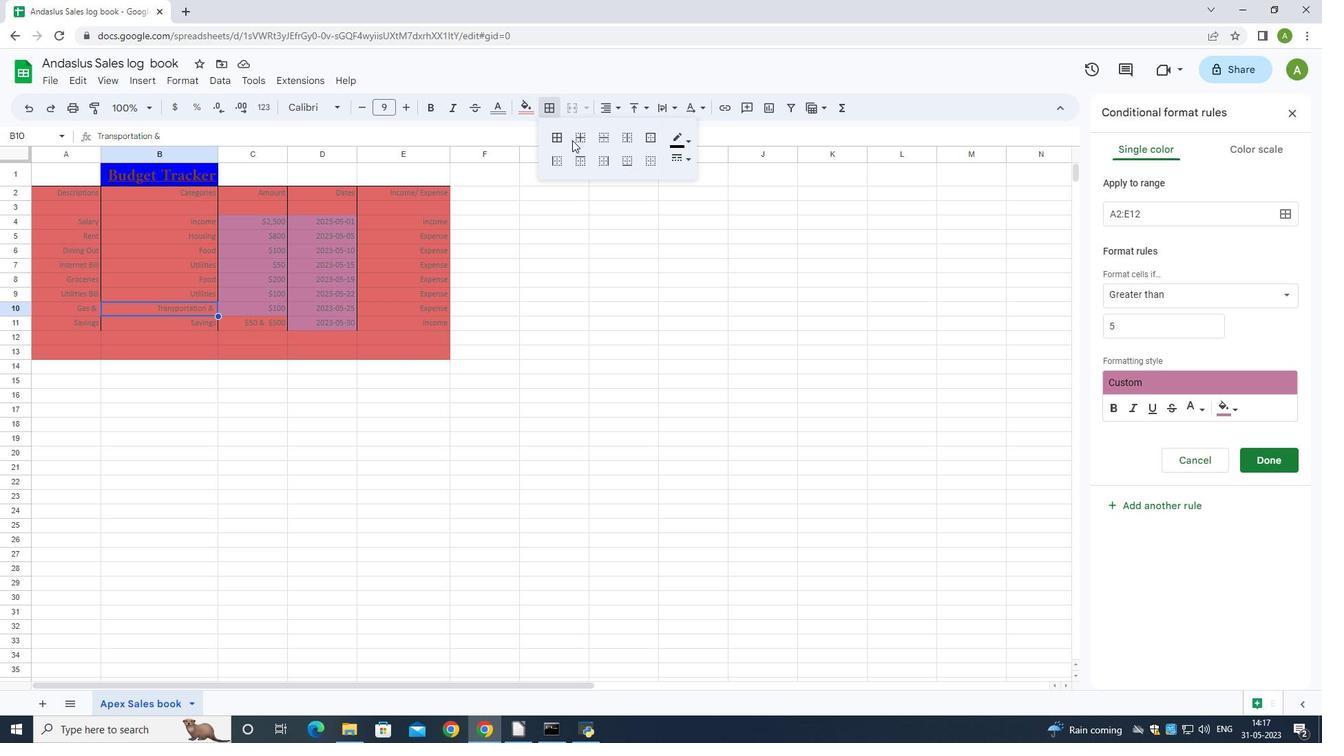 
Action: Mouse pressed left at (571, 221)
Screenshot: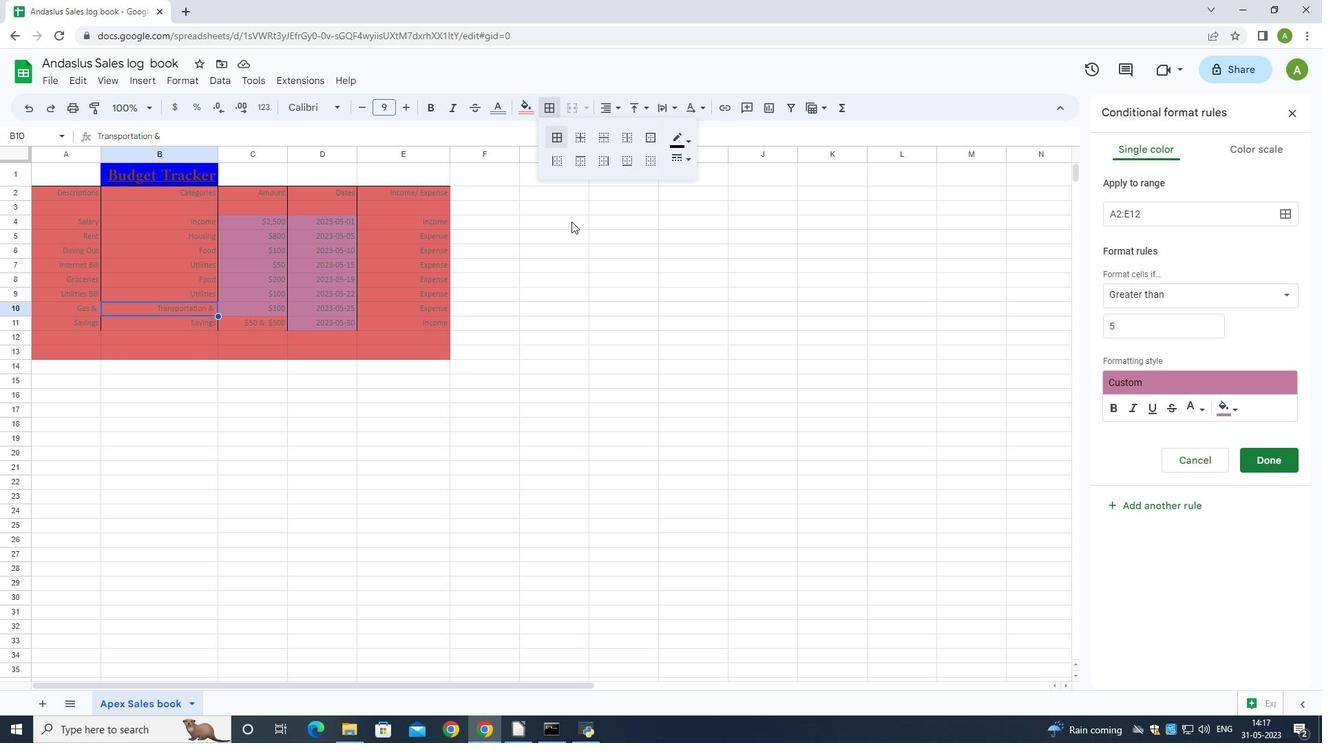 
Action: Mouse moved to (106, 309)
Screenshot: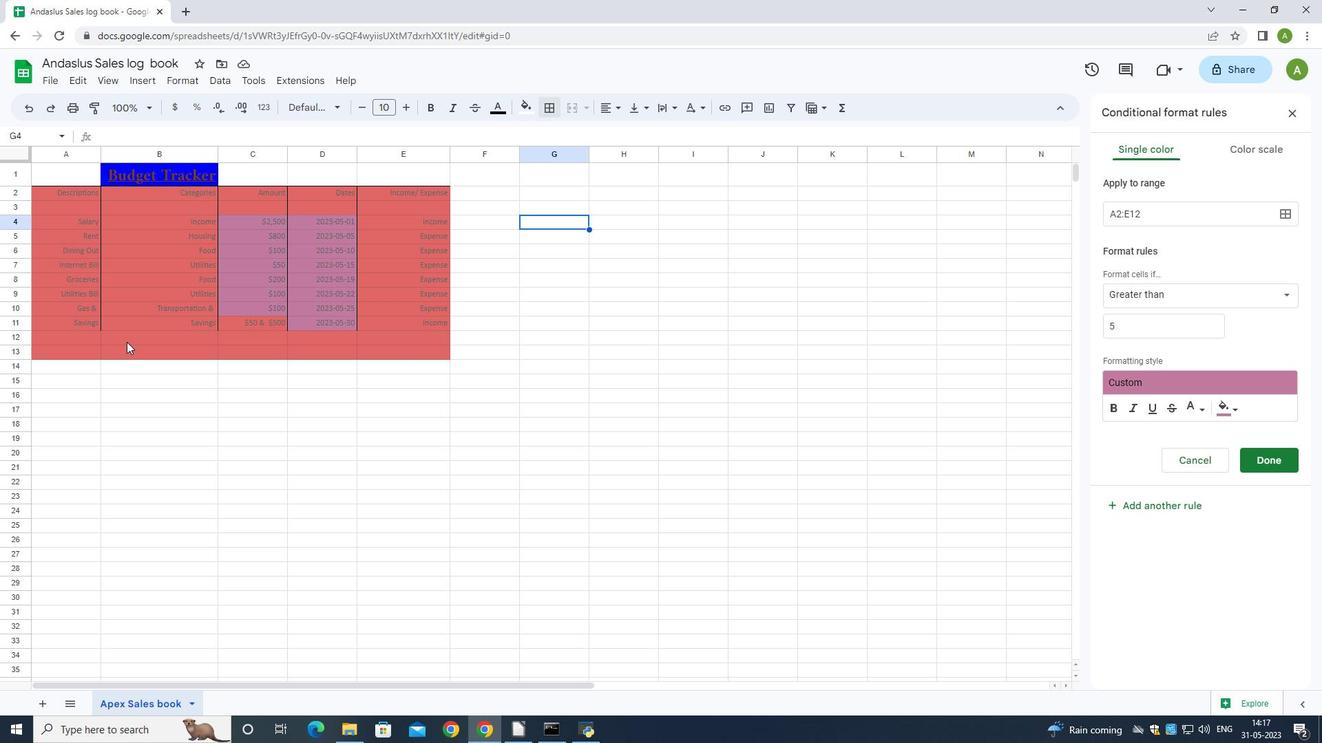 
Action: Mouse pressed left at (106, 309)
Screenshot: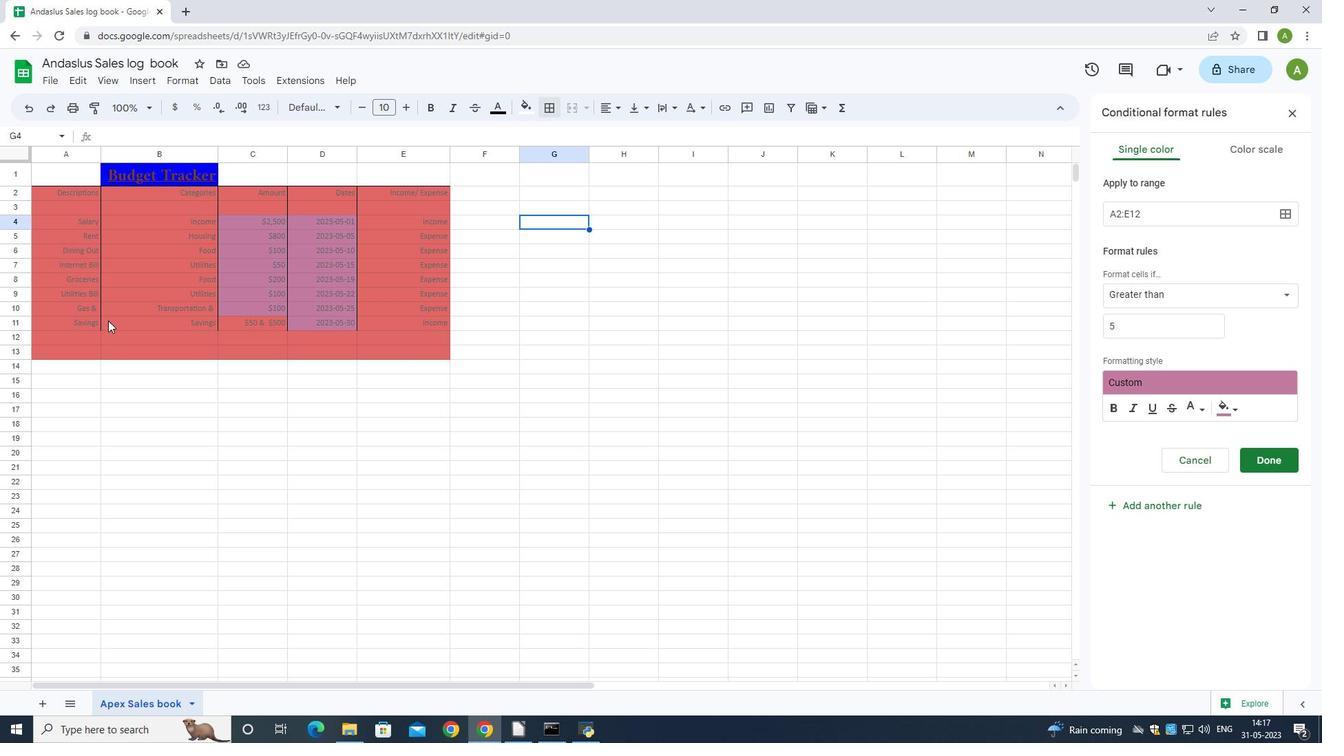 
Action: Mouse moved to (91, 206)
Screenshot: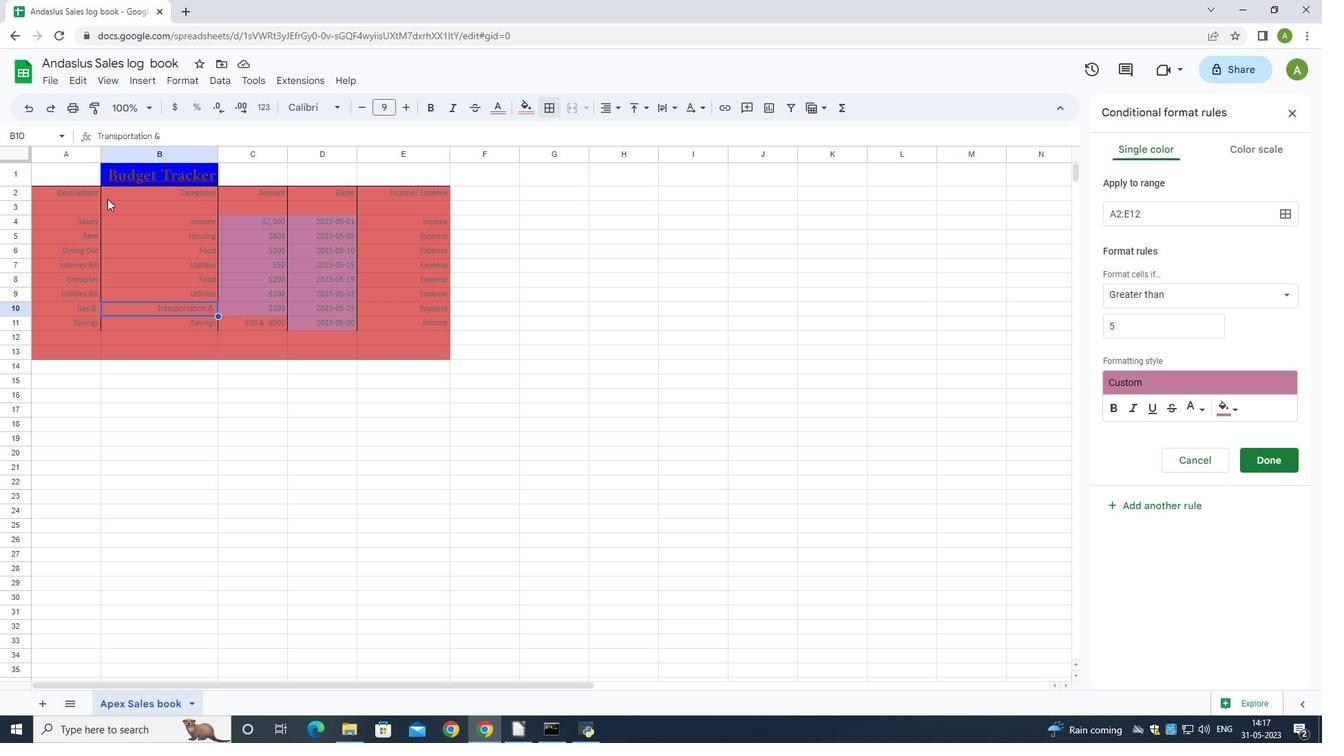 
Action: Mouse pressed left at (91, 206)
Screenshot: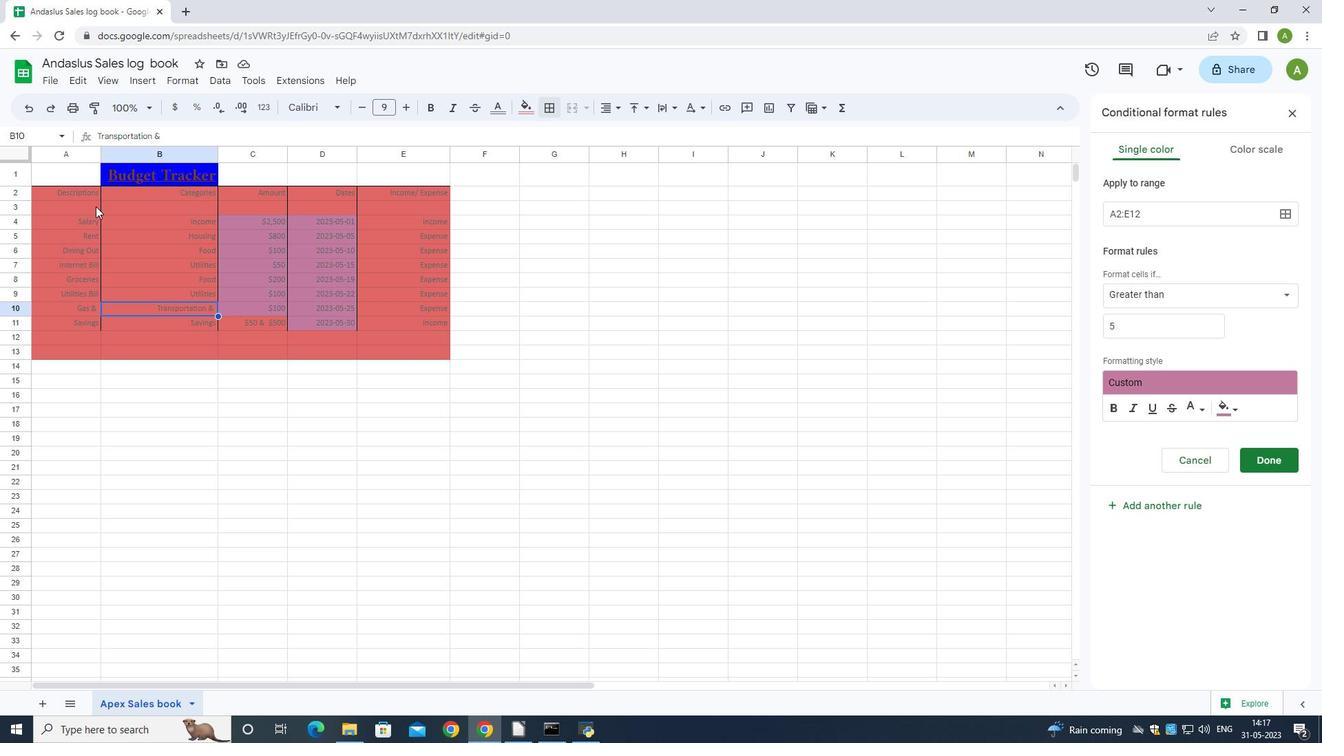 
Action: Mouse moved to (80, 194)
Screenshot: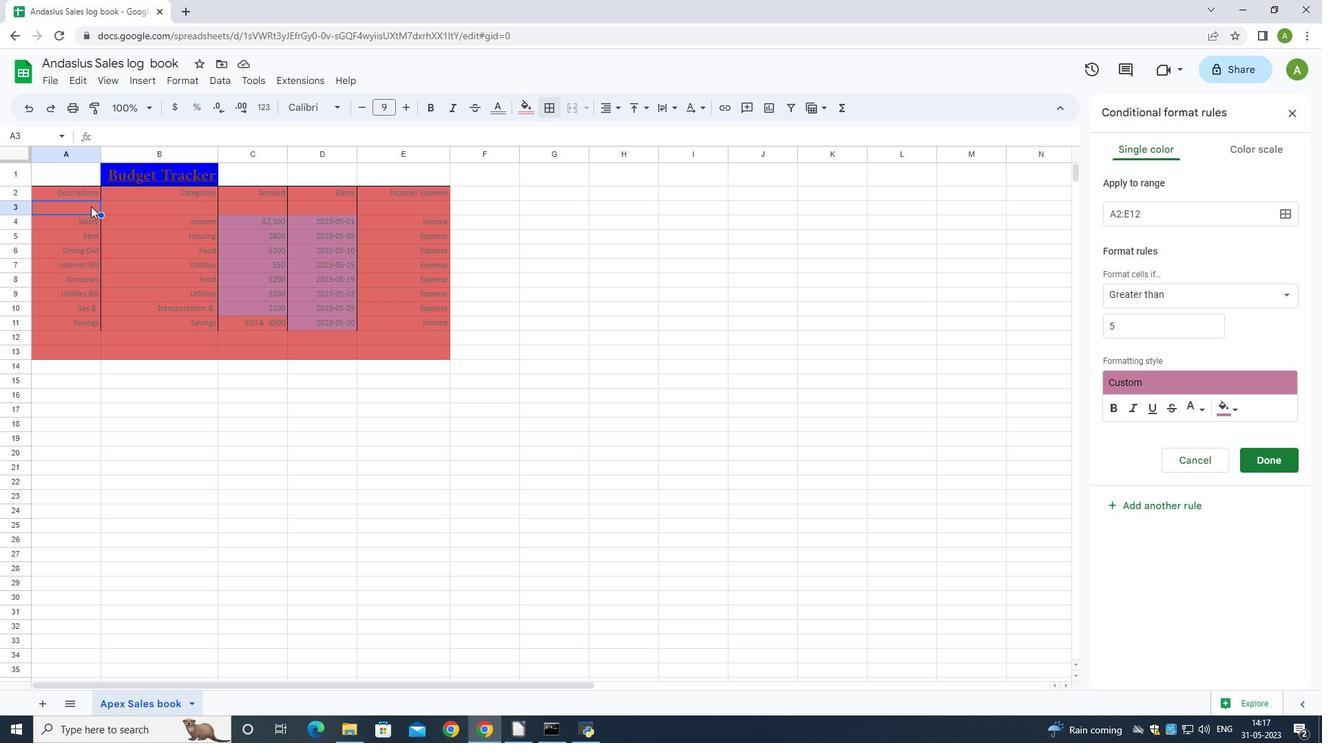 
Action: Mouse pressed left at (80, 194)
Screenshot: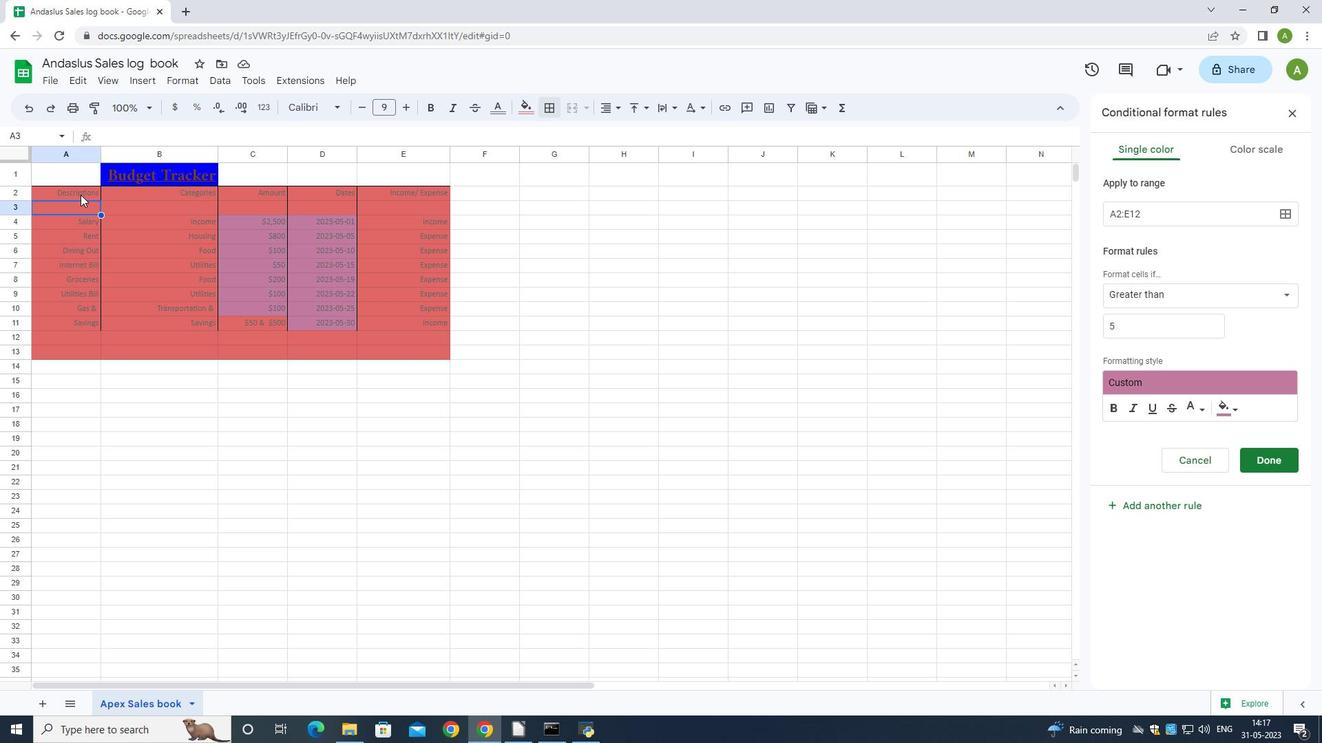 
Action: Mouse moved to (154, 82)
Screenshot: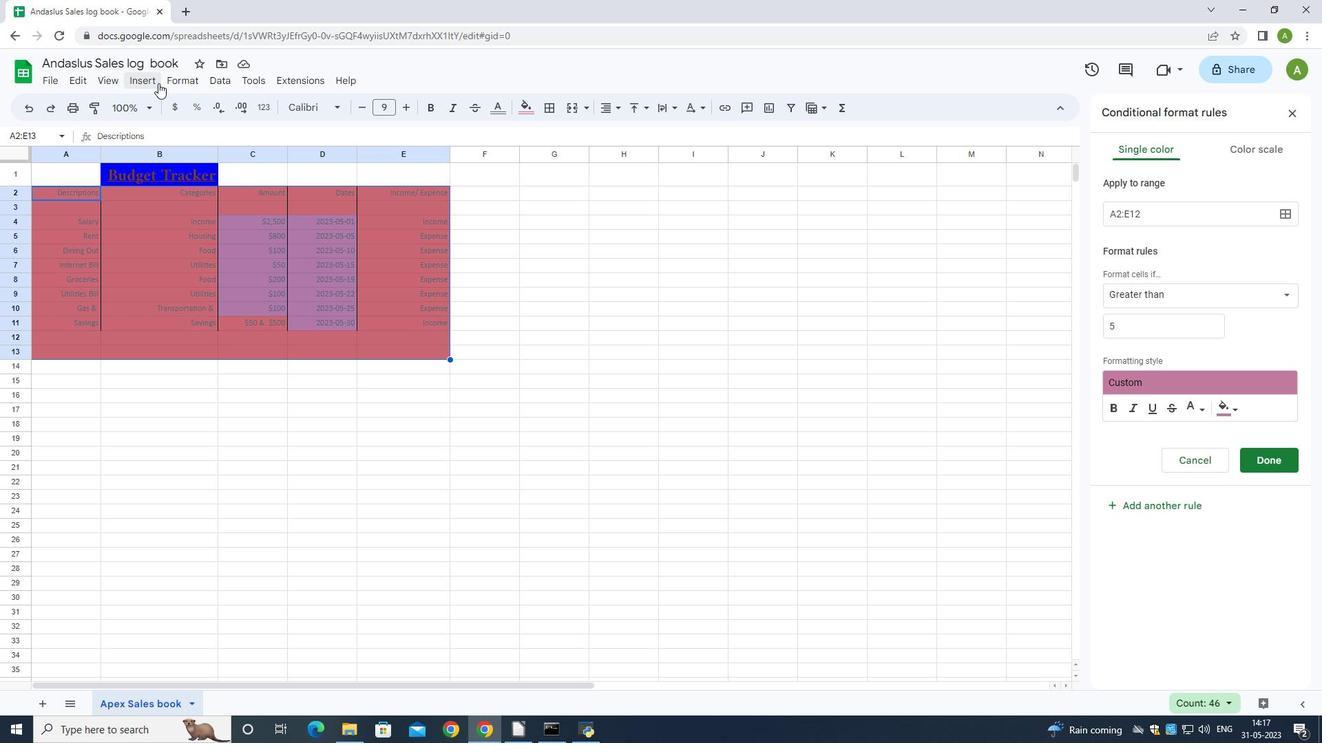 
Action: Mouse pressed left at (154, 82)
Screenshot: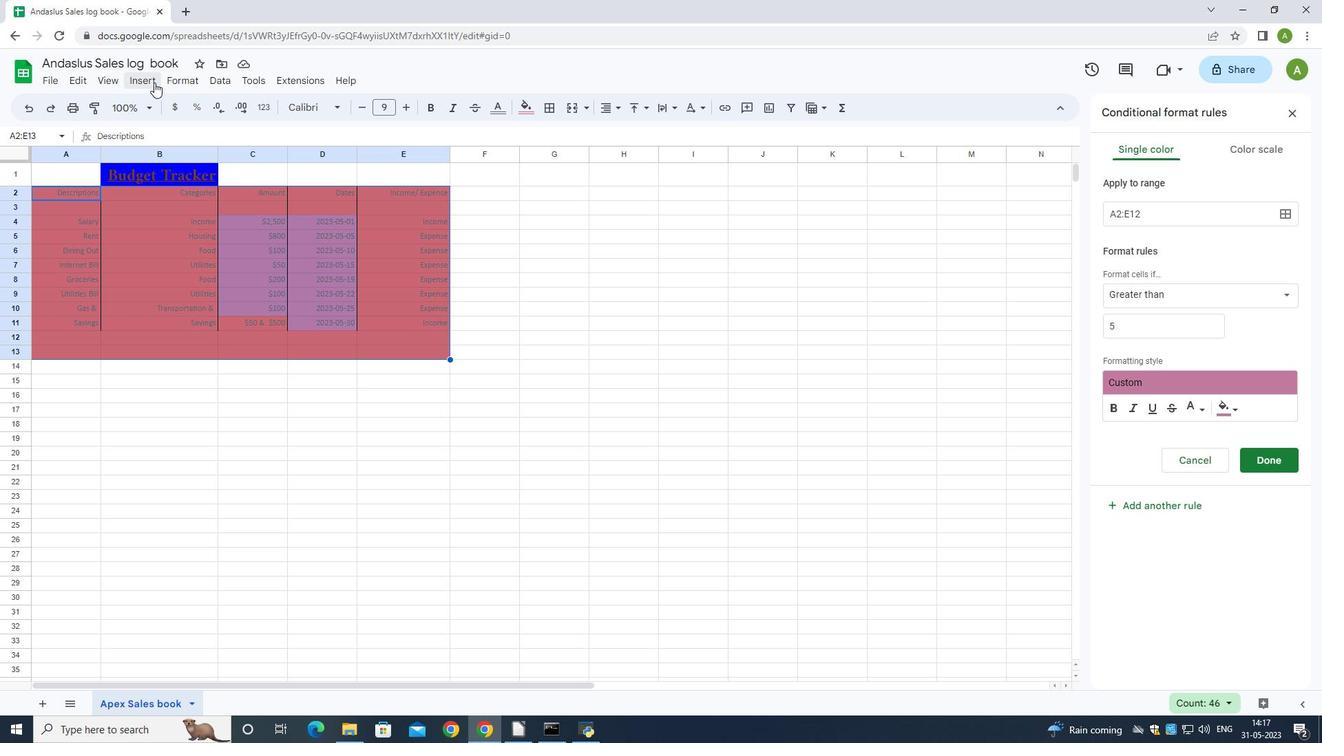 
Action: Mouse moved to (190, 81)
Screenshot: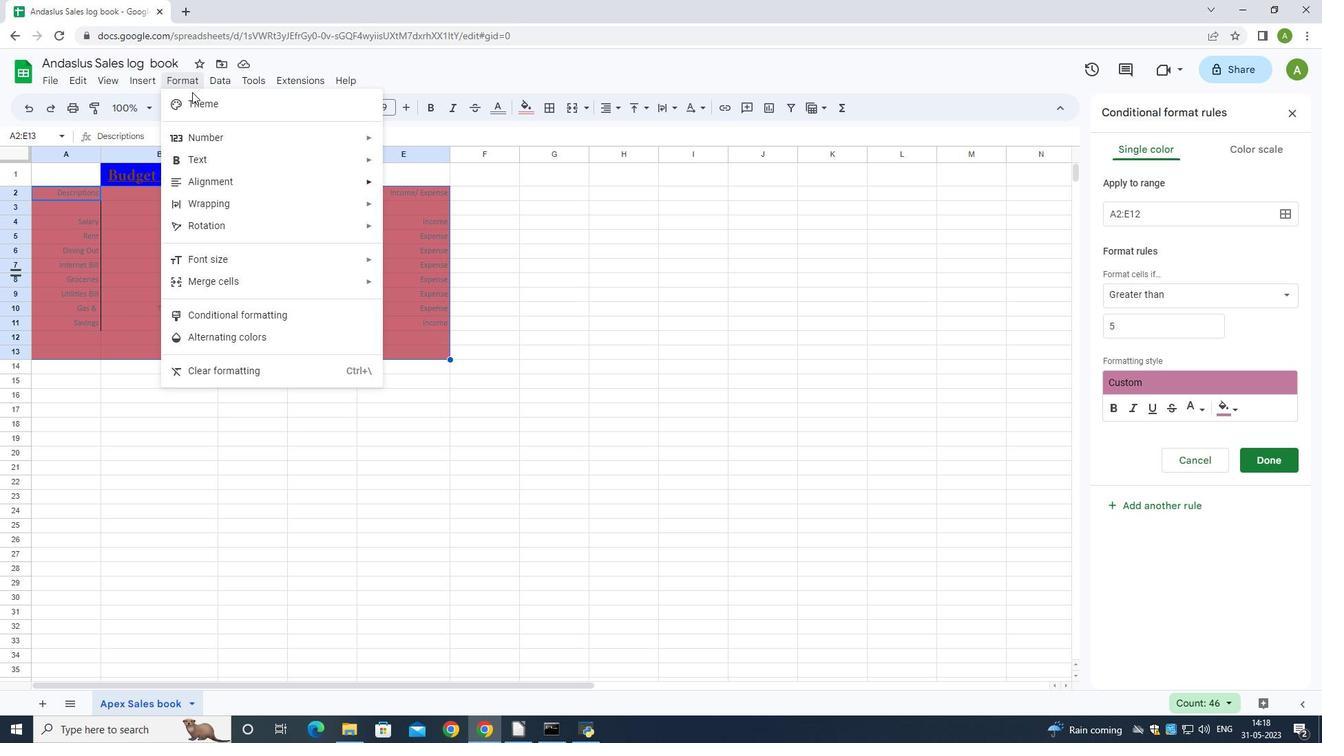 
Action: Mouse pressed left at (190, 81)
Screenshot: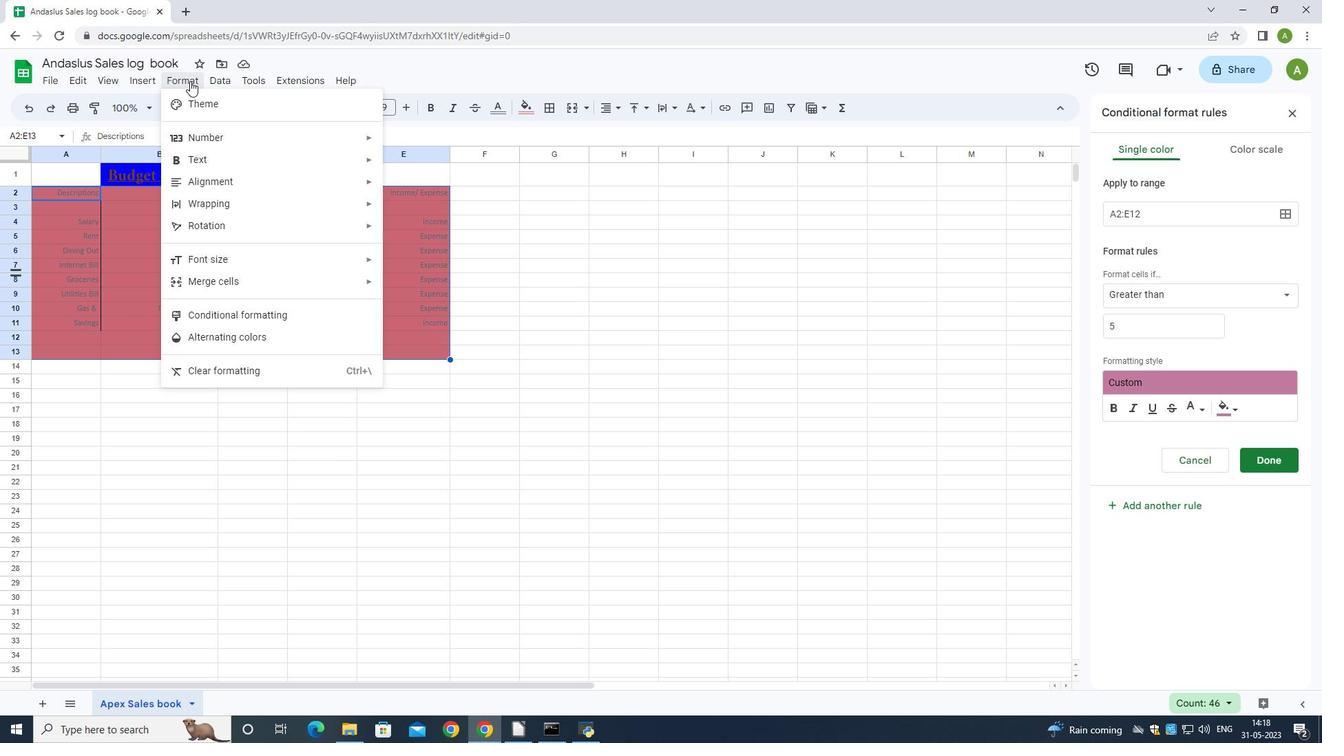 
Action: Mouse moved to (190, 79)
Screenshot: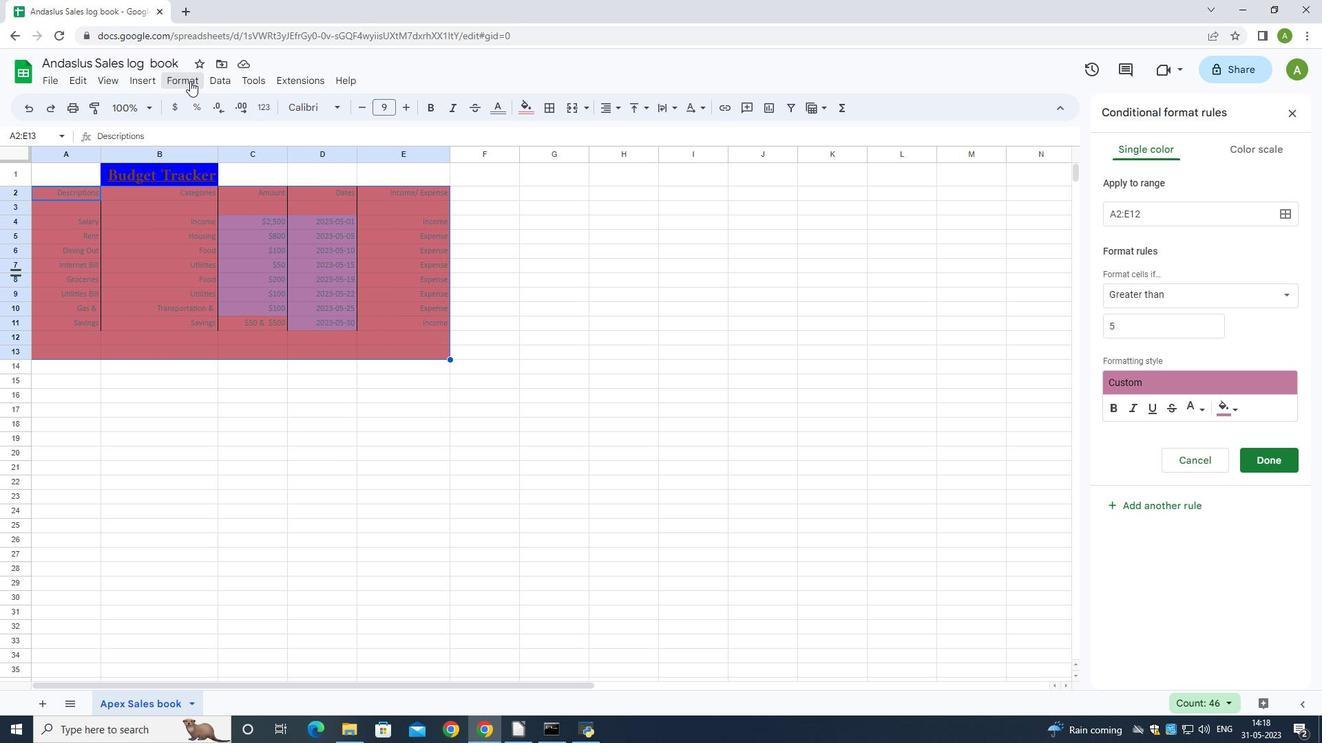 
Action: Mouse pressed left at (190, 79)
Screenshot: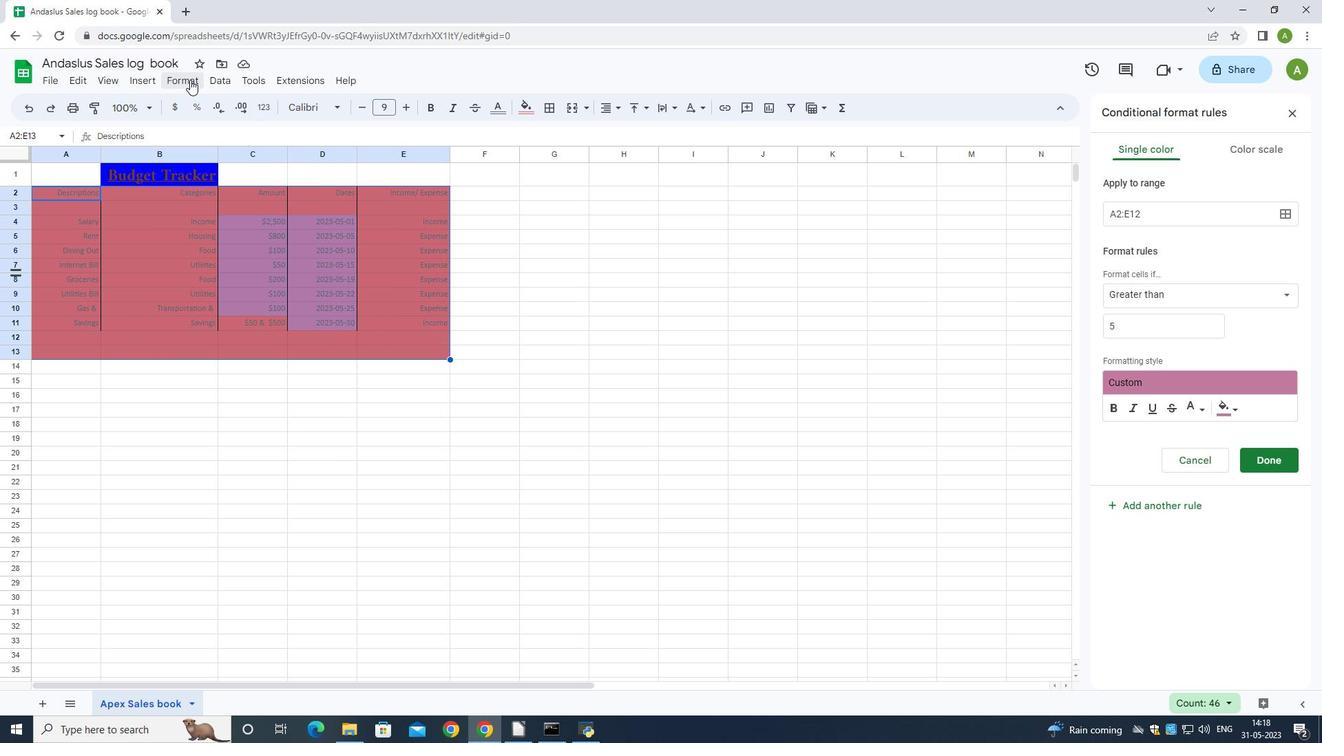 
Action: Mouse moved to (256, 339)
Screenshot: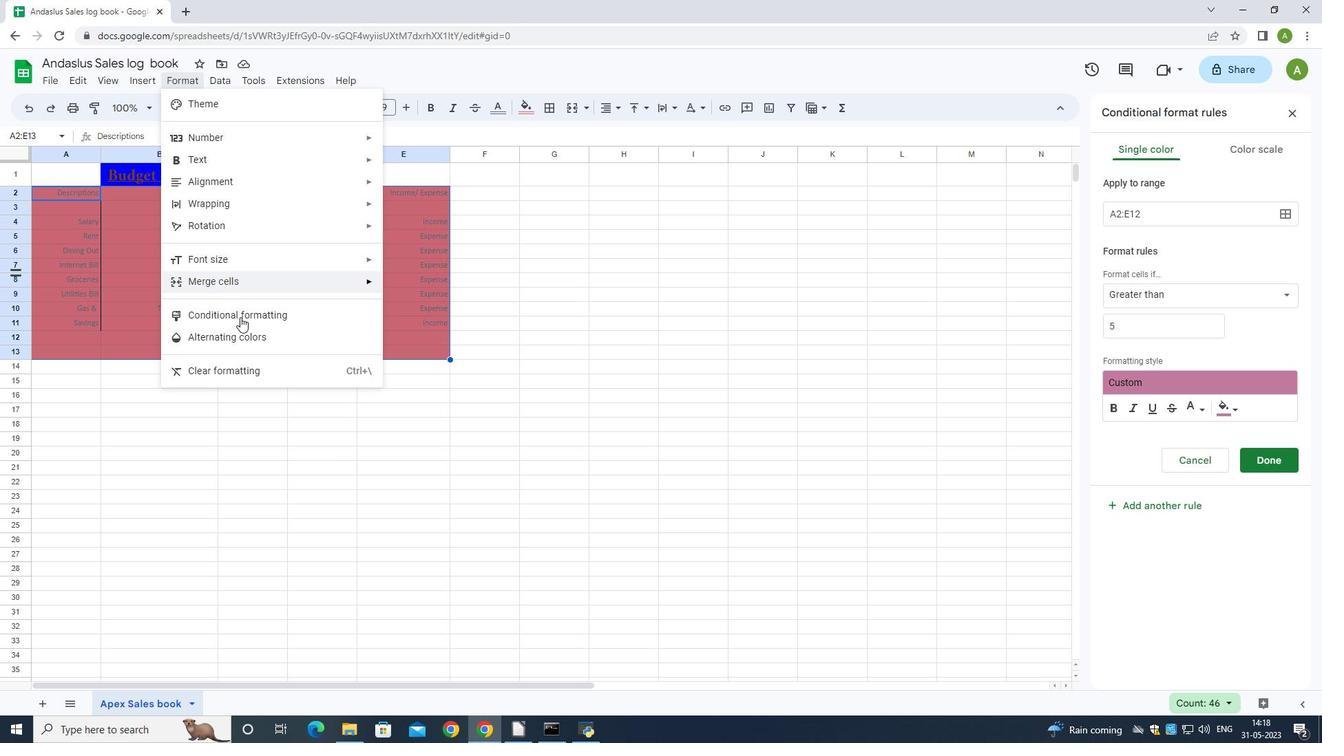 
Action: Mouse scrolled (256, 340) with delta (0, 0)
Screenshot: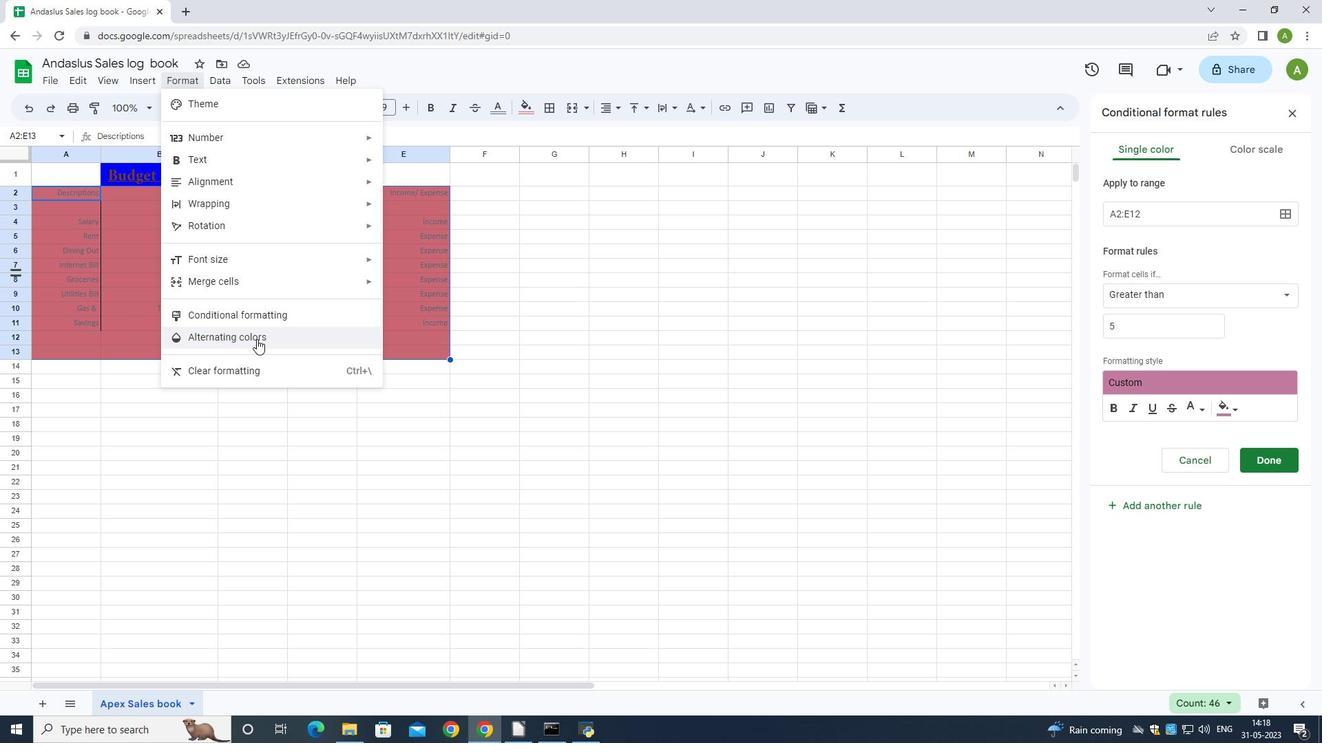 
Action: Mouse moved to (249, 367)
Screenshot: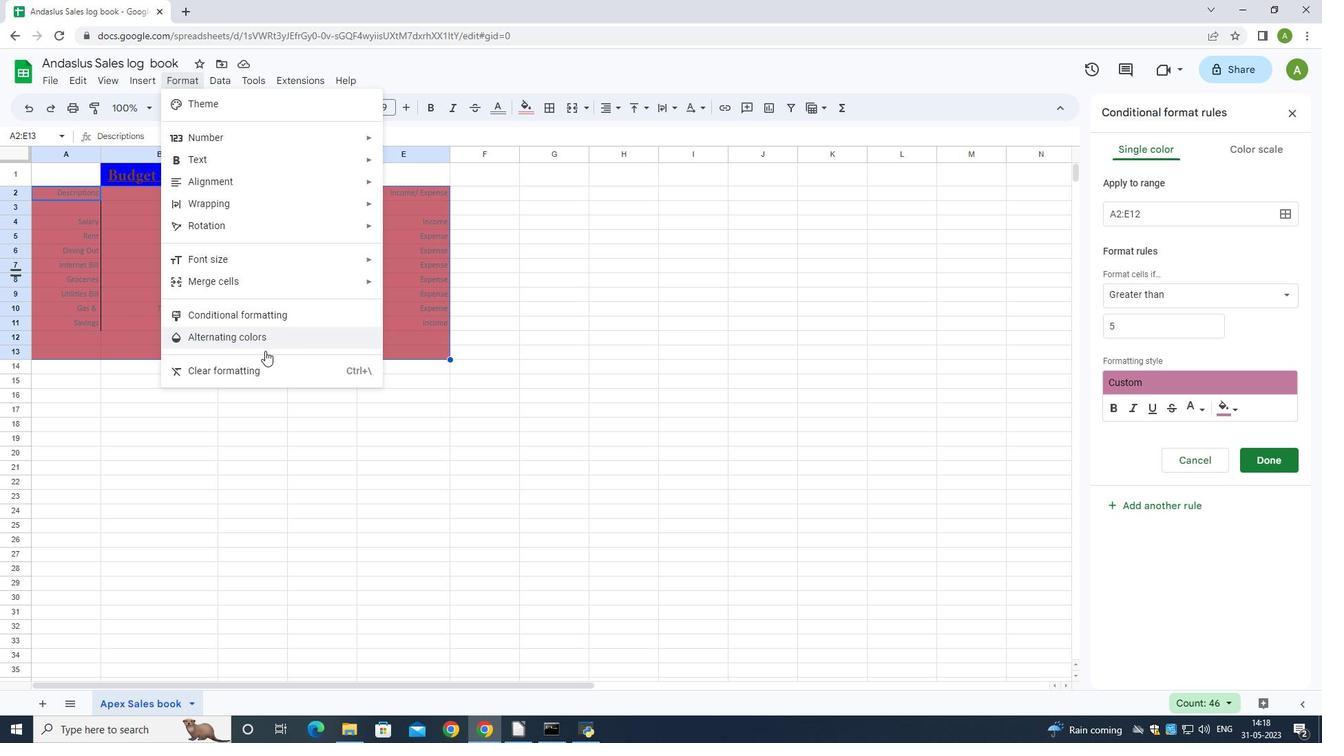 
Action: Mouse scrolled (249, 367) with delta (0, 0)
Screenshot: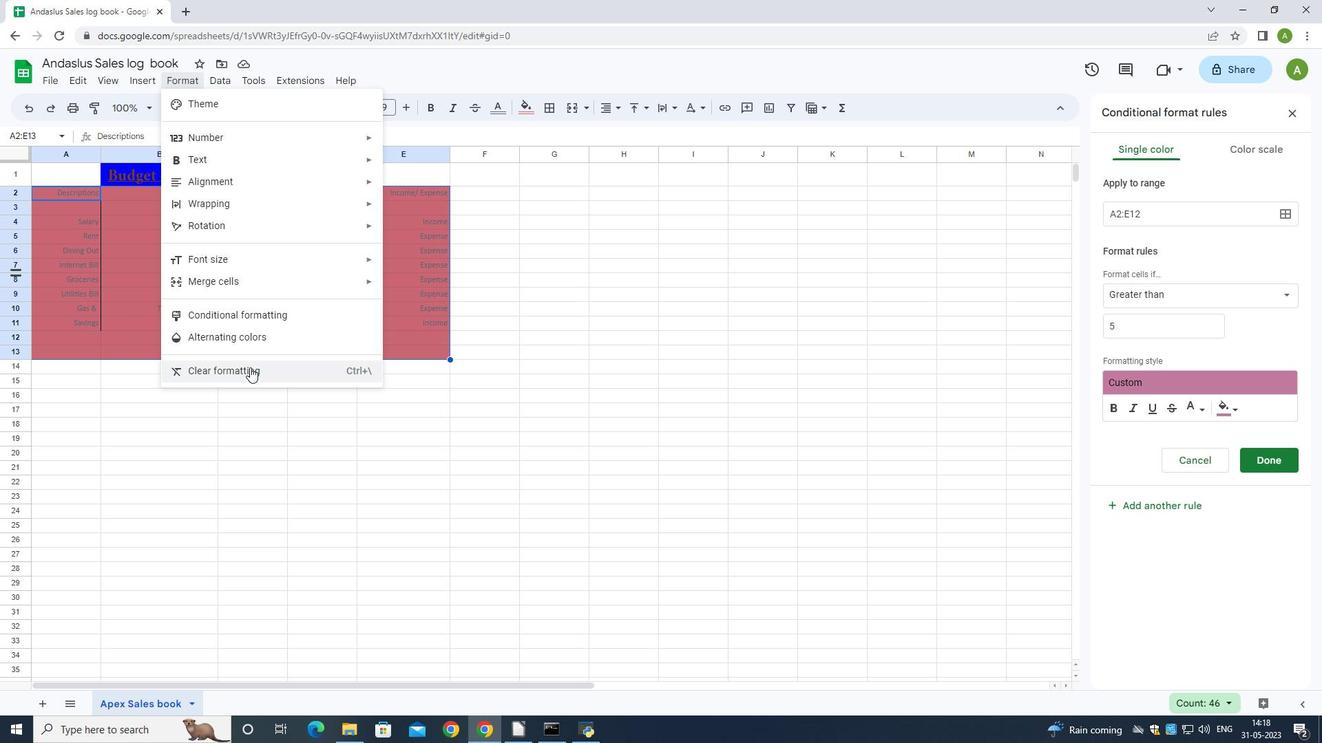 
Action: Mouse moved to (190, 196)
Screenshot: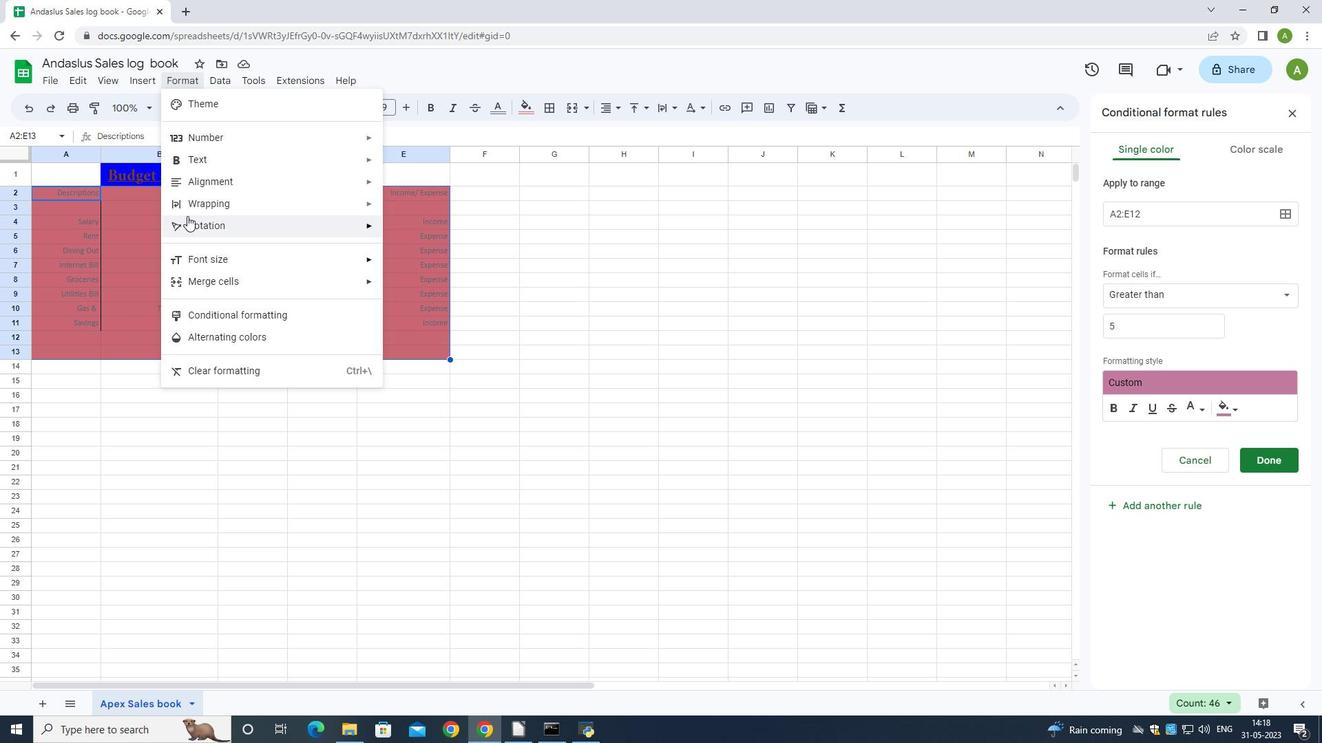 
Action: Mouse scrolled (190, 196) with delta (0, 0)
Screenshot: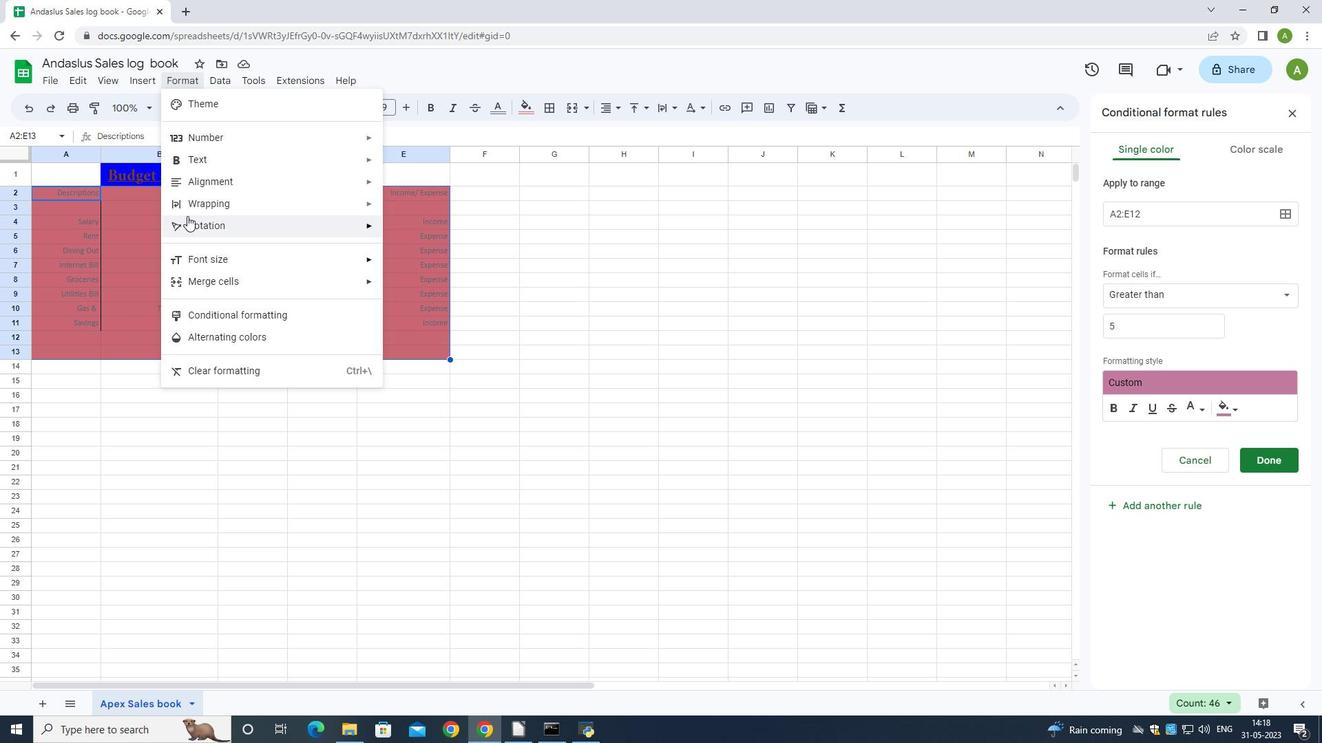 
Action: Mouse moved to (198, 140)
Screenshot: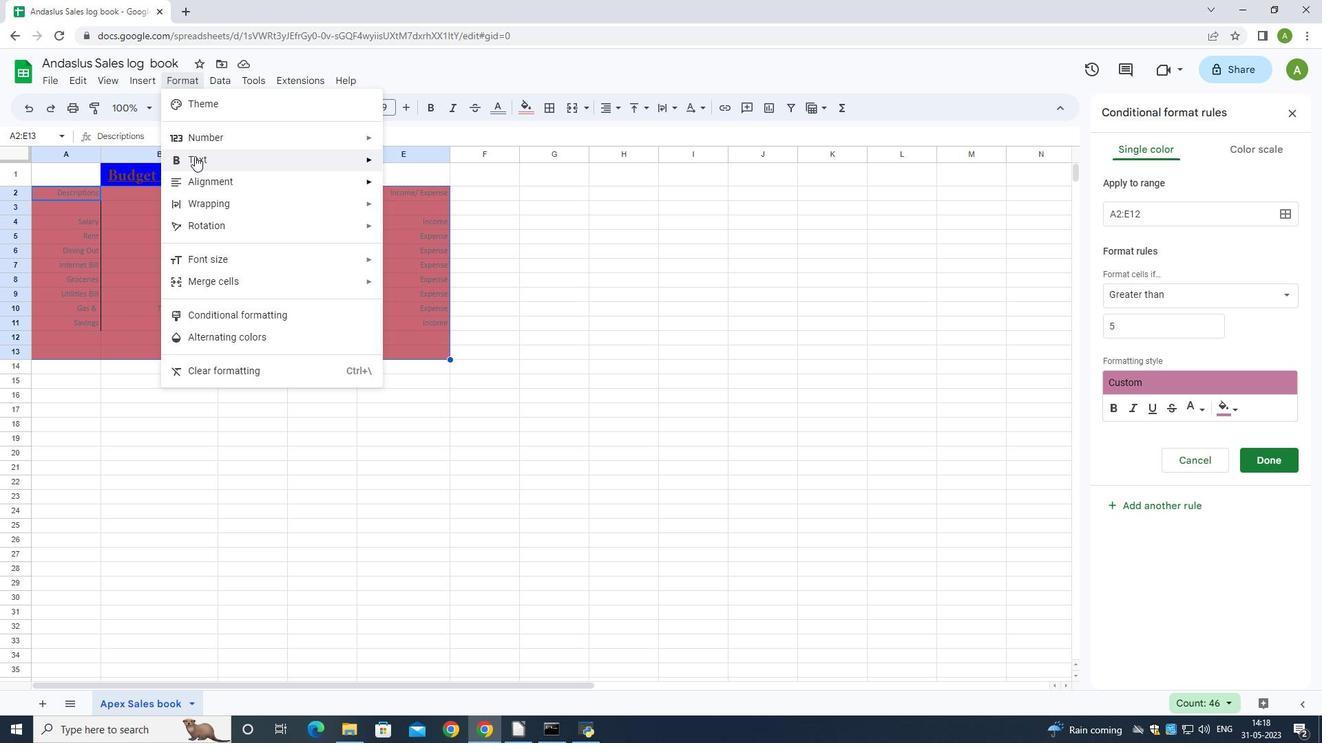 
Action: Mouse scrolled (198, 141) with delta (0, 0)
Screenshot: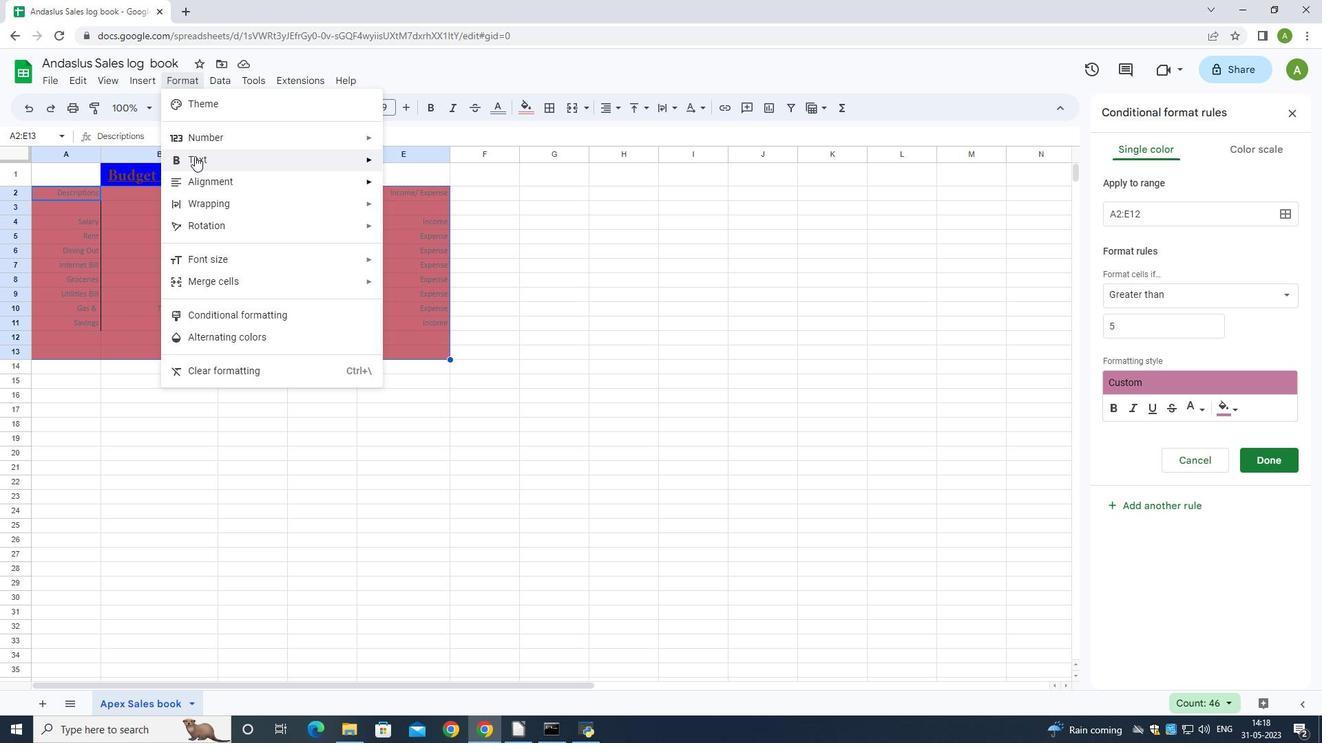 
Action: Mouse moved to (126, 365)
Screenshot: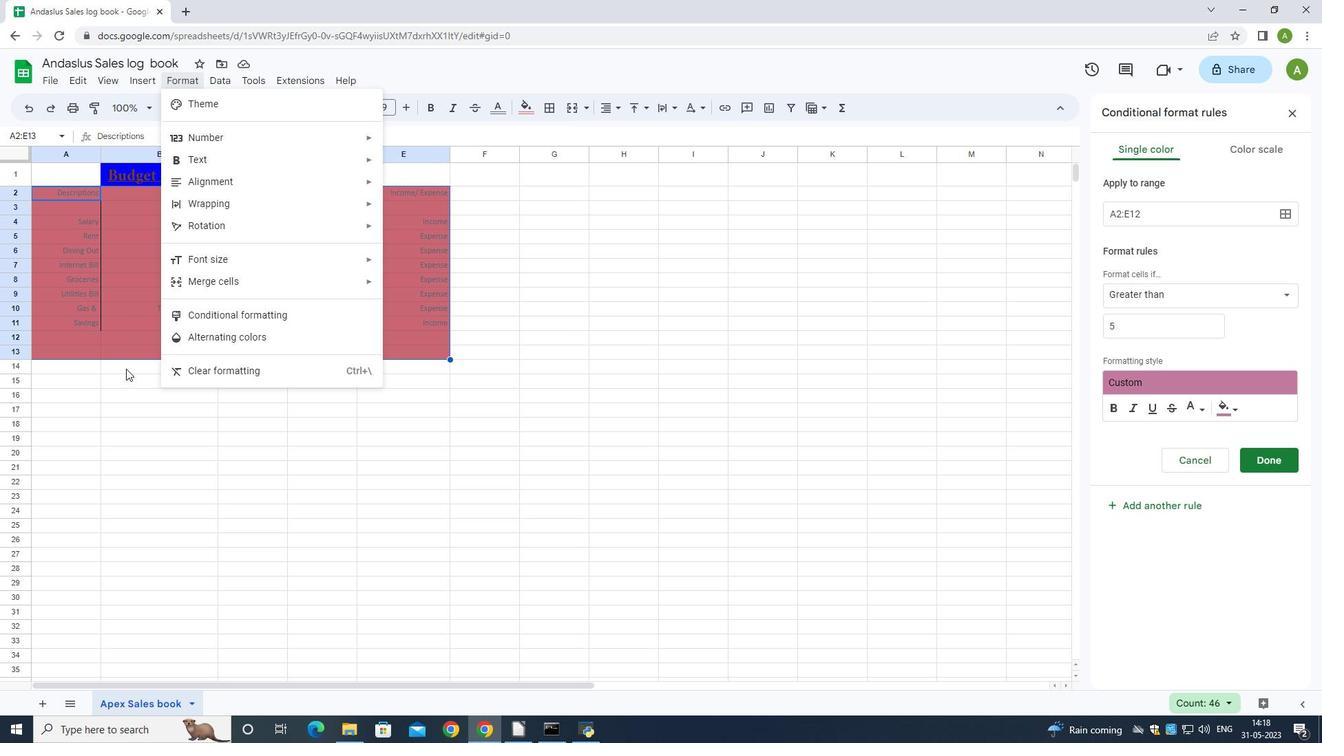 
Action: Mouse pressed left at (126, 365)
Screenshot: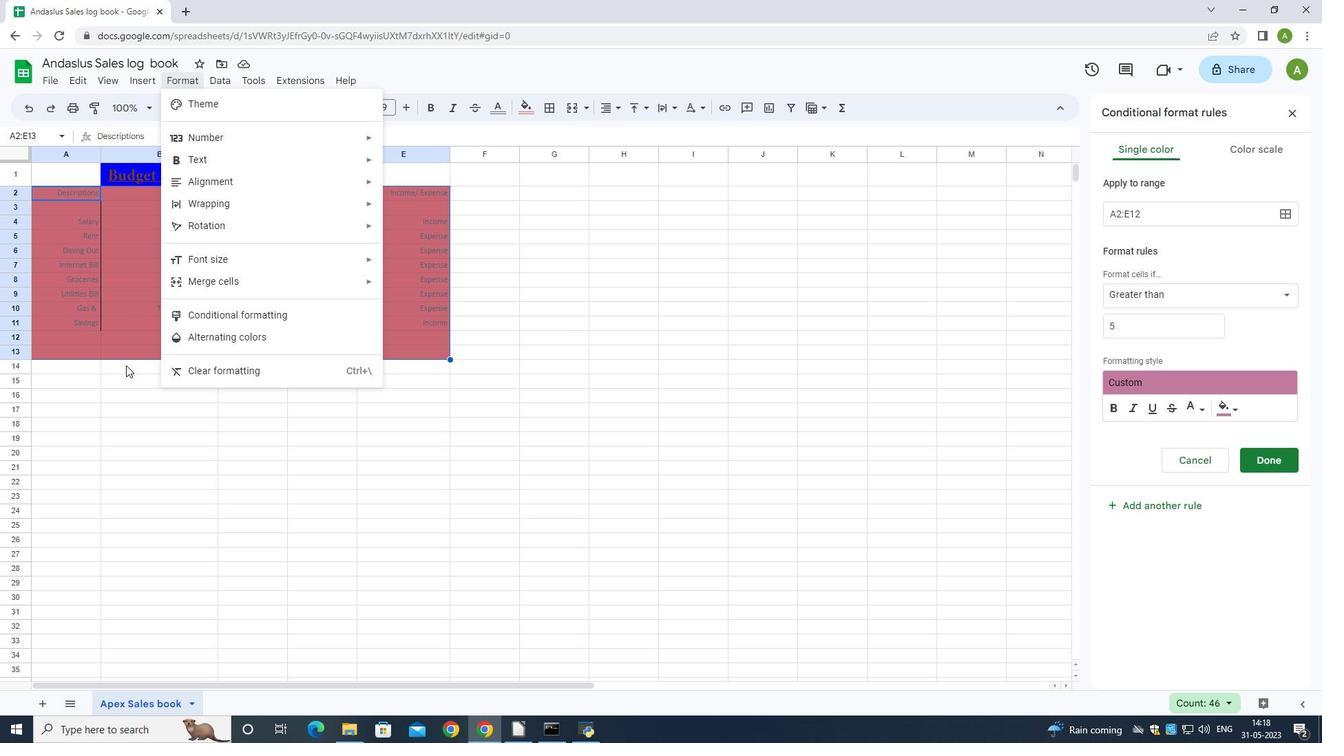 
Action: Mouse moved to (353, 360)
Screenshot: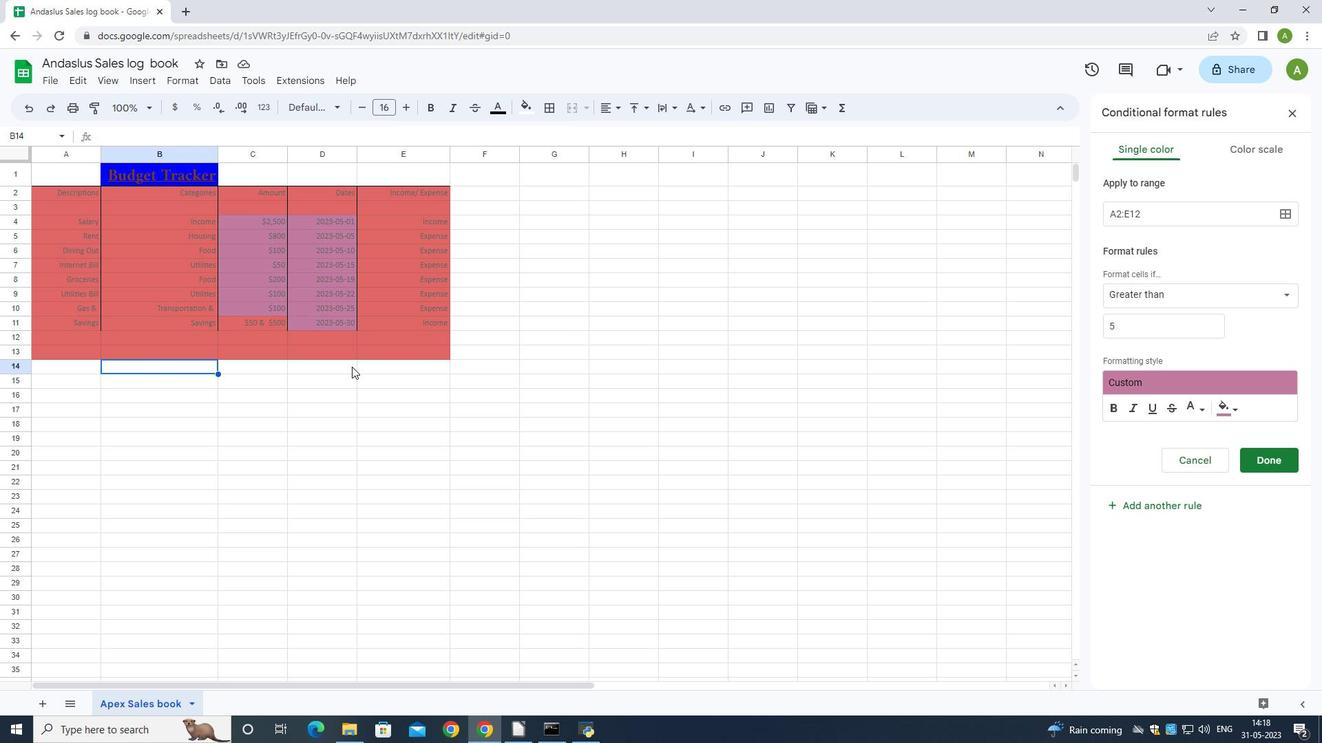 
